 Task: Find the nearest outdoor disc golf courses with scenic surroundings.
Action: Mouse moved to (67, 30)
Screenshot: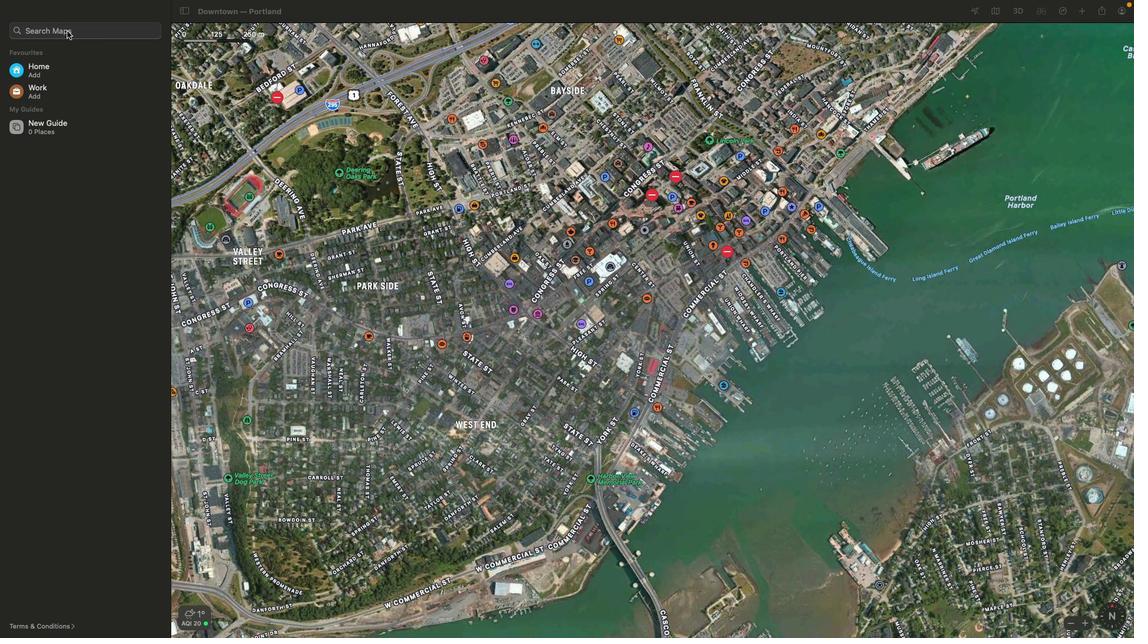 
Action: Mouse pressed left at (67, 30)
Screenshot: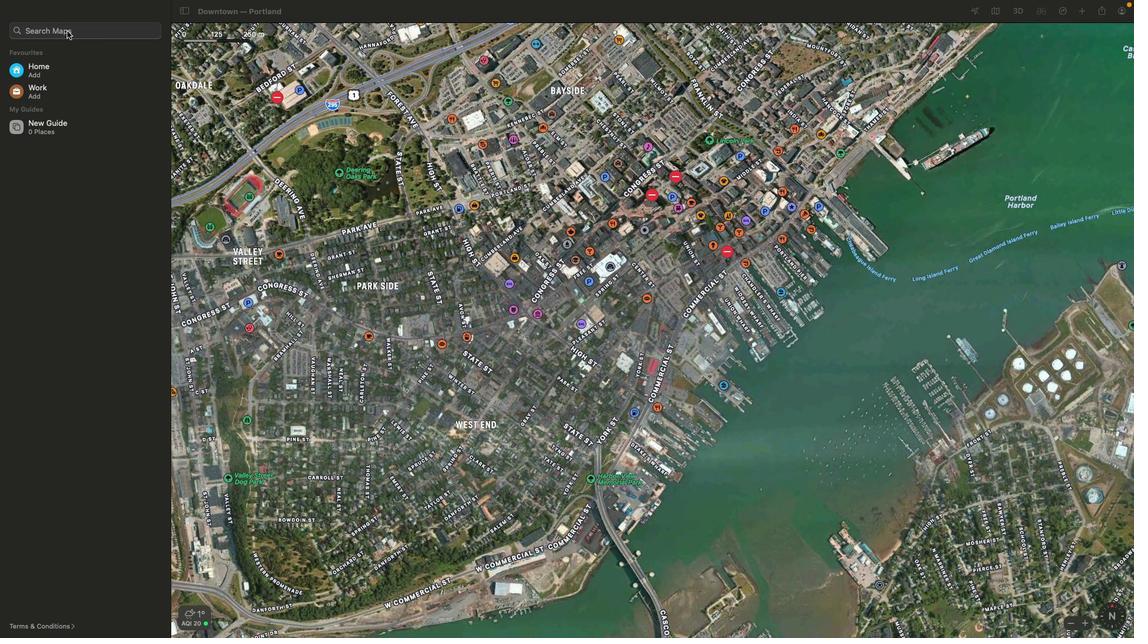 
Action: Mouse pressed left at (67, 30)
Screenshot: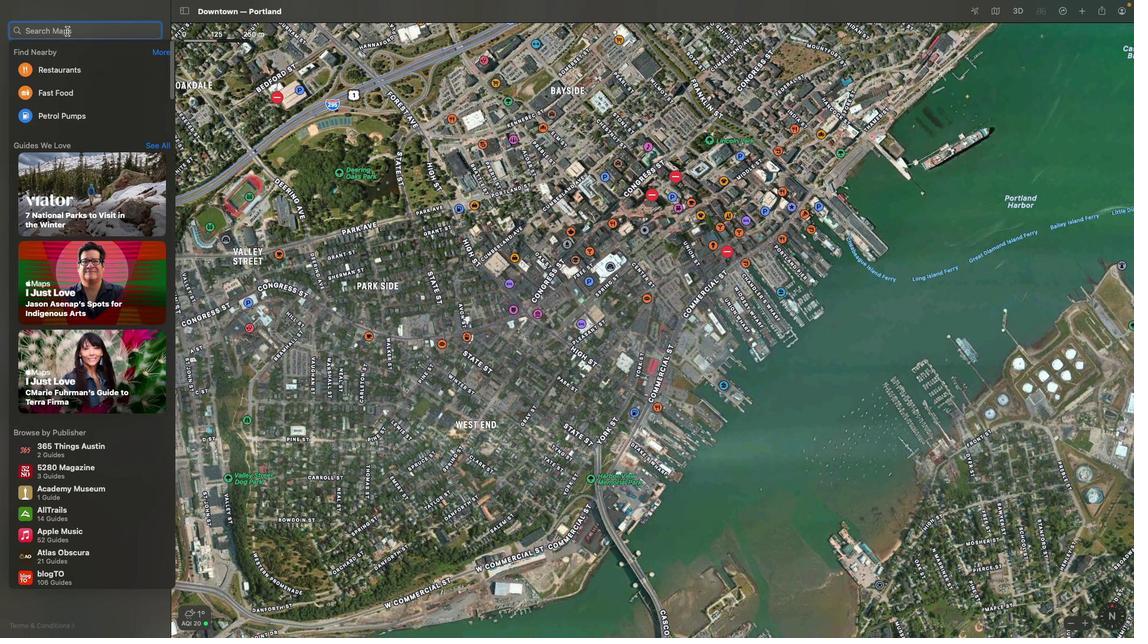 
Action: Mouse moved to (167, 54)
Screenshot: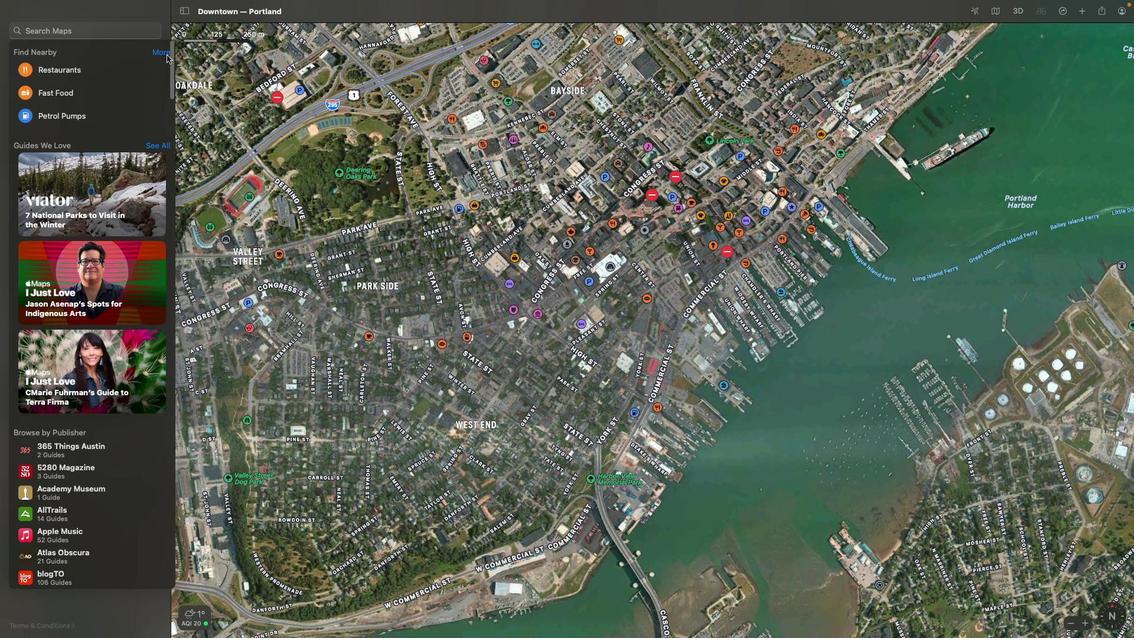 
Action: Mouse pressed left at (167, 54)
Screenshot: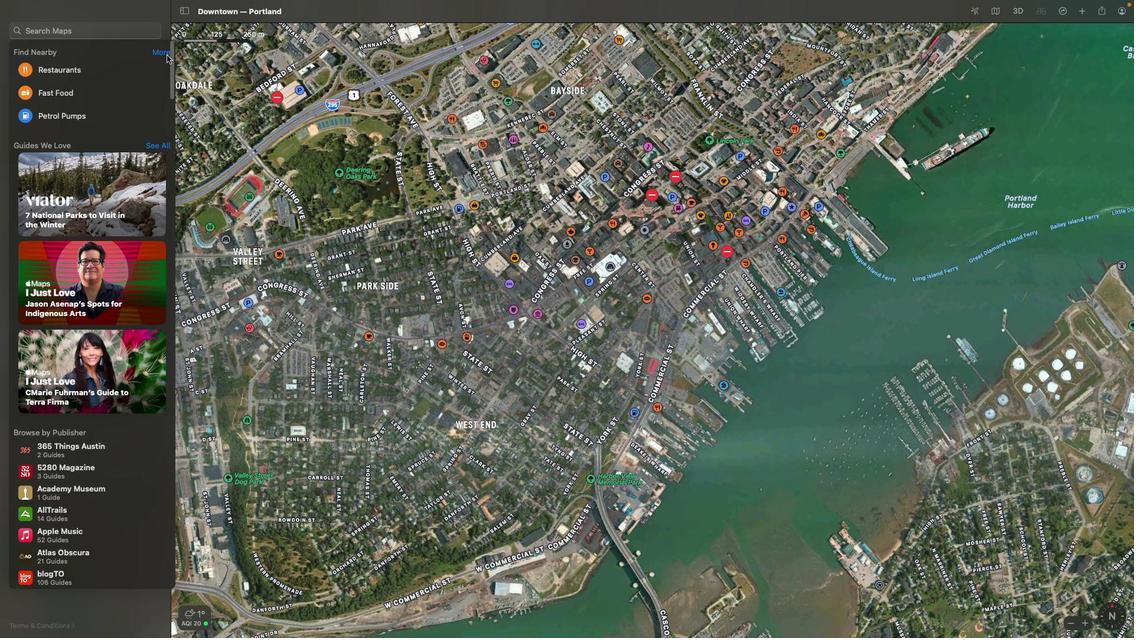 
Action: Mouse moved to (81, 31)
Screenshot: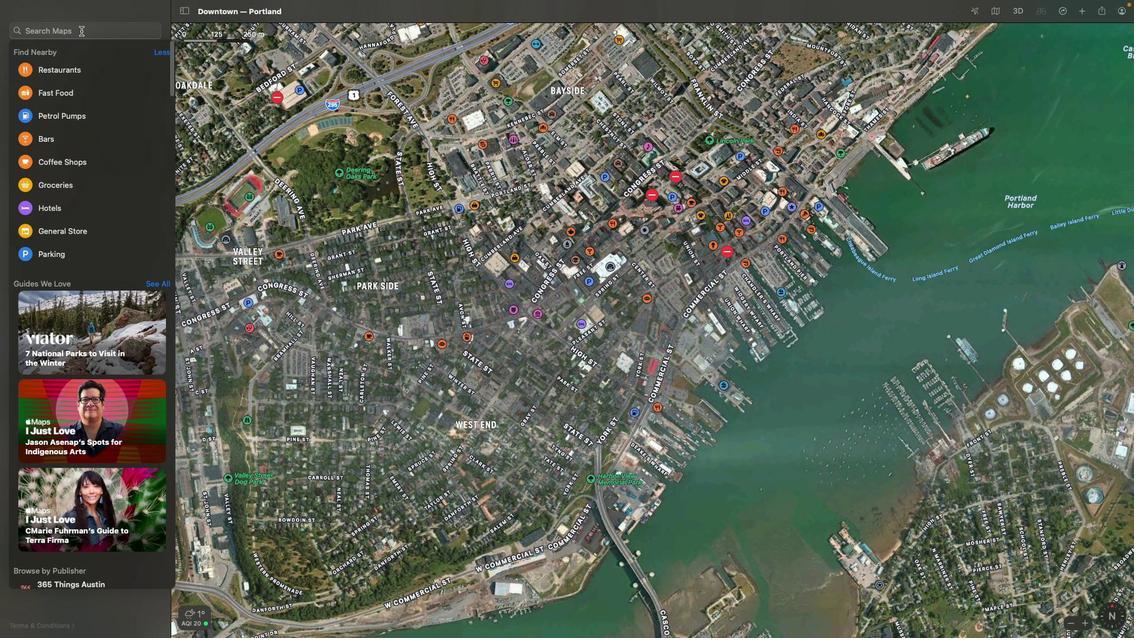 
Action: Mouse pressed left at (81, 31)
Screenshot: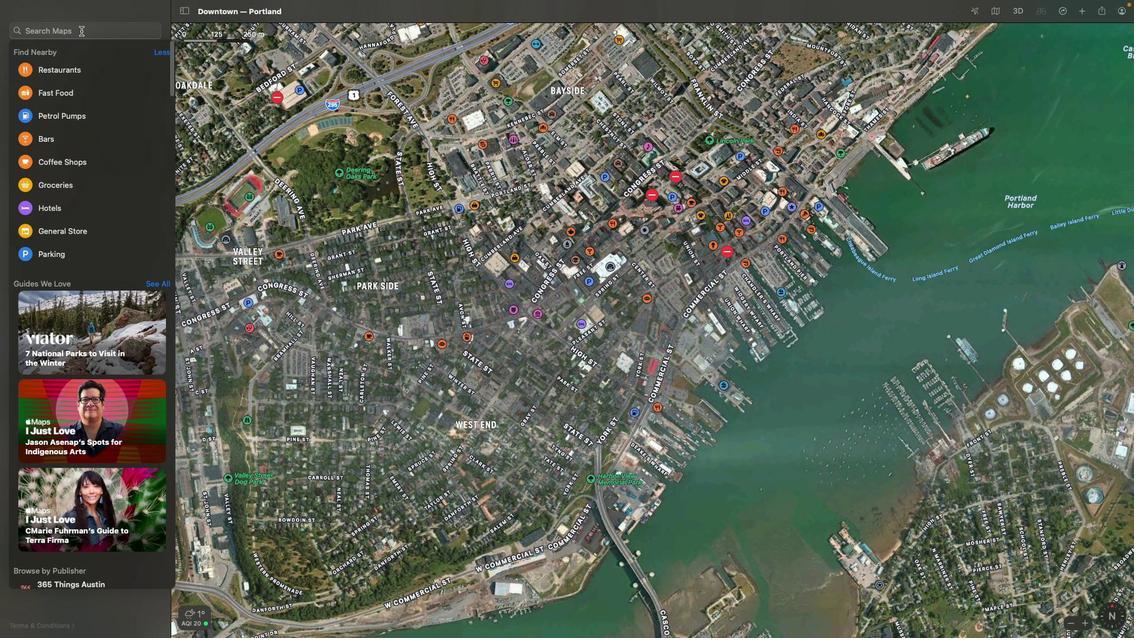 
Action: Key pressed 'o''u''t''d''o''o''r'Key.space'd''i''s''c'Key.space'g''o''l''f'Key.spaceKey.enterKey.enter
Screenshot: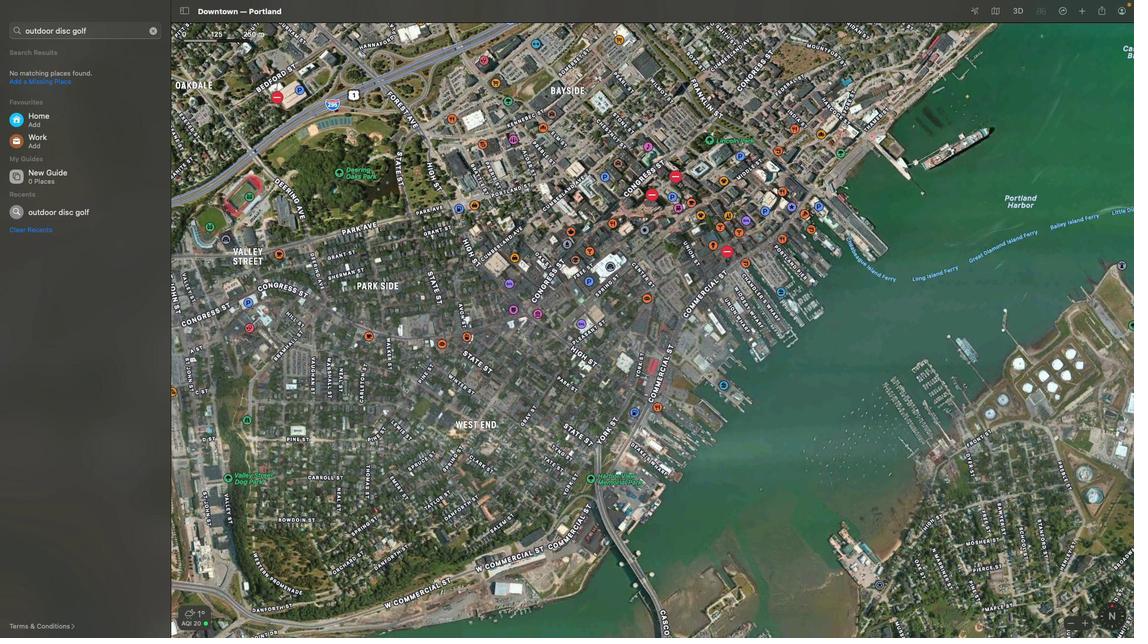 
Action: Mouse moved to (627, 351)
Screenshot: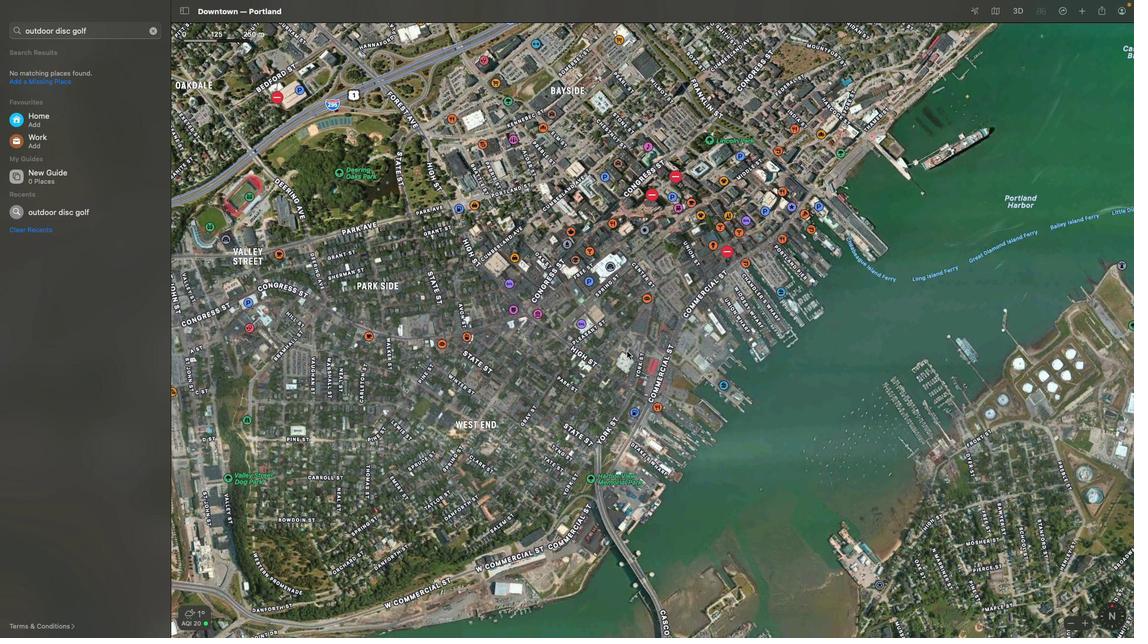 
Action: Mouse scrolled (627, 351) with delta (0, 0)
Screenshot: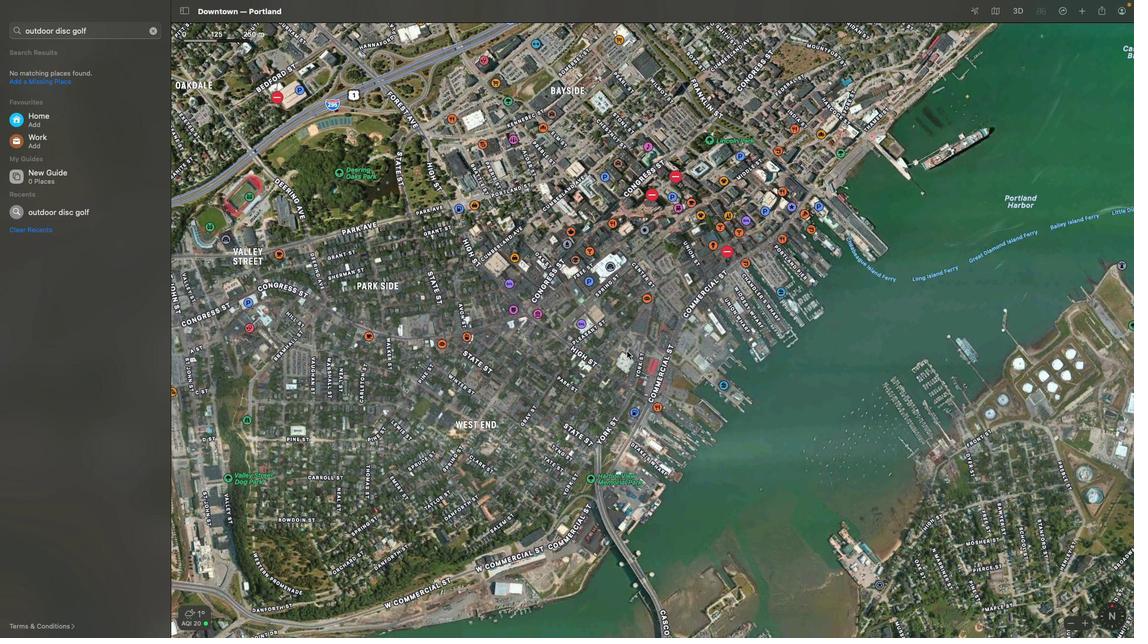 
Action: Mouse scrolled (627, 351) with delta (0, 0)
Screenshot: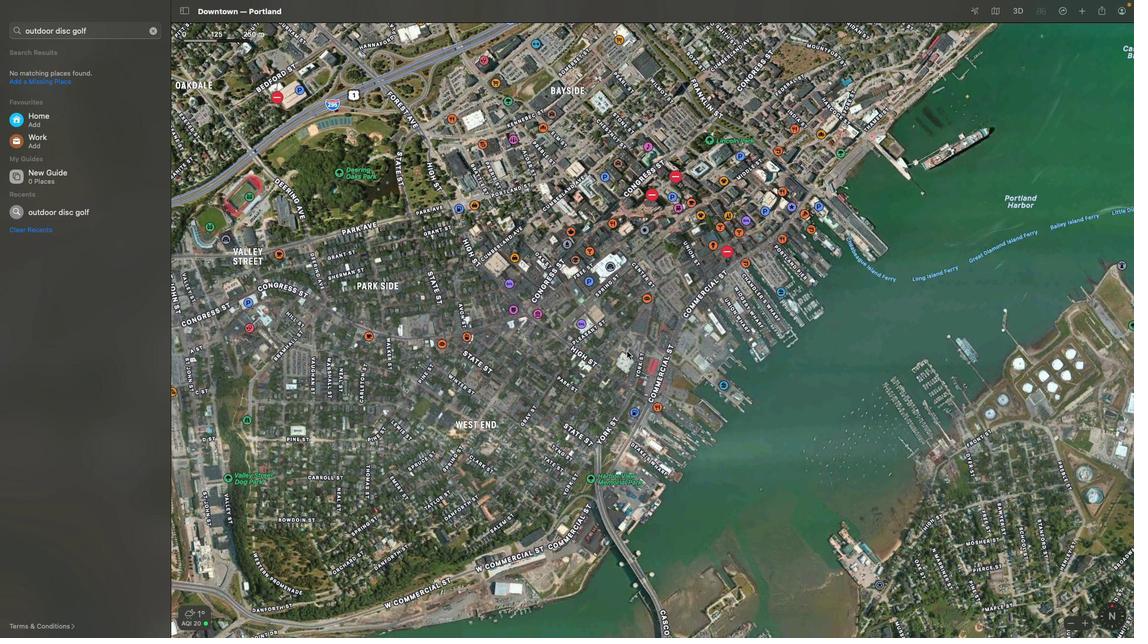 
Action: Mouse scrolled (627, 351) with delta (0, -2)
Screenshot: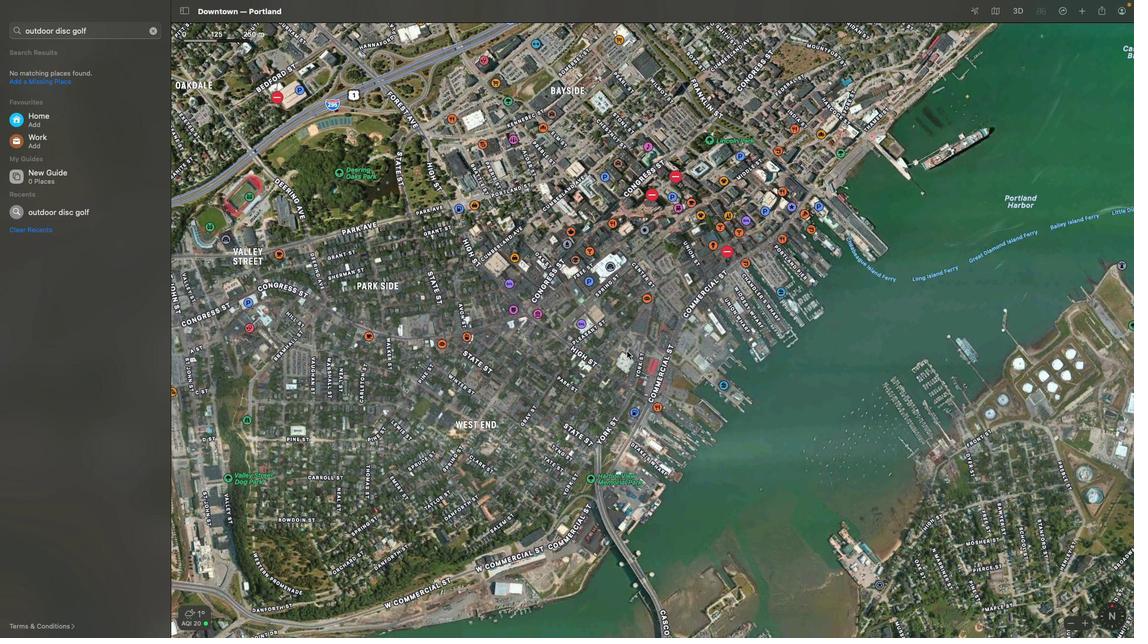 
Action: Mouse scrolled (627, 351) with delta (0, -2)
Screenshot: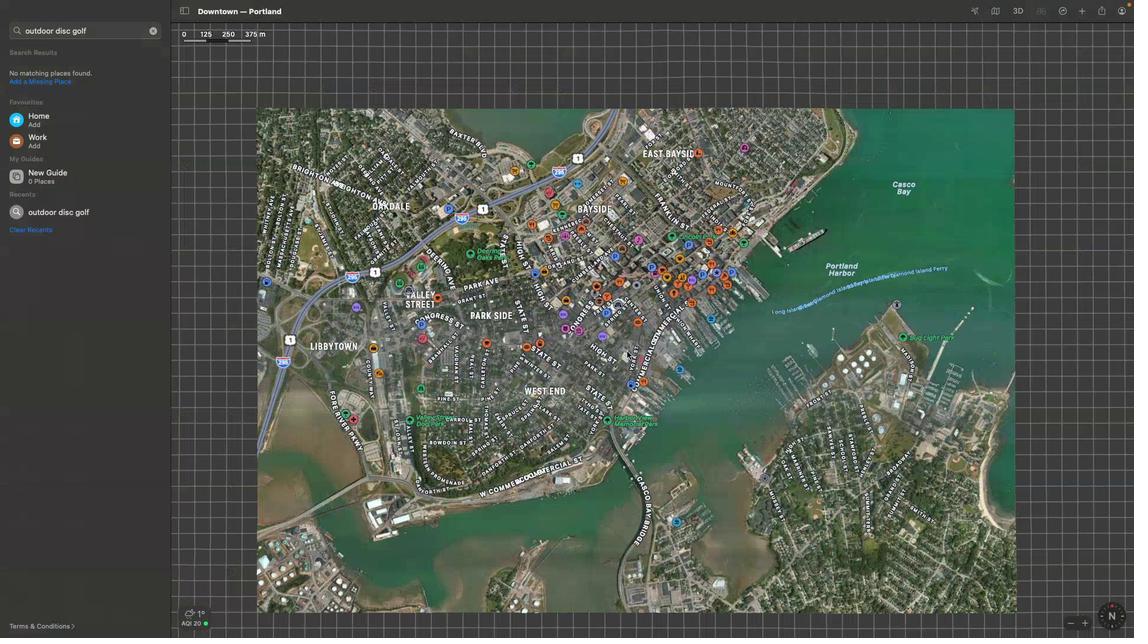 
Action: Mouse scrolled (627, 351) with delta (0, -3)
Screenshot: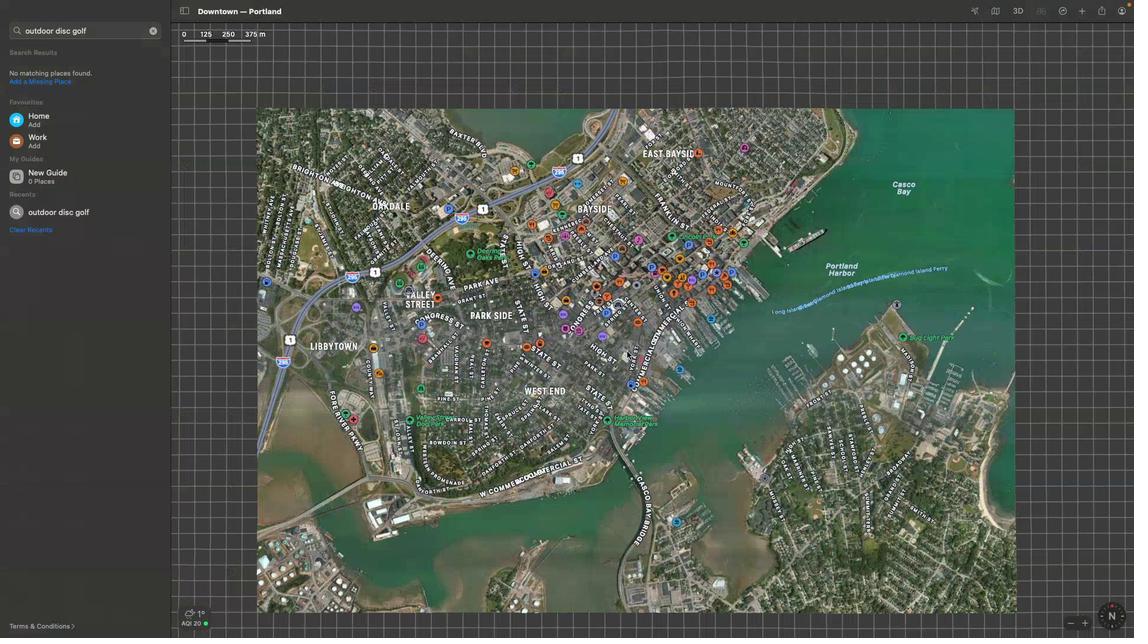 
Action: Mouse scrolled (627, 351) with delta (0, -4)
Screenshot: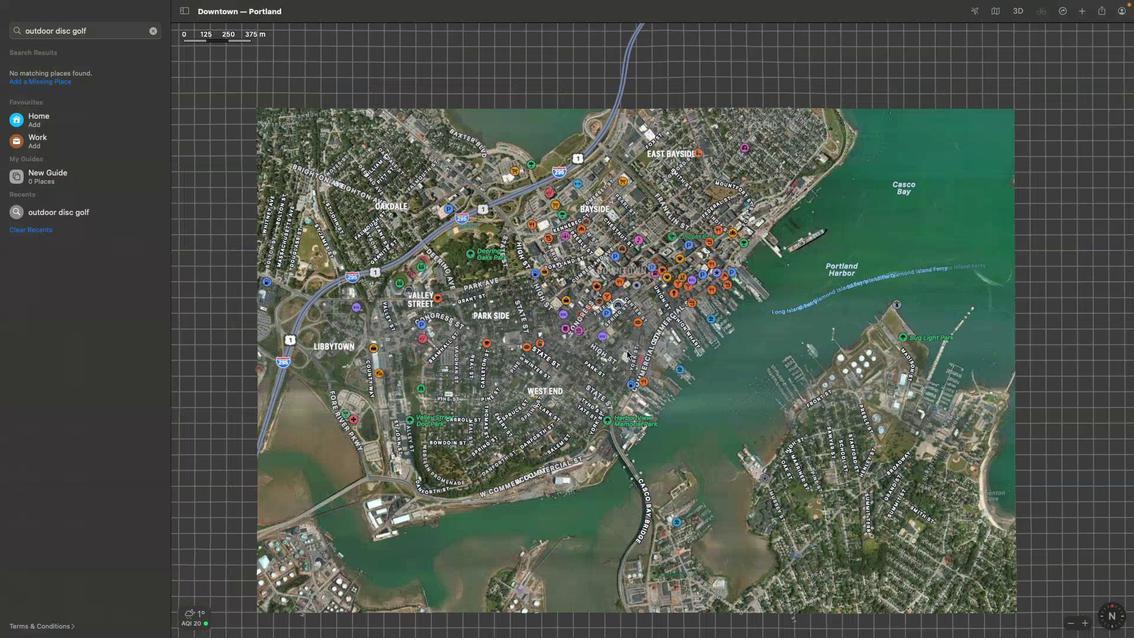 
Action: Mouse scrolled (627, 351) with delta (0, 0)
Screenshot: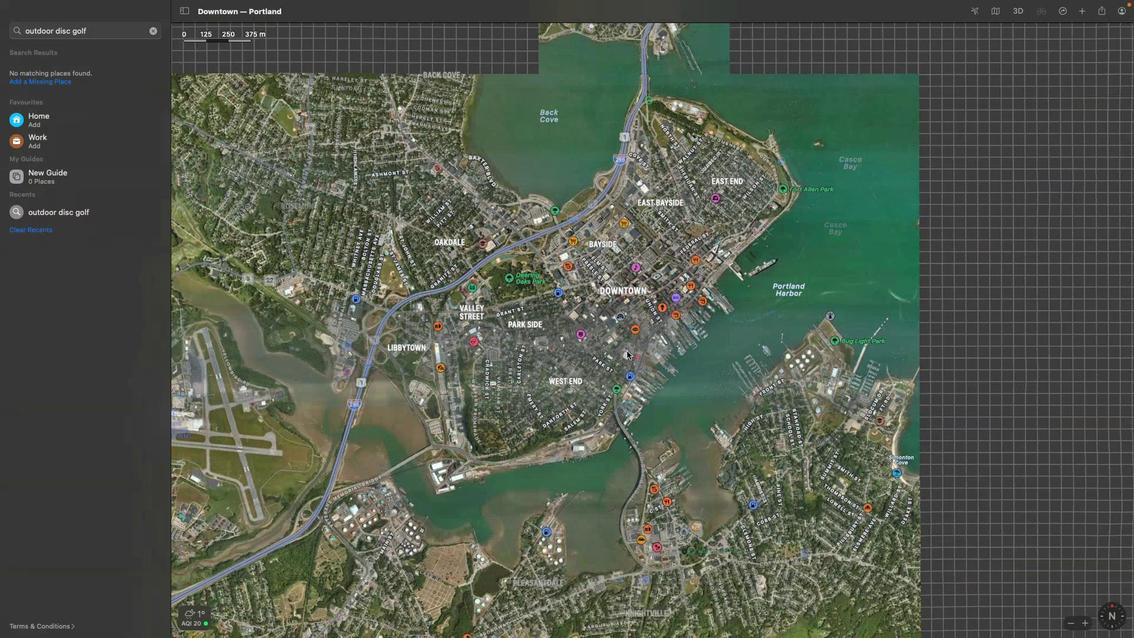 
Action: Mouse scrolled (627, 351) with delta (0, 0)
Screenshot: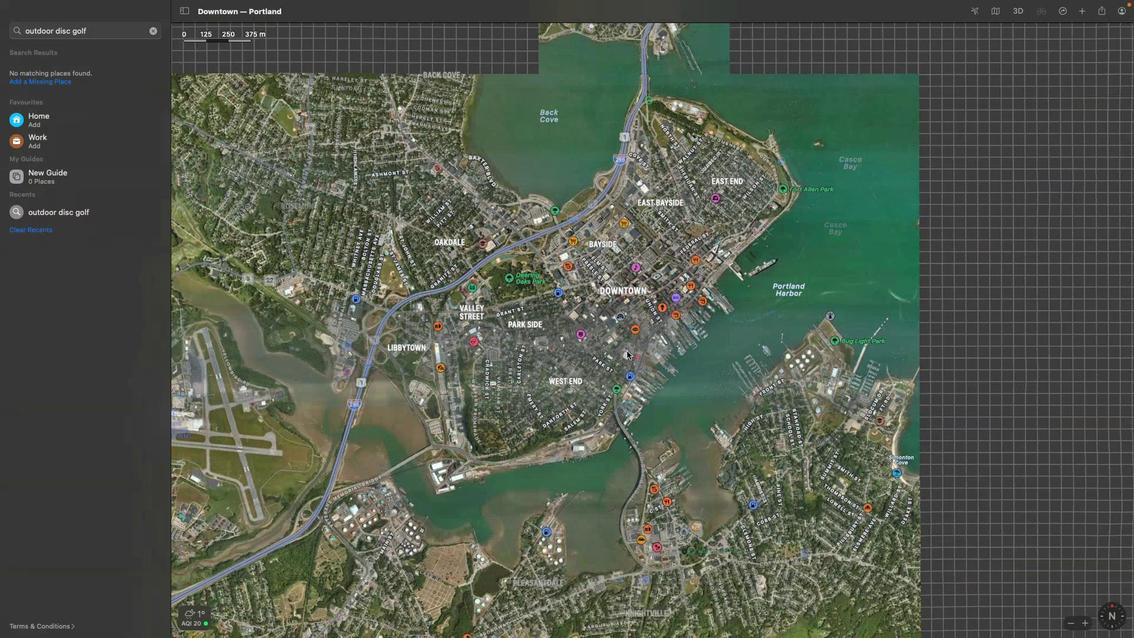 
Action: Mouse scrolled (627, 351) with delta (0, -2)
Screenshot: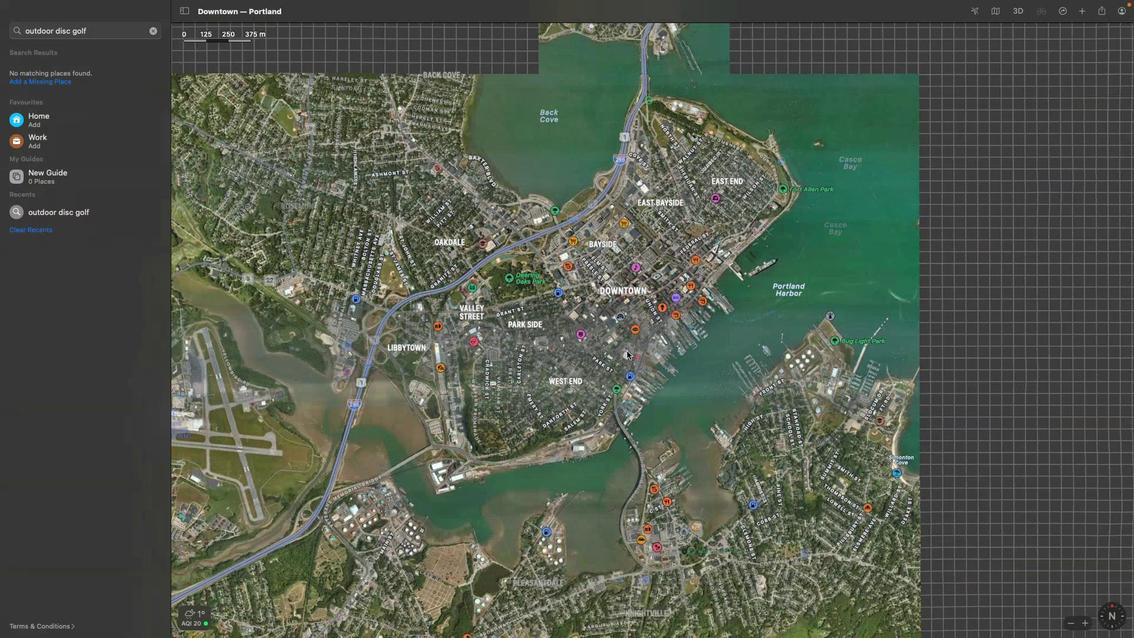 
Action: Mouse scrolled (627, 351) with delta (0, -2)
Screenshot: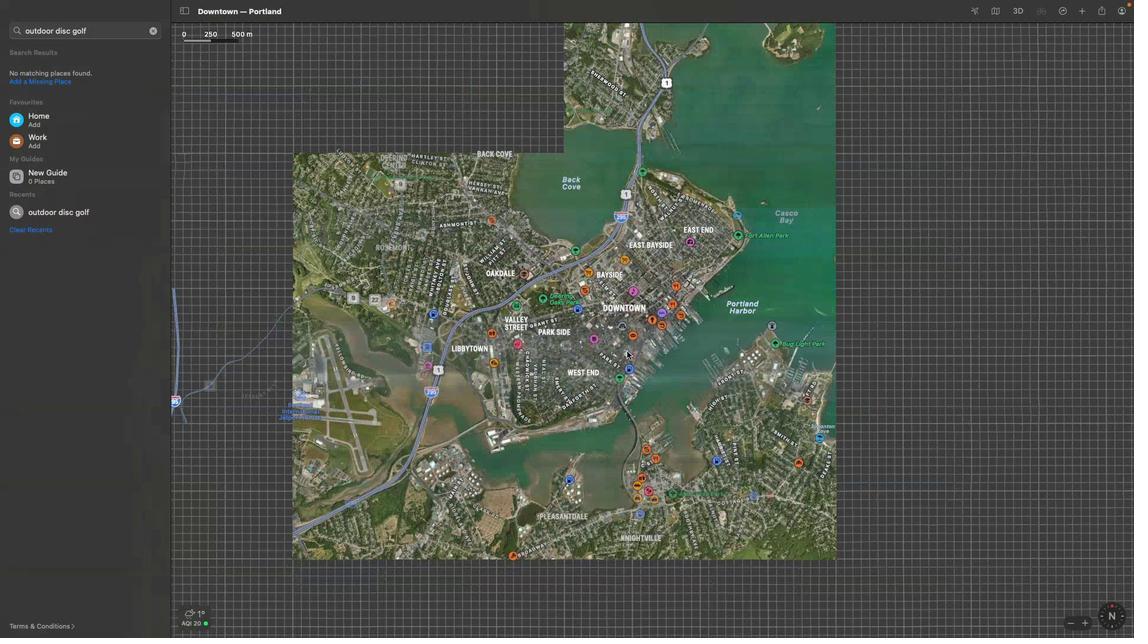 
Action: Mouse scrolled (627, 351) with delta (0, -3)
Screenshot: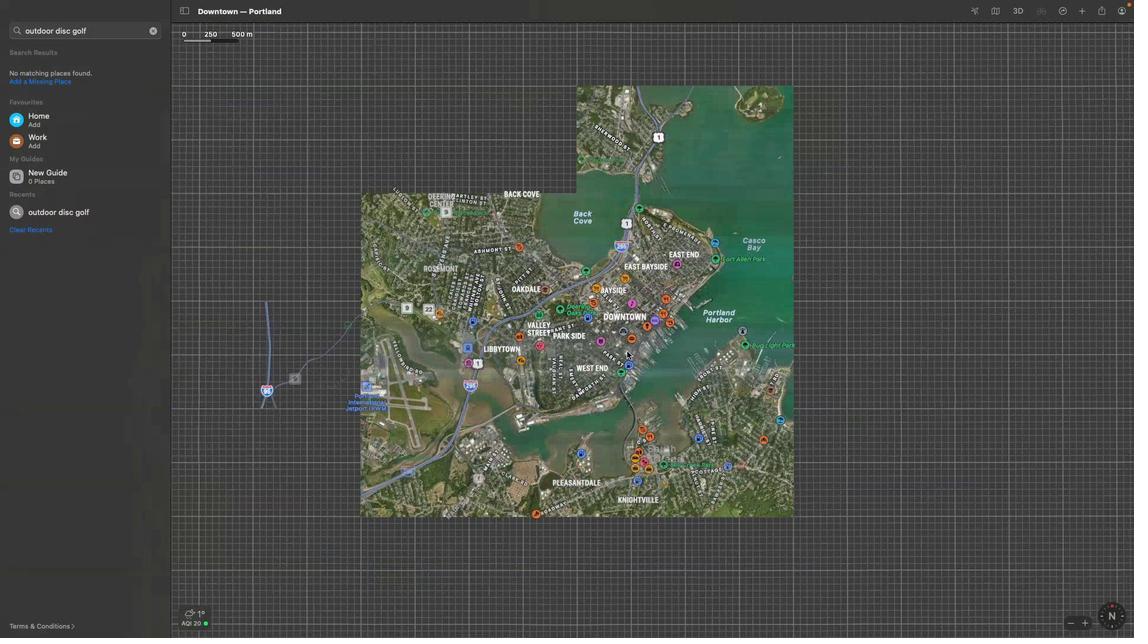 
Action: Mouse scrolled (627, 351) with delta (0, 0)
Screenshot: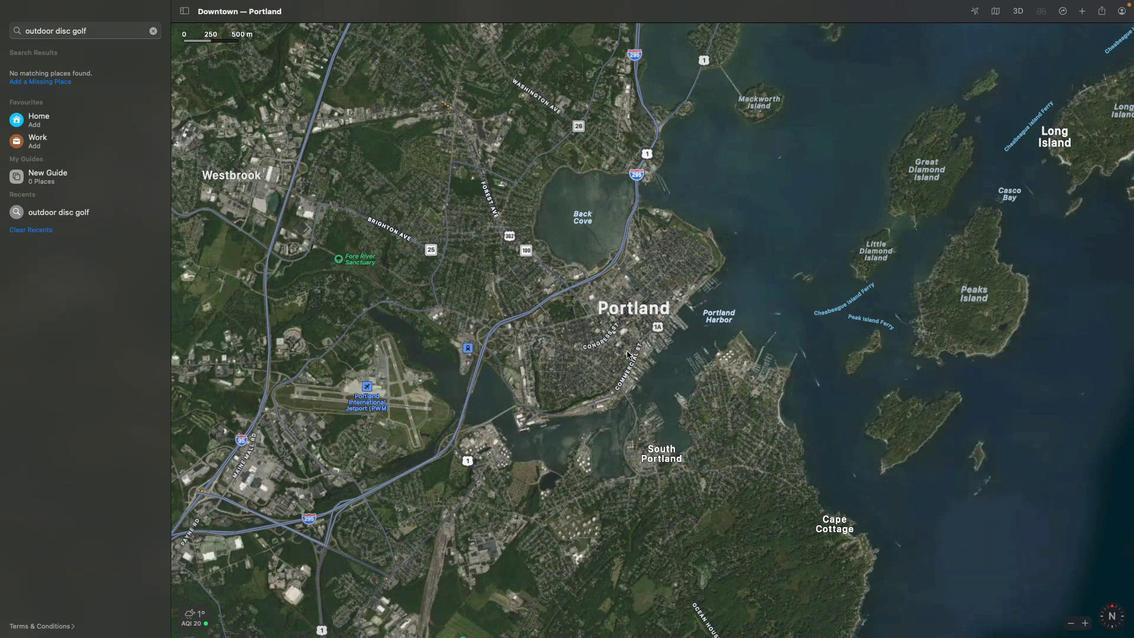 
Action: Mouse scrolled (627, 351) with delta (0, 0)
Screenshot: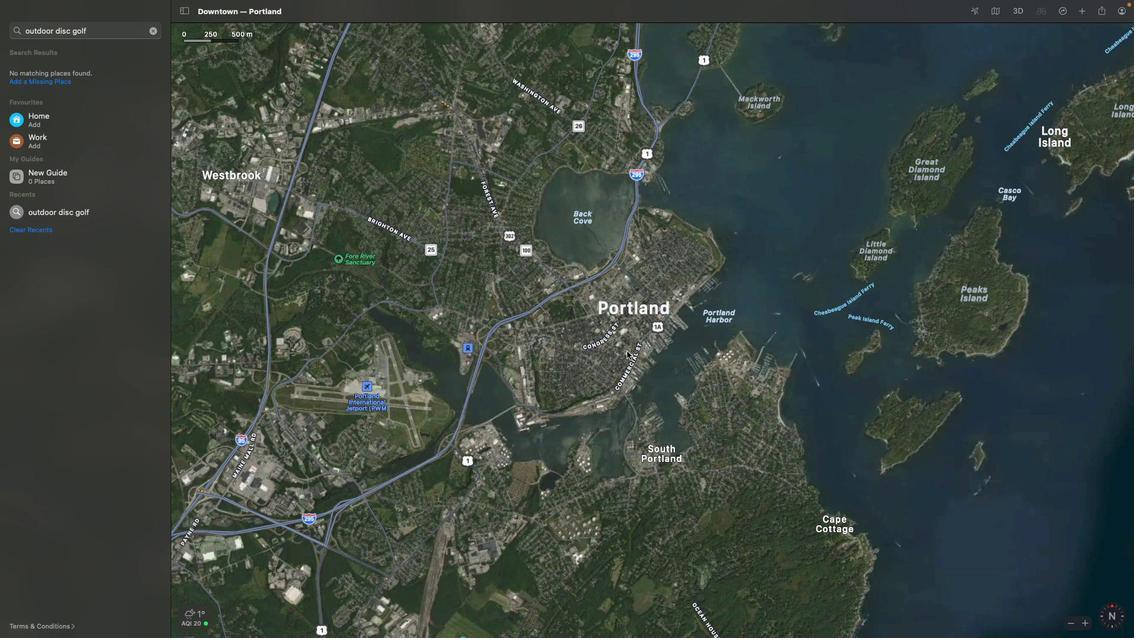 
Action: Mouse scrolled (627, 351) with delta (0, 0)
Screenshot: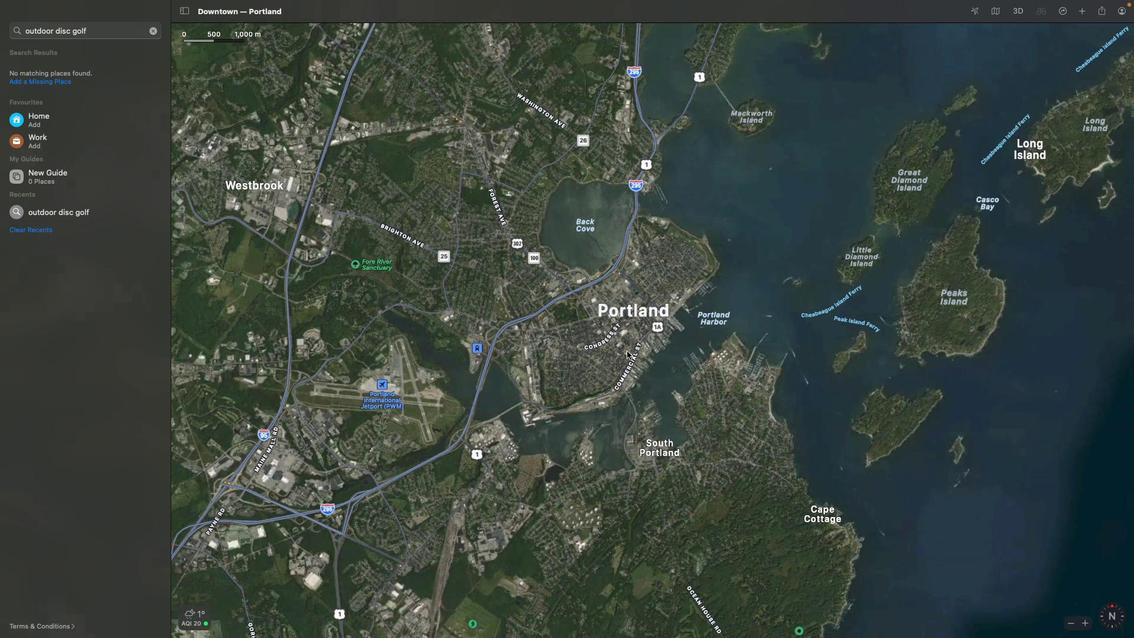 
Action: Mouse scrolled (627, 351) with delta (0, -1)
Screenshot: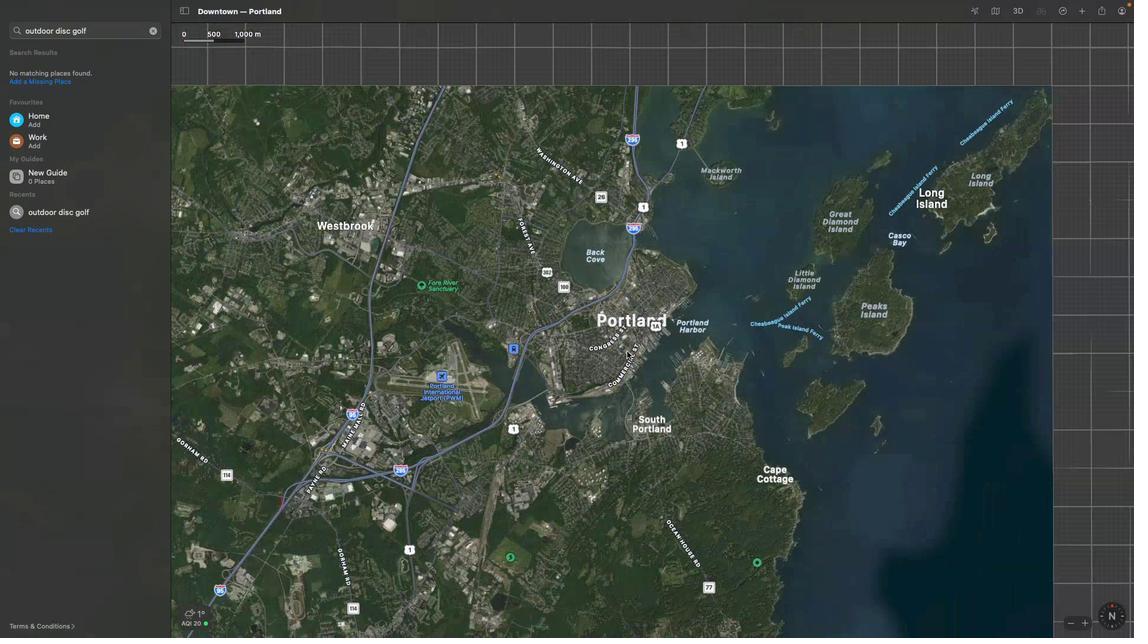 
Action: Mouse scrolled (627, 351) with delta (0, -2)
Screenshot: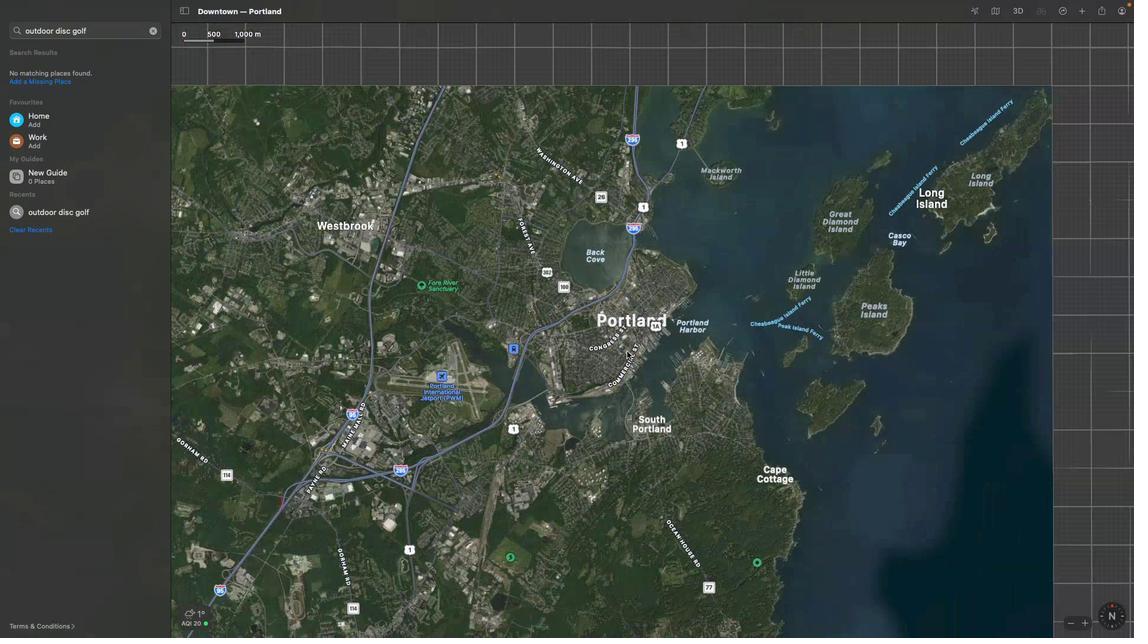 
Action: Mouse scrolled (627, 351) with delta (0, -2)
Screenshot: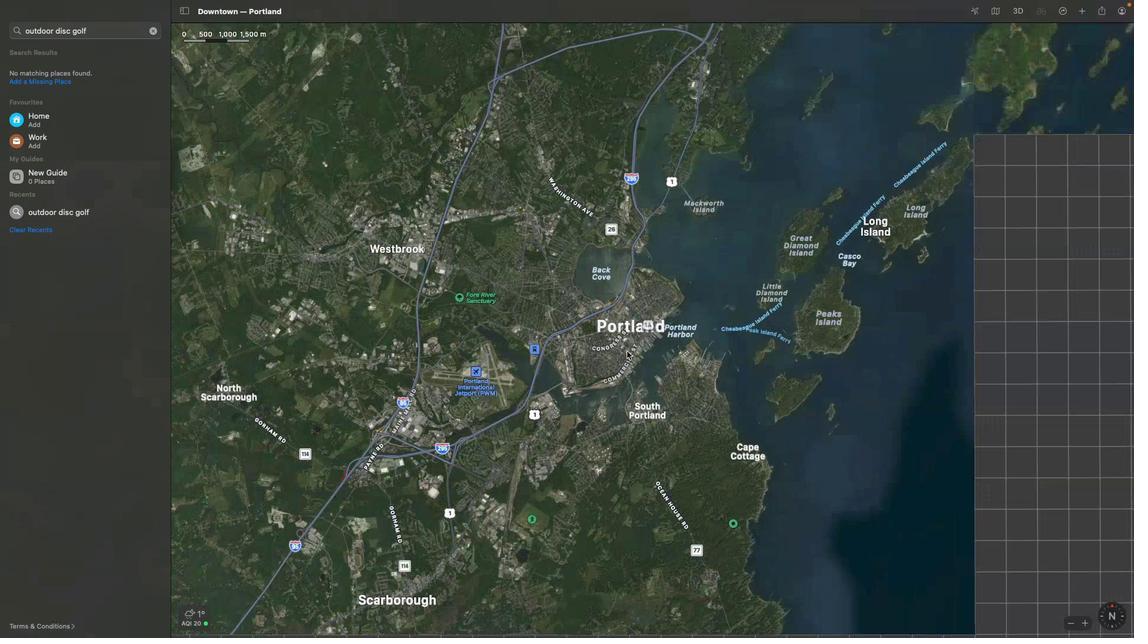 
Action: Mouse moved to (103, 27)
Screenshot: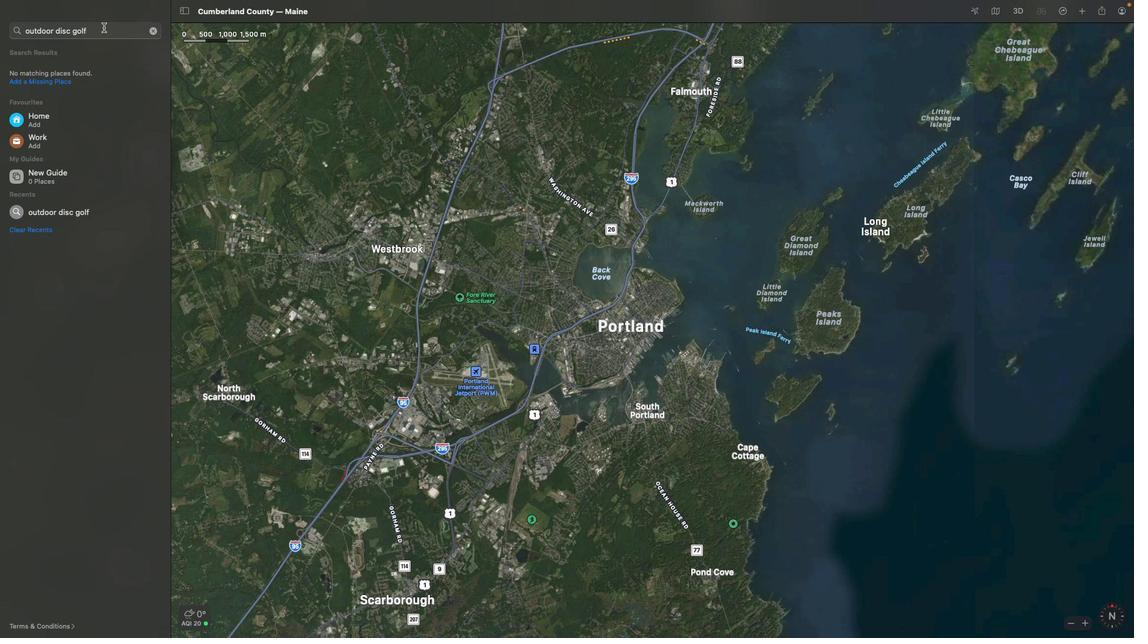 
Action: Mouse pressed left at (103, 27)
Screenshot: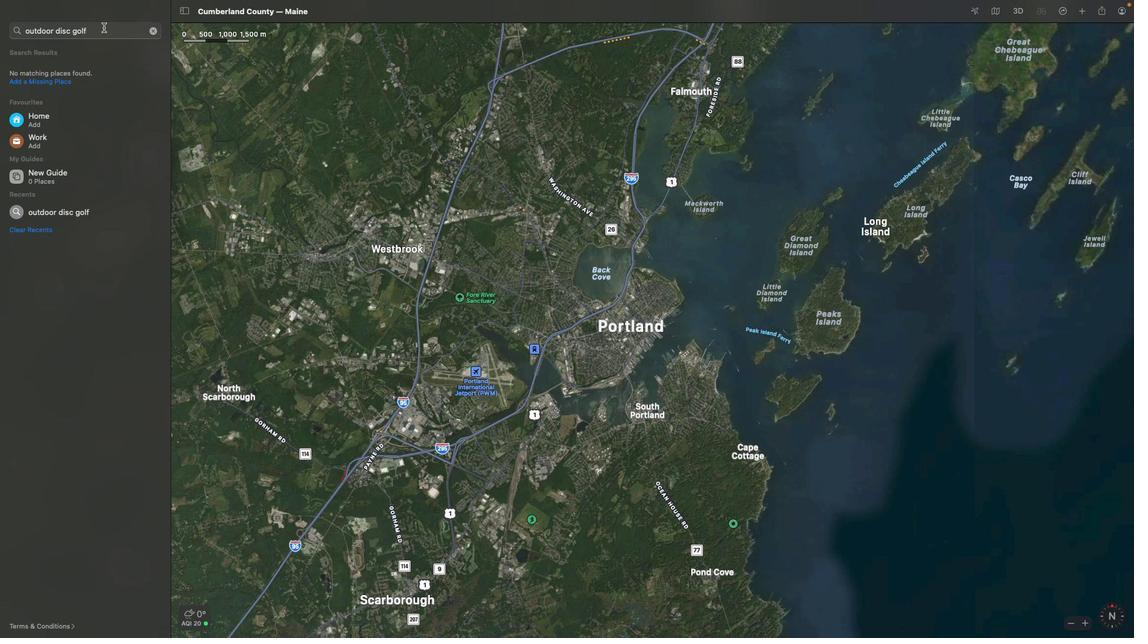 
Action: Key pressed Key.enter
Screenshot: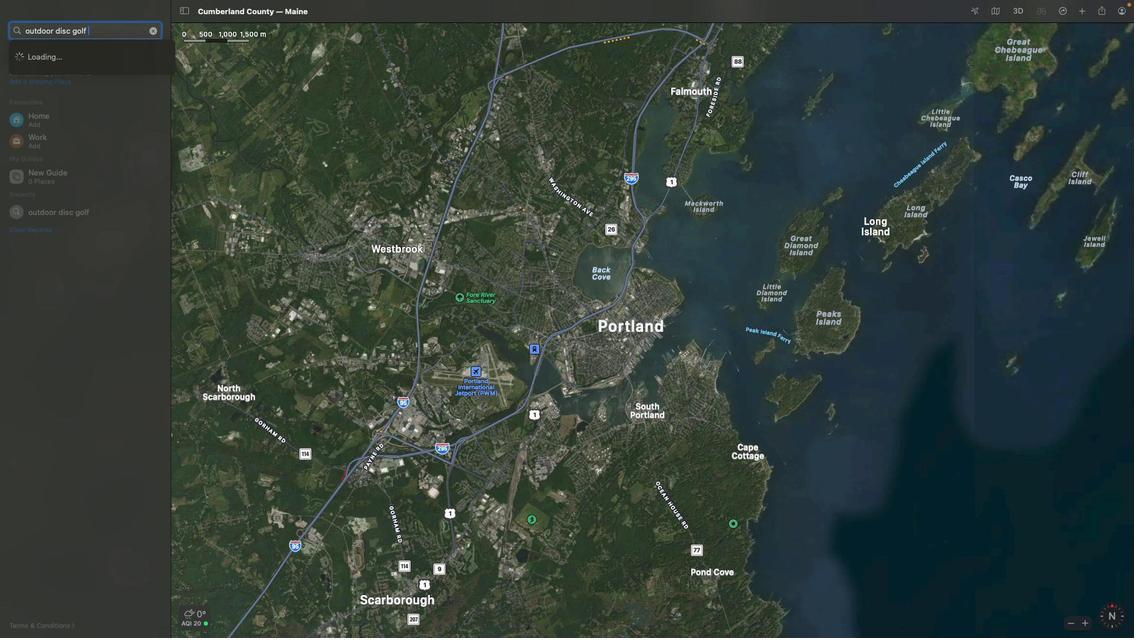 
Action: Mouse moved to (39, 245)
Screenshot: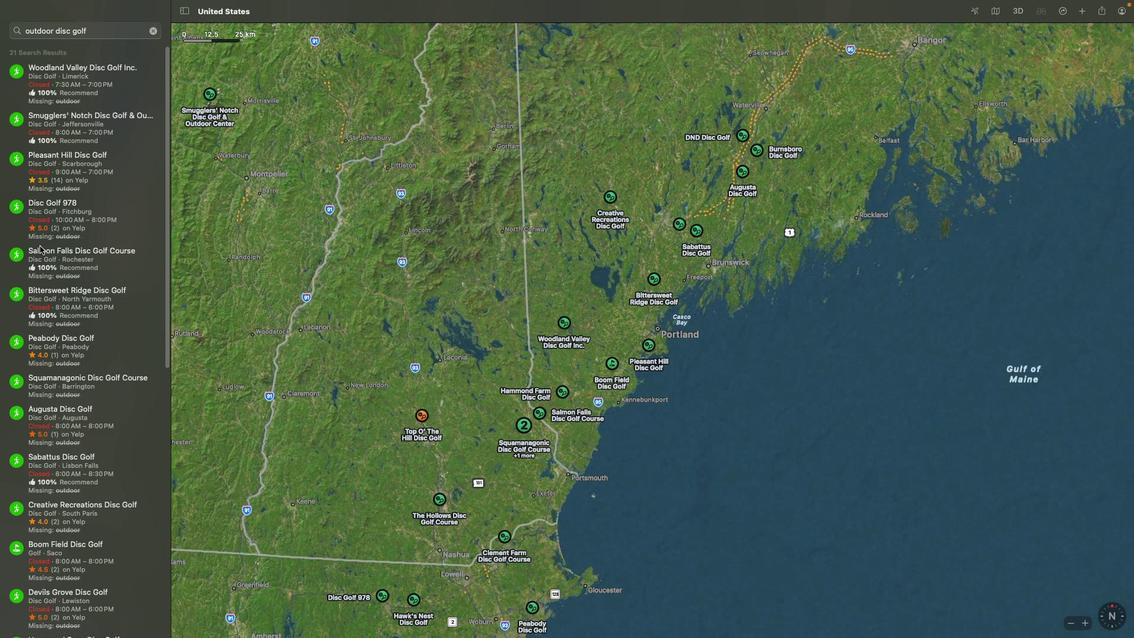 
Action: Mouse scrolled (39, 245) with delta (0, 0)
Screenshot: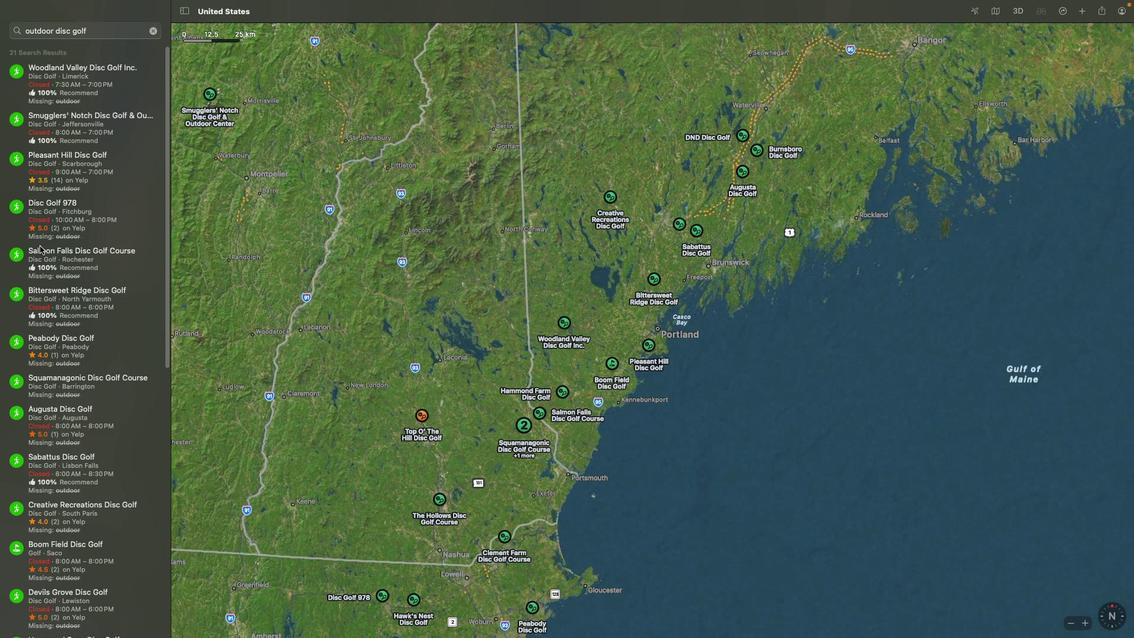 
Action: Mouse scrolled (39, 245) with delta (0, 0)
Screenshot: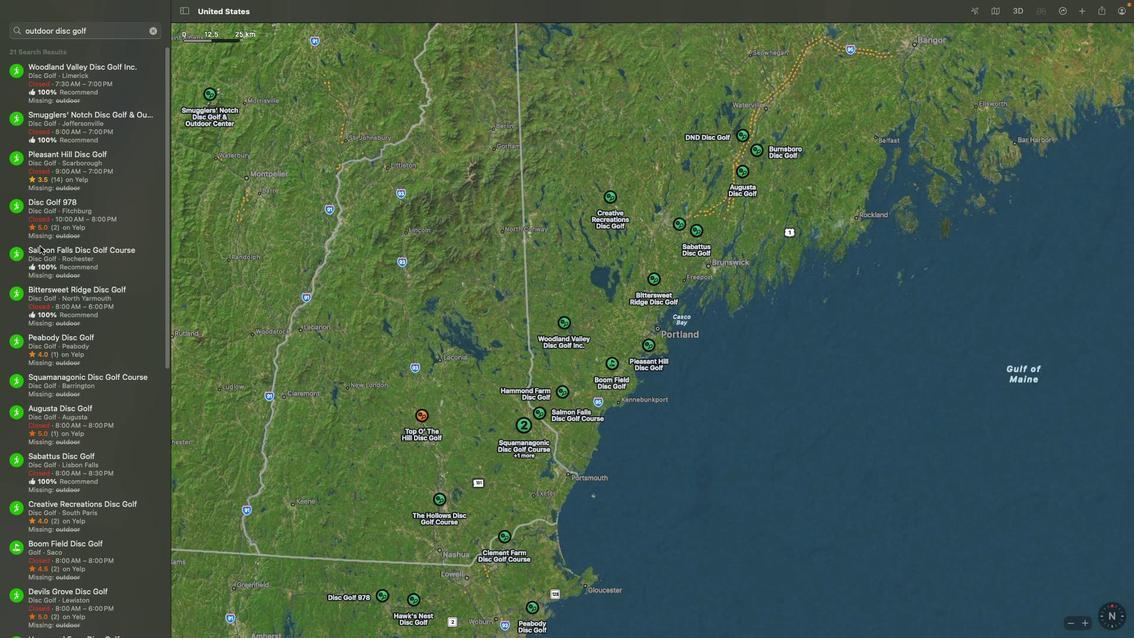 
Action: Mouse scrolled (39, 245) with delta (0, -1)
Screenshot: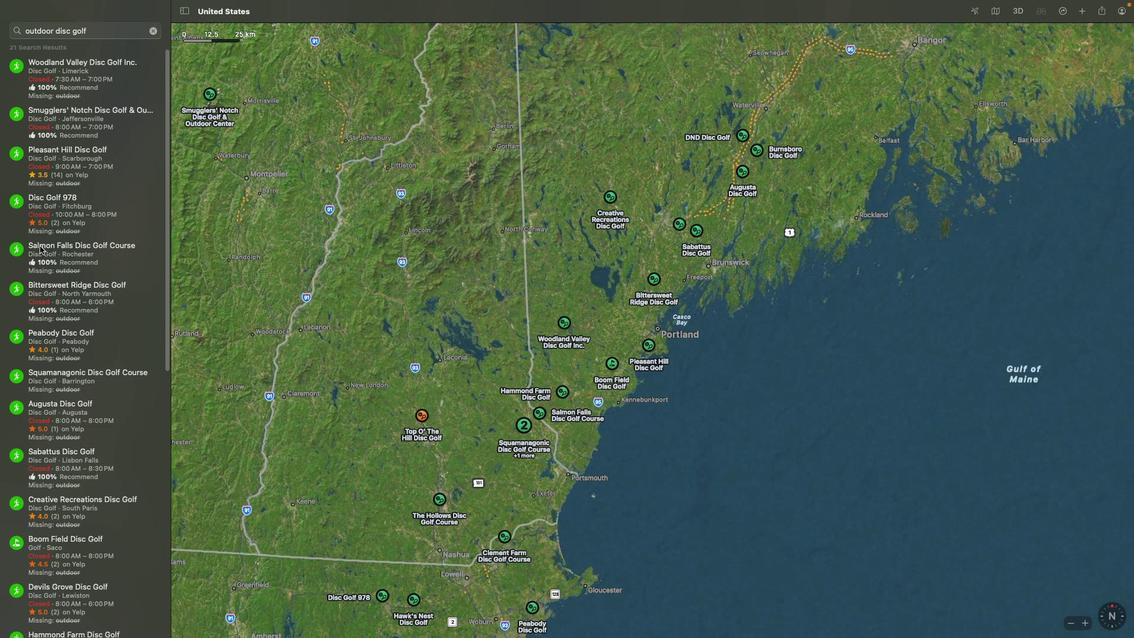 
Action: Mouse moved to (61, 251)
Screenshot: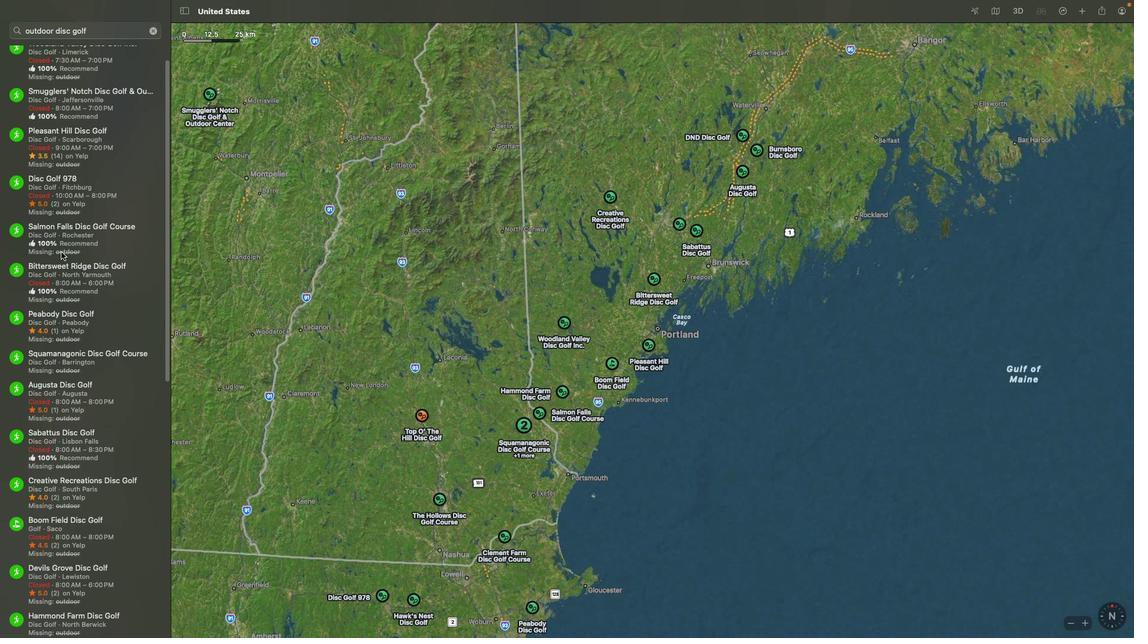 
Action: Mouse scrolled (61, 251) with delta (0, 0)
Screenshot: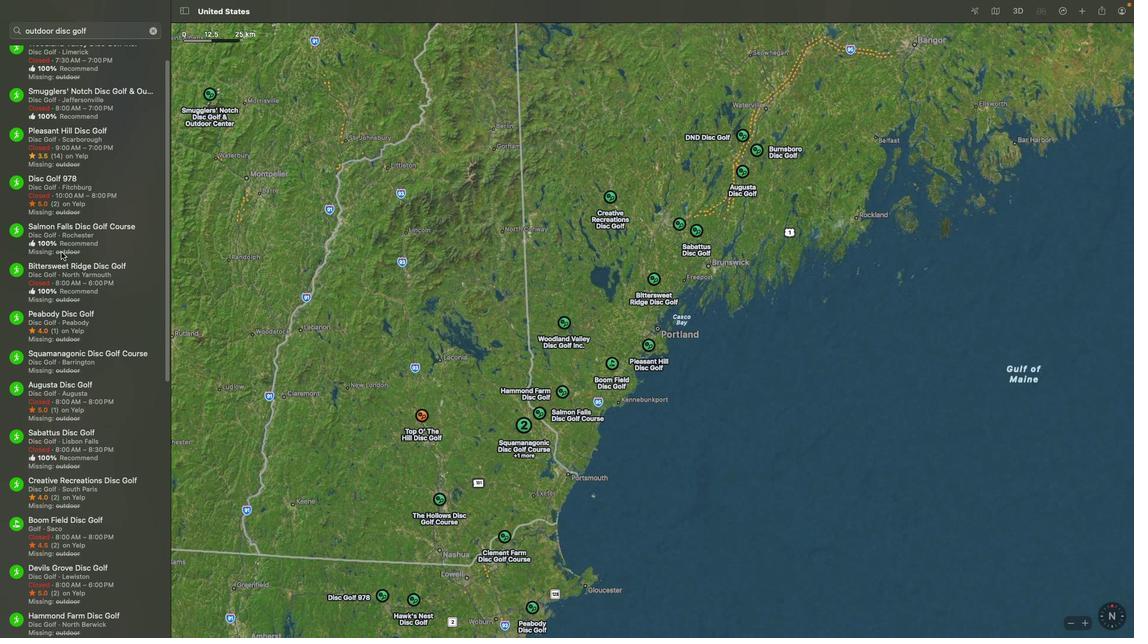 
Action: Mouse scrolled (61, 251) with delta (0, 0)
Screenshot: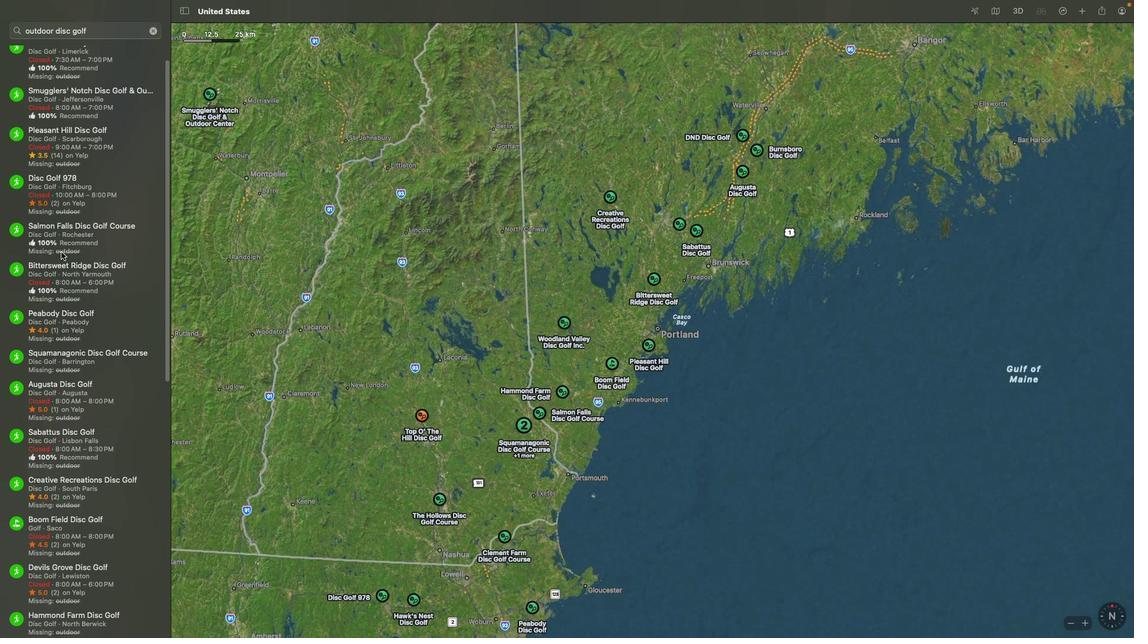 
Action: Mouse scrolled (61, 251) with delta (0, -1)
Screenshot: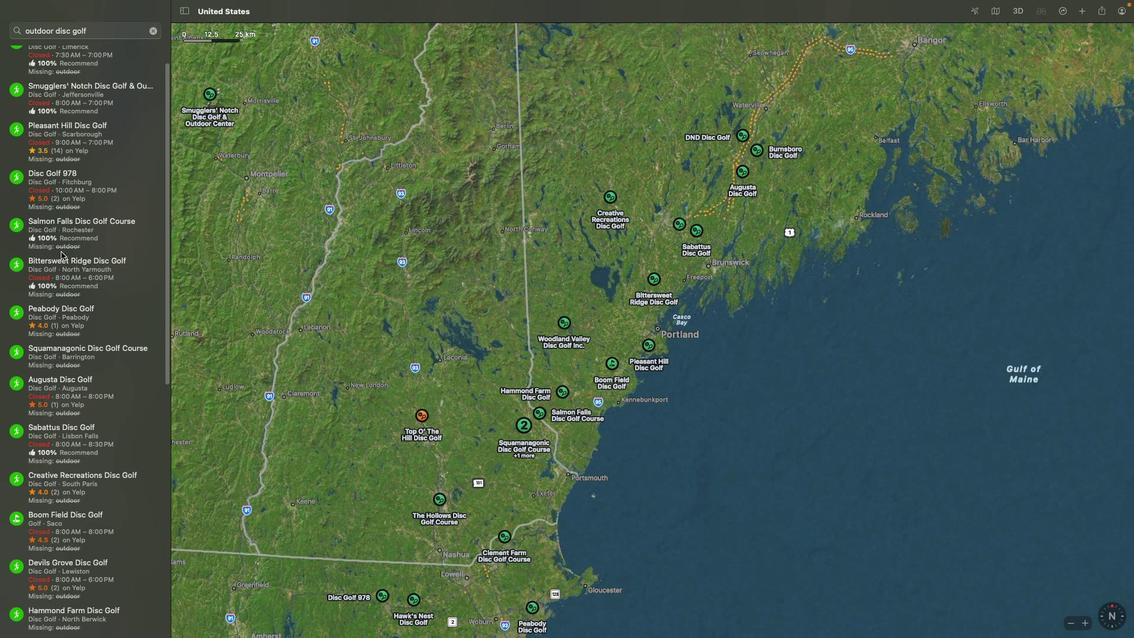 
Action: Mouse scrolled (61, 251) with delta (0, -2)
Screenshot: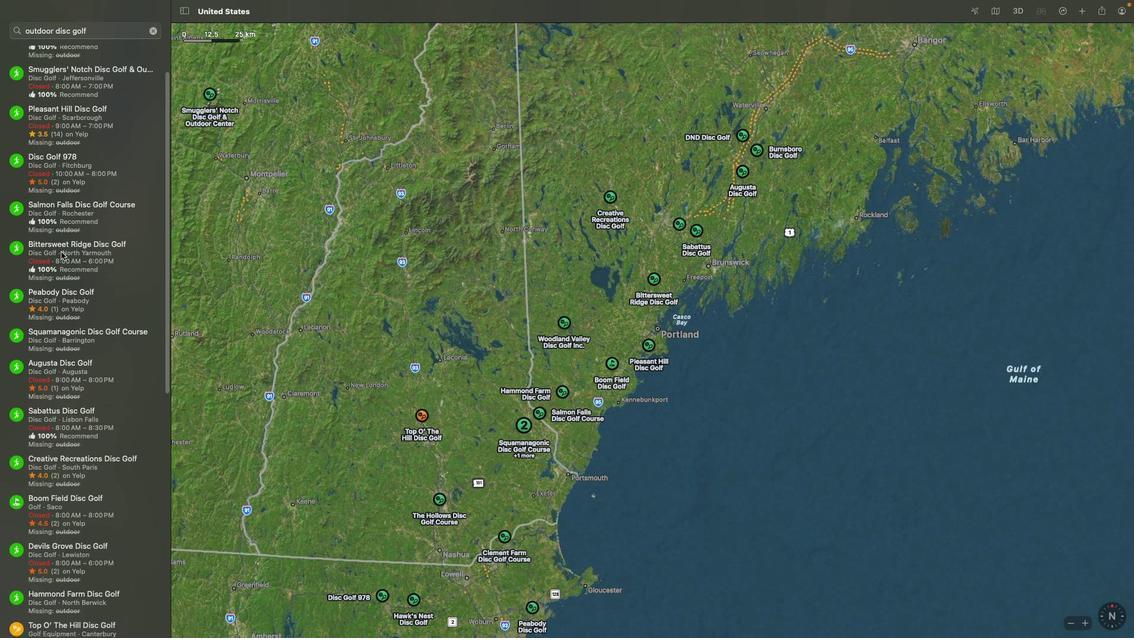 
Action: Mouse moved to (62, 310)
Screenshot: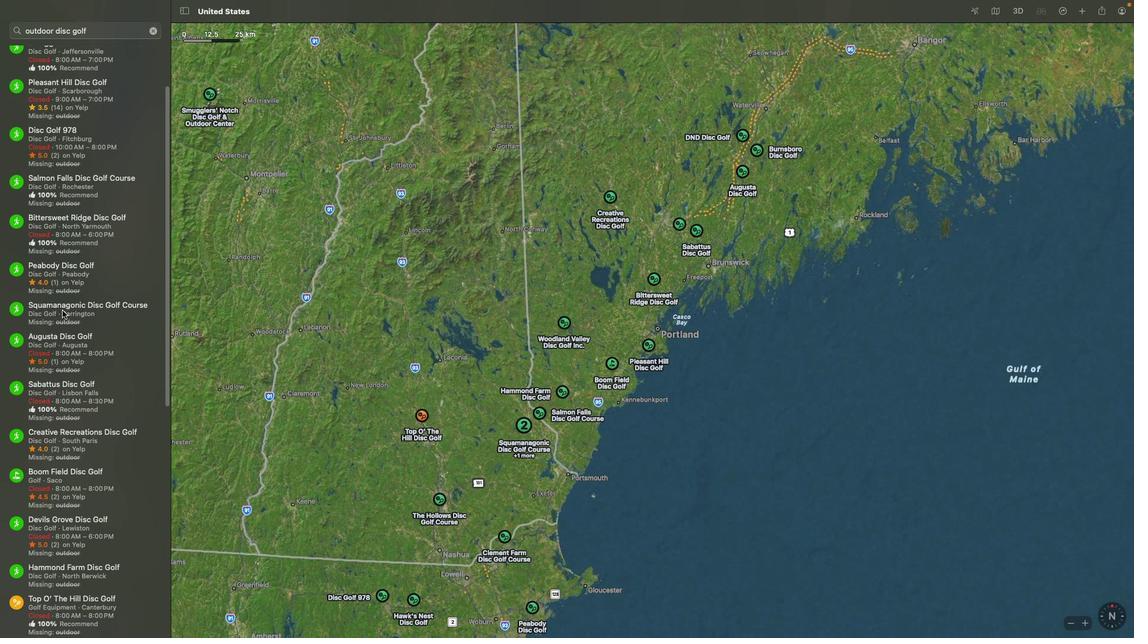 
Action: Mouse pressed left at (62, 310)
Screenshot: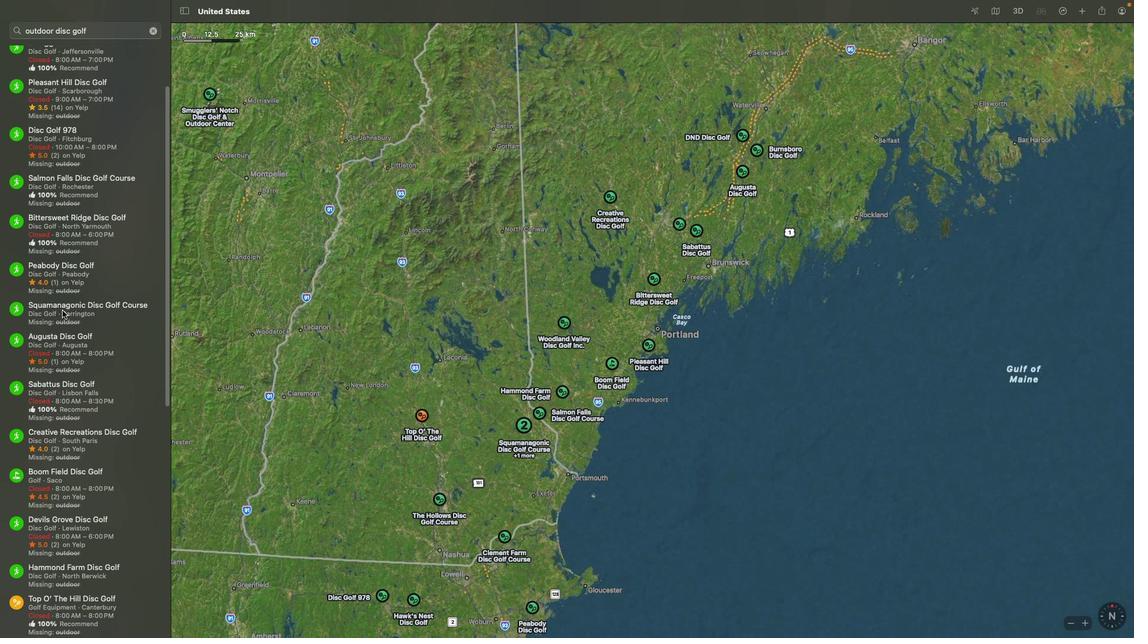
Action: Mouse moved to (609, 435)
Screenshot: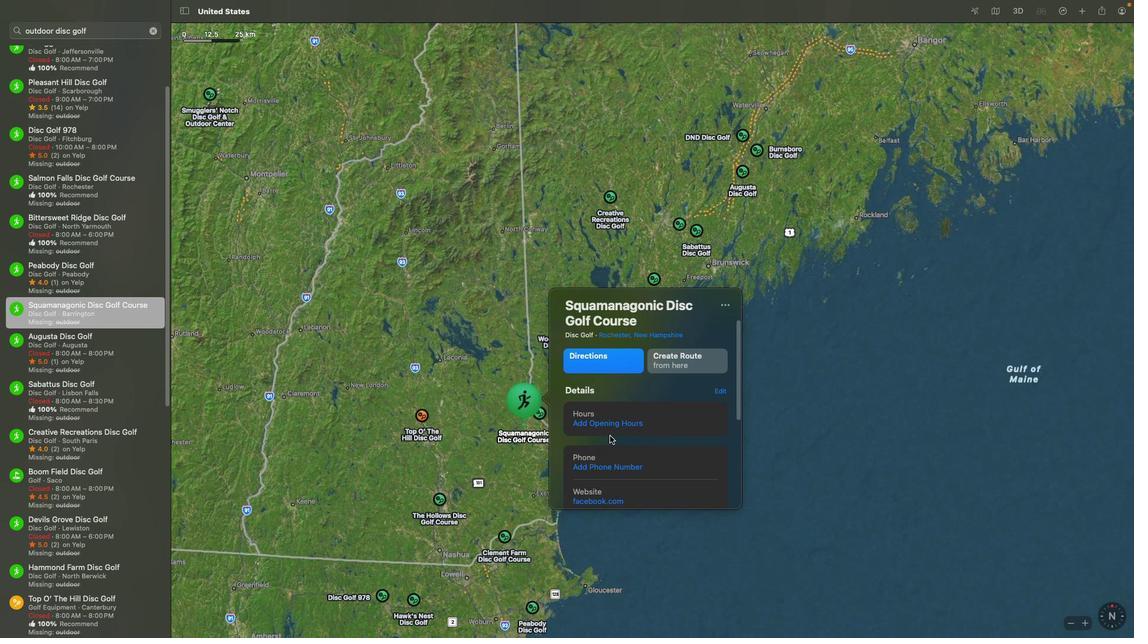 
Action: Mouse scrolled (609, 435) with delta (0, 0)
Screenshot: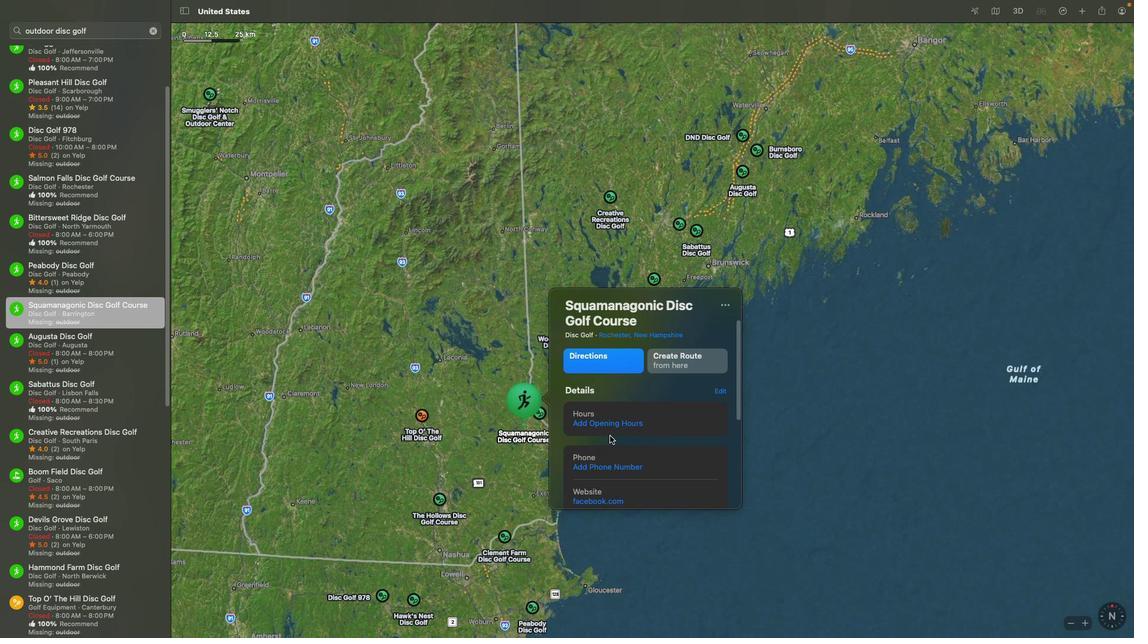 
Action: Mouse scrolled (609, 435) with delta (0, 0)
Screenshot: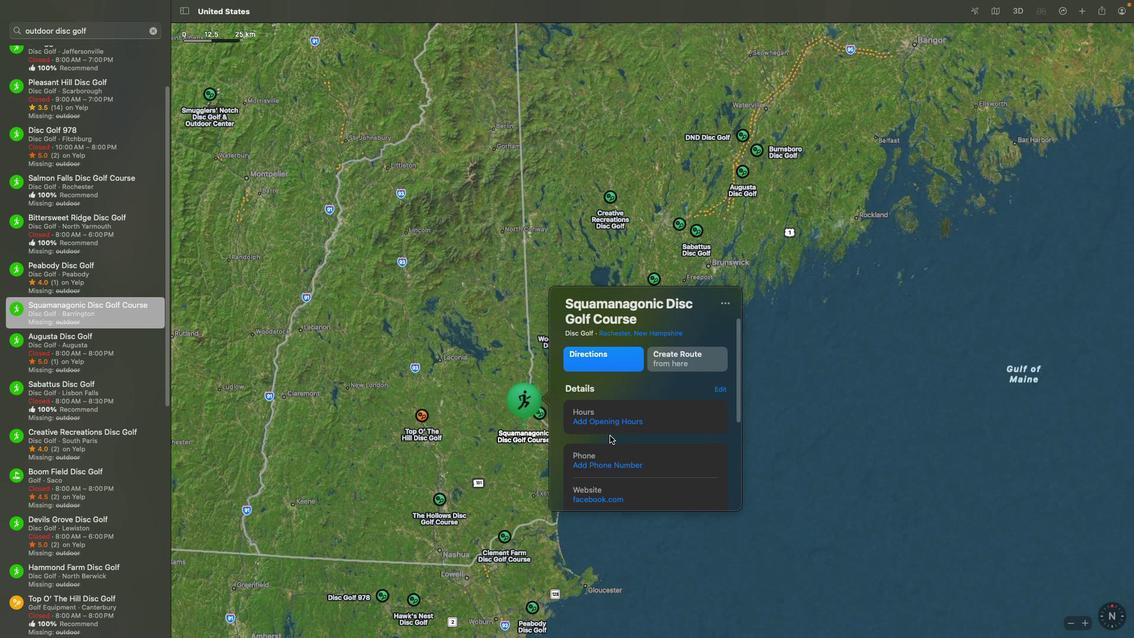 
Action: Mouse scrolled (609, 435) with delta (0, -1)
Screenshot: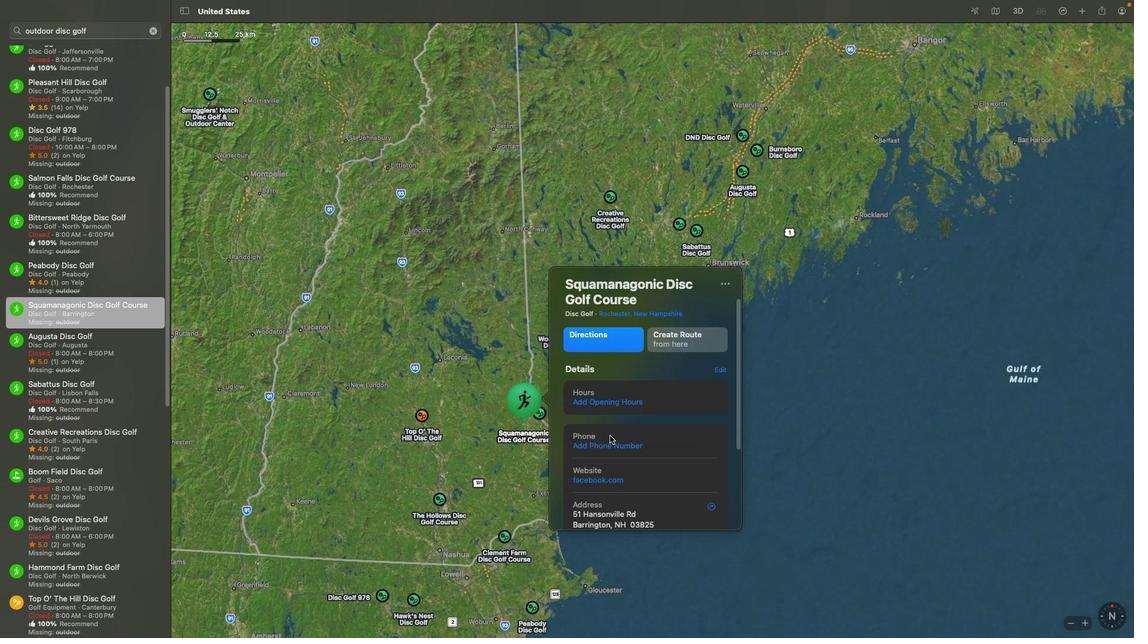 
Action: Mouse scrolled (609, 435) with delta (0, -2)
Screenshot: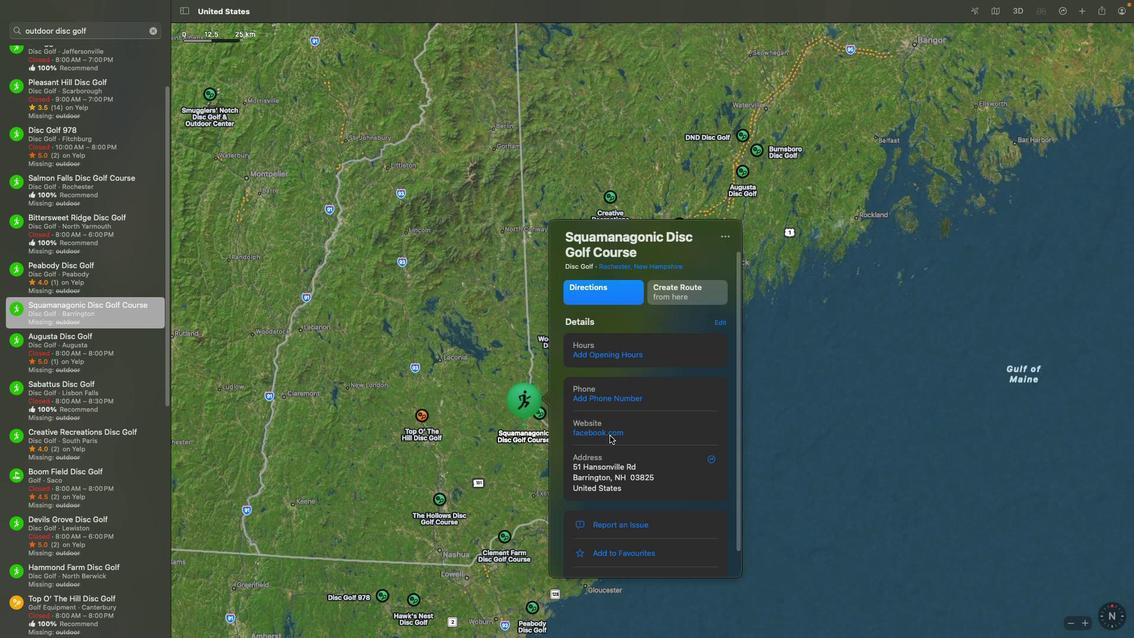 
Action: Mouse scrolled (609, 435) with delta (0, 0)
Screenshot: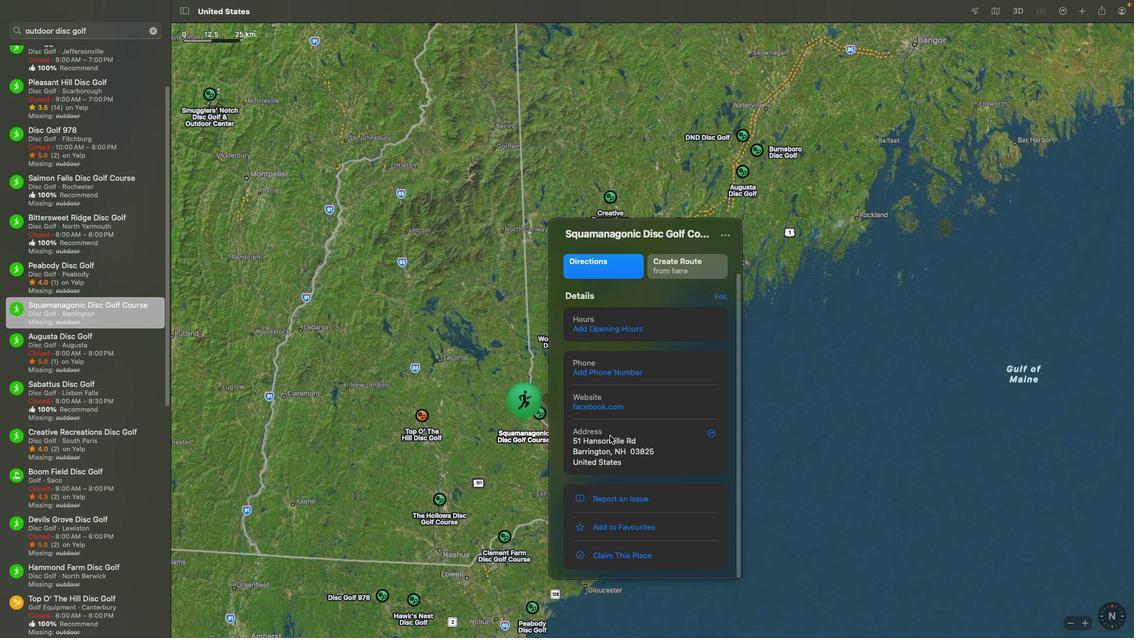 
Action: Mouse scrolled (609, 435) with delta (0, 0)
Screenshot: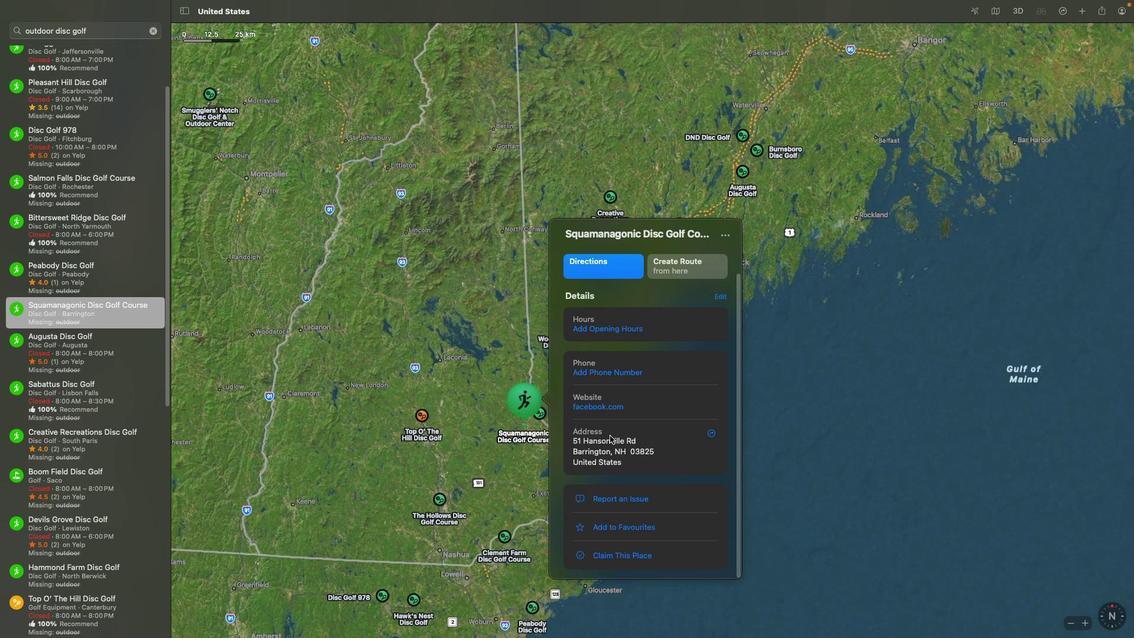 
Action: Mouse scrolled (609, 435) with delta (0, -1)
Screenshot: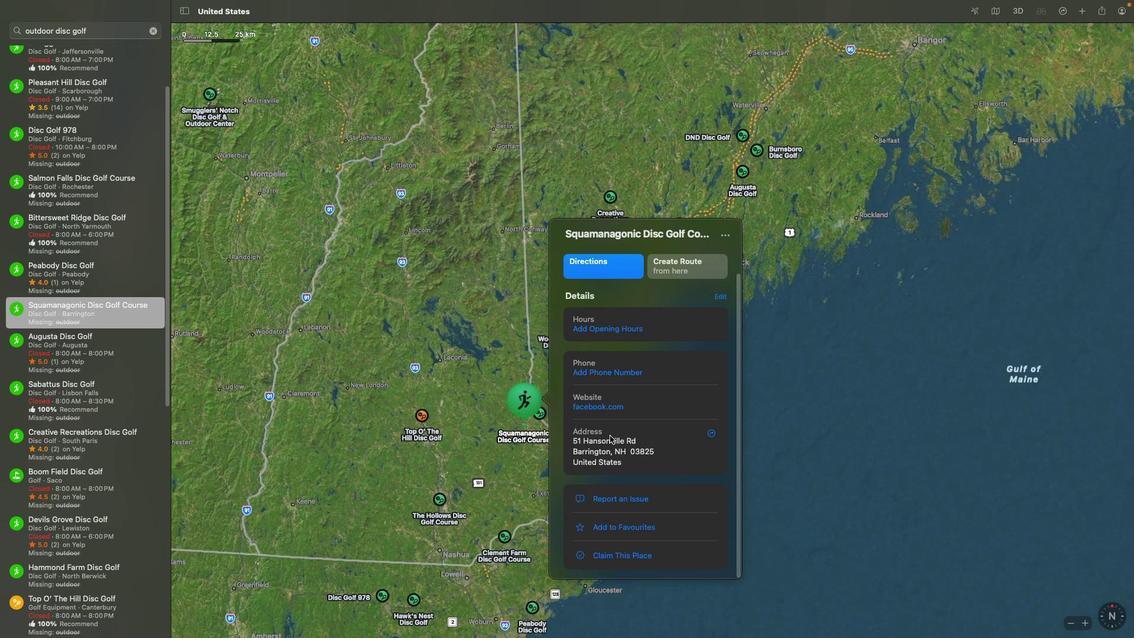 
Action: Mouse scrolled (609, 435) with delta (0, 0)
Screenshot: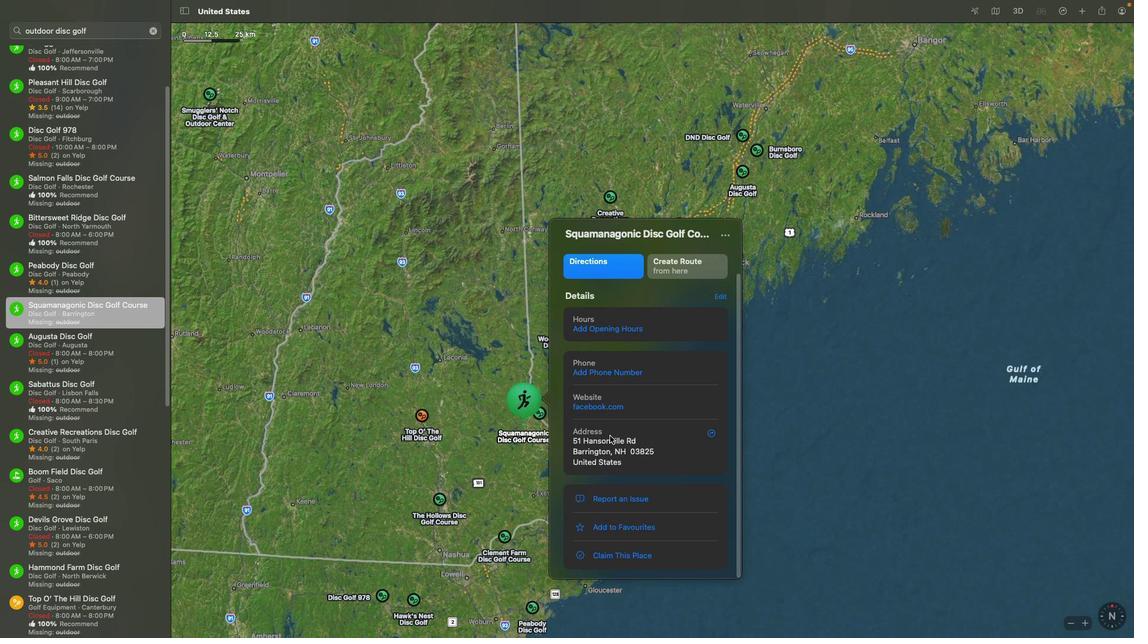 
Action: Mouse moved to (525, 412)
Screenshot: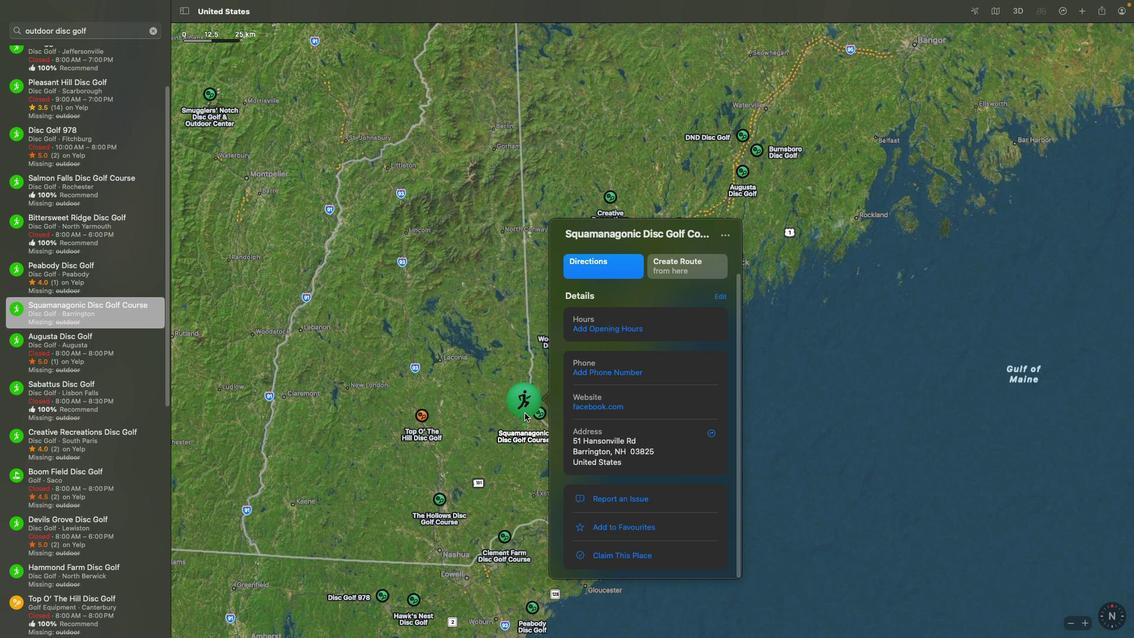 
Action: Mouse pressed left at (525, 412)
Screenshot: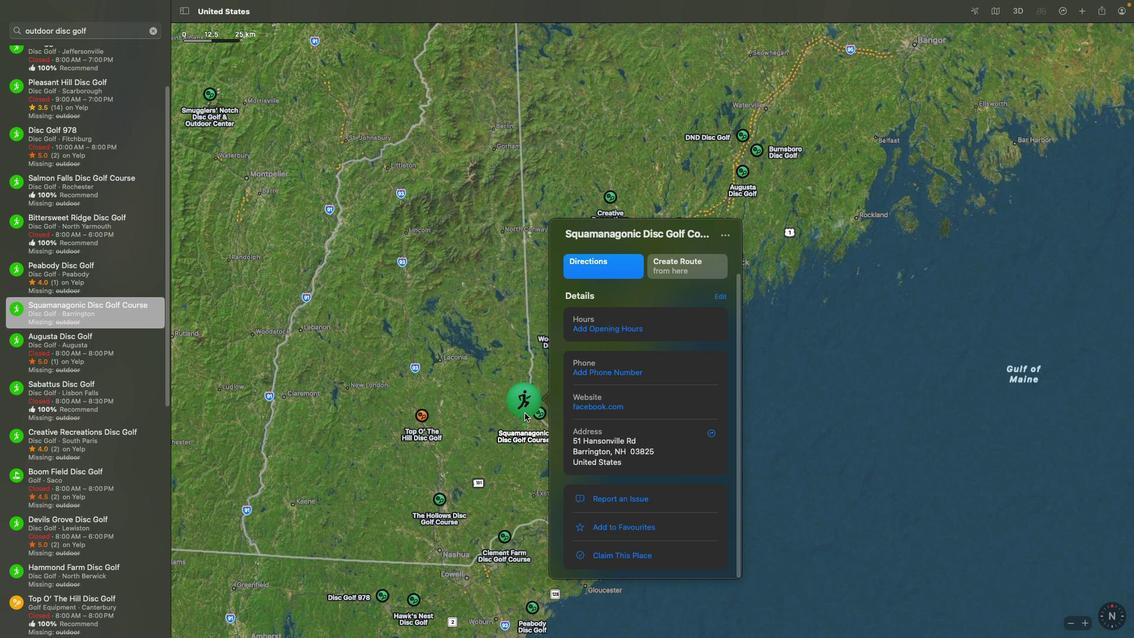 
Action: Mouse moved to (537, 417)
Screenshot: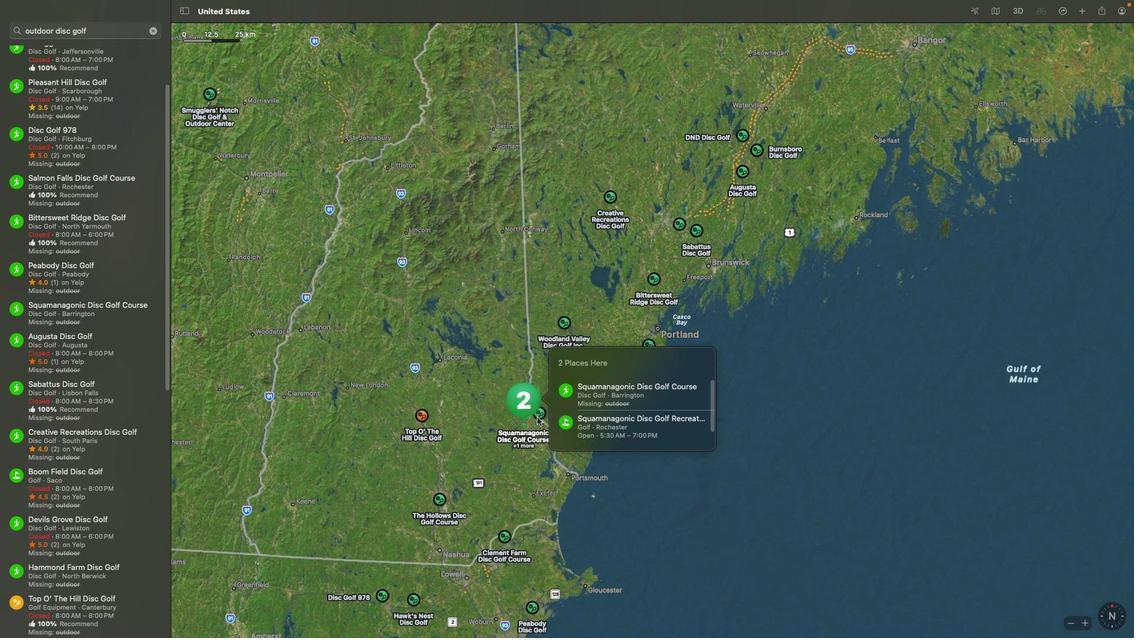 
Action: Mouse pressed left at (537, 417)
Screenshot: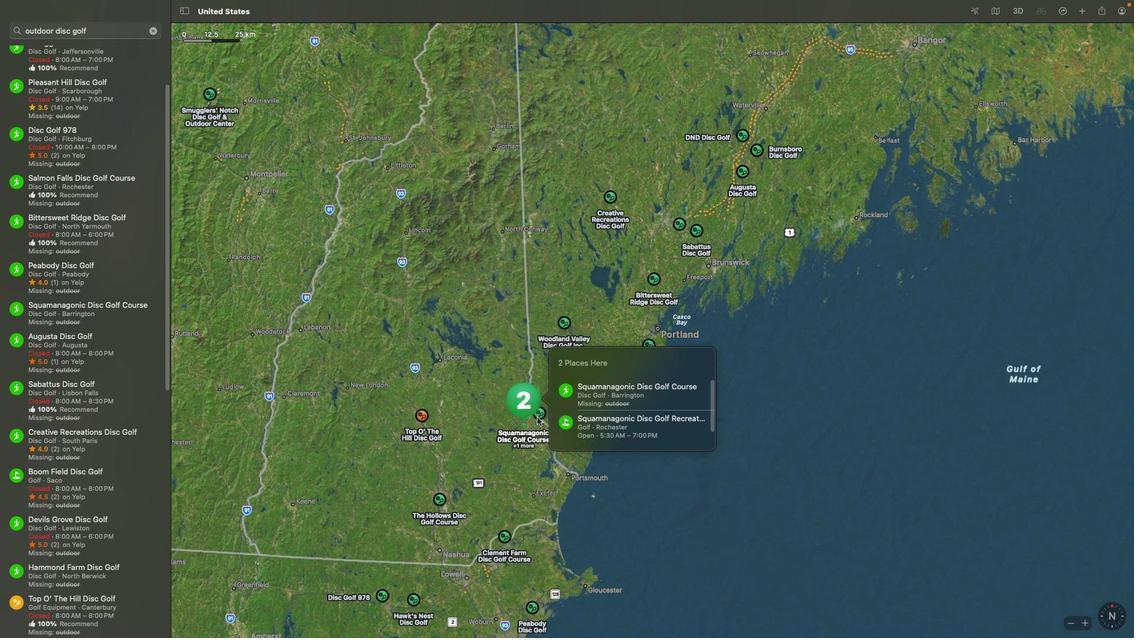 
Action: Mouse moved to (537, 414)
Screenshot: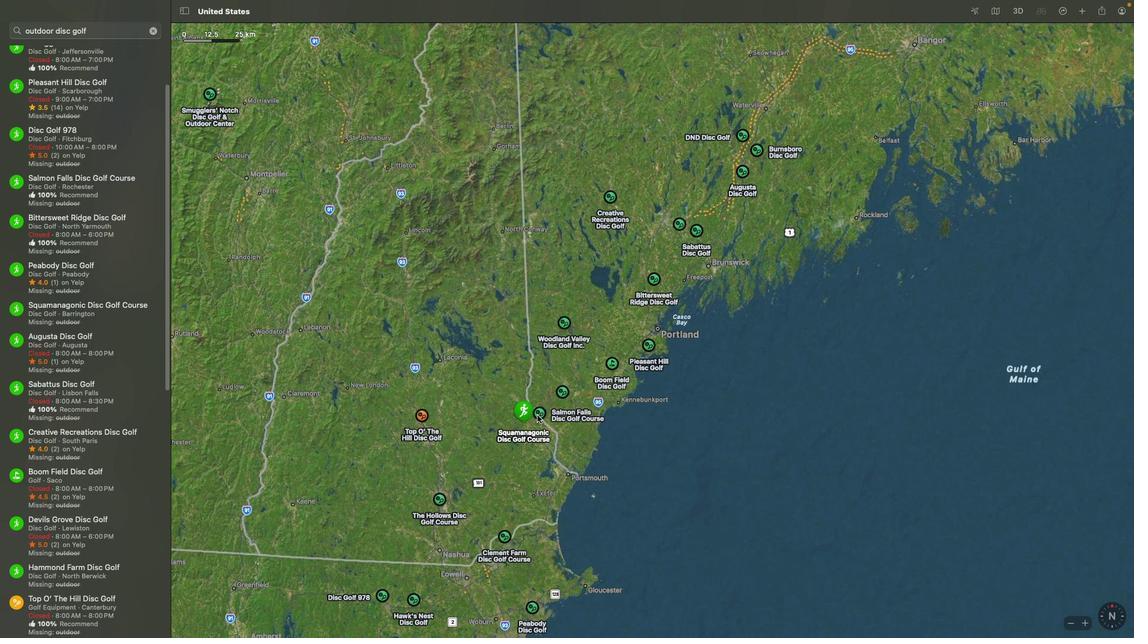 
Action: Mouse pressed left at (537, 414)
Screenshot: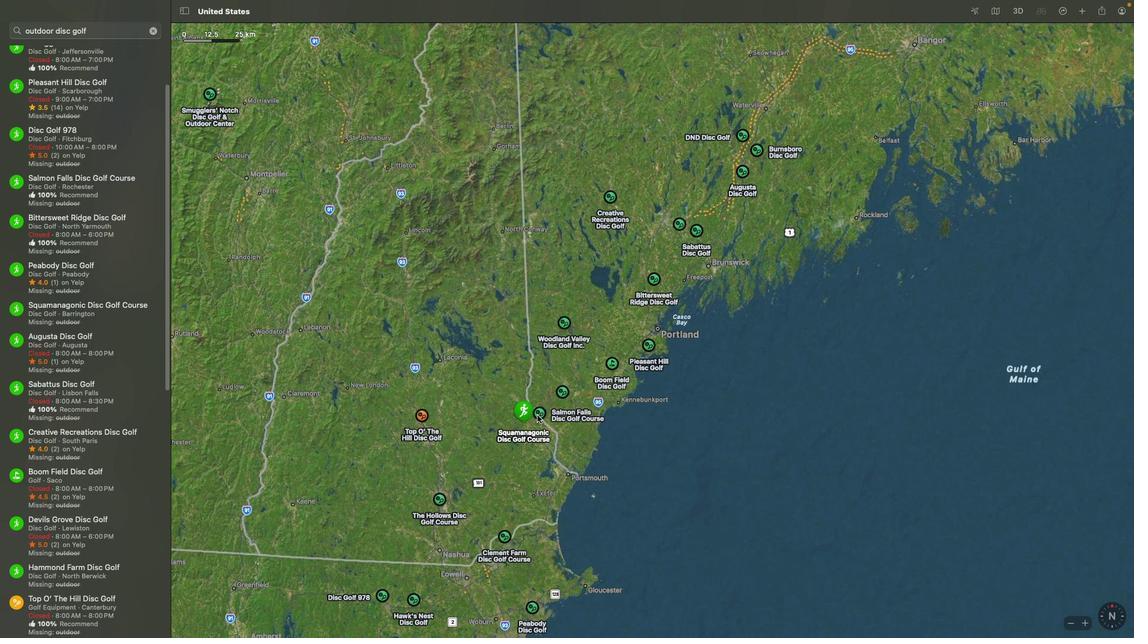 
Action: Mouse moved to (538, 414)
Screenshot: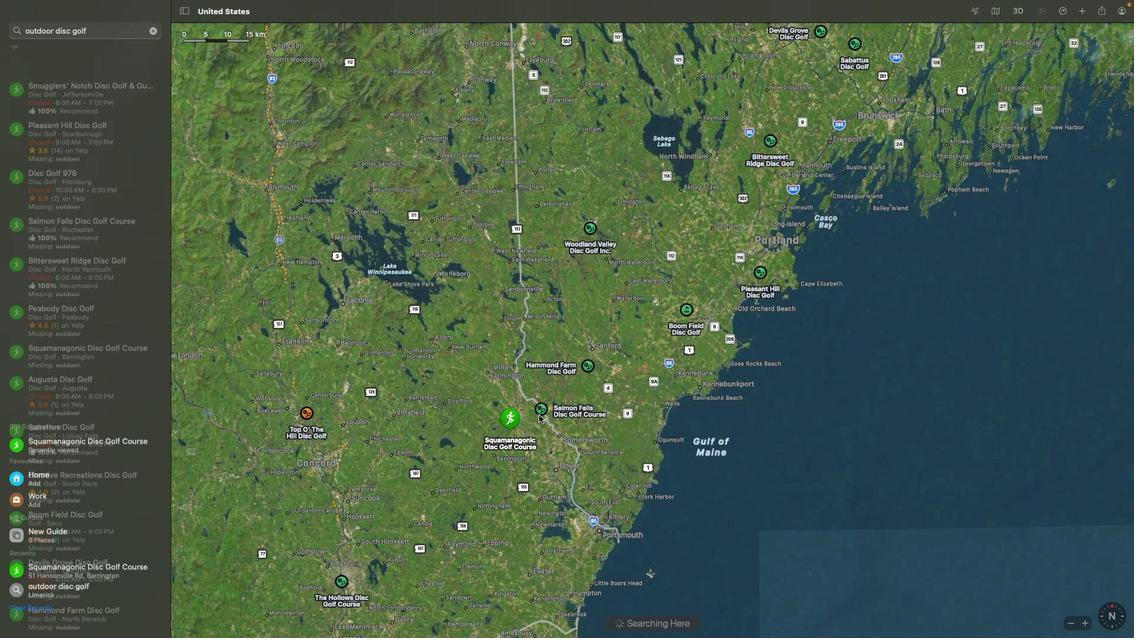 
Action: Mouse pressed left at (538, 414)
Screenshot: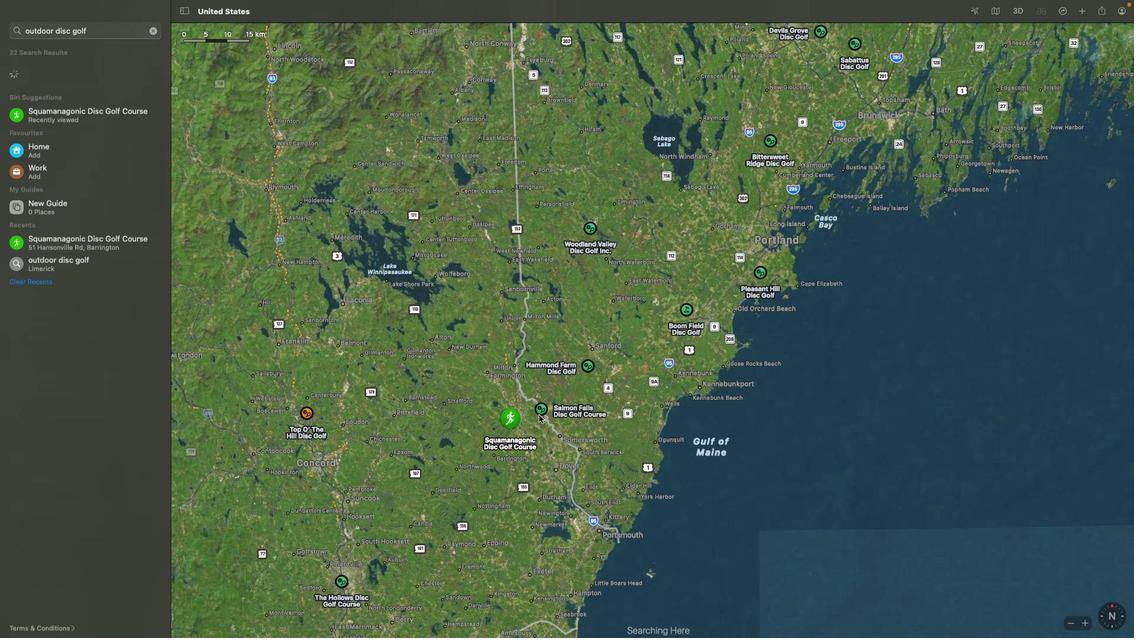 
Action: Mouse pressed left at (538, 414)
Screenshot: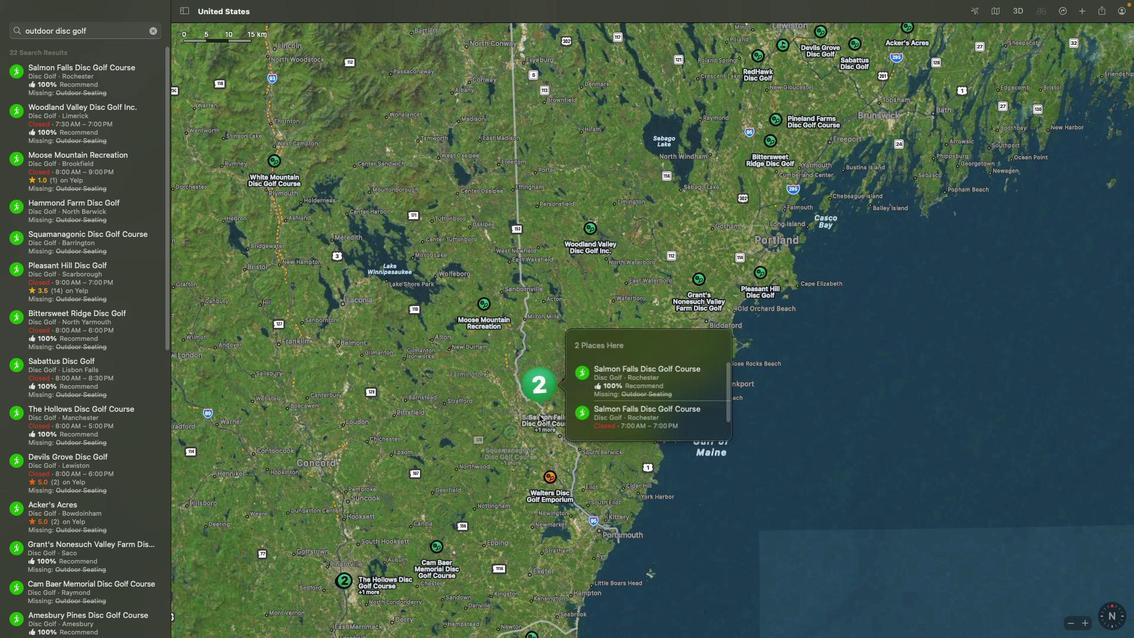 
Action: Mouse scrolled (538, 414) with delta (0, 0)
Screenshot: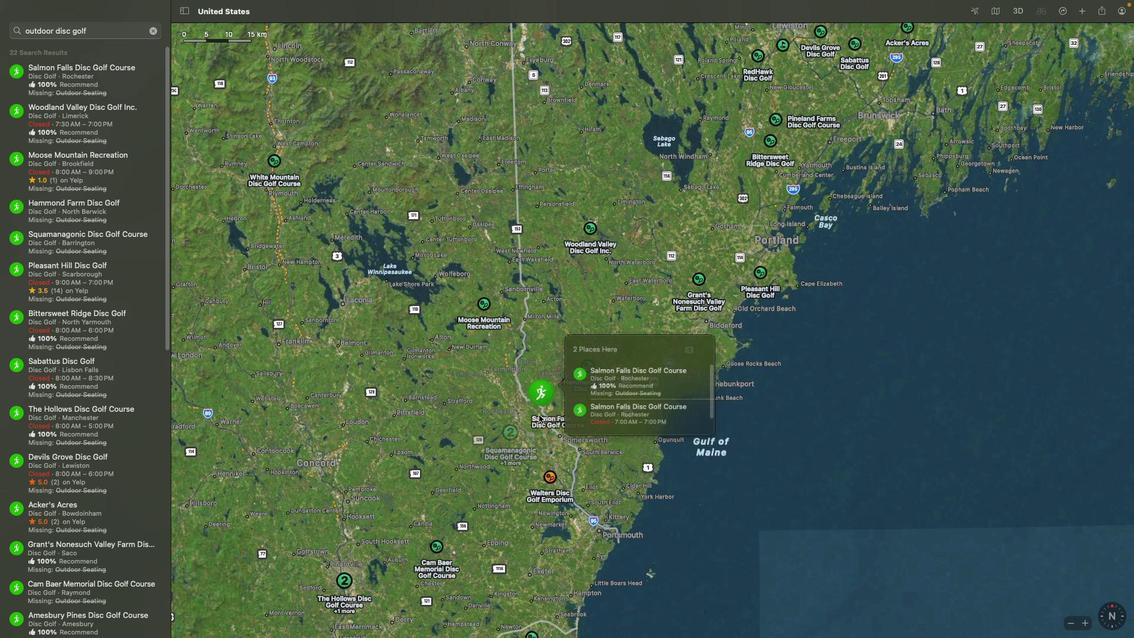 
Action: Mouse scrolled (538, 414) with delta (0, 0)
Screenshot: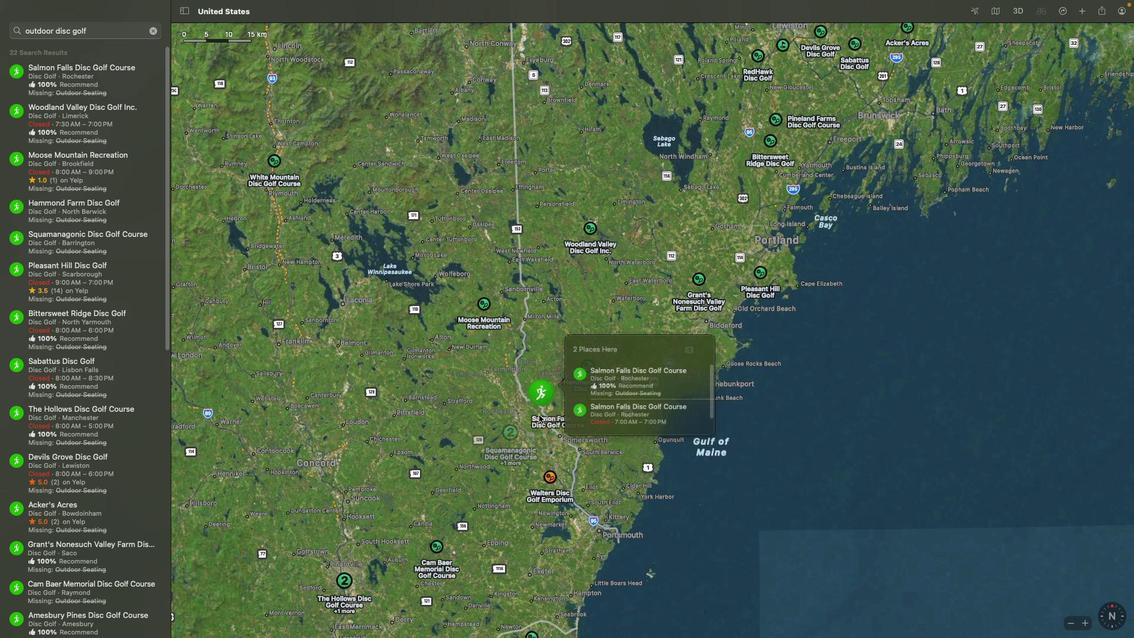 
Action: Mouse scrolled (538, 414) with delta (0, 2)
Screenshot: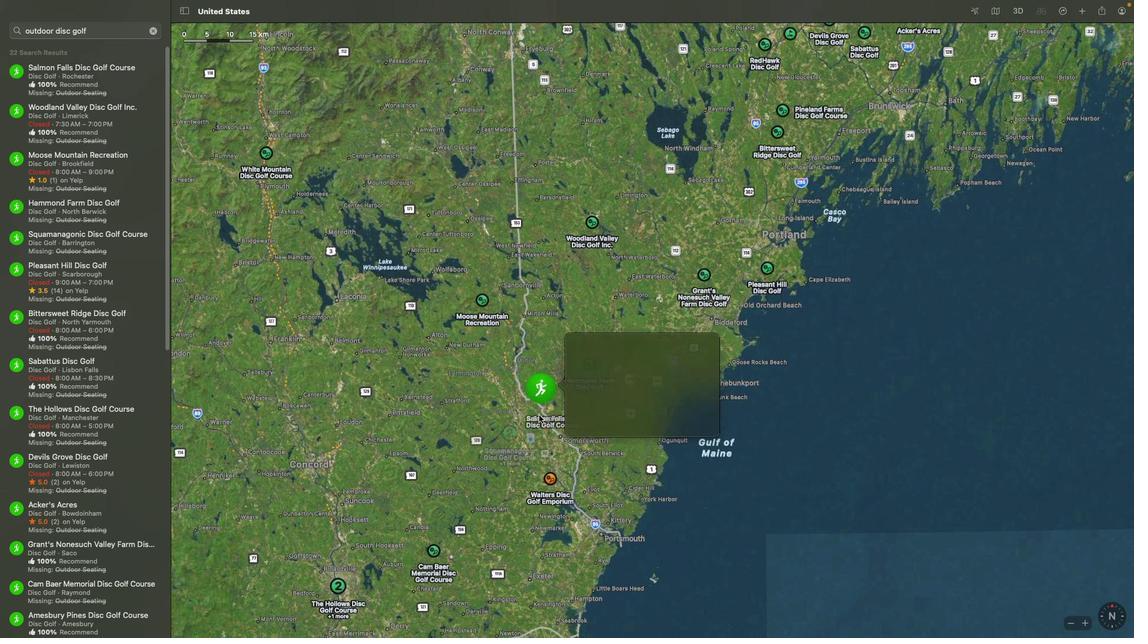 
Action: Mouse scrolled (538, 414) with delta (0, 2)
Screenshot: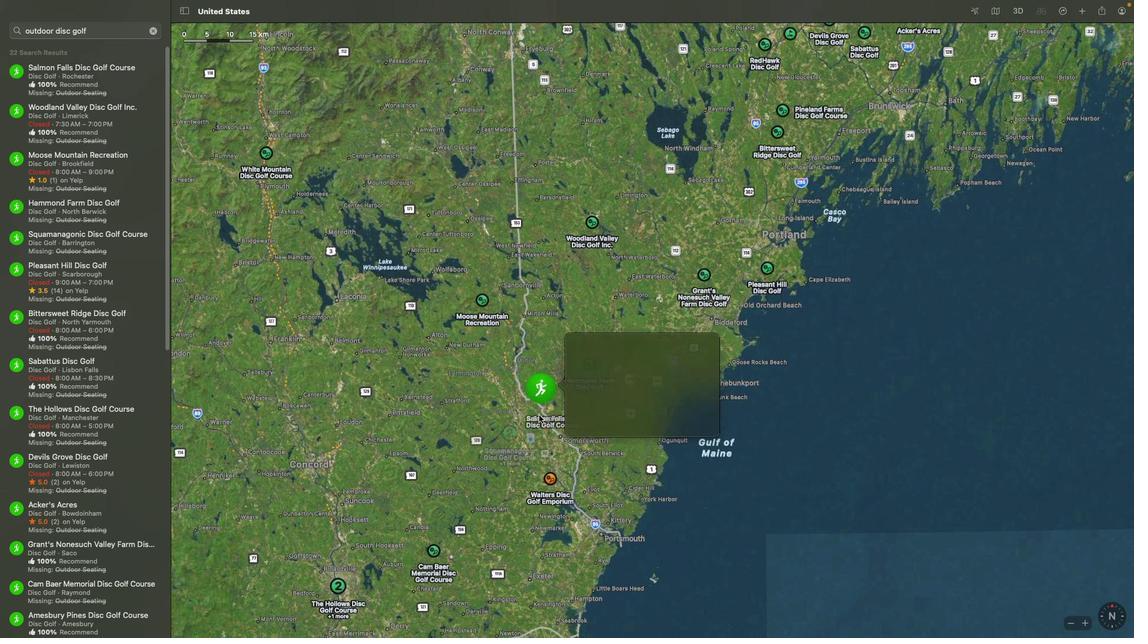 
Action: Mouse scrolled (538, 414) with delta (0, 3)
Screenshot: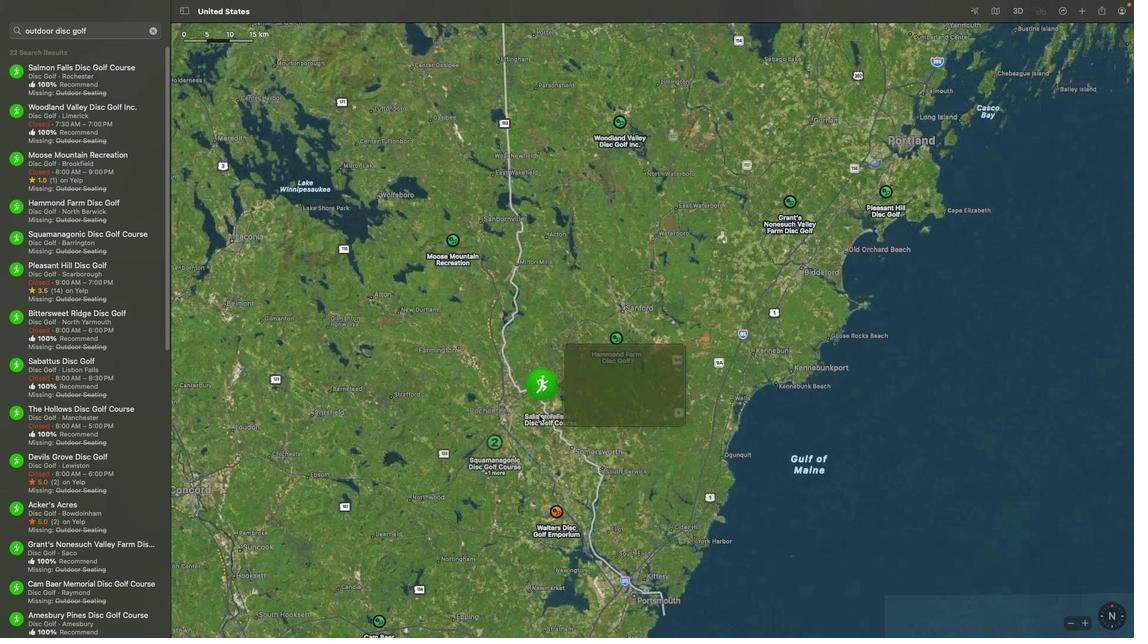 
Action: Mouse scrolled (538, 414) with delta (0, 0)
Screenshot: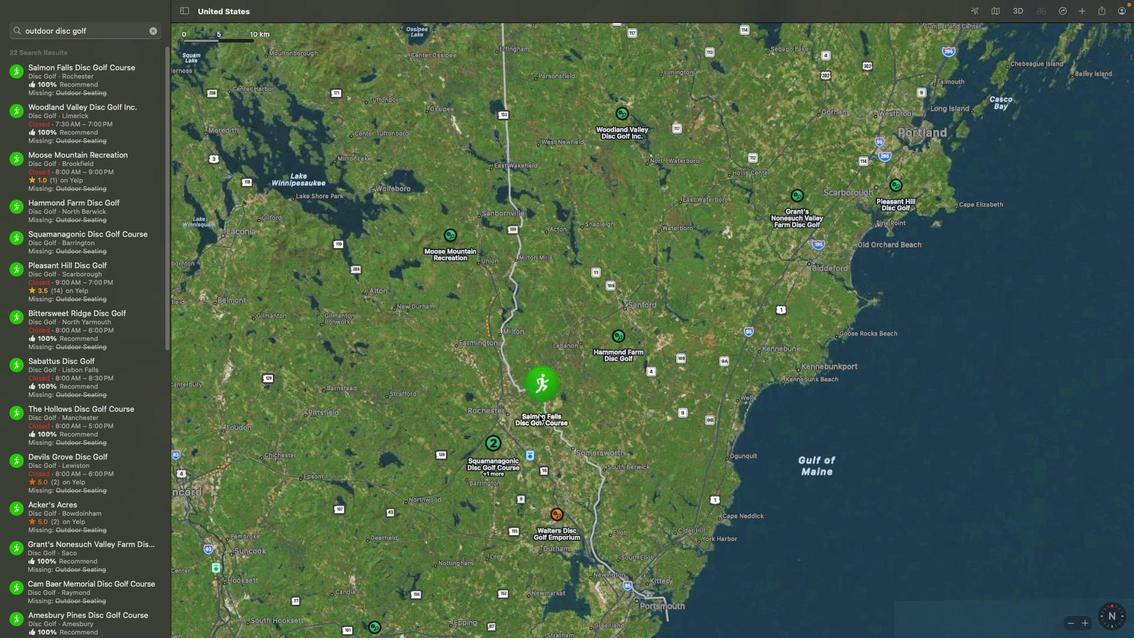 
Action: Mouse scrolled (538, 414) with delta (0, 0)
Screenshot: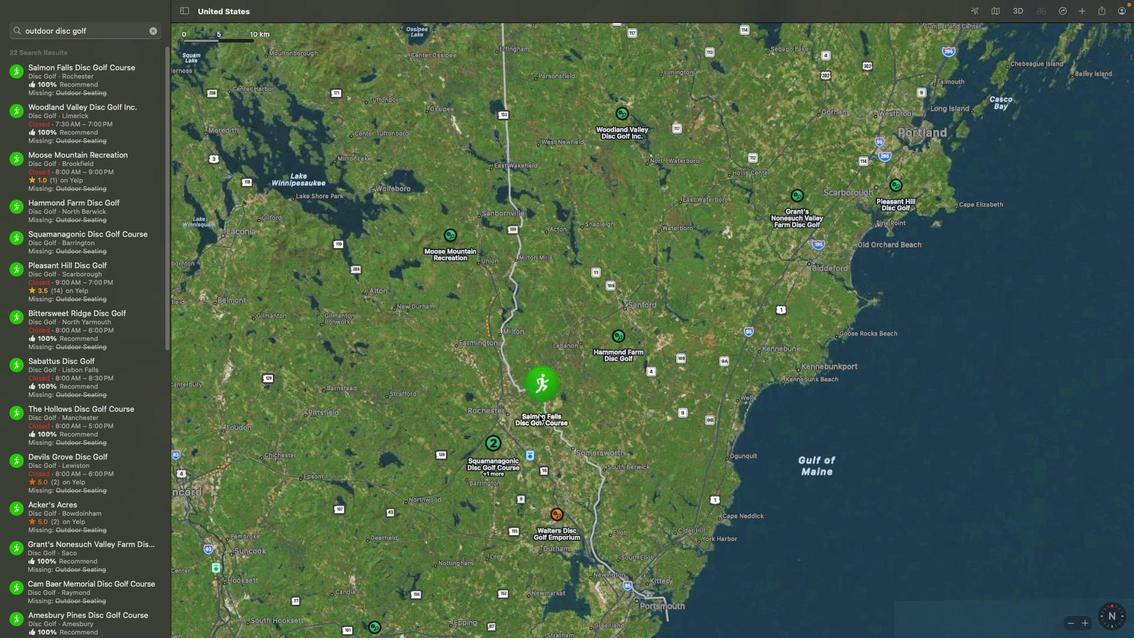 
Action: Mouse scrolled (538, 414) with delta (0, 2)
Screenshot: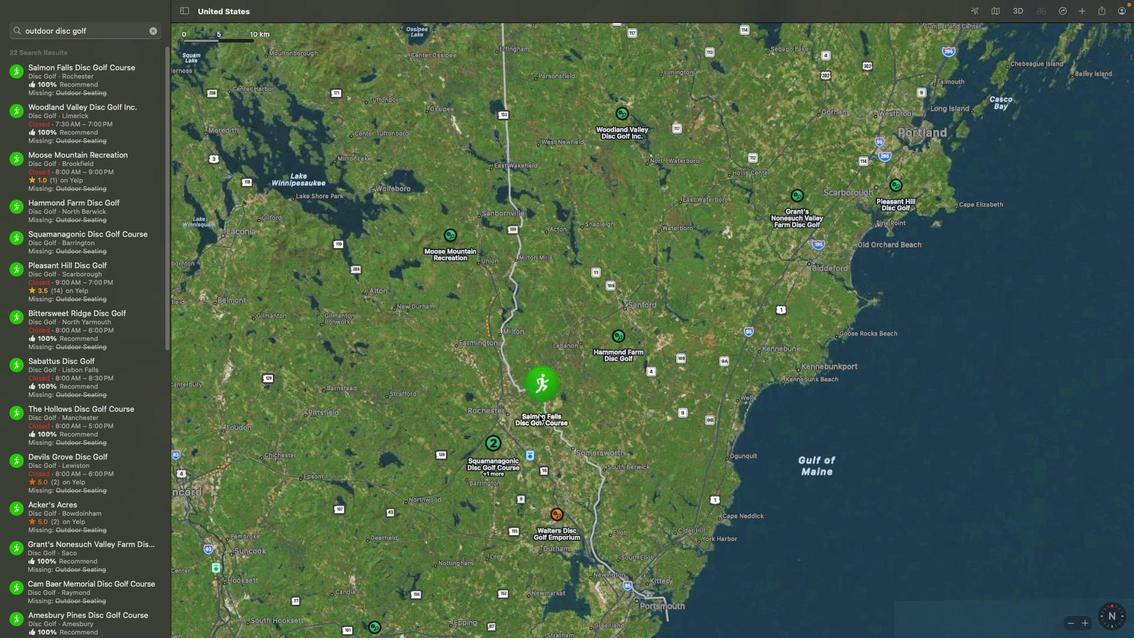 
Action: Mouse scrolled (538, 414) with delta (0, 2)
Screenshot: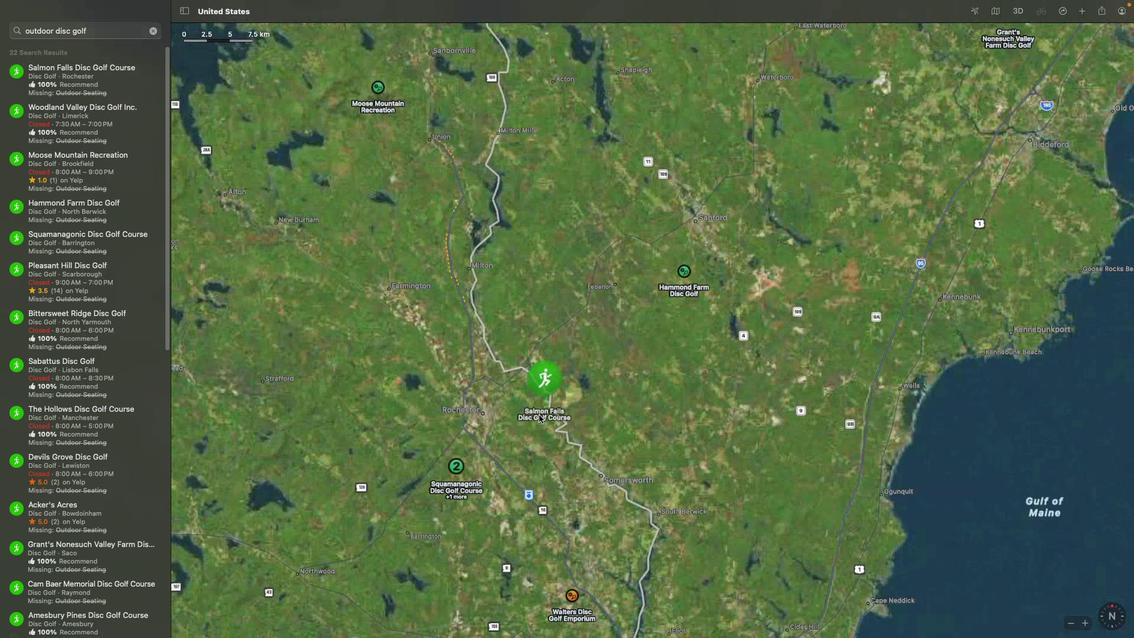 
Action: Mouse scrolled (538, 414) with delta (0, 3)
Screenshot: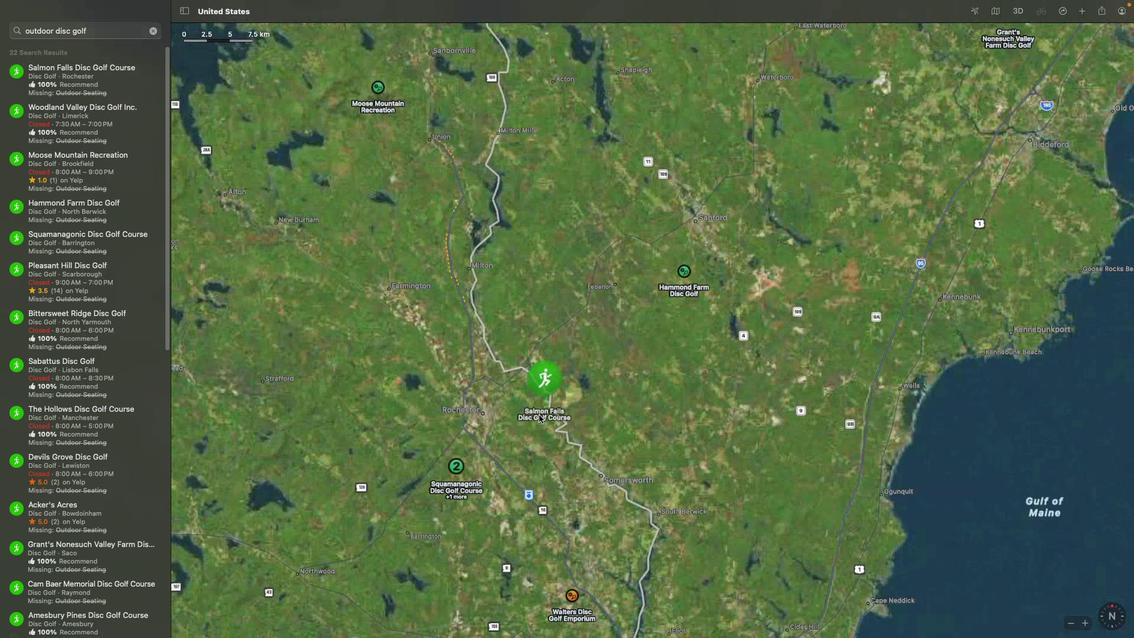 
Action: Mouse scrolled (538, 414) with delta (0, 4)
Screenshot: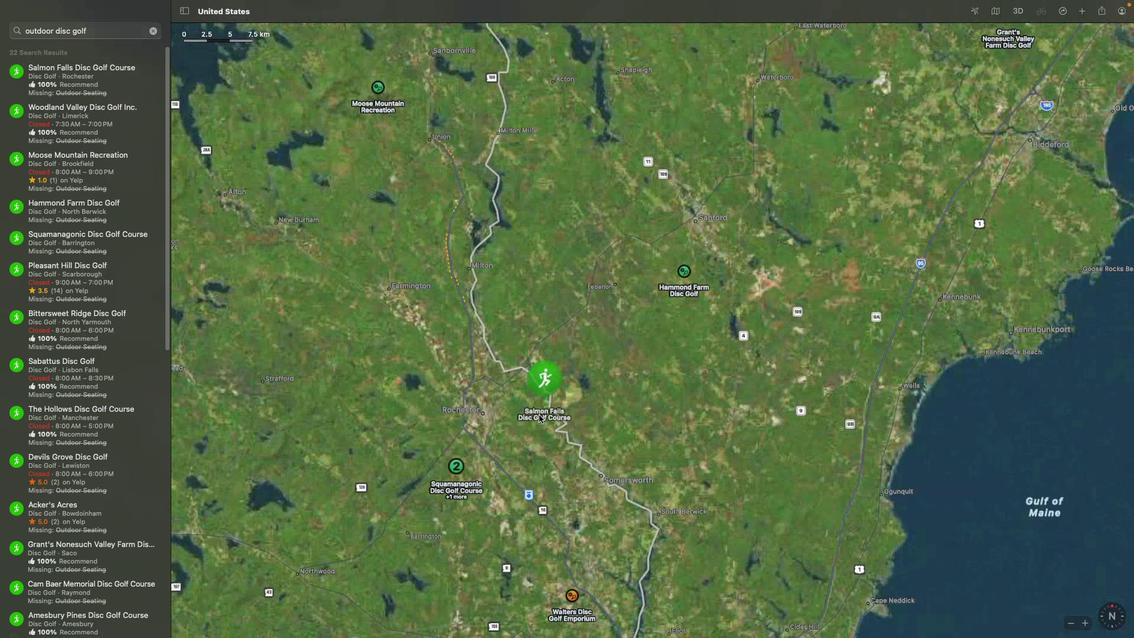 
Action: Mouse scrolled (538, 414) with delta (0, 4)
Screenshot: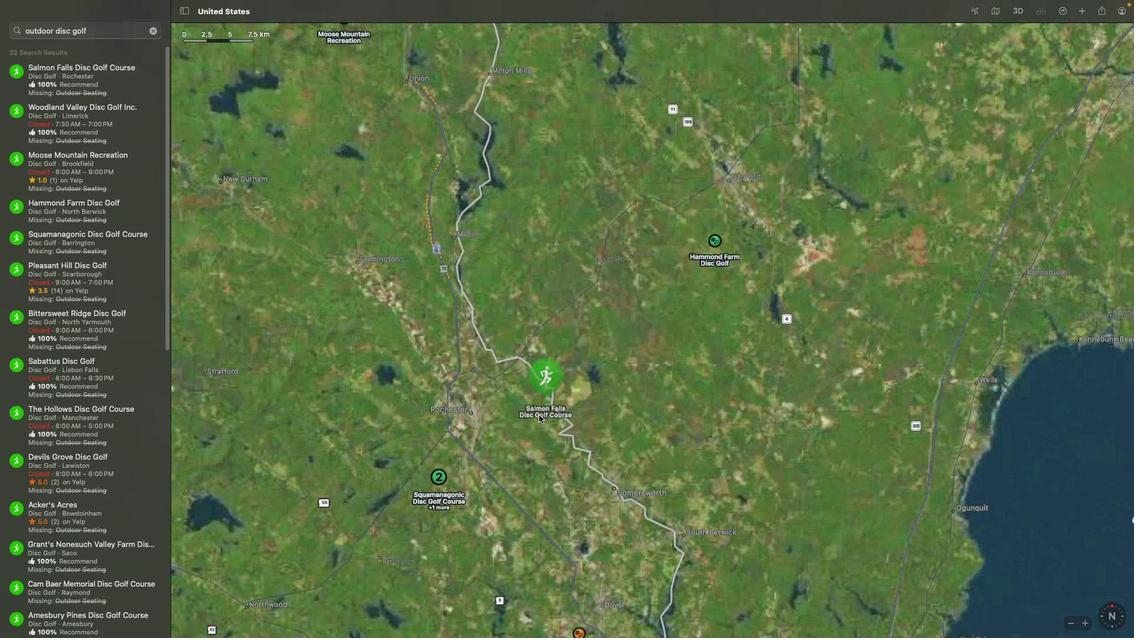 
Action: Mouse scrolled (538, 414) with delta (0, 0)
Screenshot: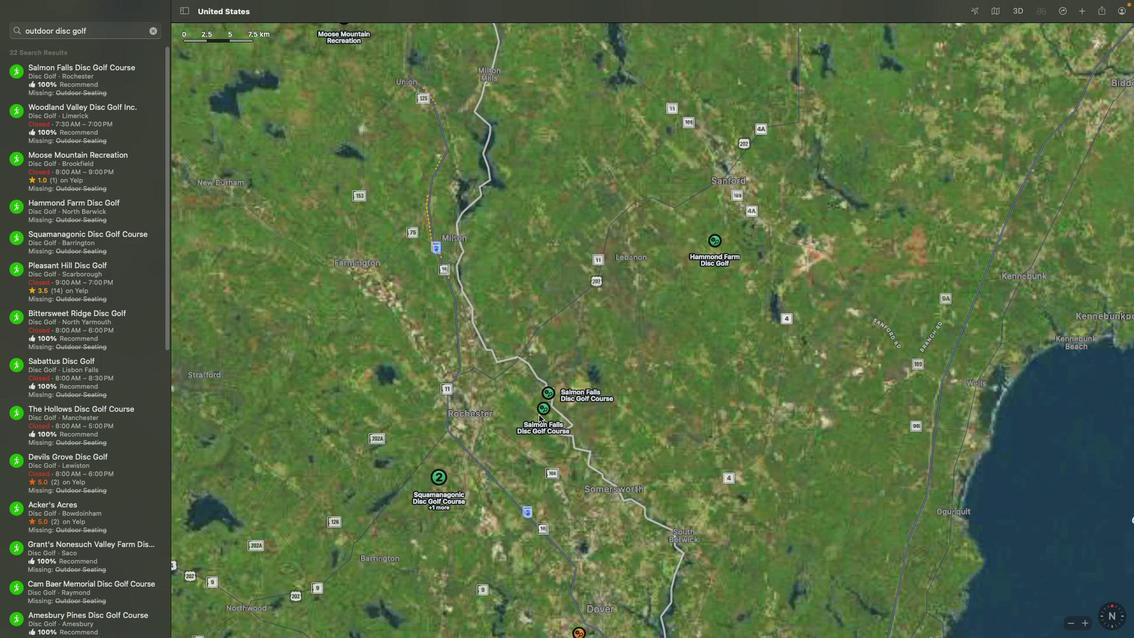 
Action: Mouse scrolled (538, 414) with delta (0, 0)
Screenshot: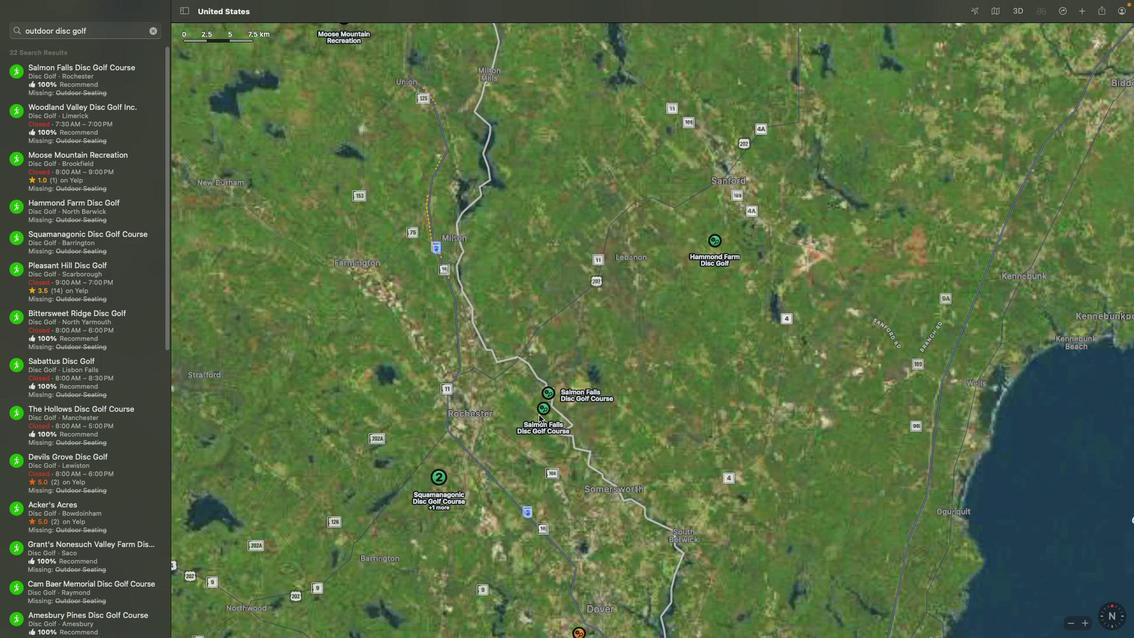 
Action: Mouse scrolled (538, 414) with delta (0, 1)
Screenshot: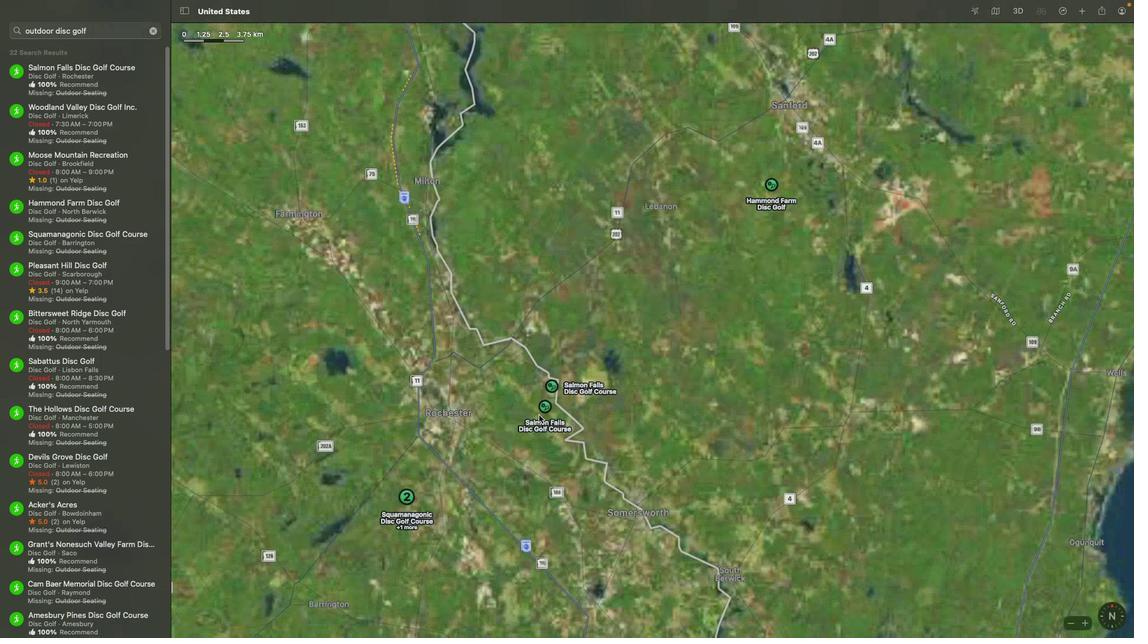 
Action: Mouse scrolled (538, 414) with delta (0, 2)
Screenshot: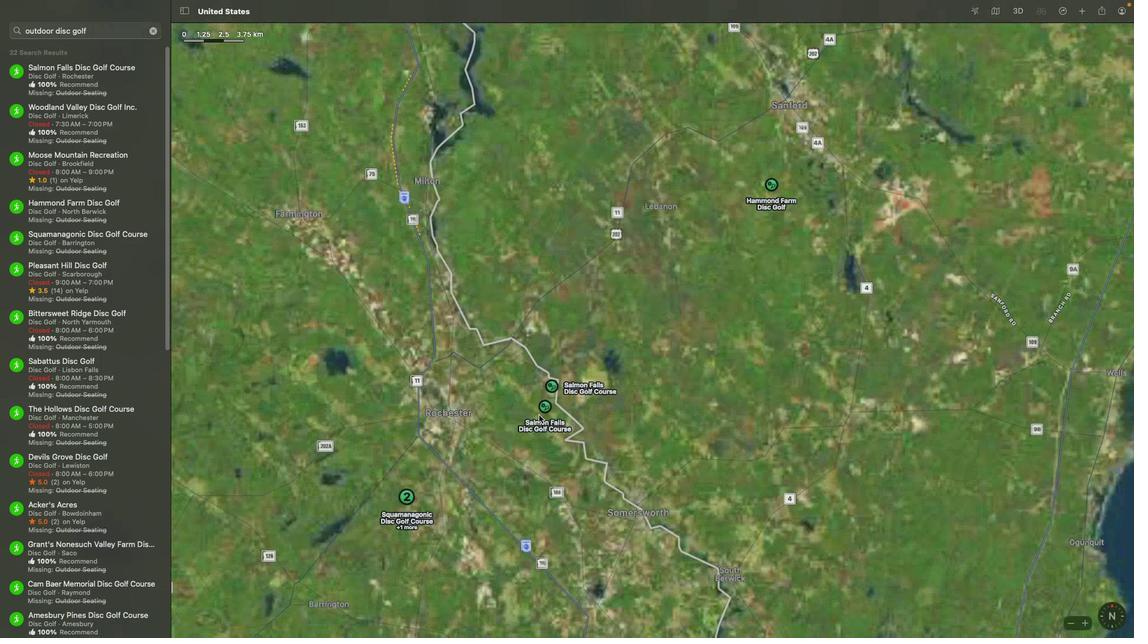 
Action: Mouse scrolled (538, 414) with delta (0, 3)
Screenshot: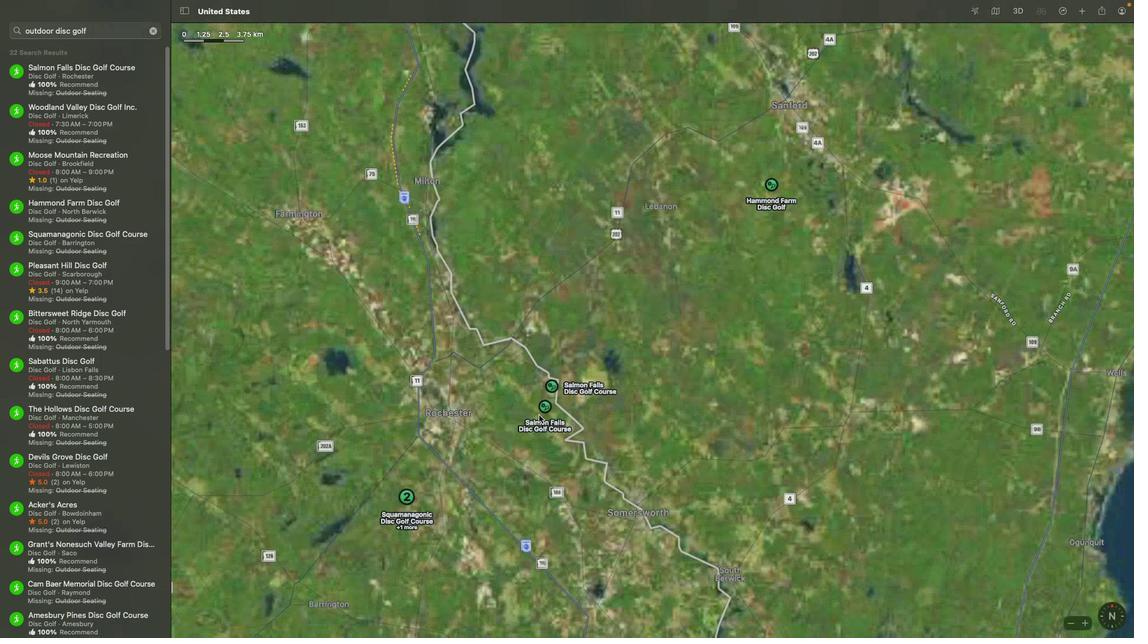 
Action: Mouse scrolled (538, 414) with delta (0, 4)
Screenshot: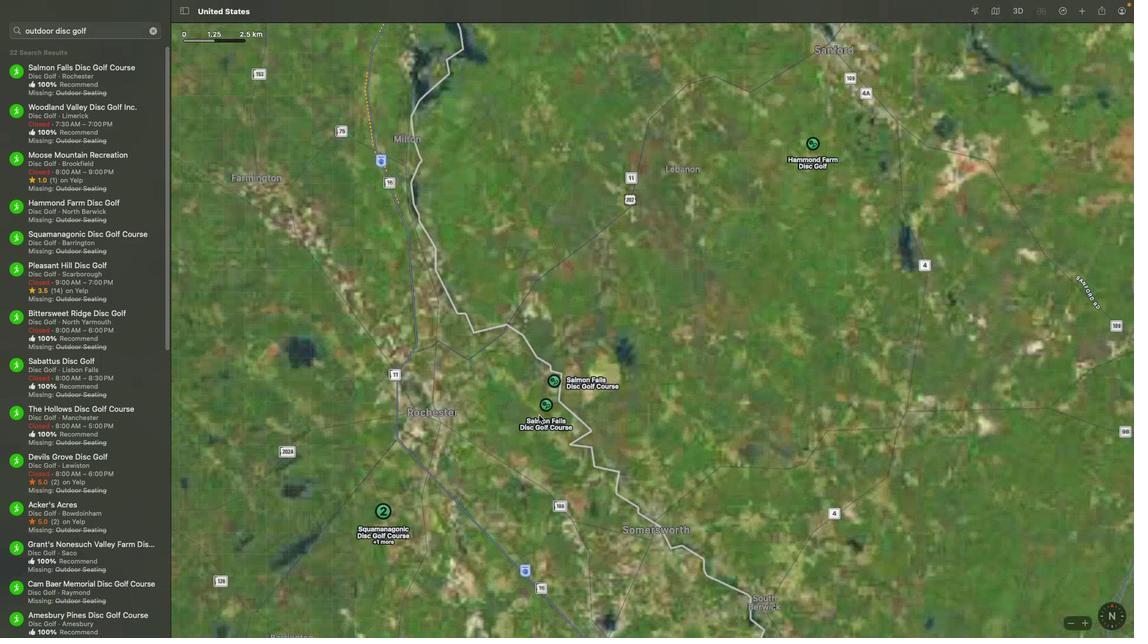 
Action: Mouse moved to (552, 390)
Screenshot: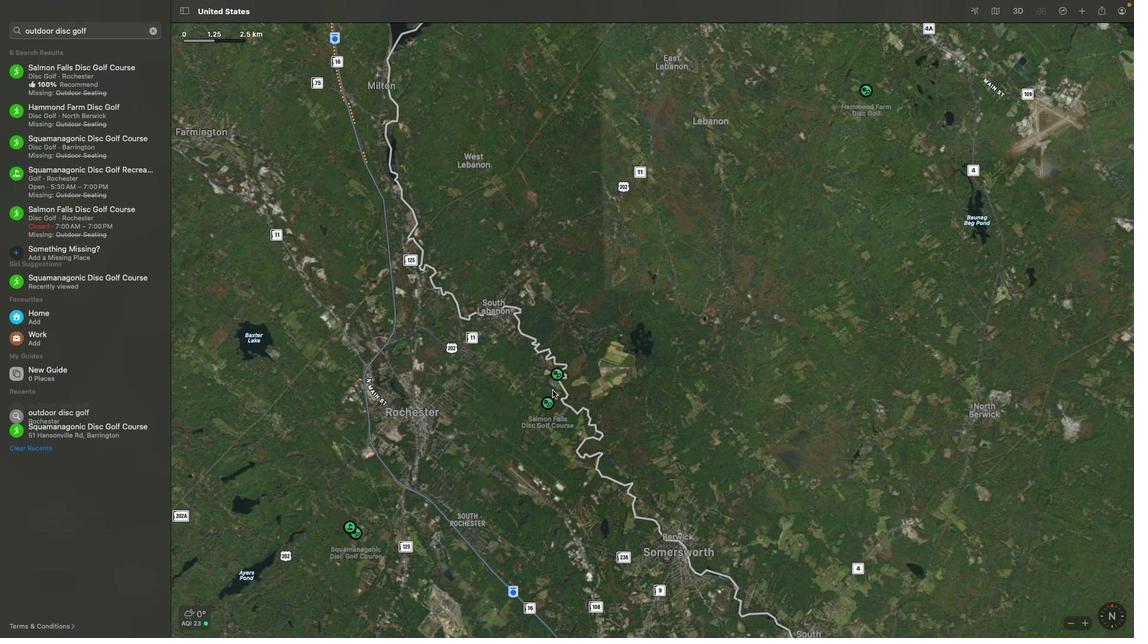 
Action: Mouse scrolled (552, 390) with delta (0, 0)
Screenshot: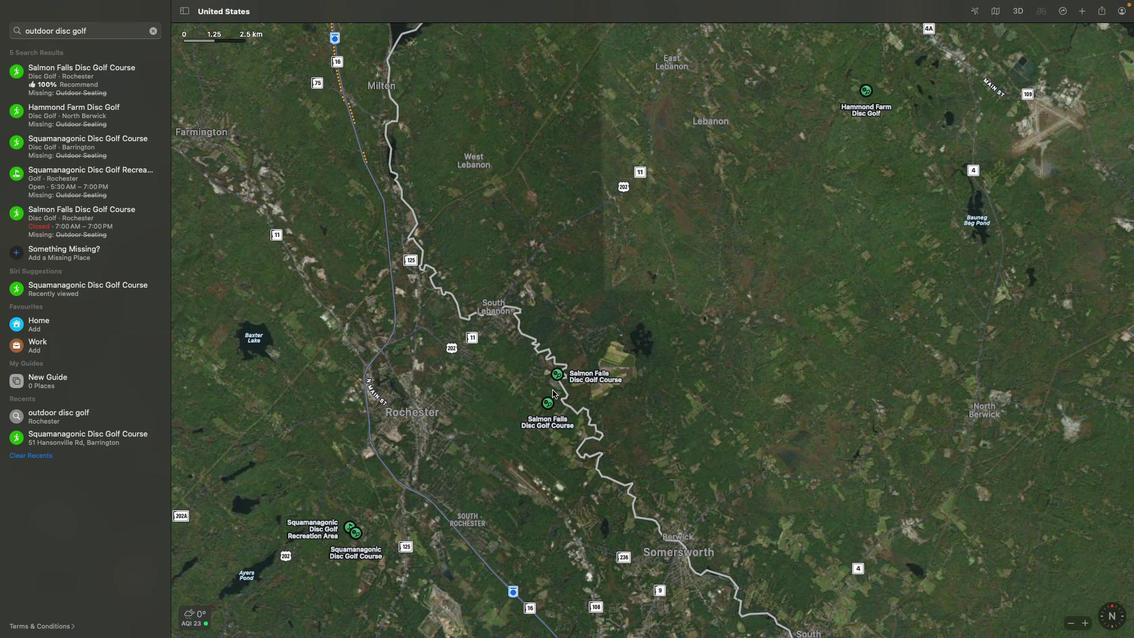 
Action: Mouse scrolled (552, 390) with delta (0, 0)
Screenshot: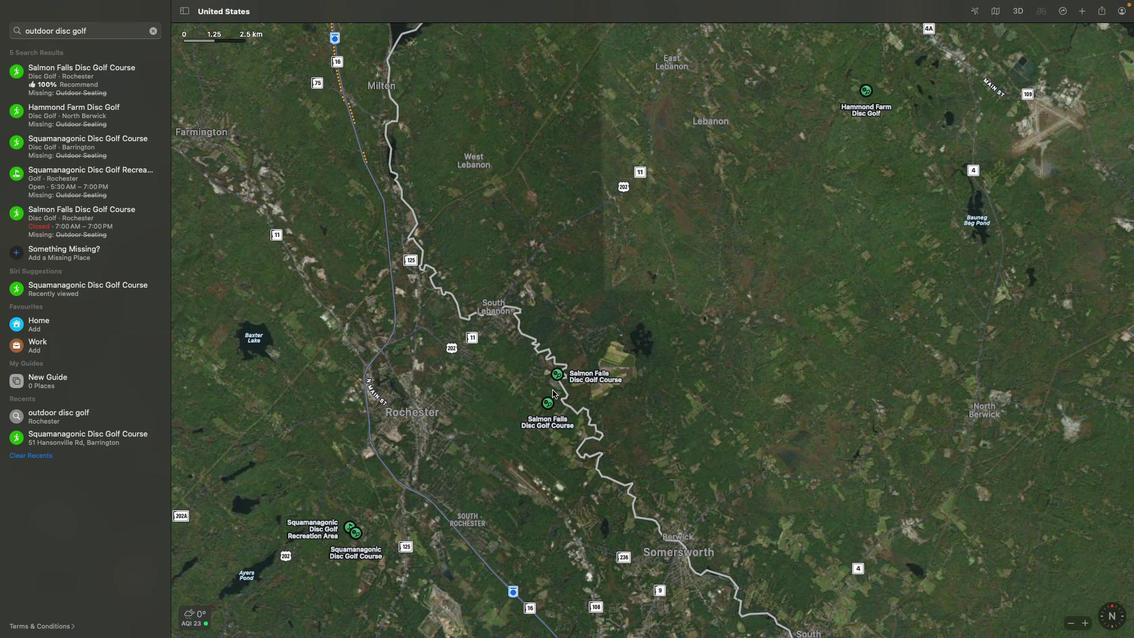 
Action: Mouse scrolled (552, 390) with delta (0, 2)
Screenshot: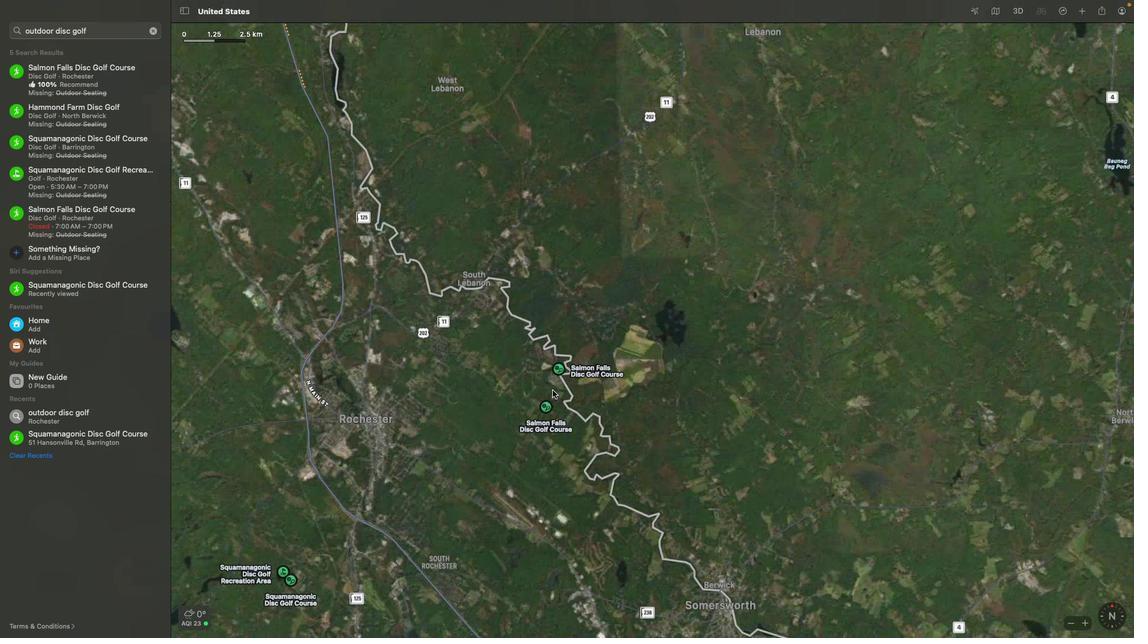 
Action: Mouse scrolled (552, 390) with delta (0, 2)
Screenshot: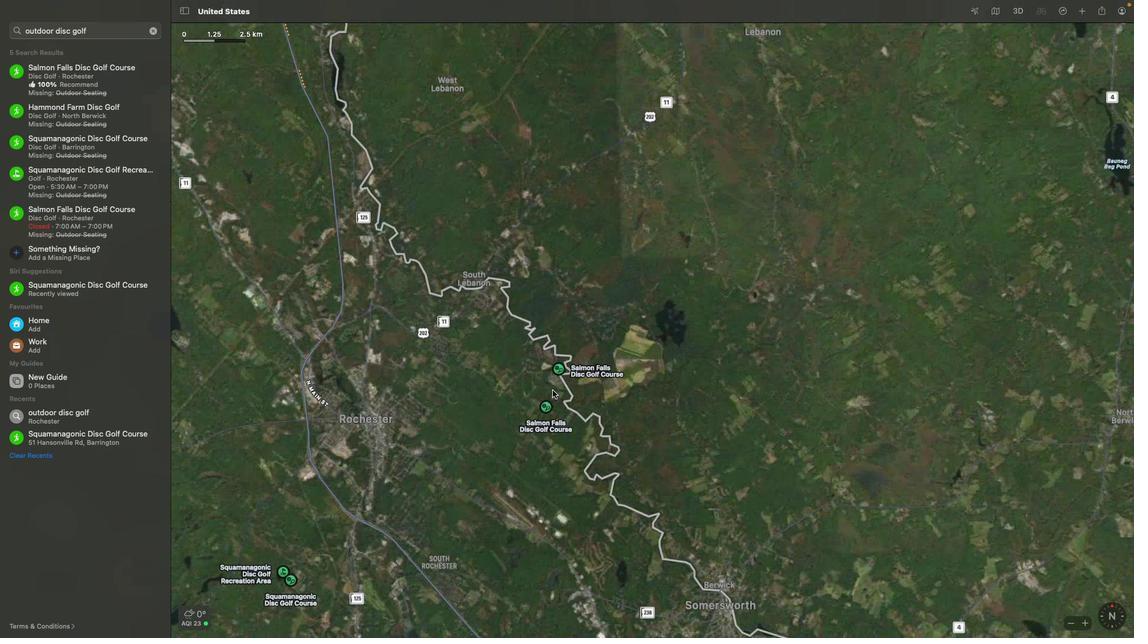 
Action: Mouse scrolled (552, 390) with delta (0, 3)
Screenshot: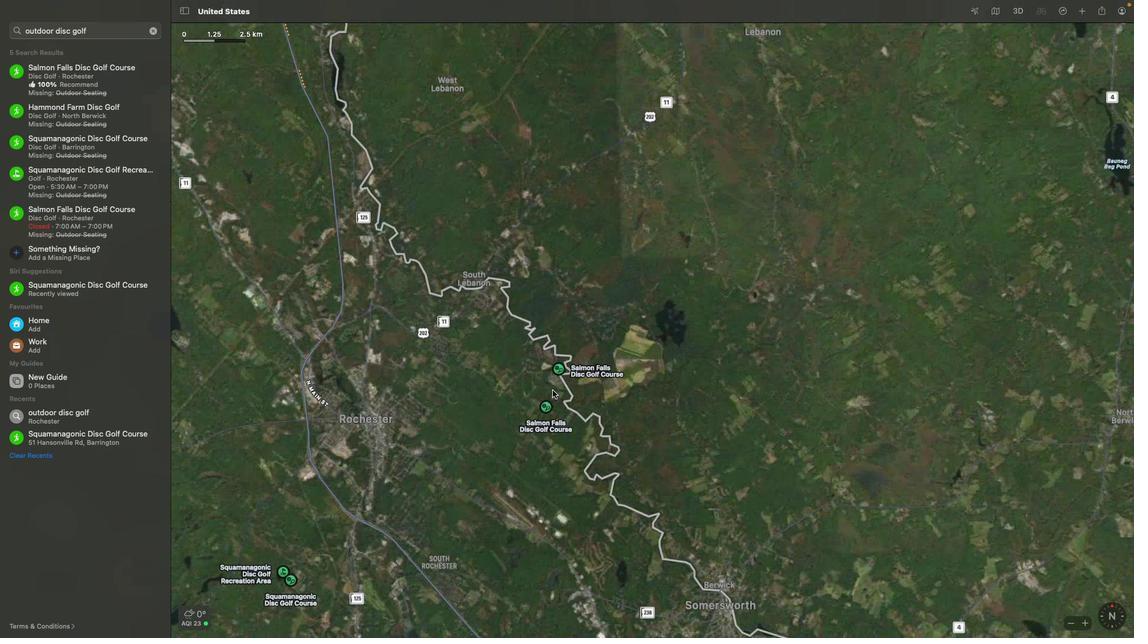 
Action: Mouse scrolled (552, 390) with delta (0, 4)
Screenshot: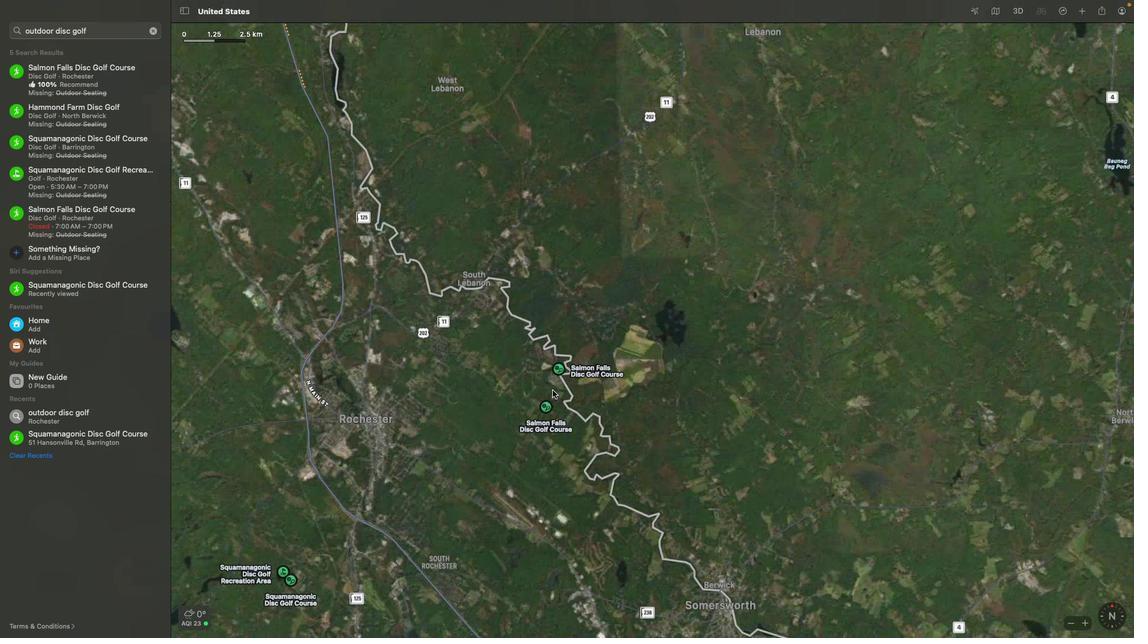 
Action: Mouse scrolled (552, 390) with delta (0, 0)
Screenshot: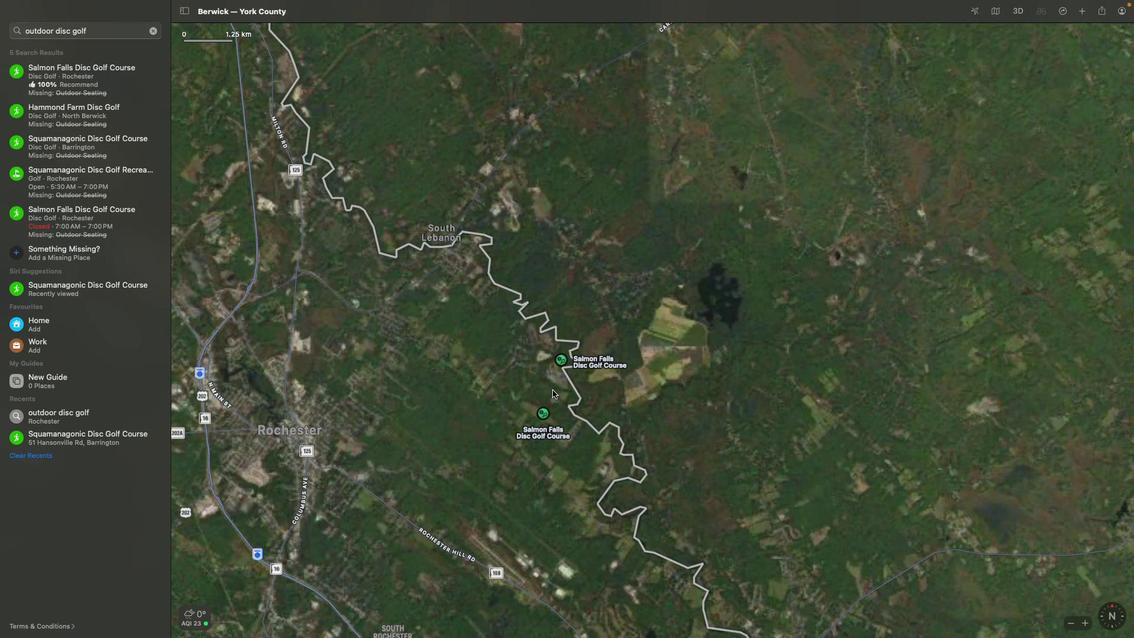 
Action: Mouse scrolled (552, 390) with delta (0, 0)
Screenshot: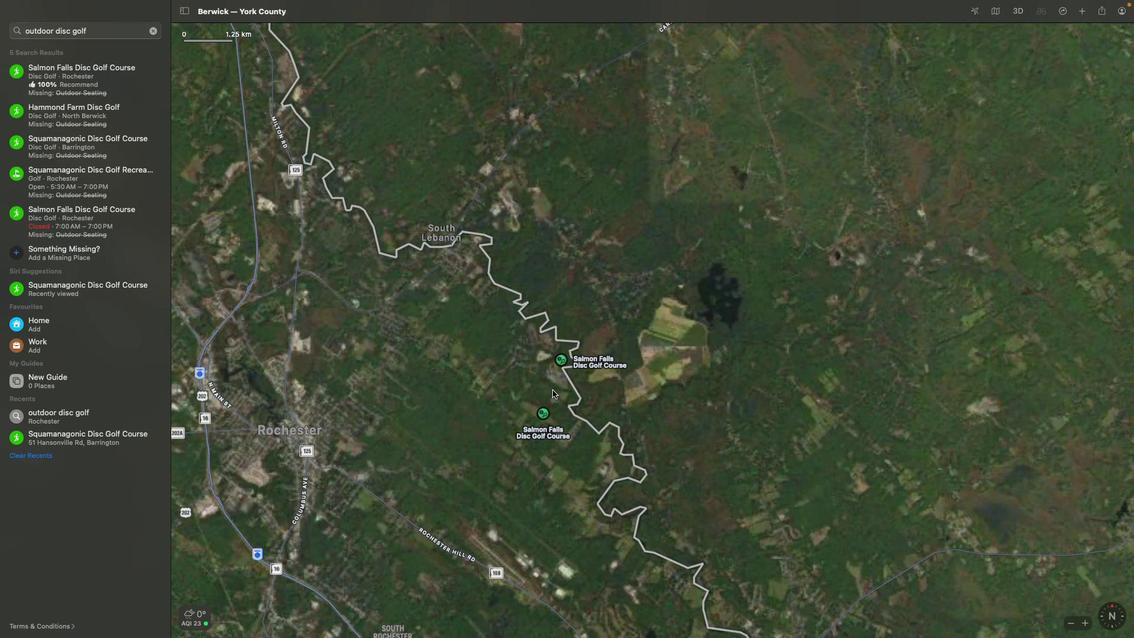 
Action: Mouse scrolled (552, 390) with delta (0, 1)
Screenshot: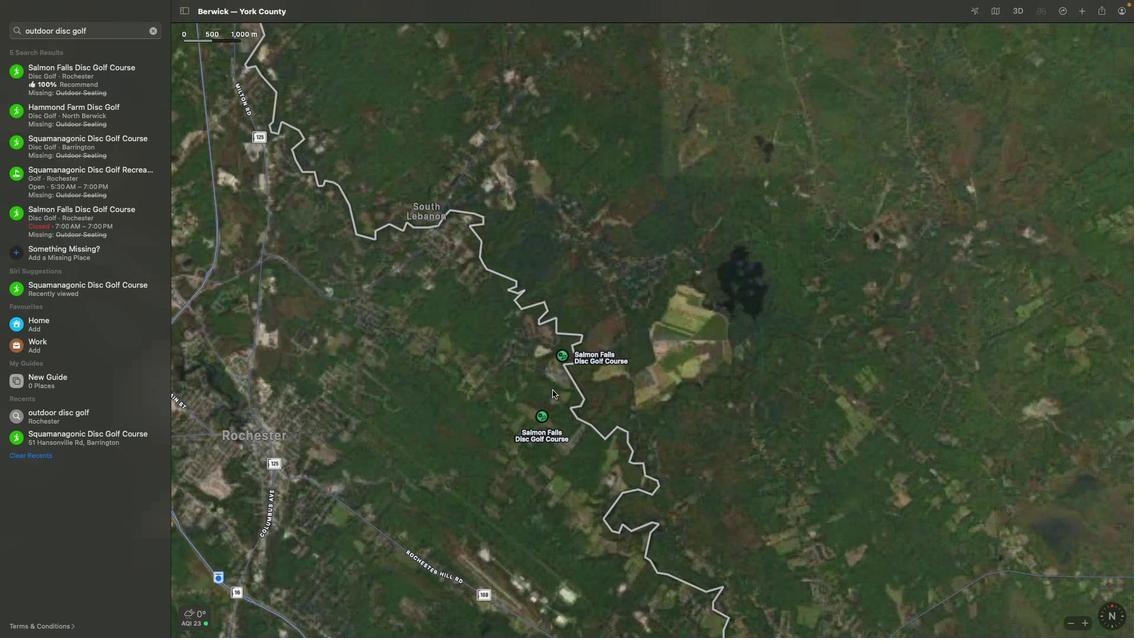 
Action: Mouse scrolled (552, 390) with delta (0, 2)
Screenshot: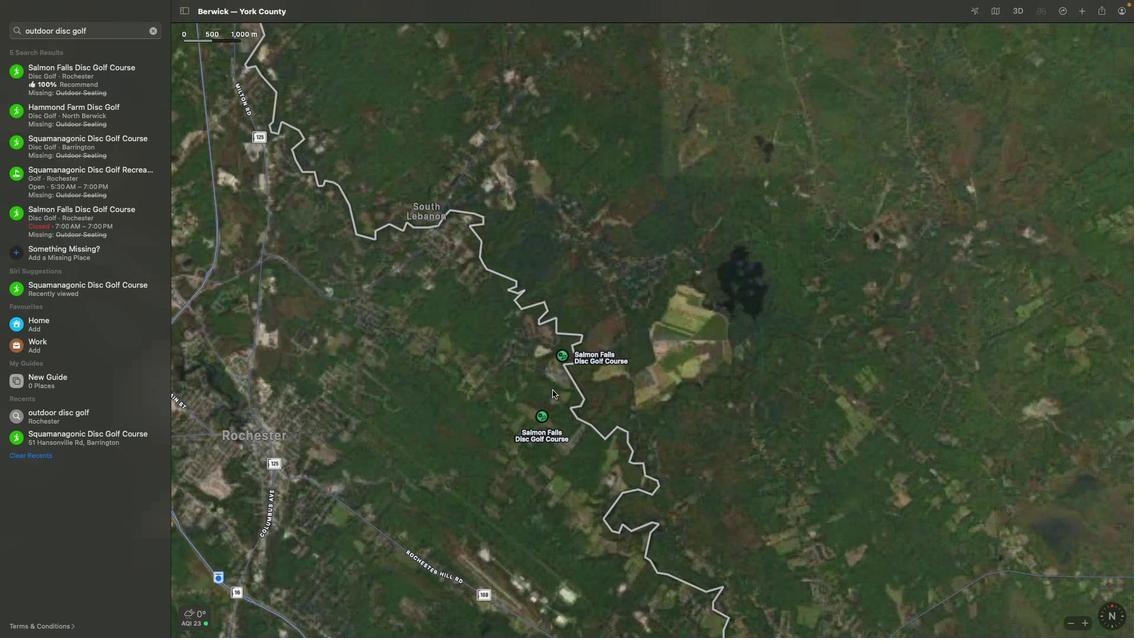 
Action: Mouse scrolled (552, 390) with delta (0, 3)
Screenshot: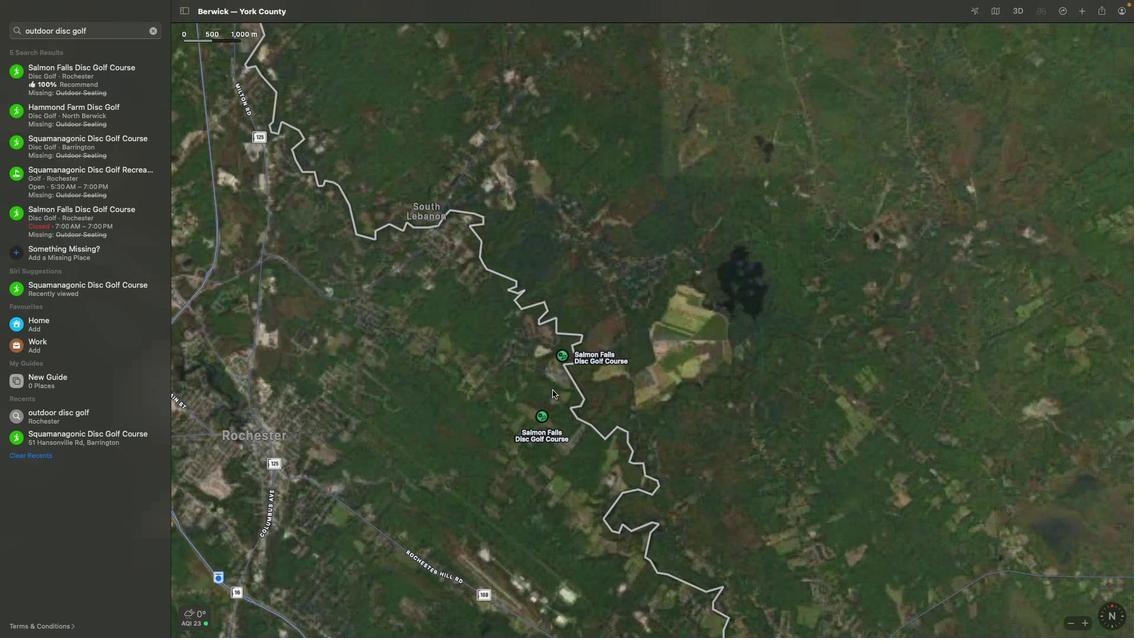
Action: Mouse scrolled (552, 390) with delta (0, 4)
Screenshot: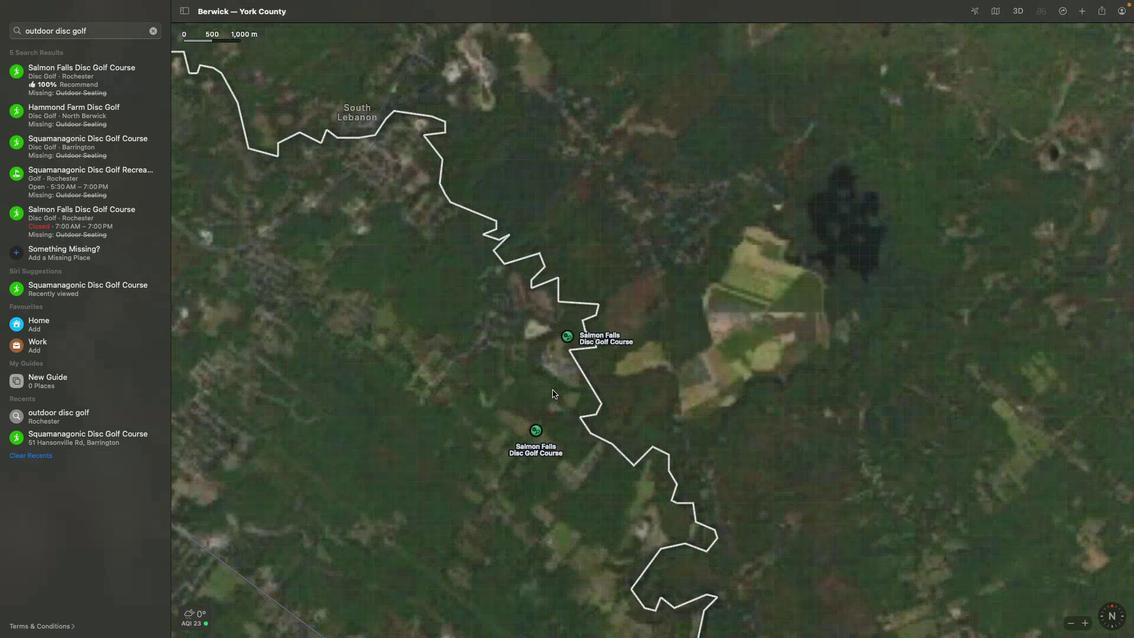 
Action: Mouse scrolled (552, 390) with delta (0, 4)
Screenshot: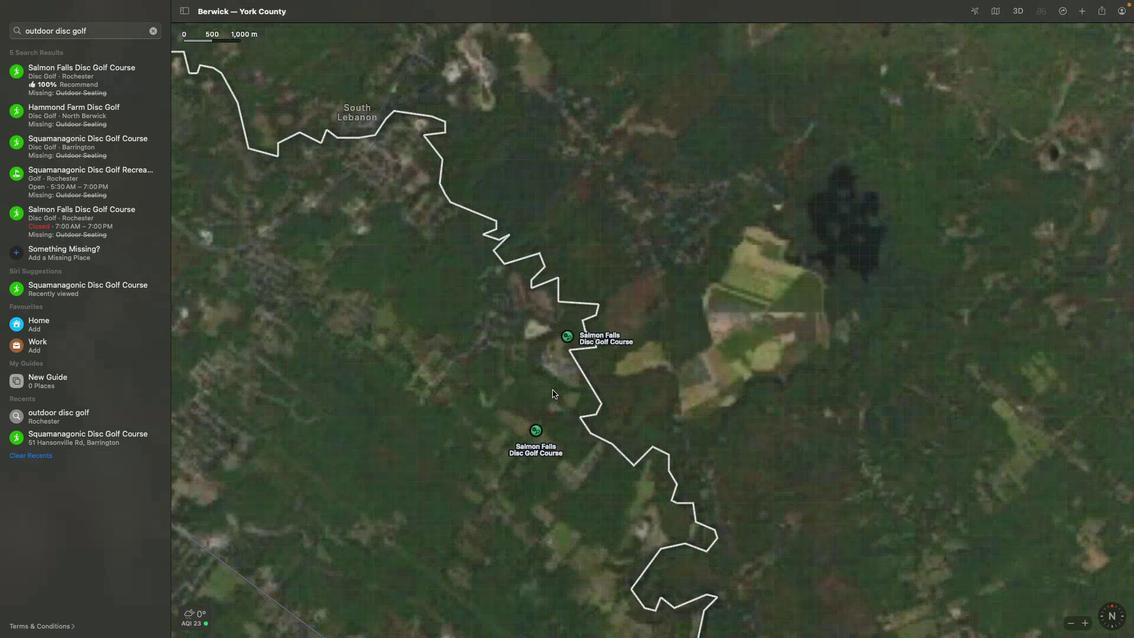 
Action: Mouse scrolled (552, 390) with delta (0, 4)
Screenshot: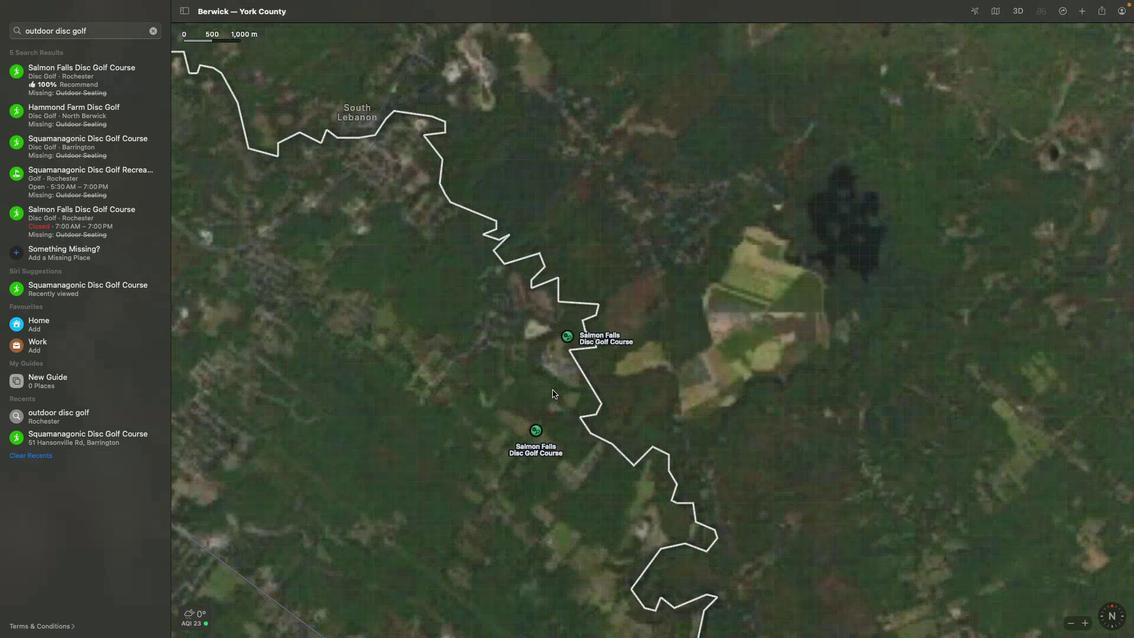 
Action: Mouse scrolled (552, 390) with delta (0, 5)
Screenshot: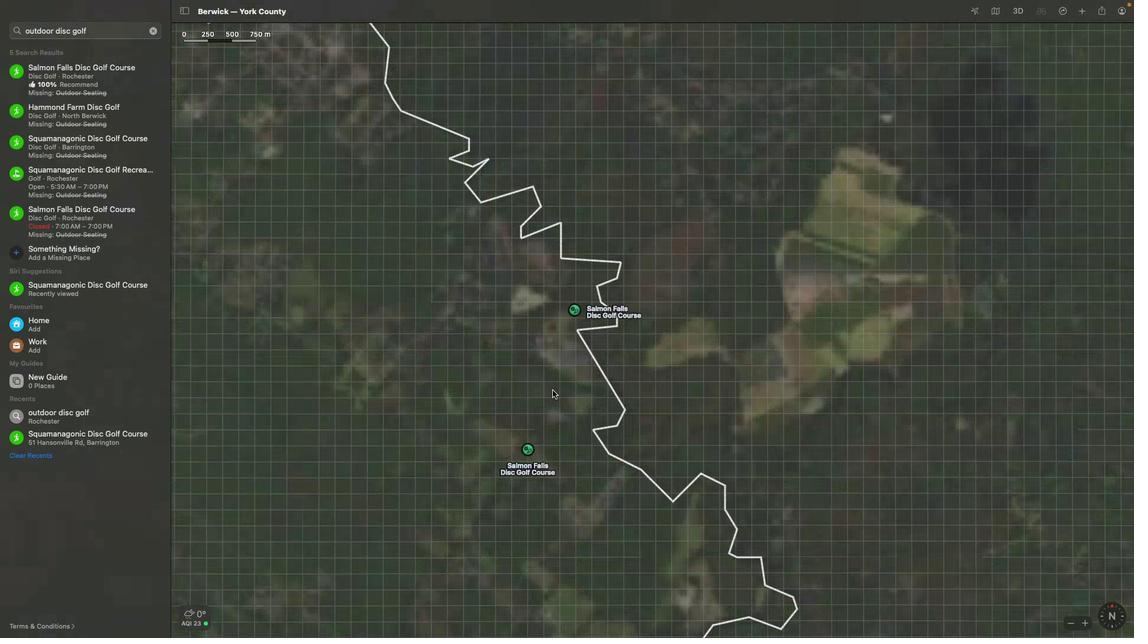 
Action: Mouse moved to (563, 346)
Screenshot: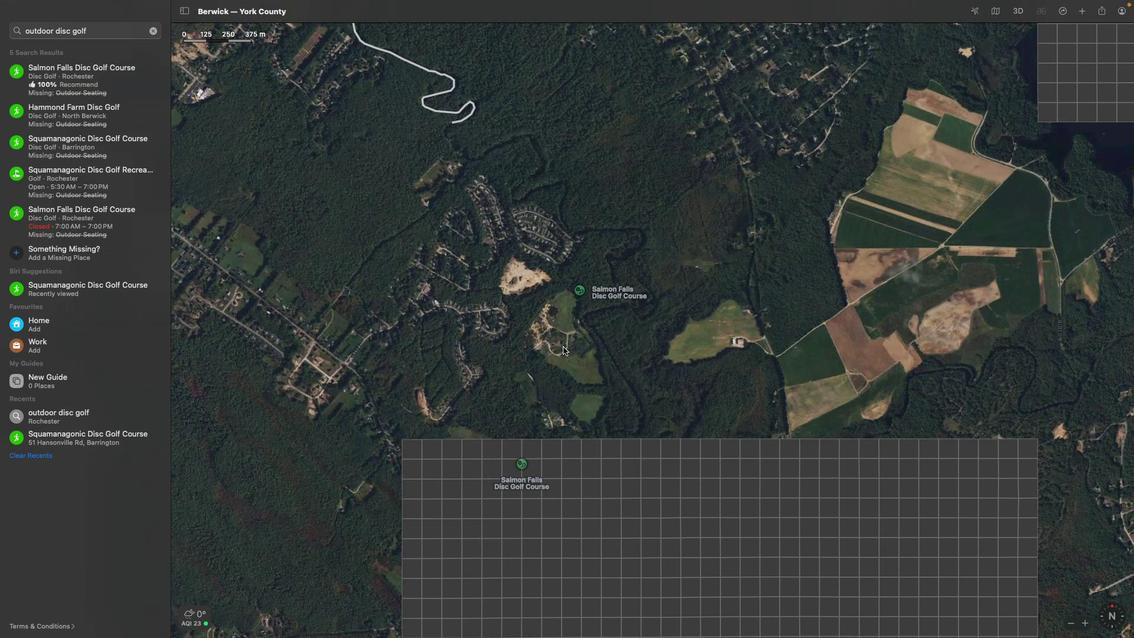 
Action: Mouse pressed left at (563, 346)
Screenshot: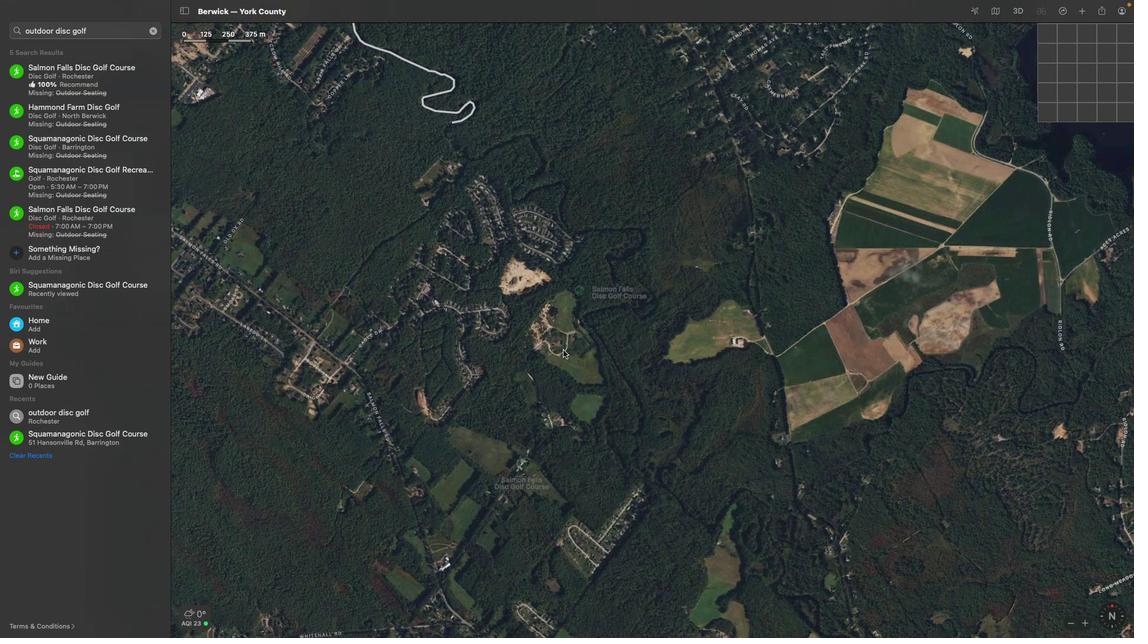 
Action: Mouse moved to (564, 389)
Screenshot: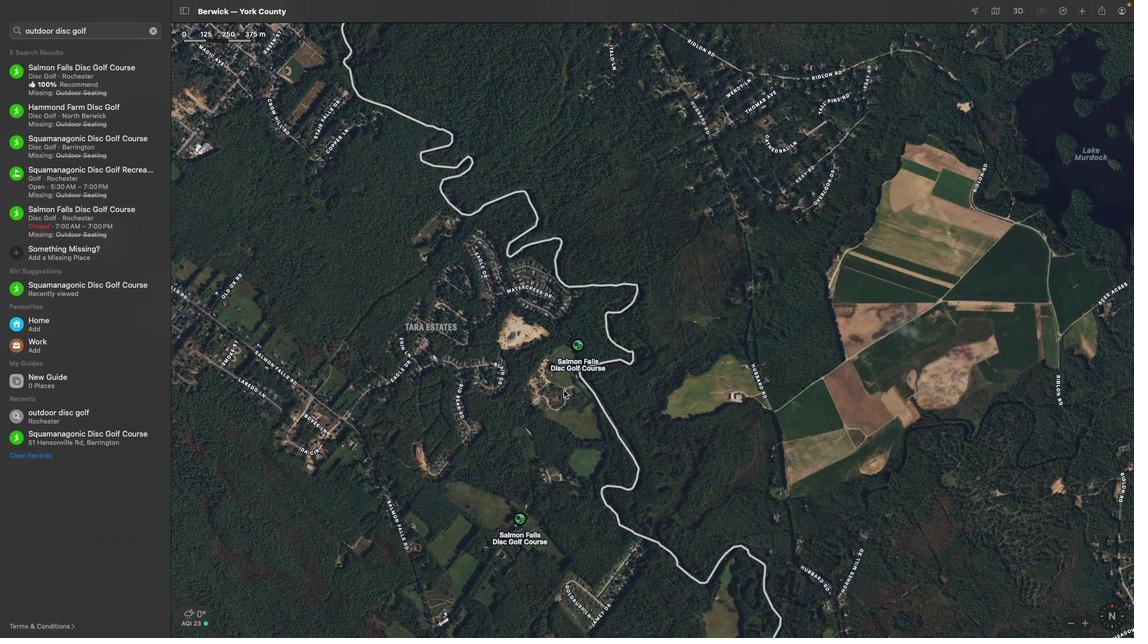 
Action: Mouse scrolled (564, 389) with delta (0, 0)
Screenshot: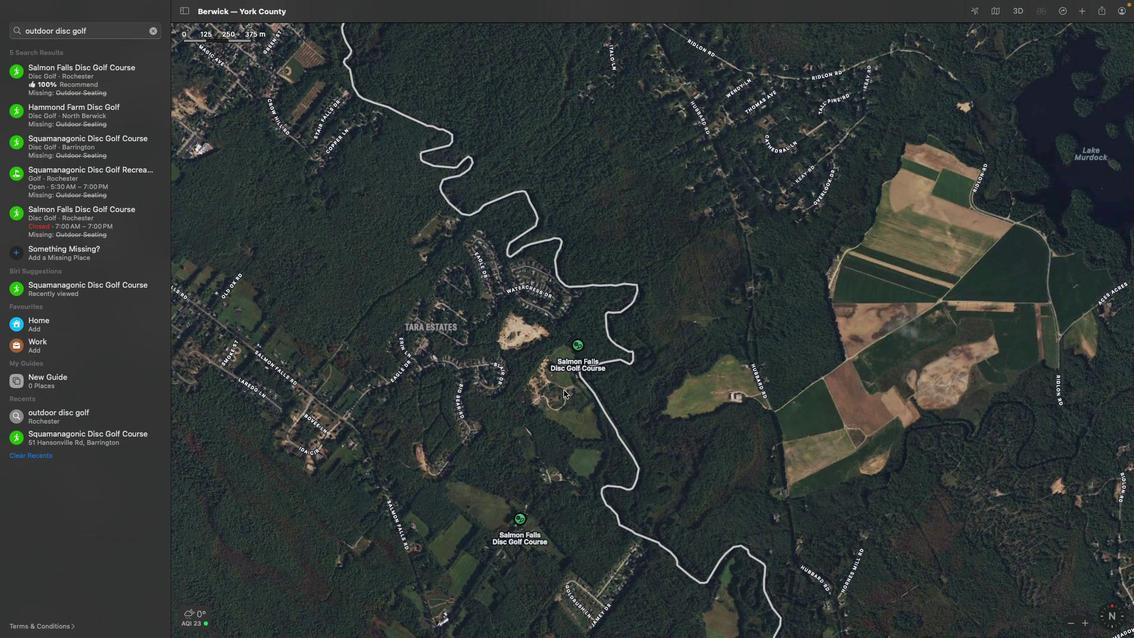 
Action: Mouse scrolled (564, 389) with delta (0, 0)
Screenshot: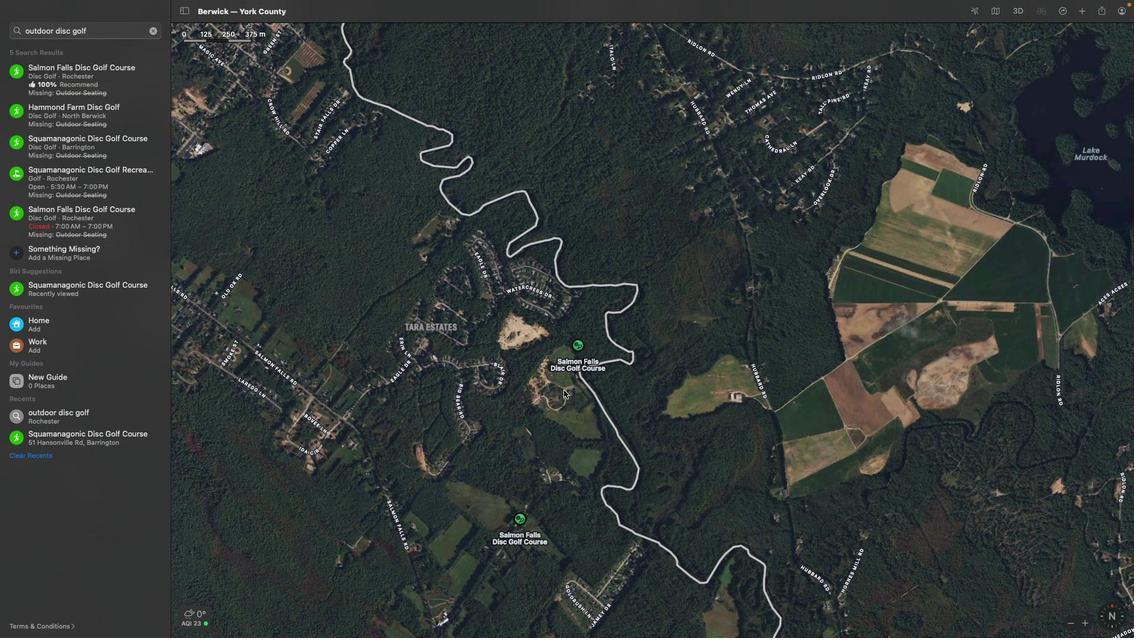 
Action: Mouse scrolled (564, 389) with delta (0, 1)
Screenshot: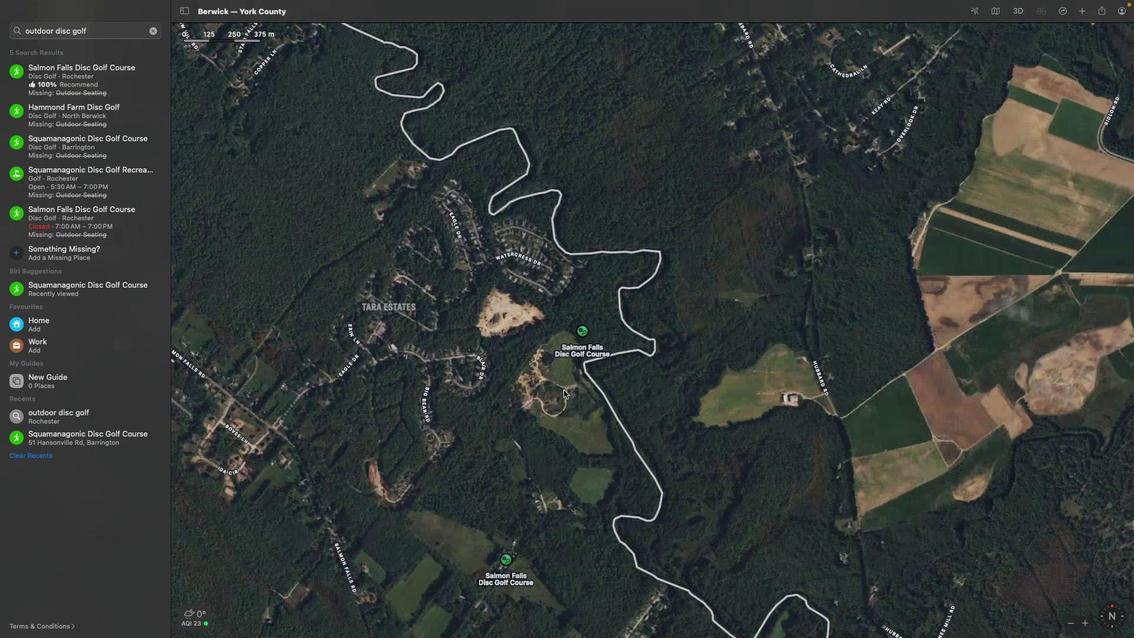 
Action: Mouse scrolled (564, 389) with delta (0, 2)
Screenshot: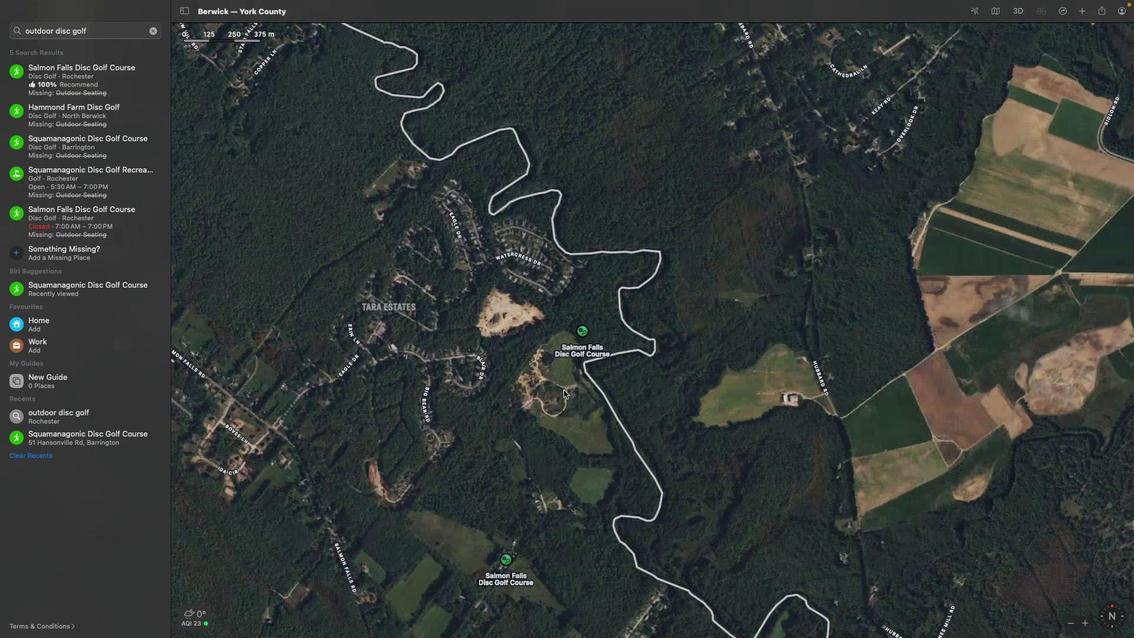 
Action: Mouse scrolled (564, 389) with delta (0, 3)
Screenshot: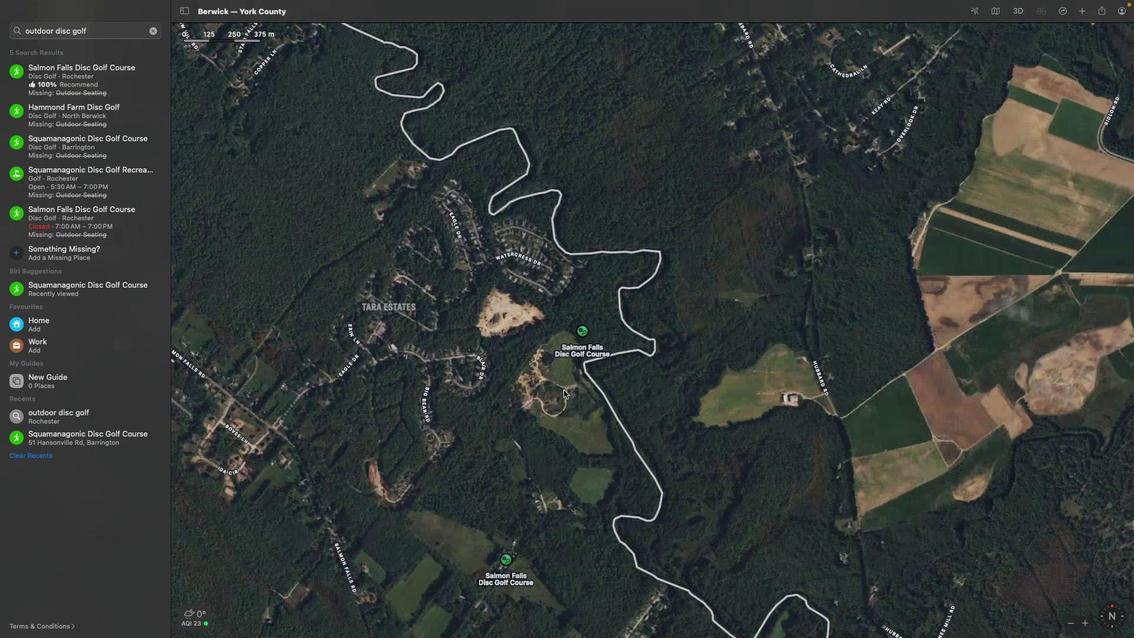 
Action: Mouse scrolled (564, 389) with delta (0, 4)
Screenshot: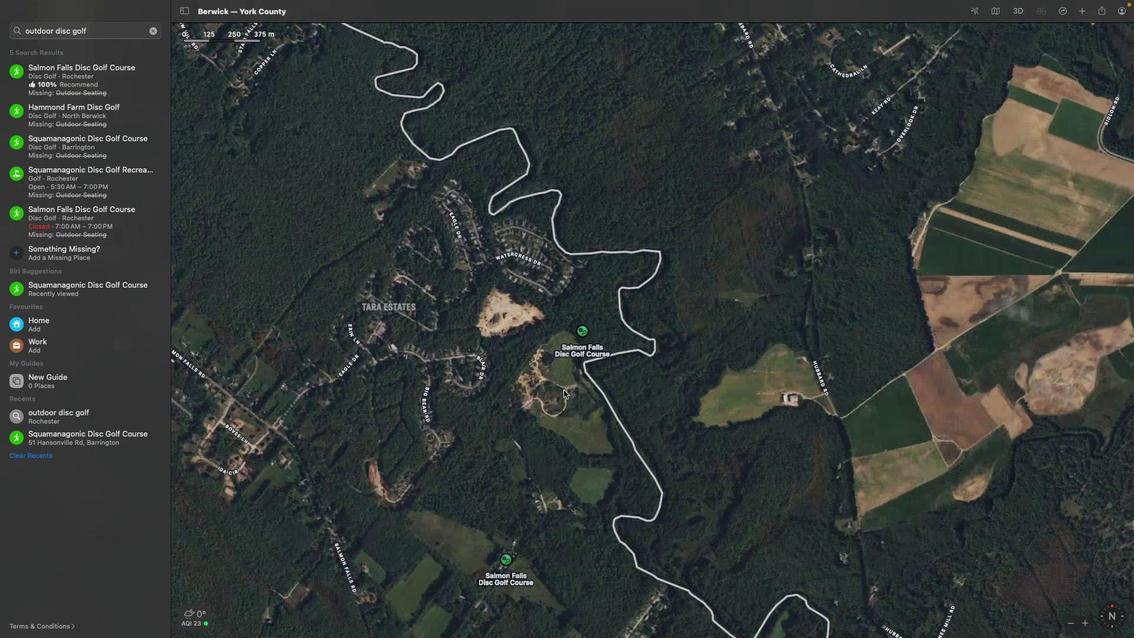 
Action: Mouse scrolled (564, 389) with delta (0, 4)
Screenshot: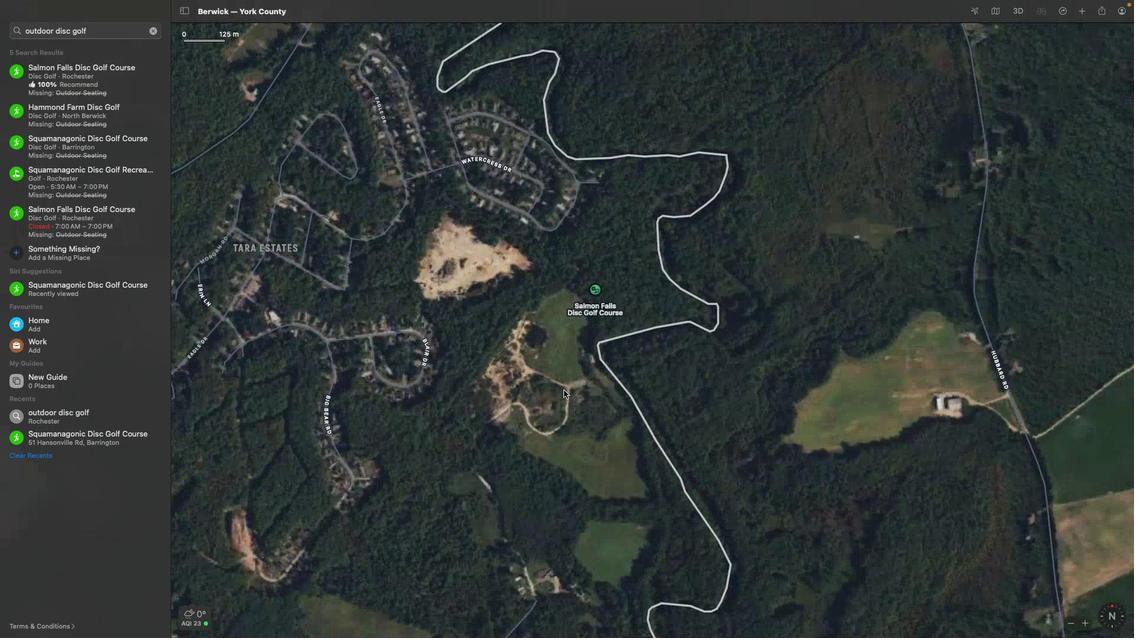 
Action: Mouse scrolled (564, 389) with delta (0, 0)
Screenshot: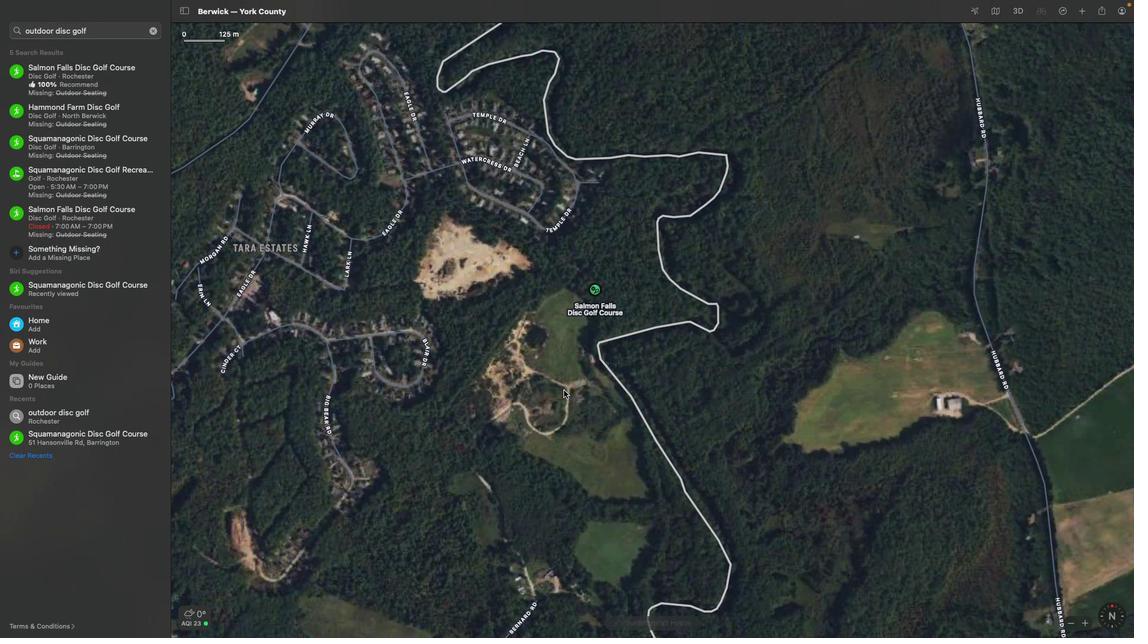 
Action: Mouse scrolled (564, 389) with delta (0, 0)
Screenshot: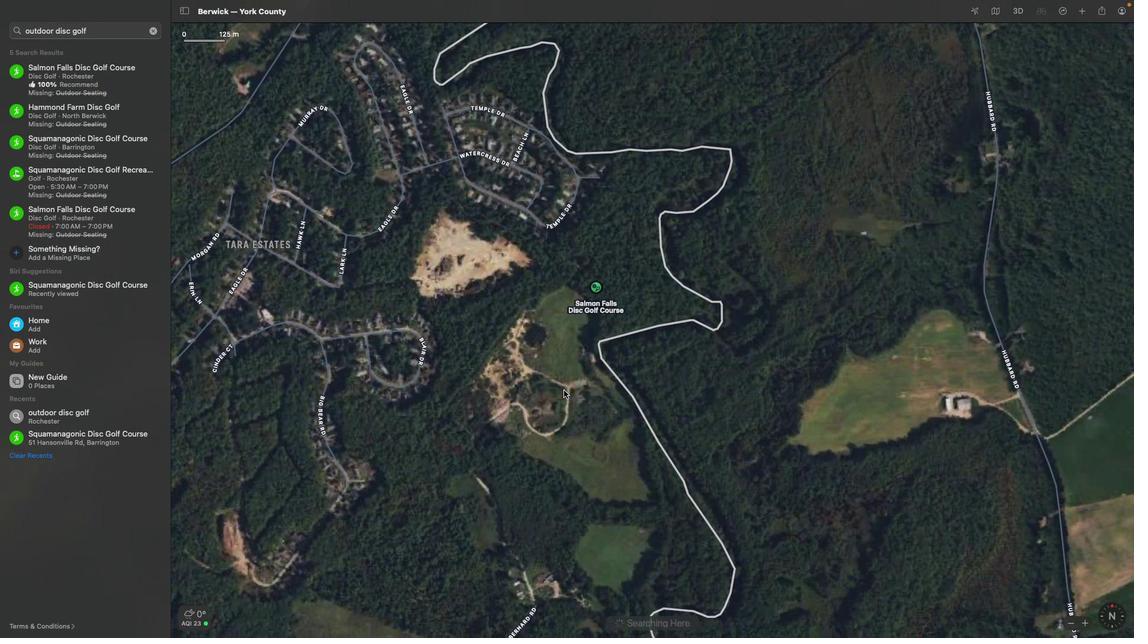 
Action: Mouse scrolled (564, 389) with delta (0, 1)
Screenshot: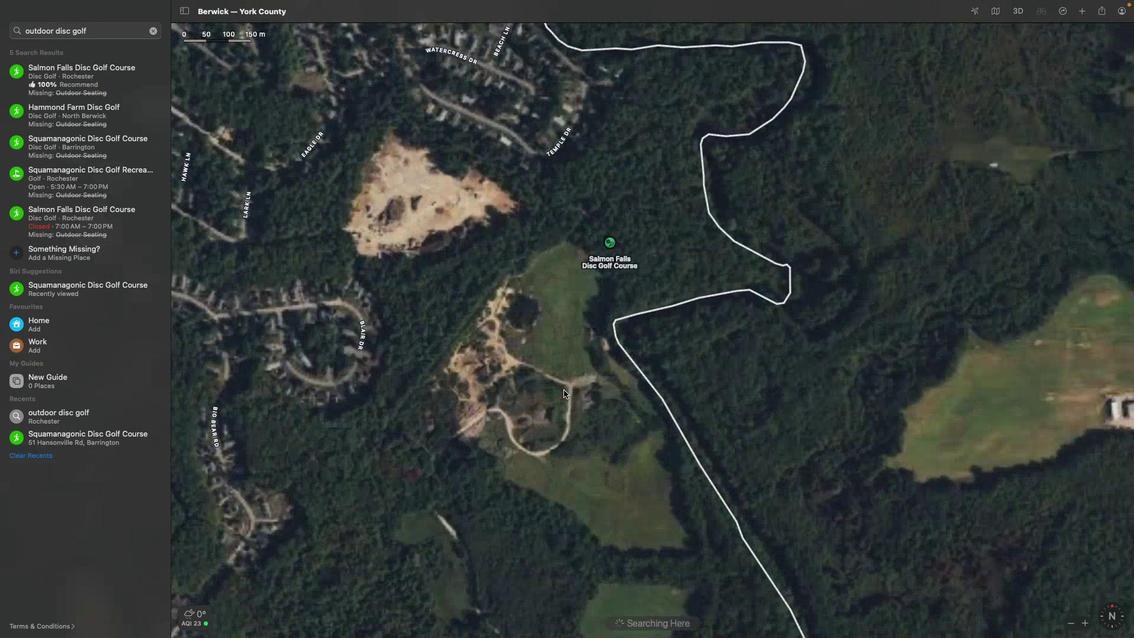 
Action: Mouse scrolled (564, 389) with delta (0, 2)
Screenshot: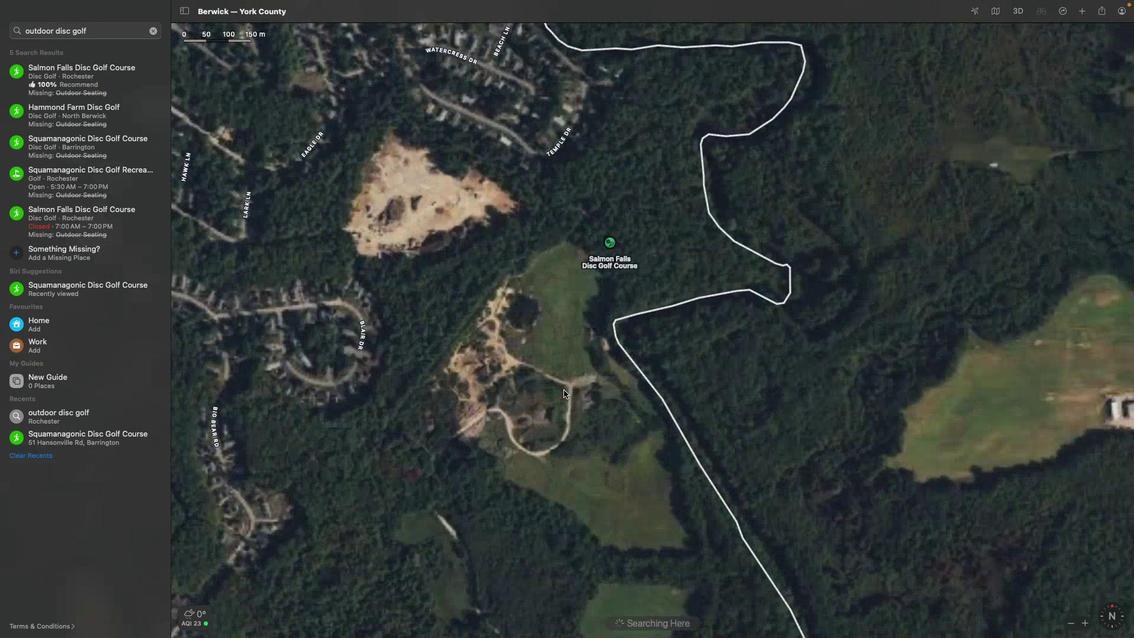 
Action: Mouse scrolled (564, 389) with delta (0, 3)
Screenshot: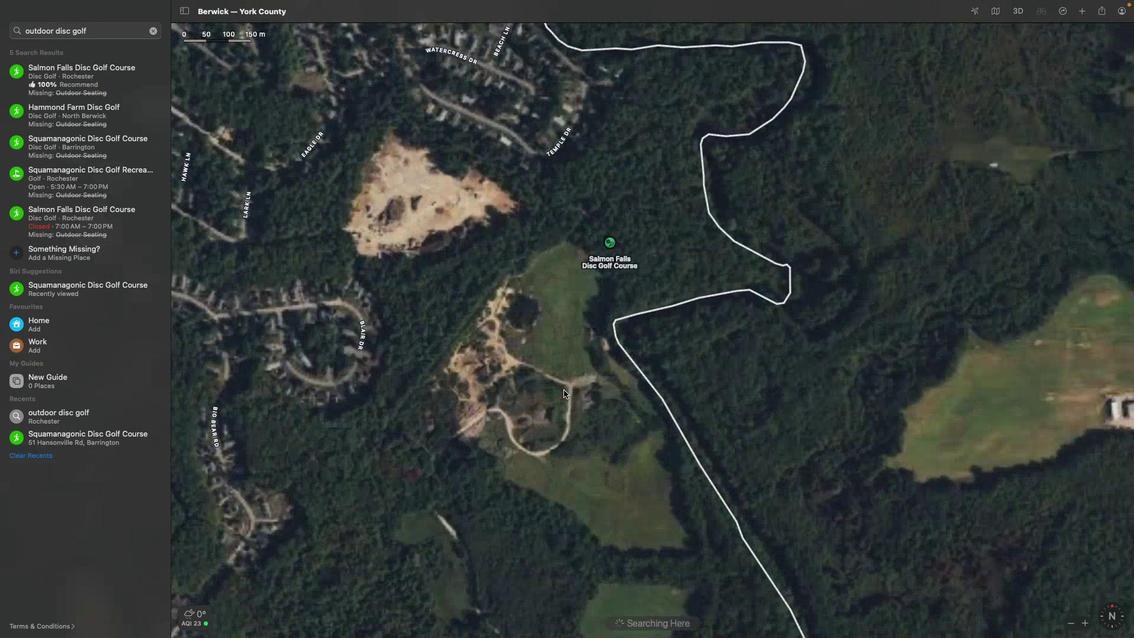 
Action: Mouse scrolled (564, 389) with delta (0, 4)
Screenshot: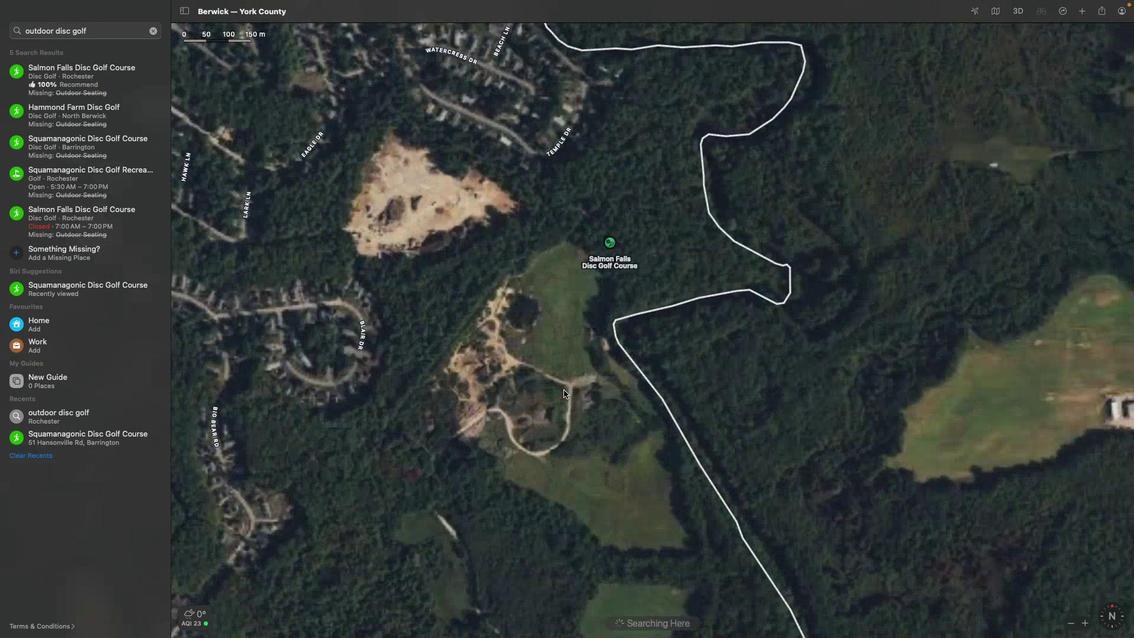 
Action: Mouse scrolled (564, 389) with delta (0, 4)
Screenshot: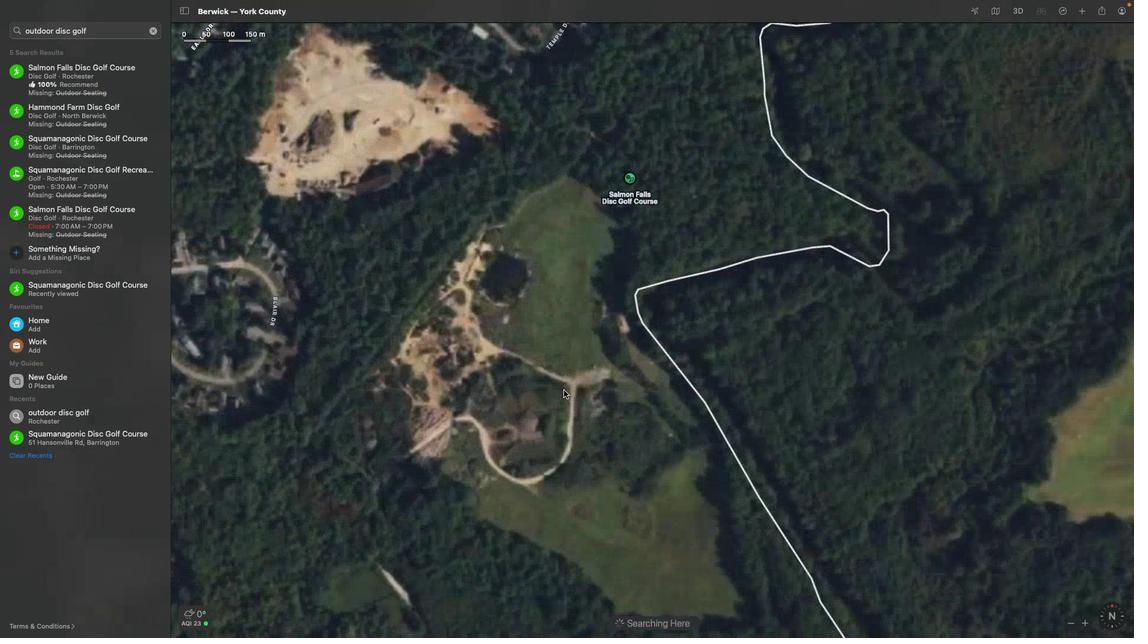 
Action: Mouse moved to (589, 311)
Screenshot: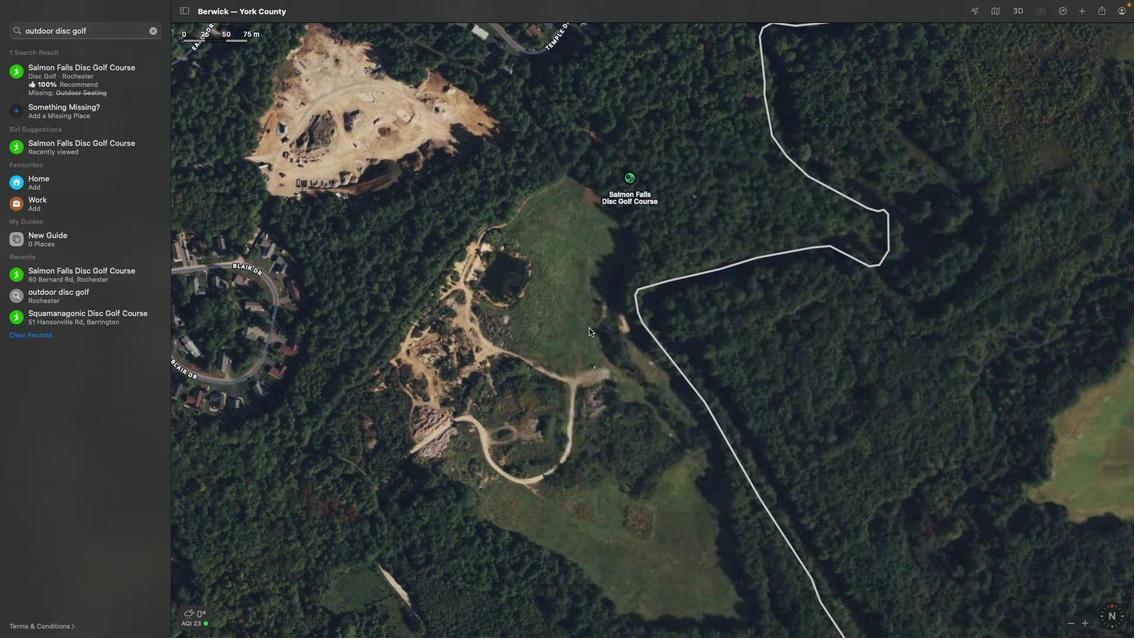 
Action: Mouse pressed left at (589, 311)
Screenshot: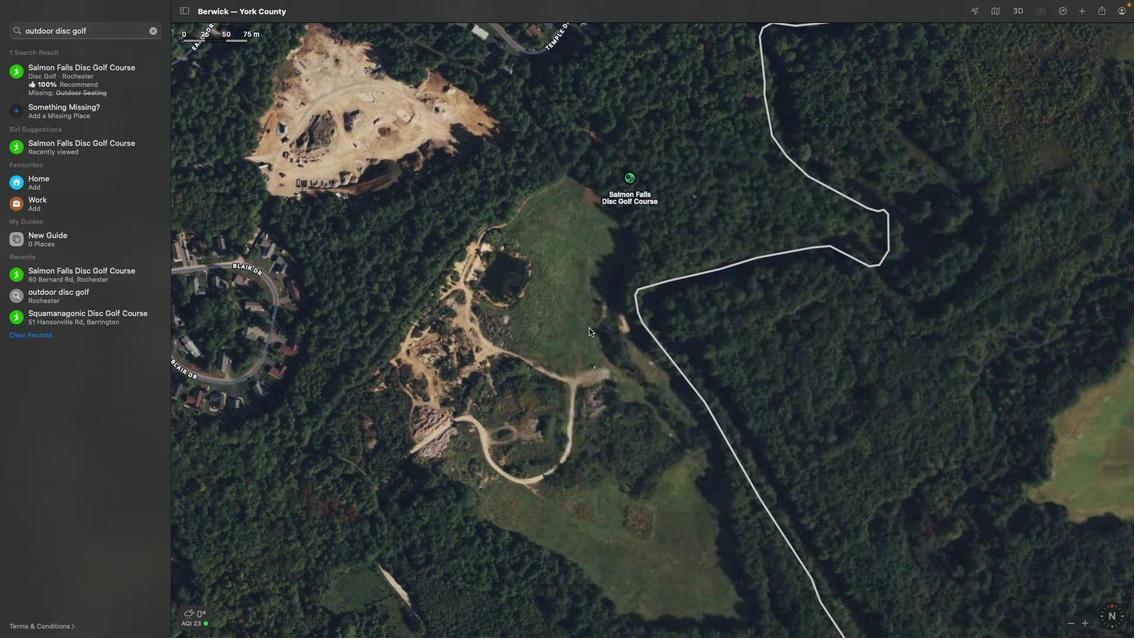
Action: Mouse moved to (587, 379)
Screenshot: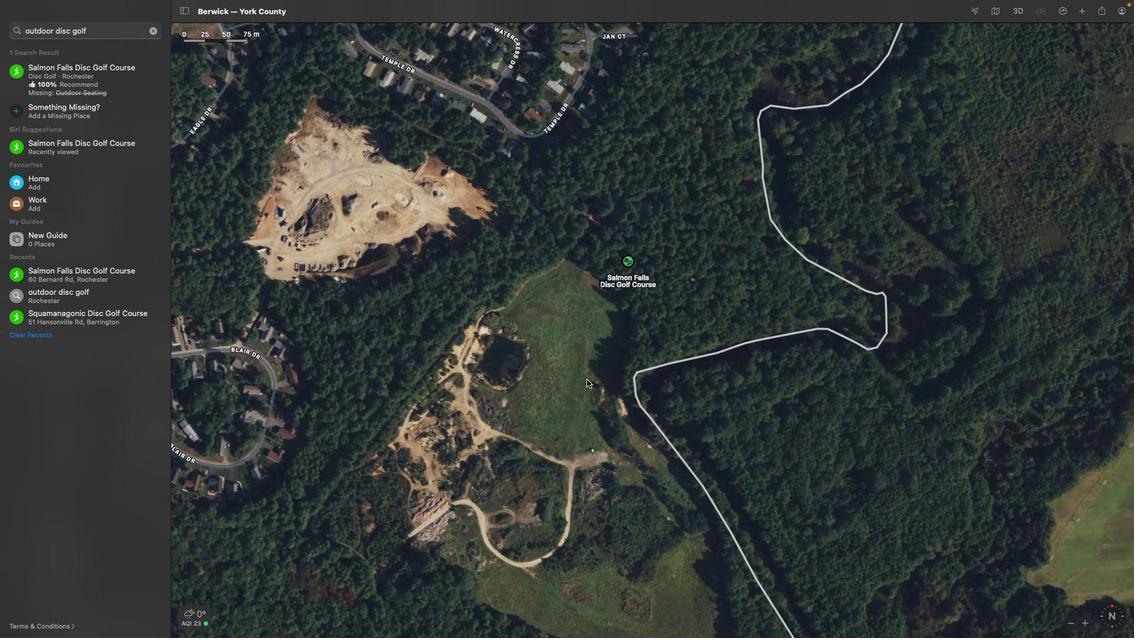 
Action: Mouse pressed left at (587, 379)
Screenshot: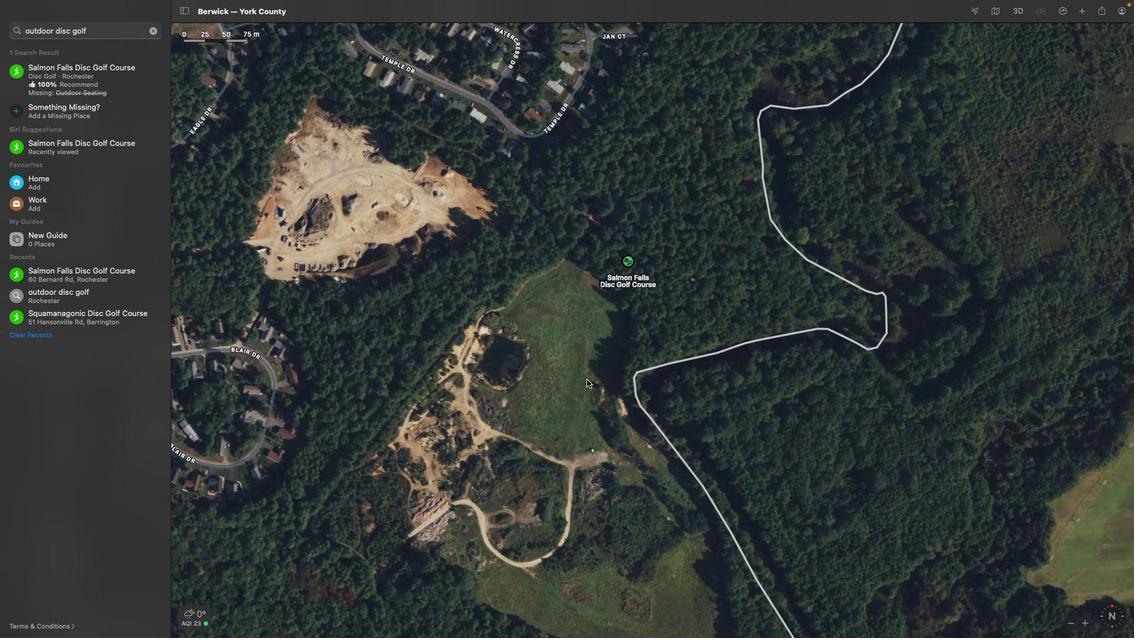 
Action: Mouse moved to (570, 384)
Screenshot: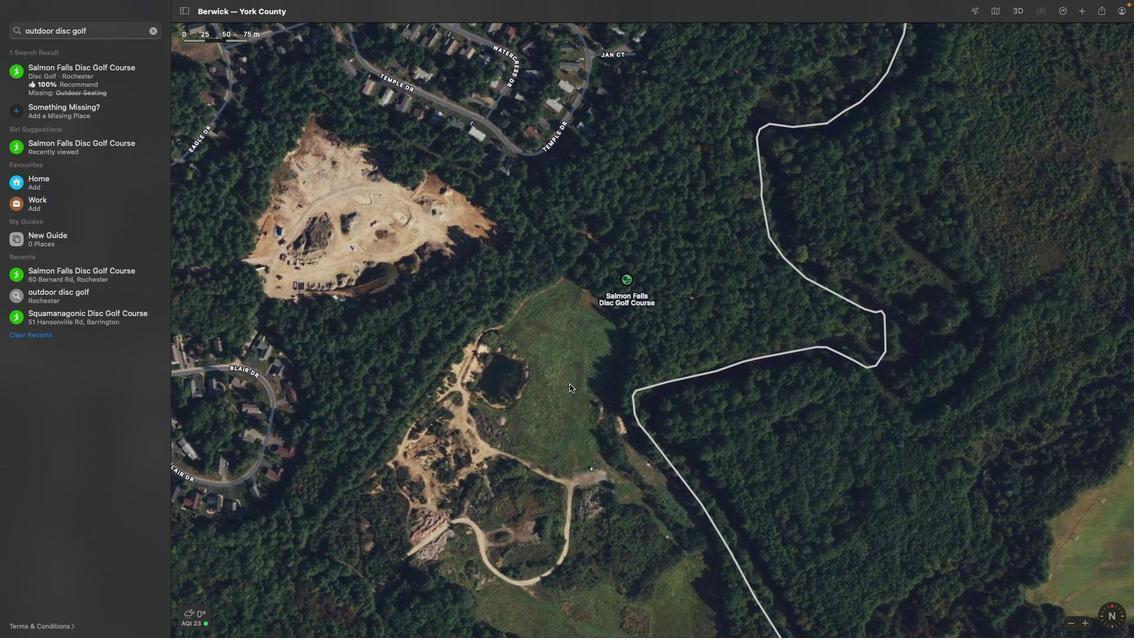 
Action: Mouse pressed left at (570, 384)
Screenshot: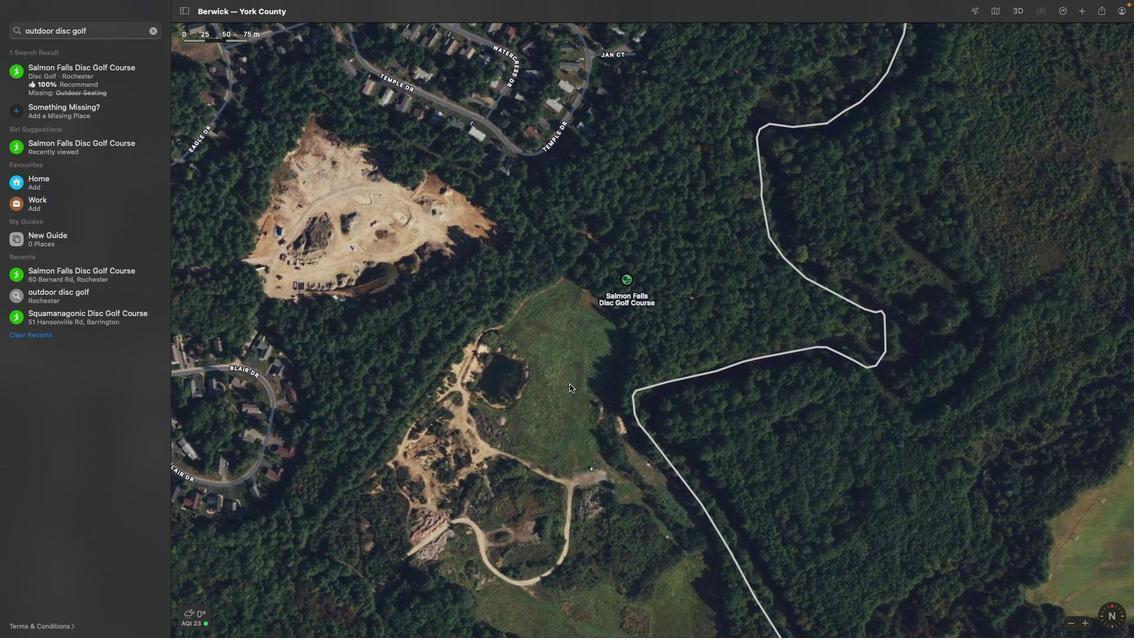 
Action: Mouse moved to (608, 377)
Screenshot: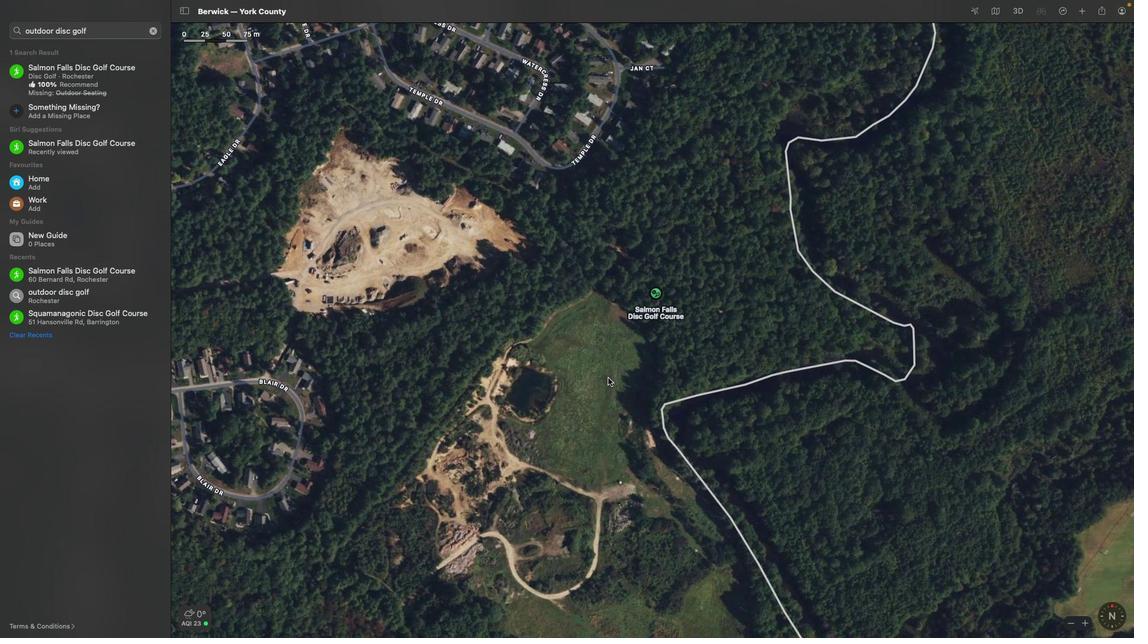 
Action: Mouse scrolled (608, 377) with delta (0, 0)
Screenshot: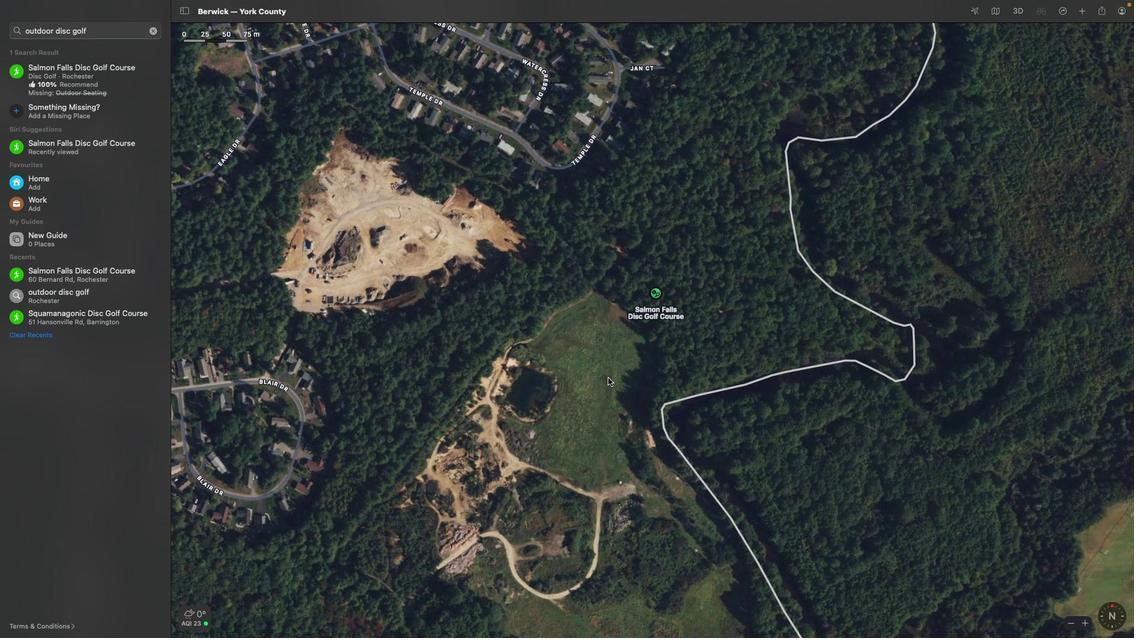 
Action: Mouse scrolled (608, 377) with delta (0, 0)
Screenshot: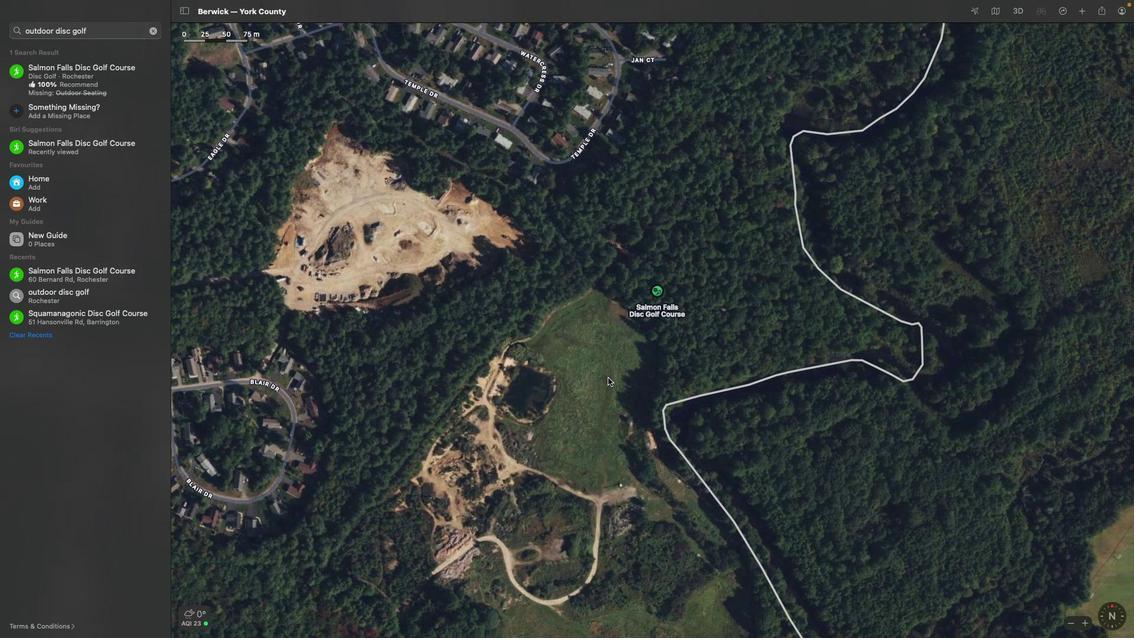 
Action: Mouse scrolled (608, 377) with delta (0, 1)
Screenshot: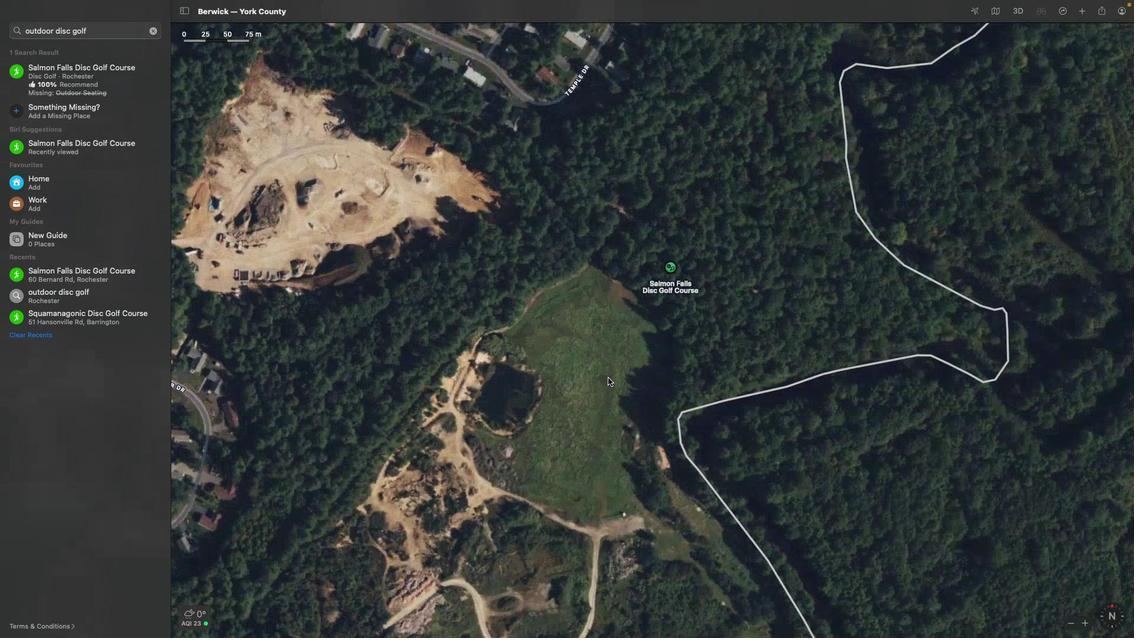 
Action: Mouse scrolled (608, 377) with delta (0, 2)
Screenshot: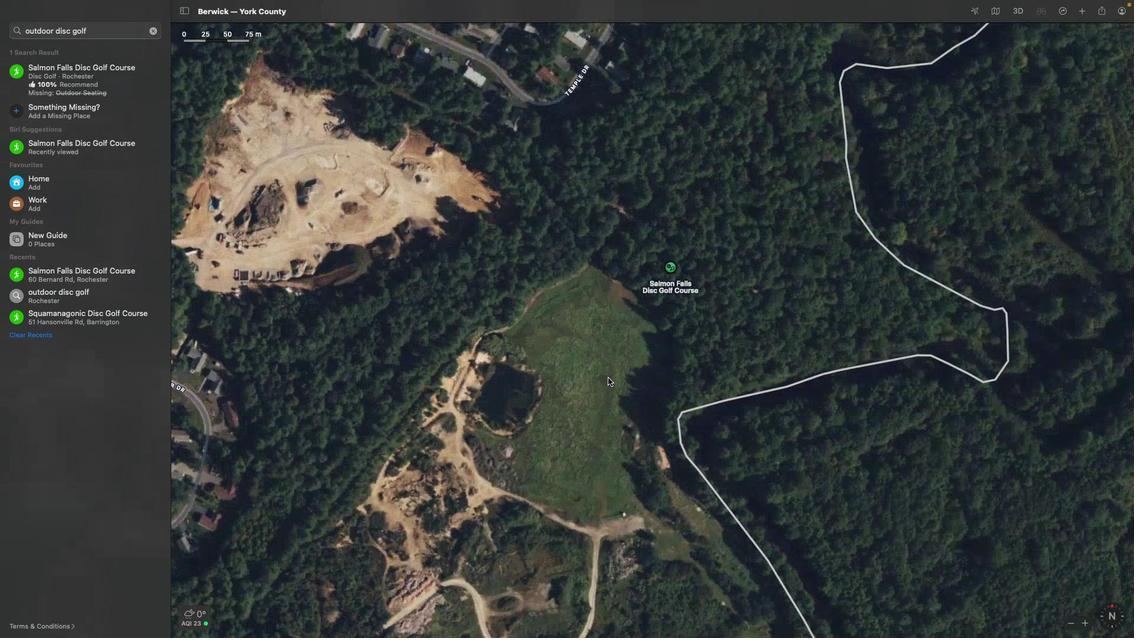 
Action: Mouse scrolled (608, 377) with delta (0, 3)
Screenshot: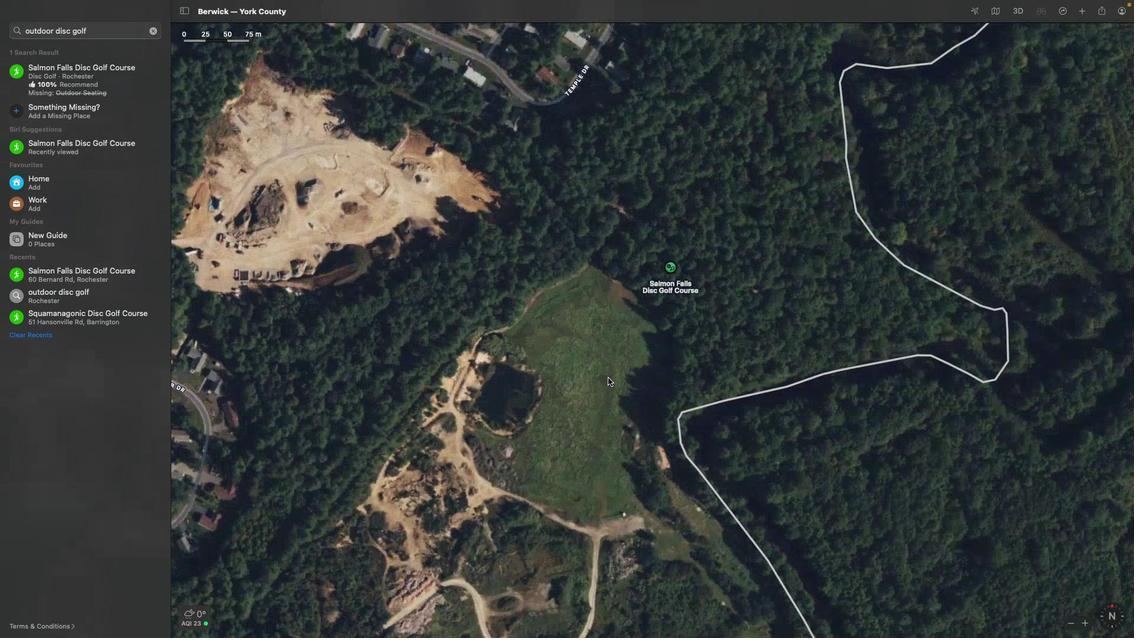 
Action: Mouse scrolled (608, 377) with delta (0, 4)
Screenshot: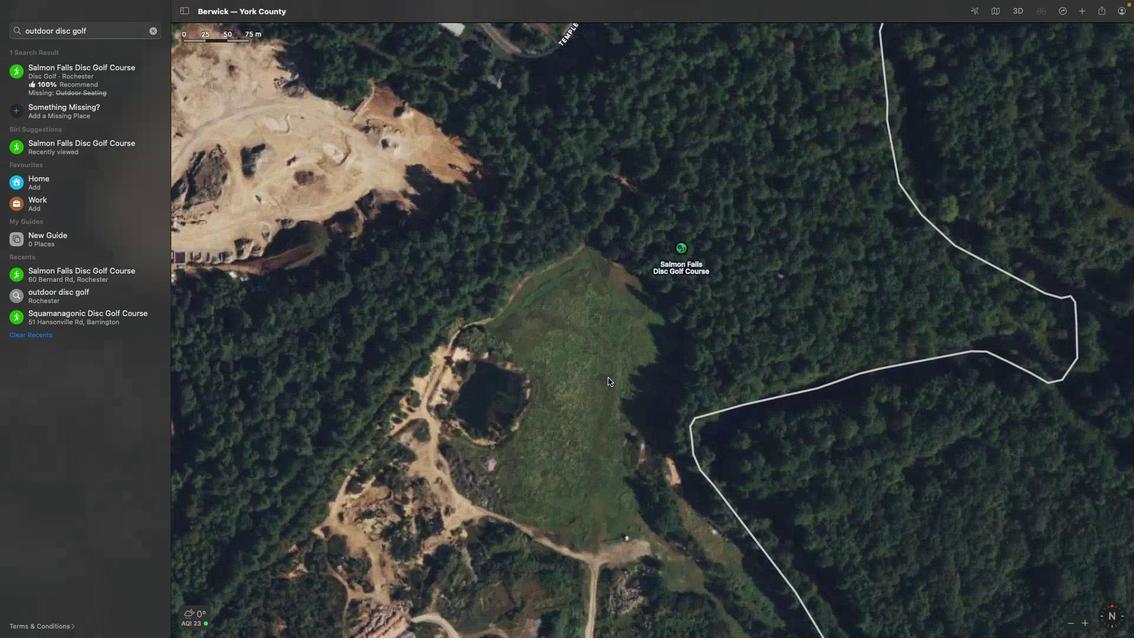
Action: Mouse scrolled (608, 377) with delta (0, 0)
Screenshot: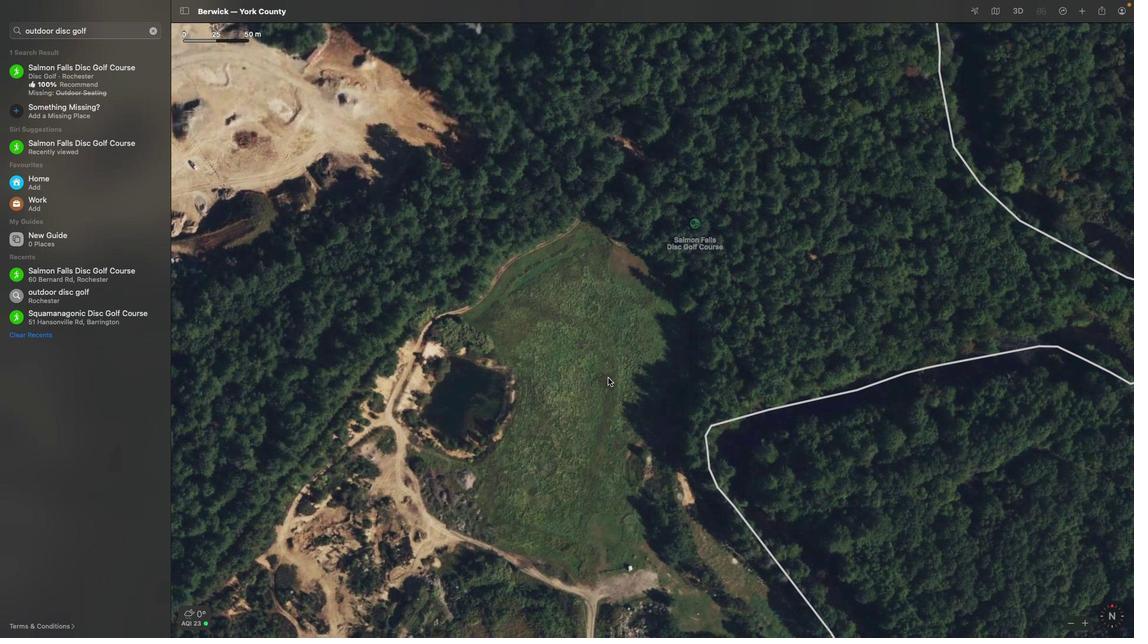 
Action: Mouse scrolled (608, 377) with delta (0, 0)
Screenshot: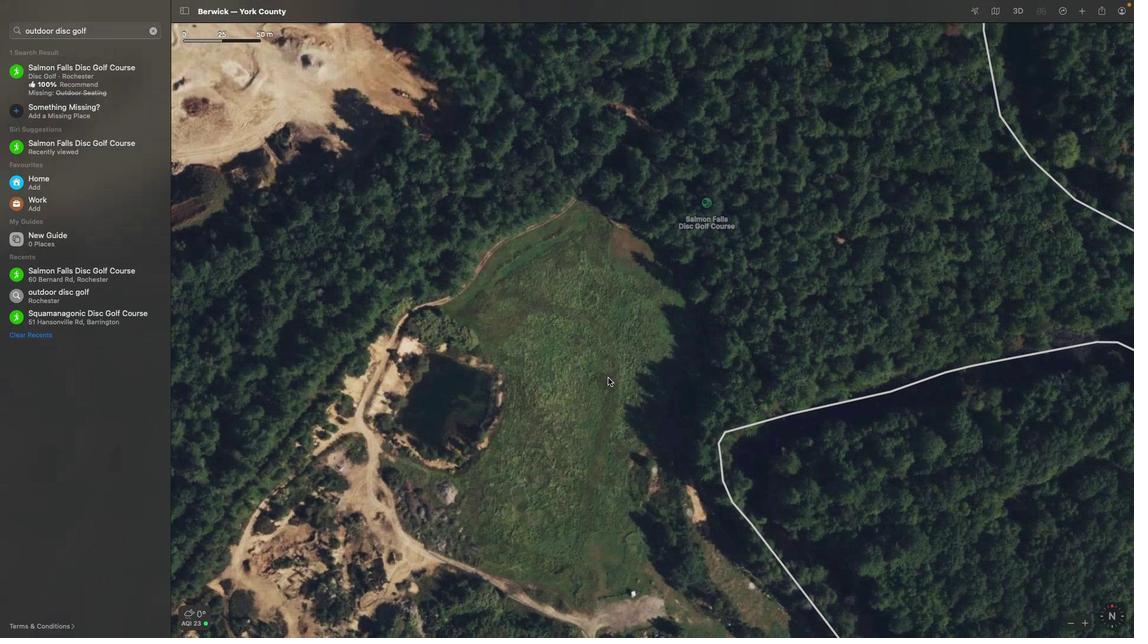 
Action: Mouse scrolled (608, 377) with delta (0, 1)
Screenshot: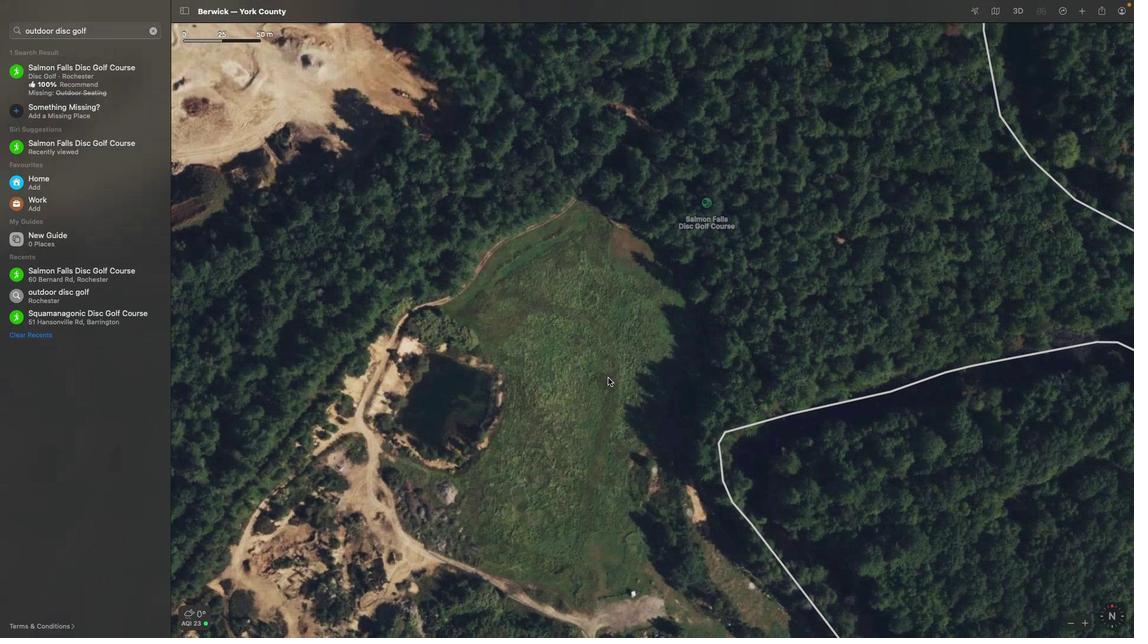 
Action: Mouse scrolled (608, 377) with delta (0, 2)
Screenshot: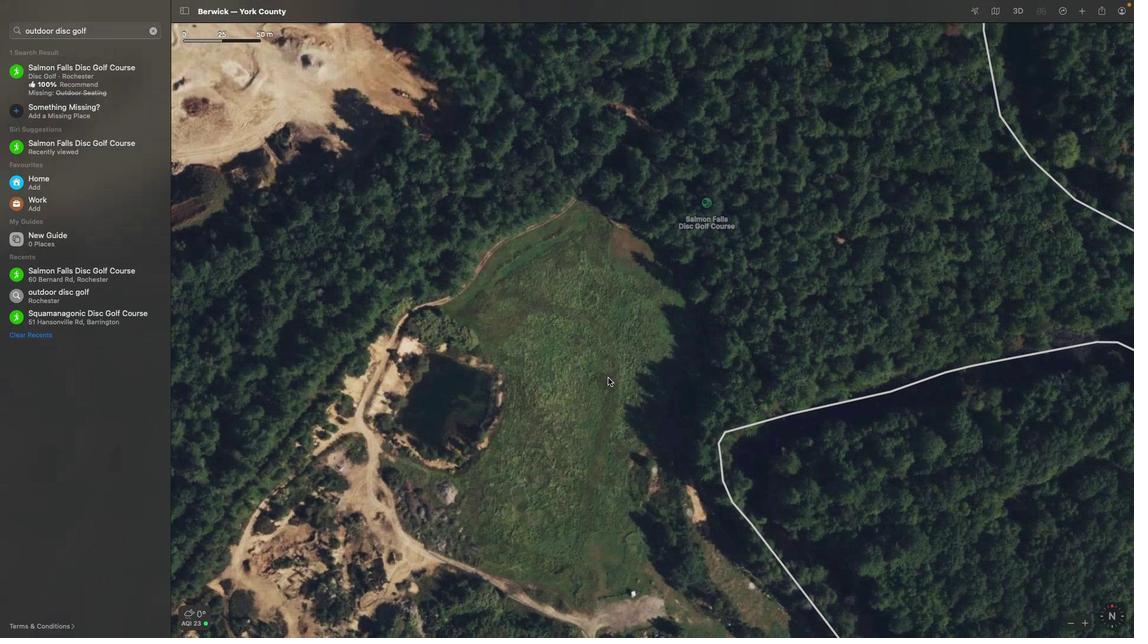 
Action: Mouse scrolled (608, 377) with delta (0, 3)
Screenshot: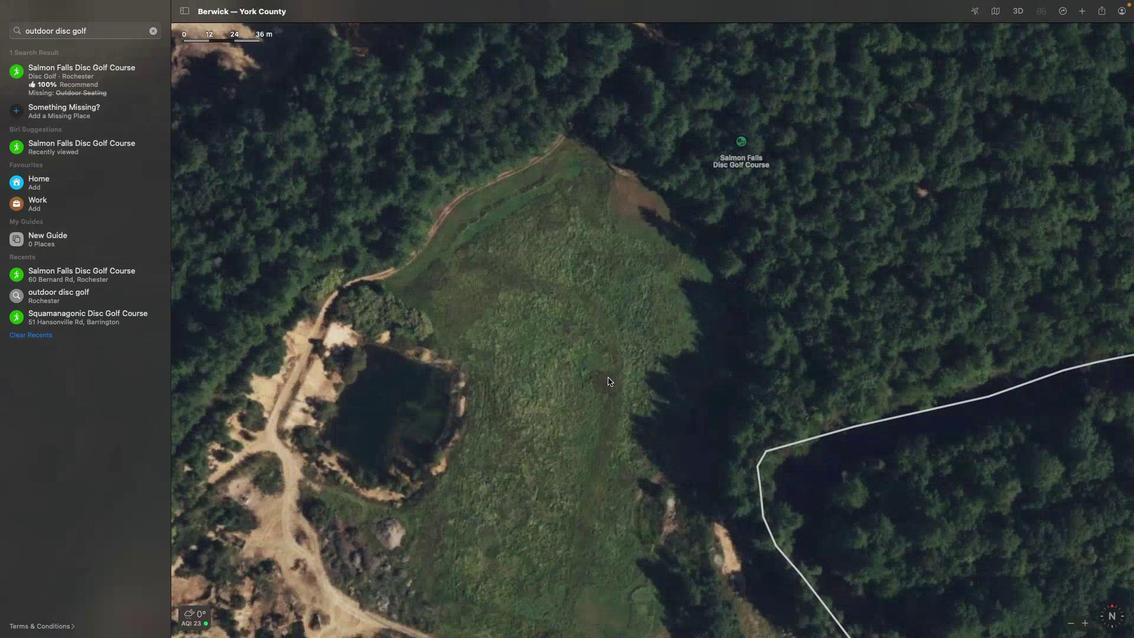 
Action: Mouse moved to (662, 317)
Screenshot: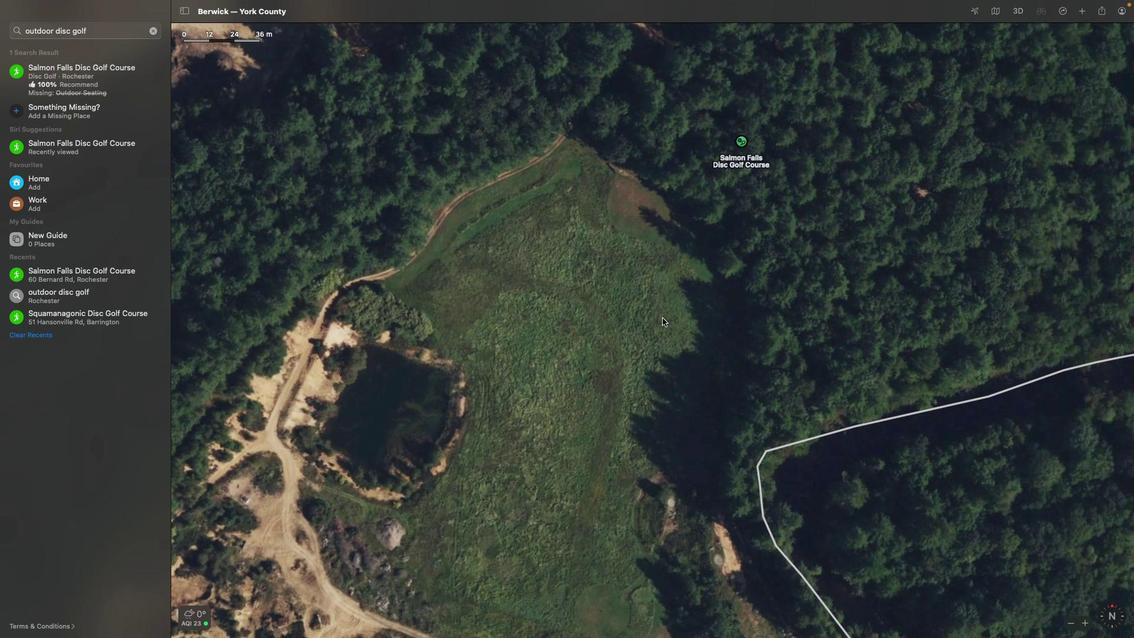
Action: Mouse pressed left at (662, 317)
Screenshot: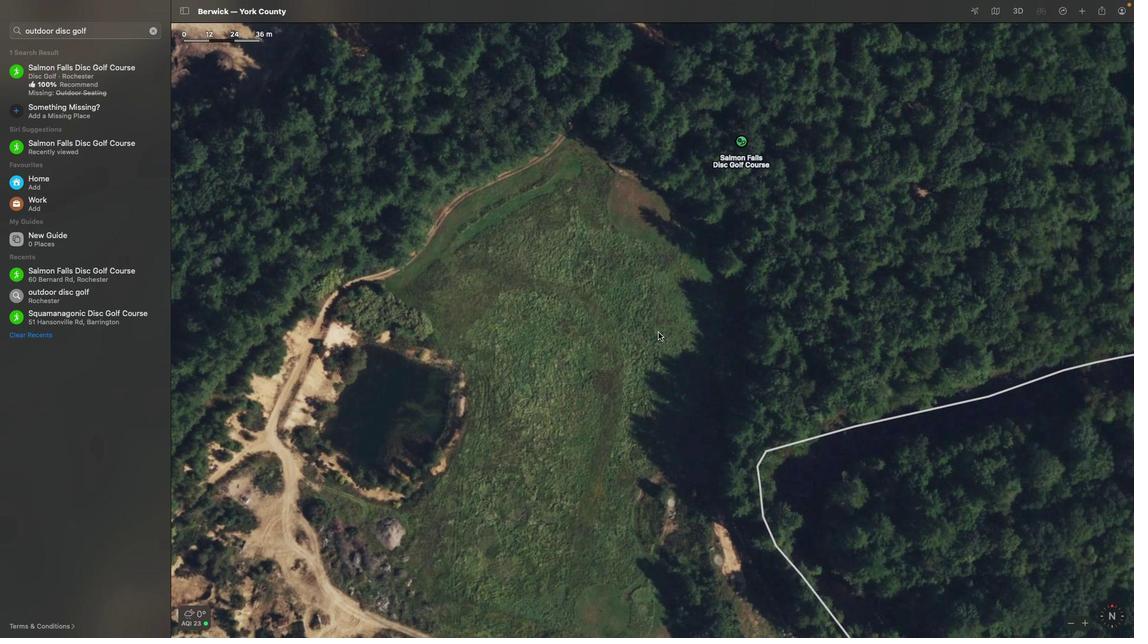 
Action: Mouse moved to (491, 400)
Screenshot: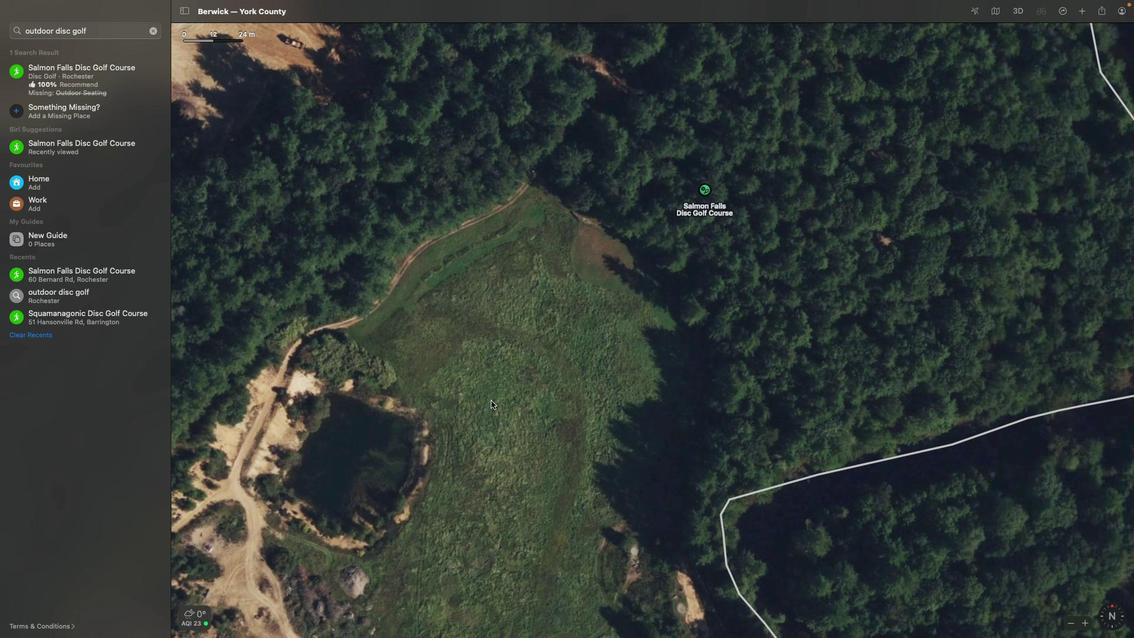 
Action: Mouse pressed left at (491, 400)
Screenshot: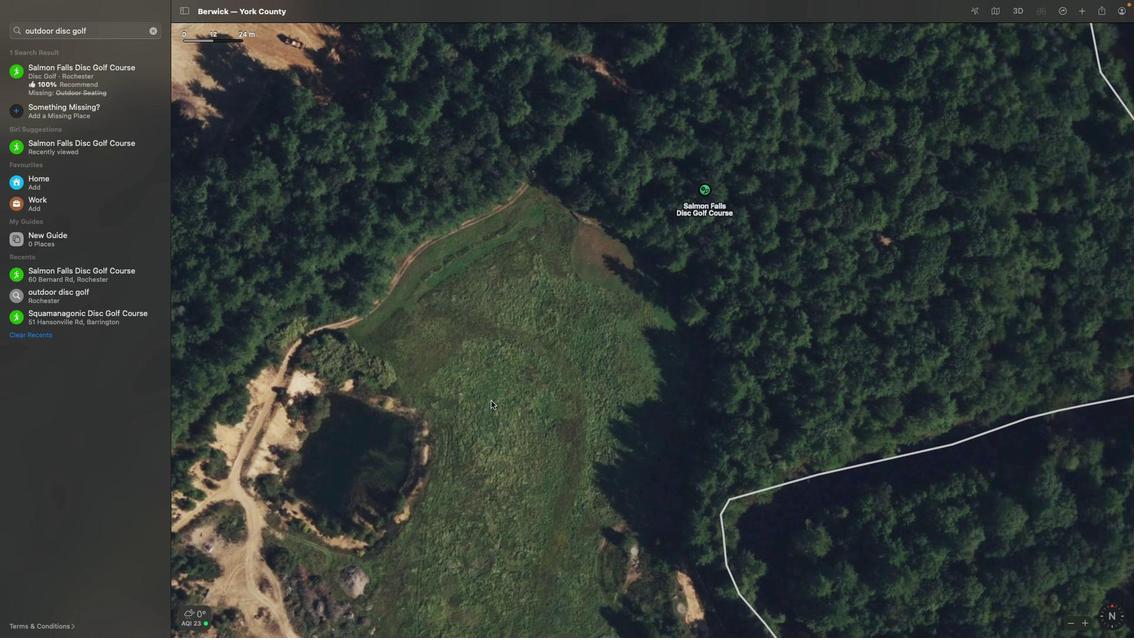 
Action: Mouse moved to (567, 399)
Screenshot: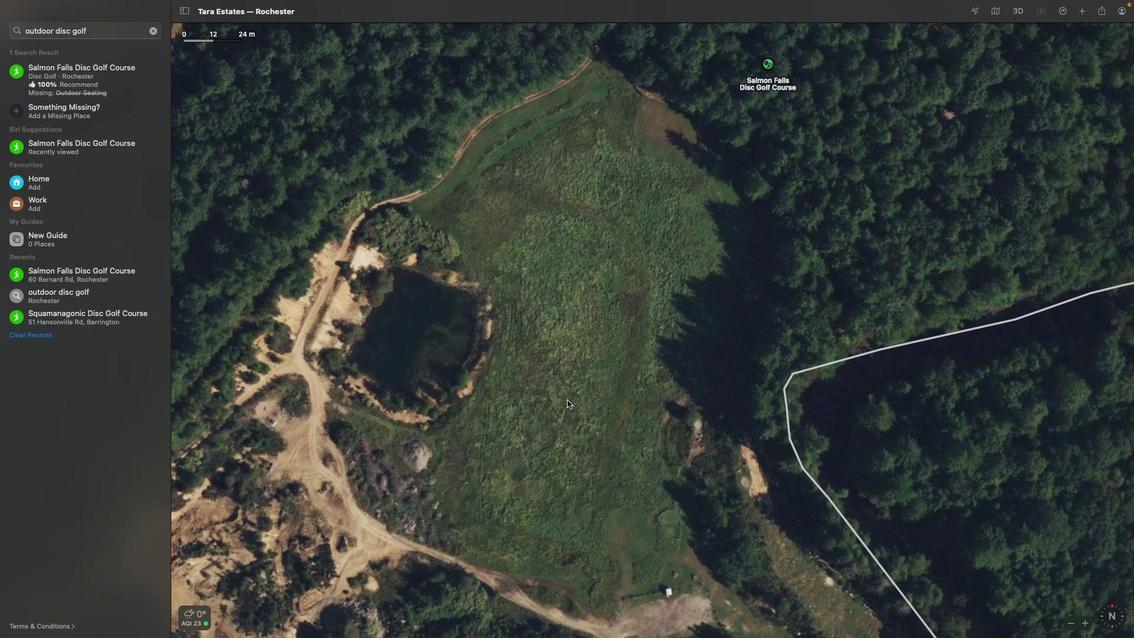 
Action: Mouse pressed left at (567, 399)
Screenshot: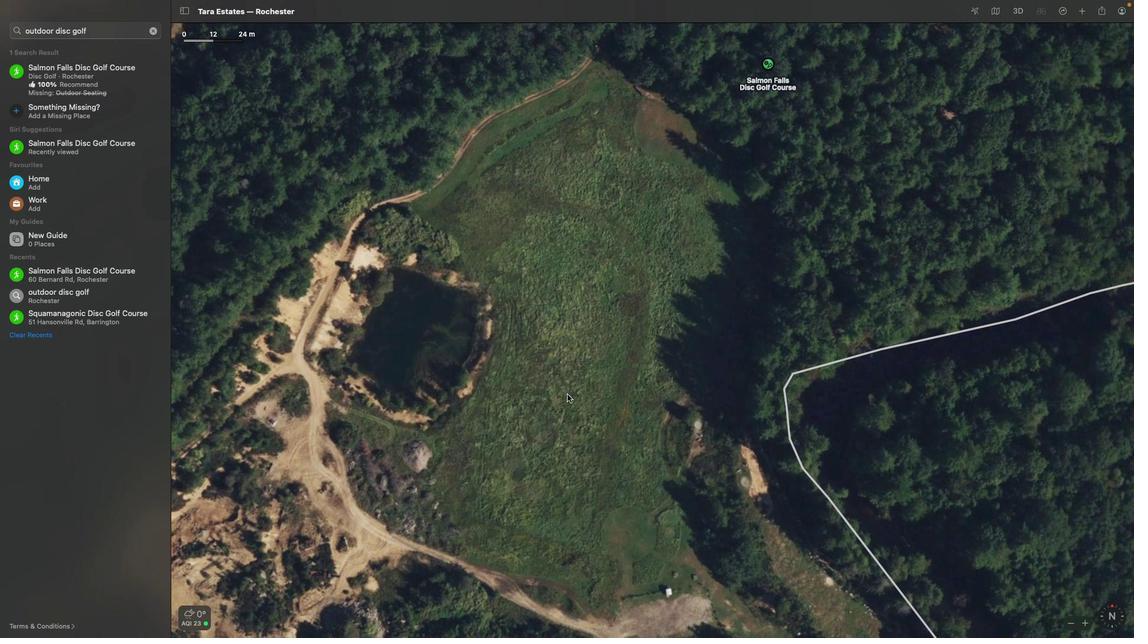 
Action: Mouse moved to (542, 394)
Screenshot: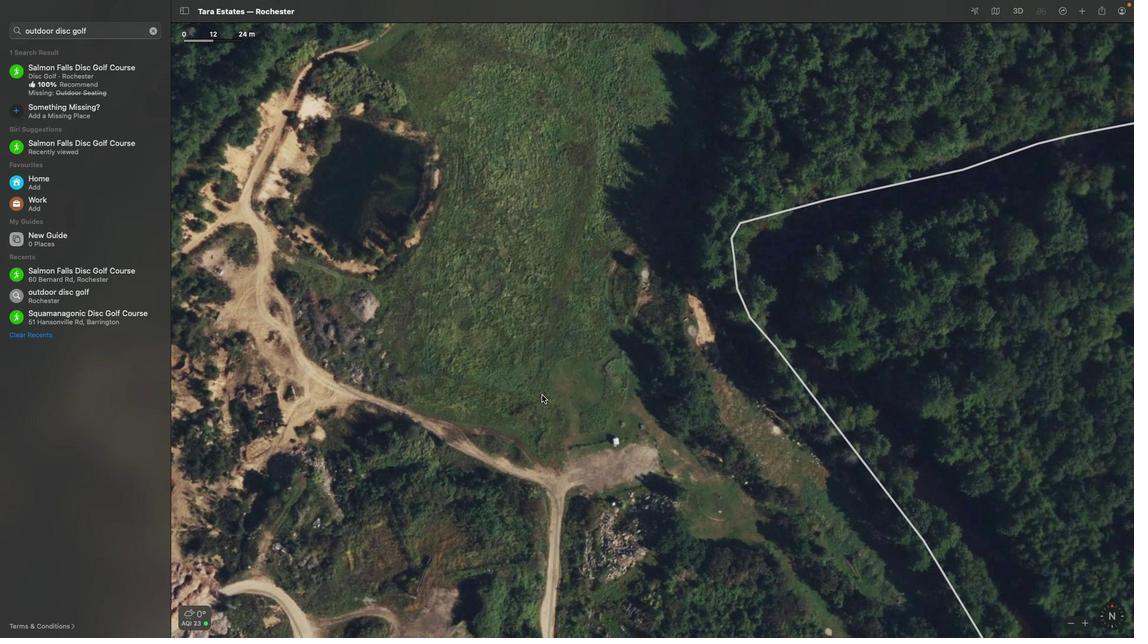 
Action: Mouse pressed left at (542, 394)
Screenshot: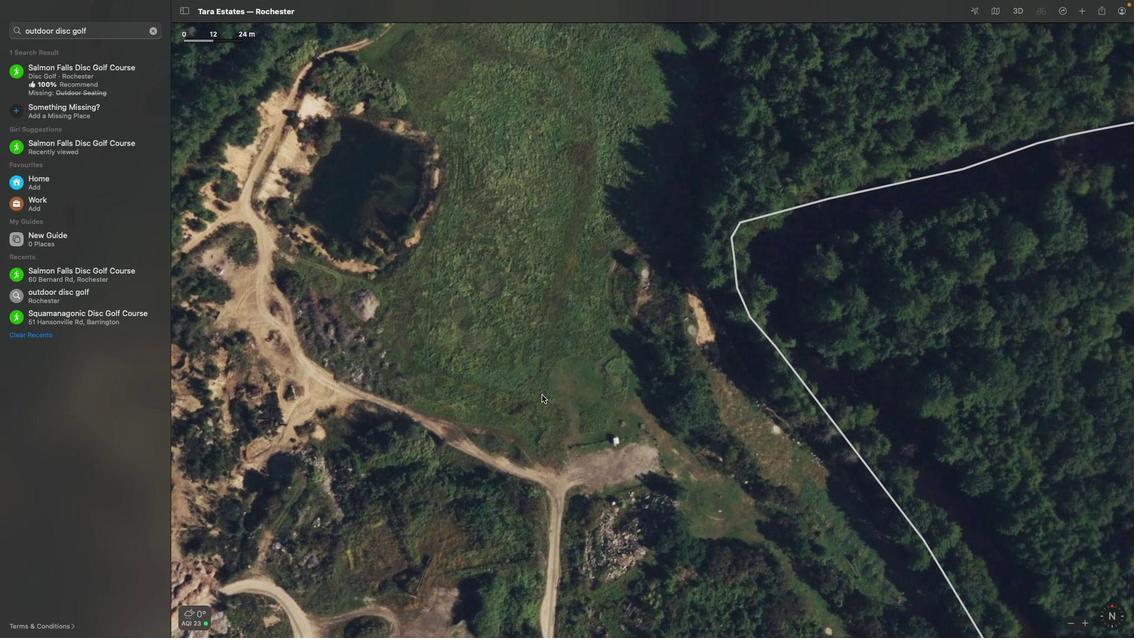 
Action: Mouse moved to (569, 426)
Screenshot: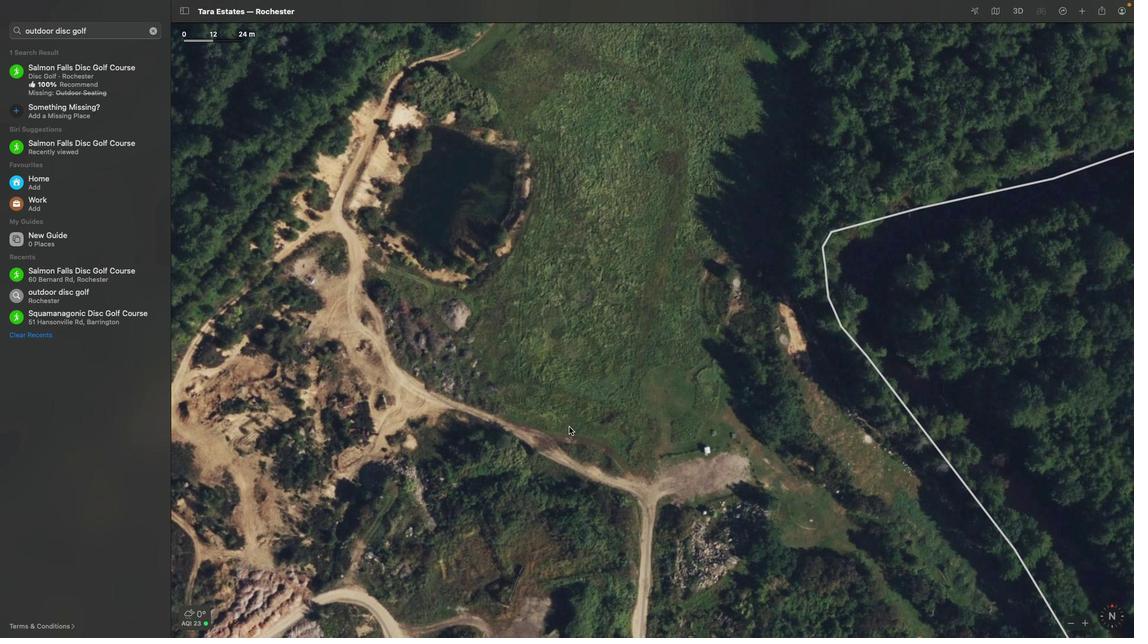 
Action: Mouse pressed left at (569, 426)
Screenshot: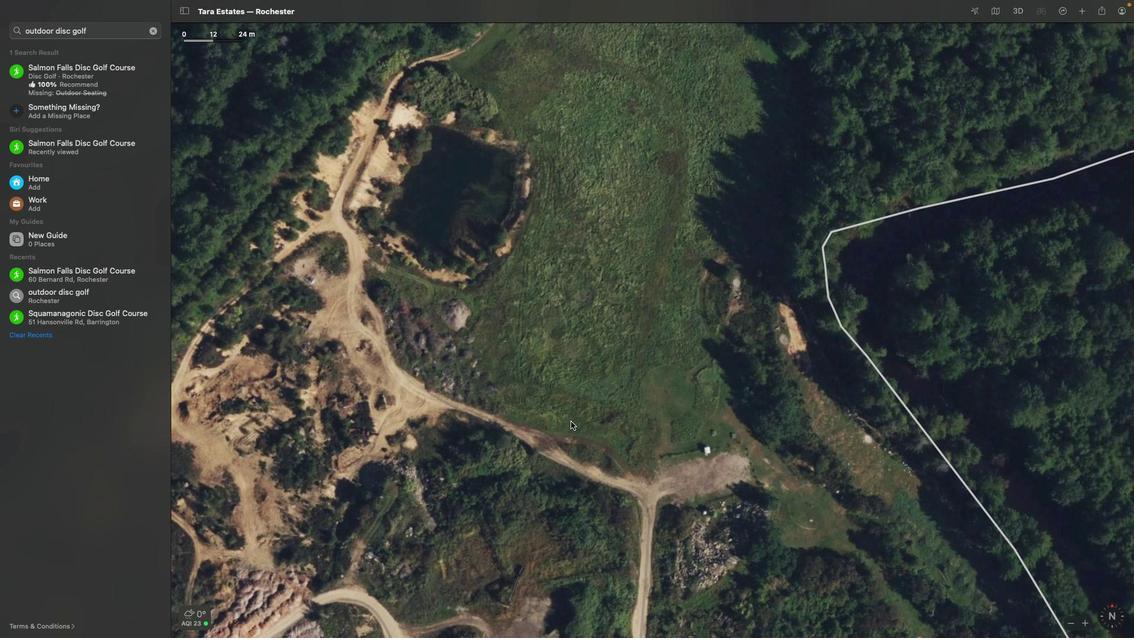 
Action: Mouse moved to (612, 416)
Screenshot: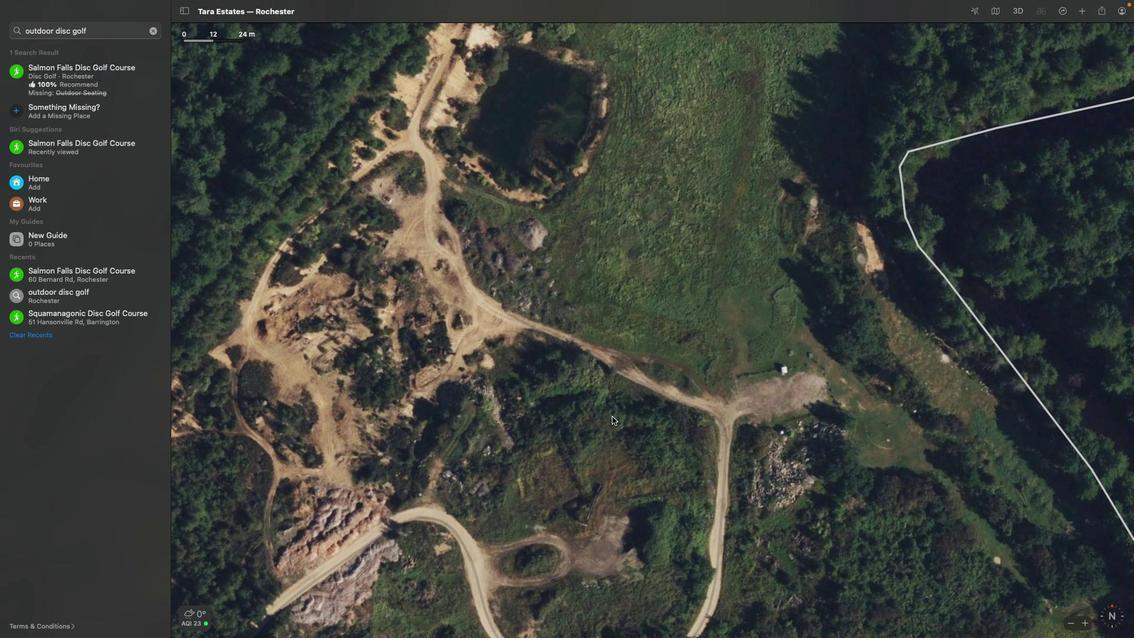
Action: Mouse scrolled (612, 416) with delta (0, 0)
Screenshot: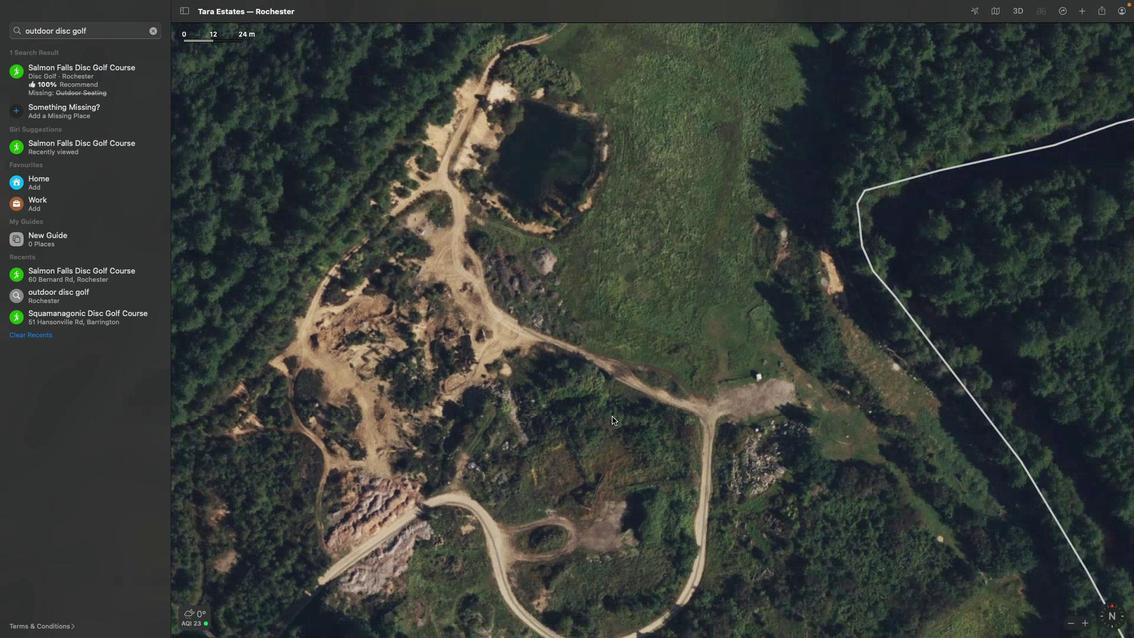 
Action: Mouse scrolled (612, 416) with delta (0, 0)
Screenshot: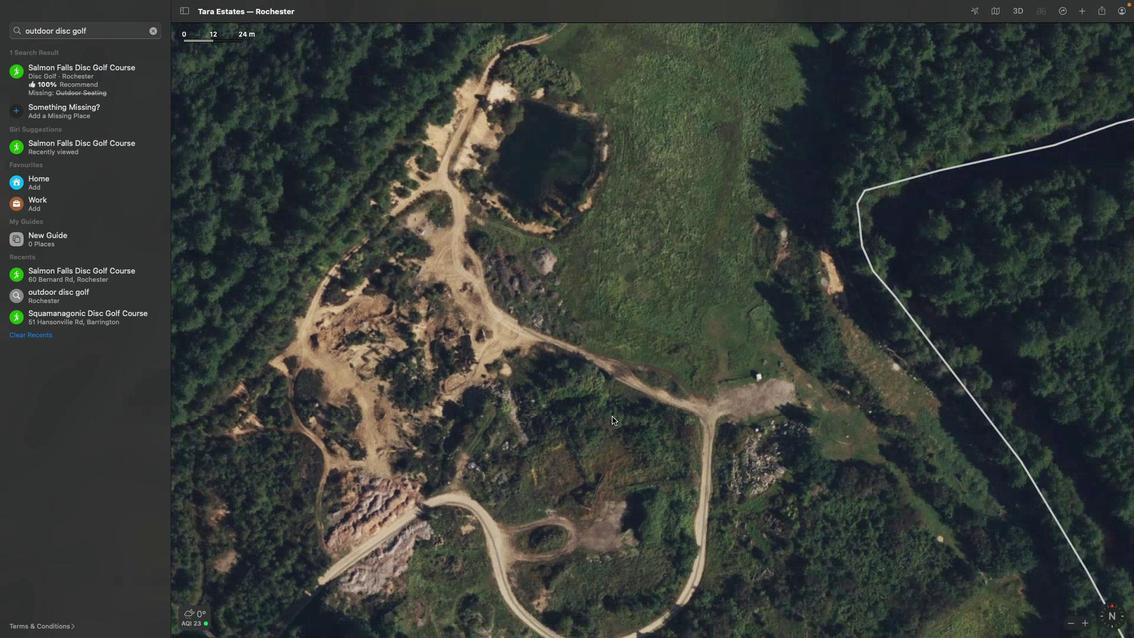 
Action: Mouse scrolled (612, 416) with delta (0, -1)
Screenshot: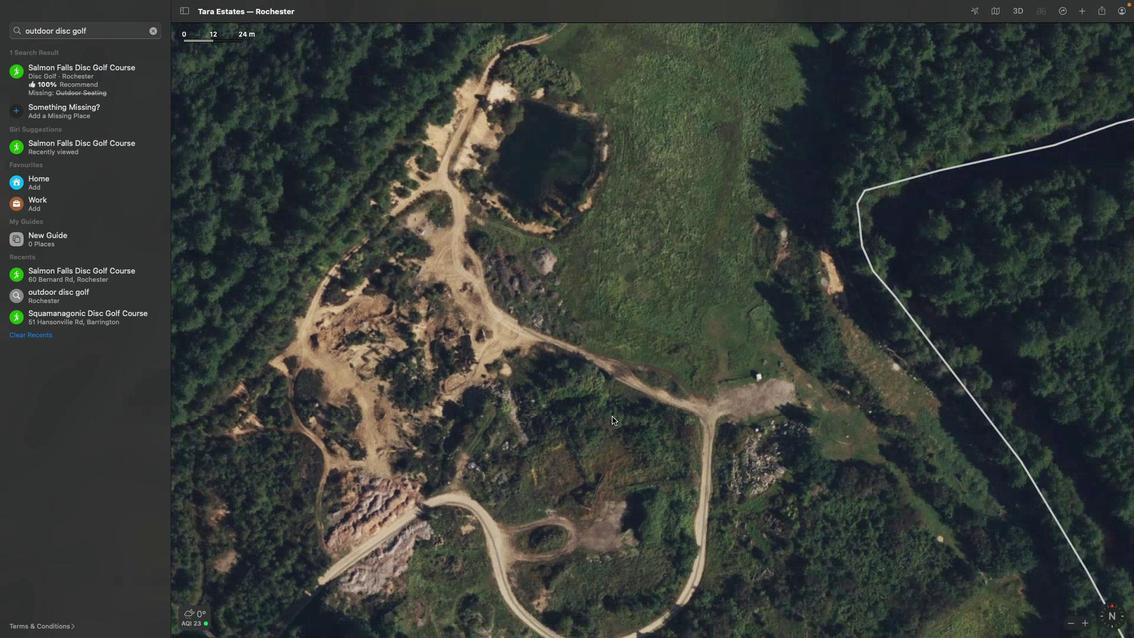
Action: Mouse scrolled (612, 416) with delta (0, -2)
Screenshot: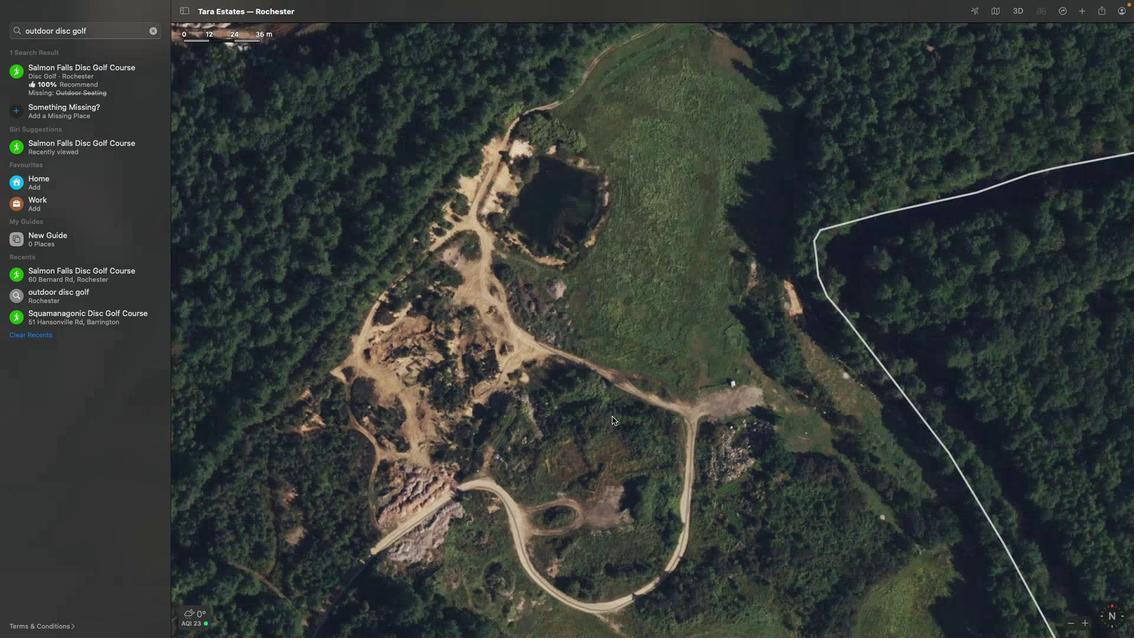 
Action: Mouse scrolled (612, 416) with delta (0, 0)
Screenshot: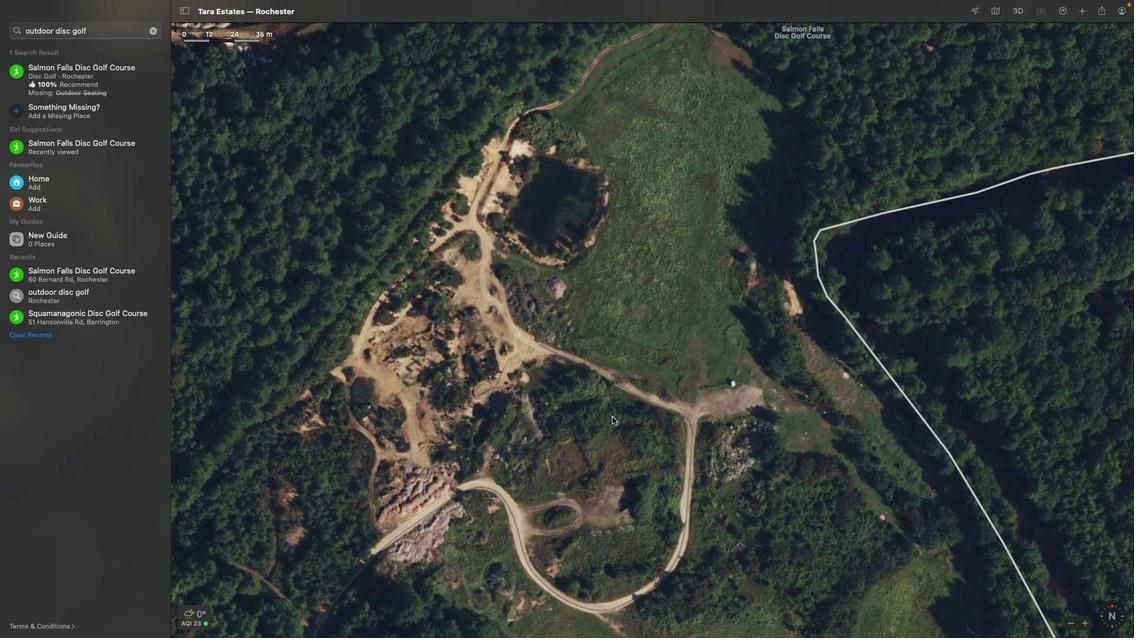 
Action: Mouse scrolled (612, 416) with delta (0, 0)
Screenshot: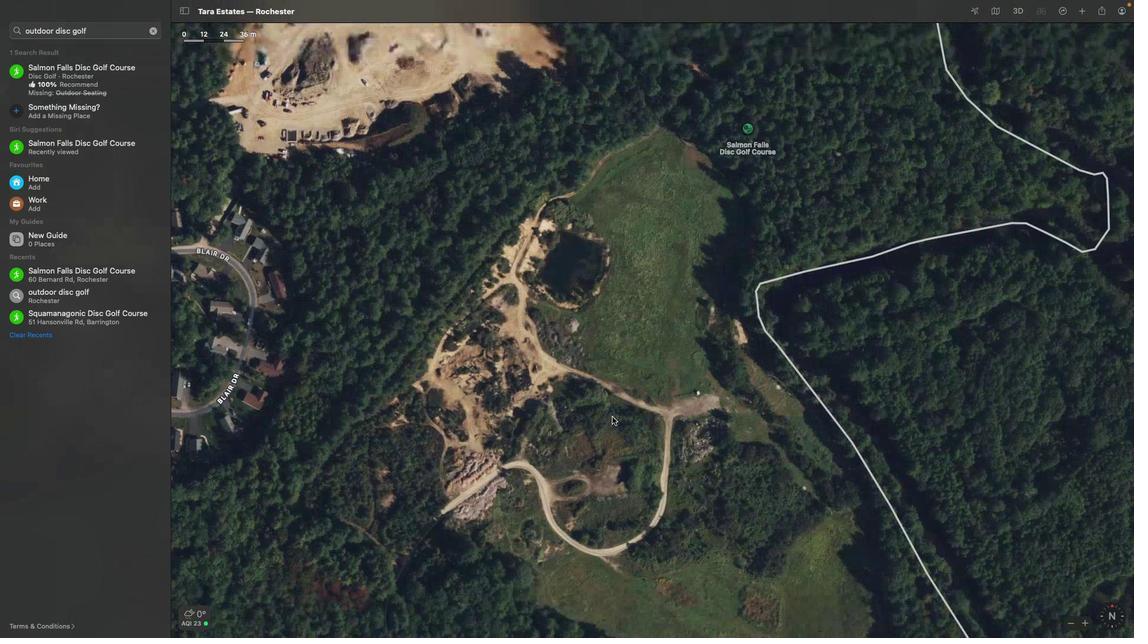 
Action: Mouse scrolled (612, 416) with delta (0, -1)
Screenshot: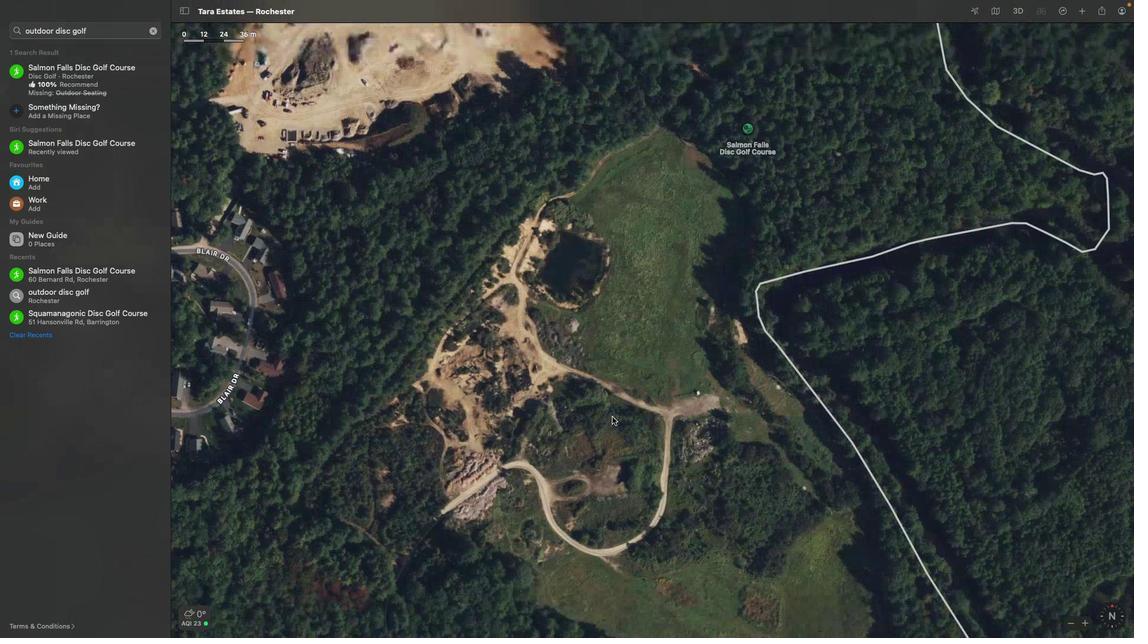 
Action: Mouse scrolled (612, 416) with delta (0, -2)
Screenshot: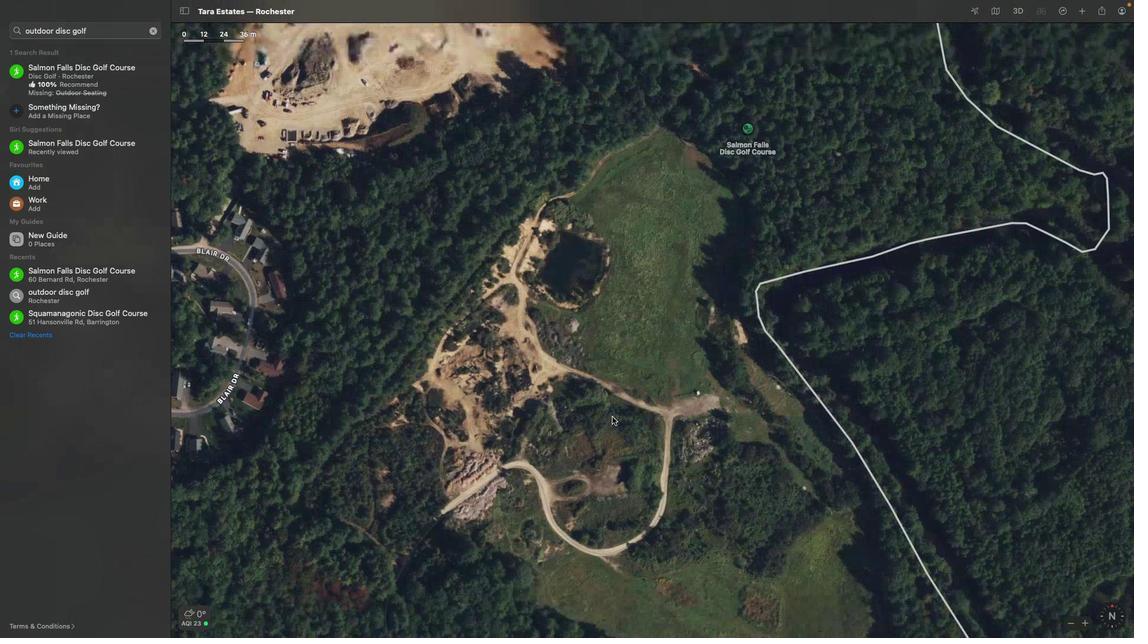 
Action: Mouse scrolled (612, 416) with delta (0, -3)
Screenshot: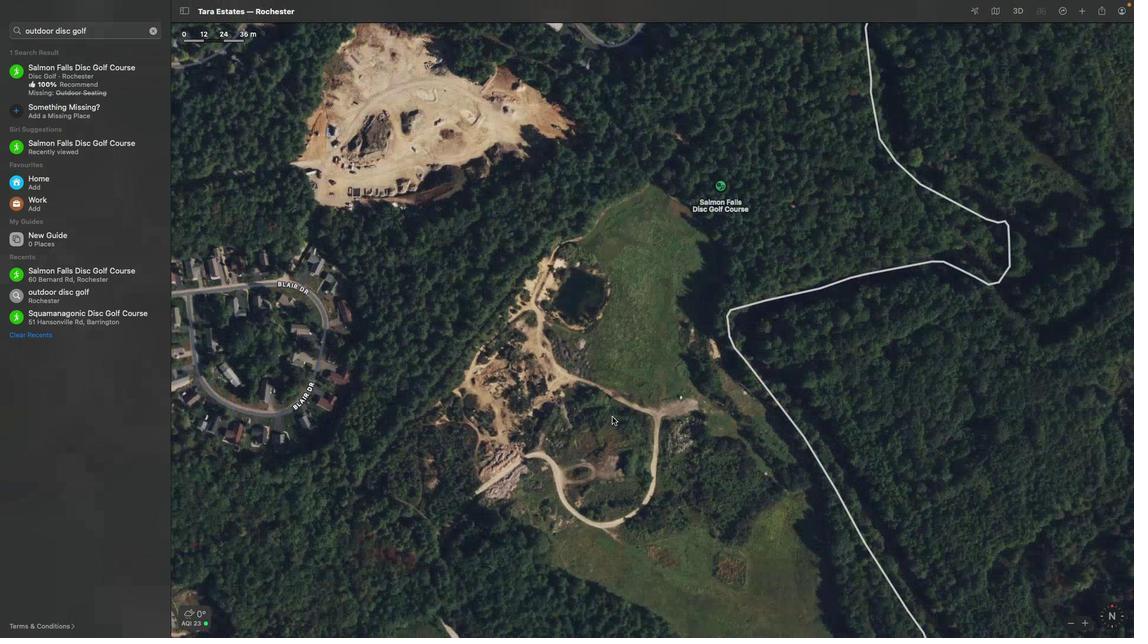 
Action: Mouse scrolled (612, 416) with delta (0, -4)
Screenshot: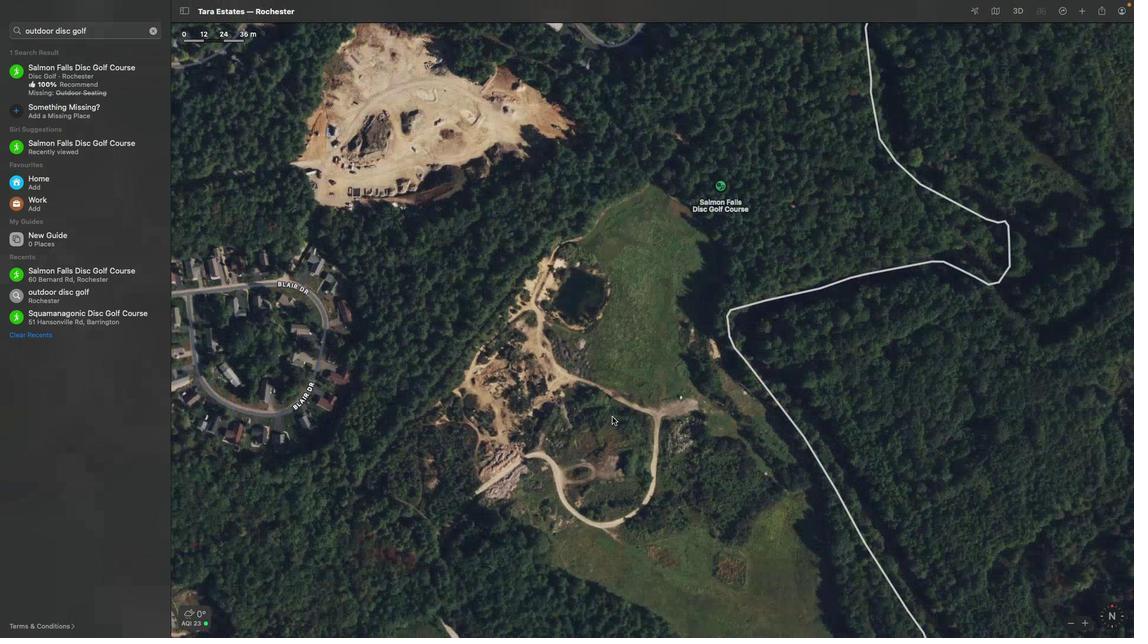 
Action: Mouse moved to (681, 284)
Screenshot: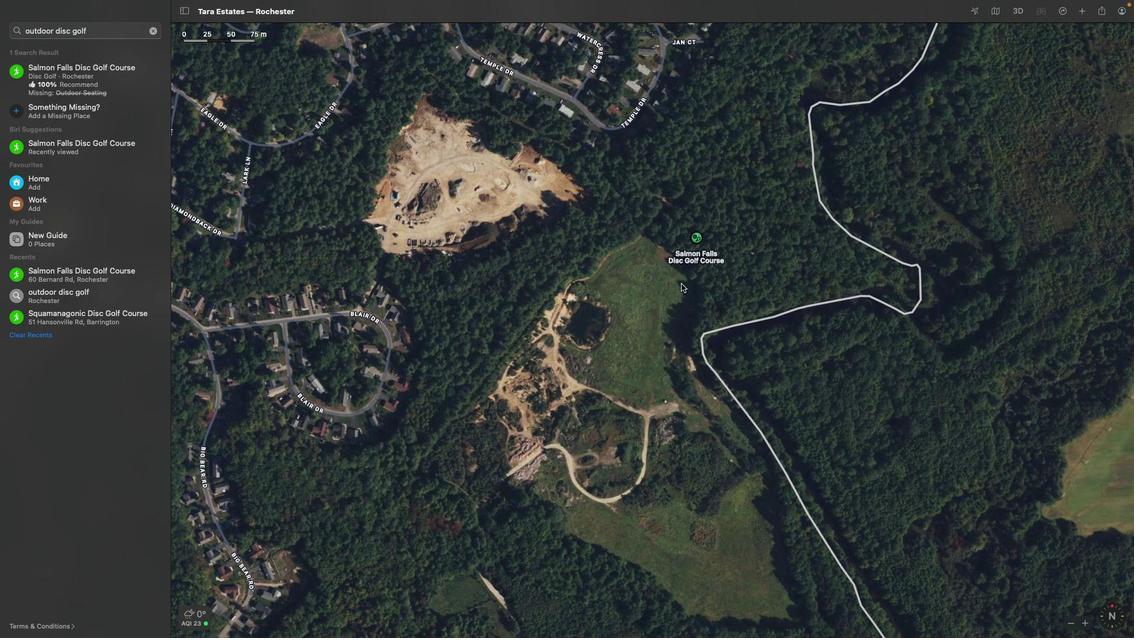 
Action: Mouse scrolled (681, 284) with delta (0, 0)
Screenshot: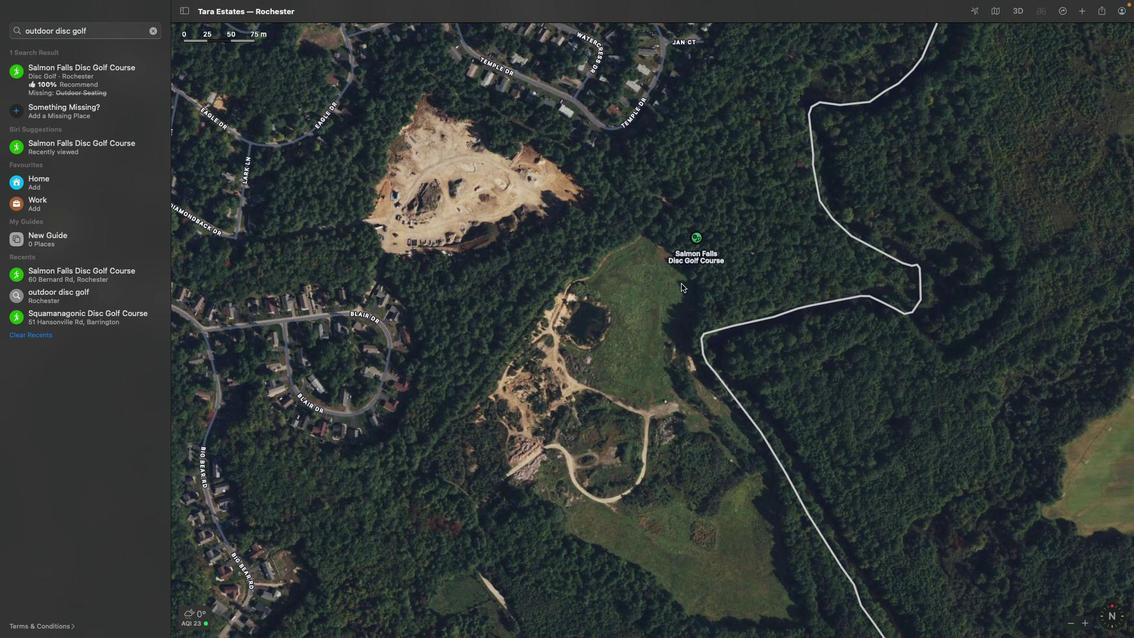 
Action: Mouse scrolled (681, 284) with delta (0, 0)
Screenshot: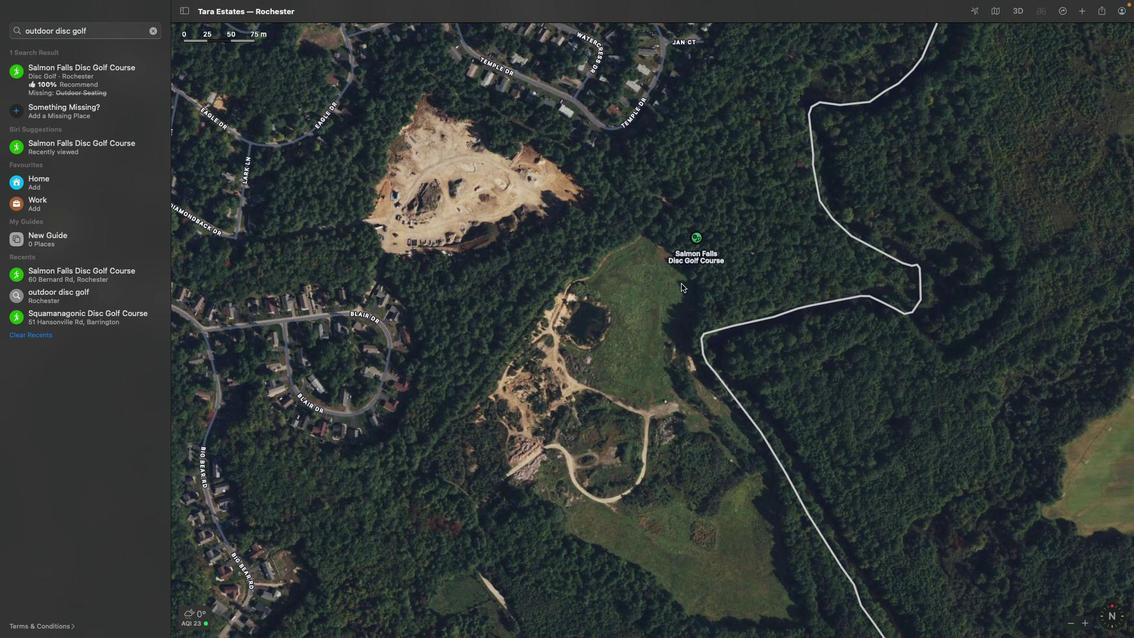 
Action: Mouse scrolled (681, 284) with delta (0, 2)
Screenshot: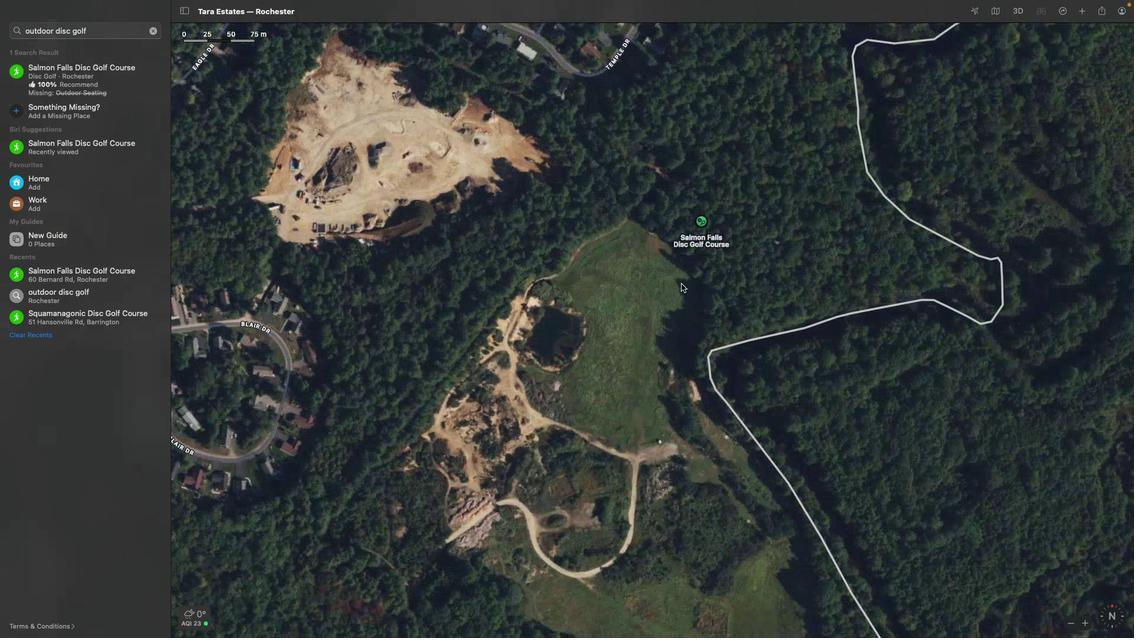
Action: Mouse scrolled (681, 284) with delta (0, 2)
Screenshot: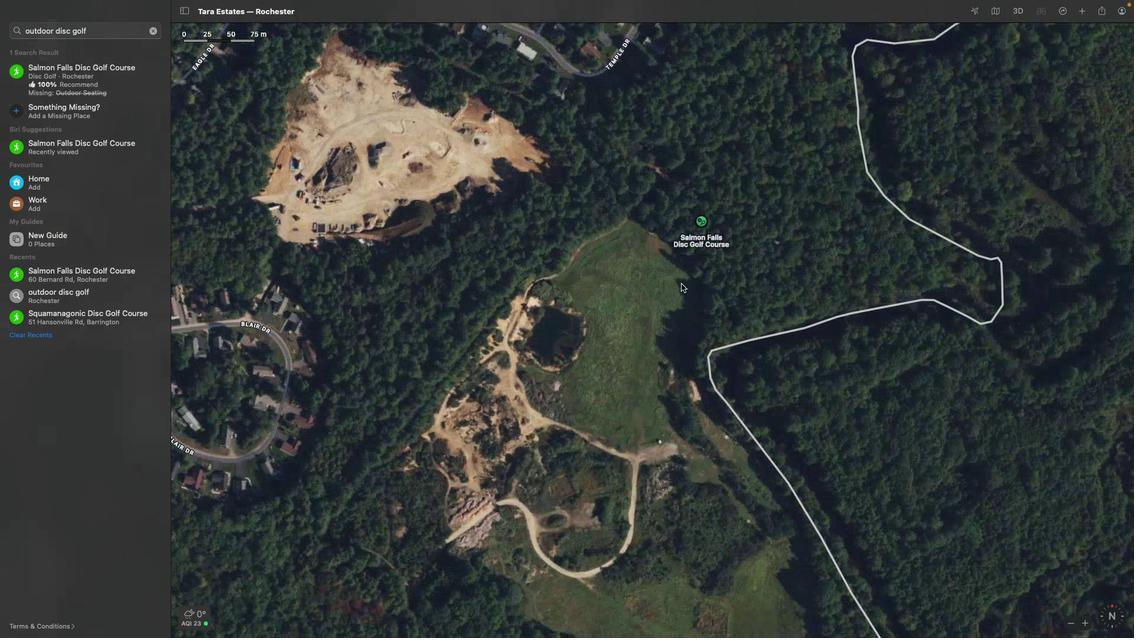 
Action: Mouse scrolled (681, 284) with delta (0, 3)
Screenshot: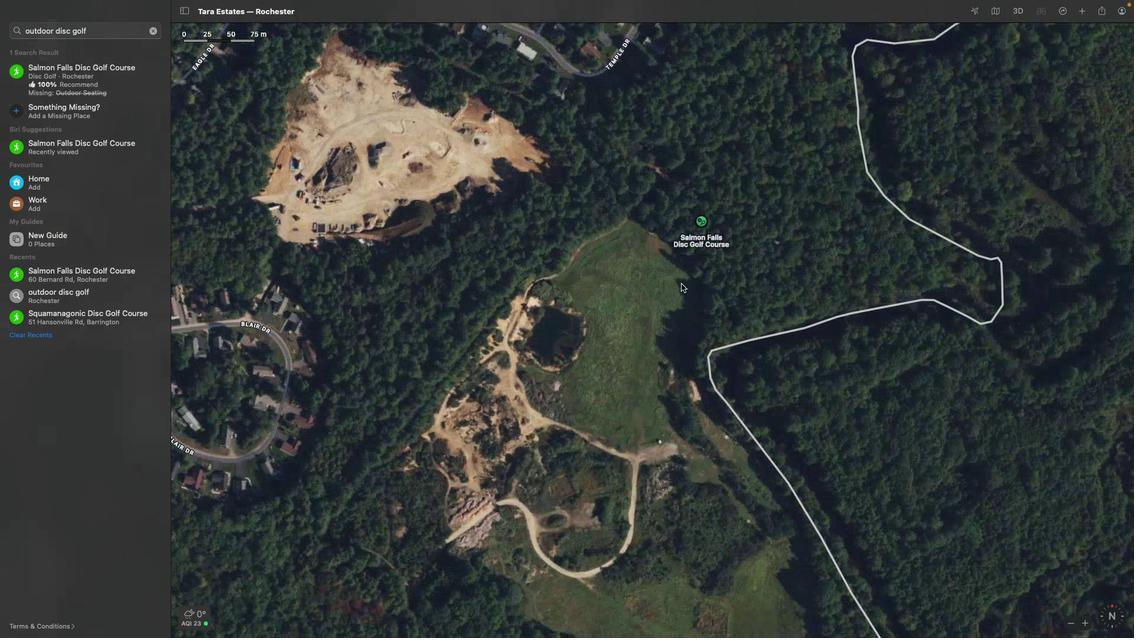 
Action: Mouse scrolled (681, 284) with delta (0, 4)
Screenshot: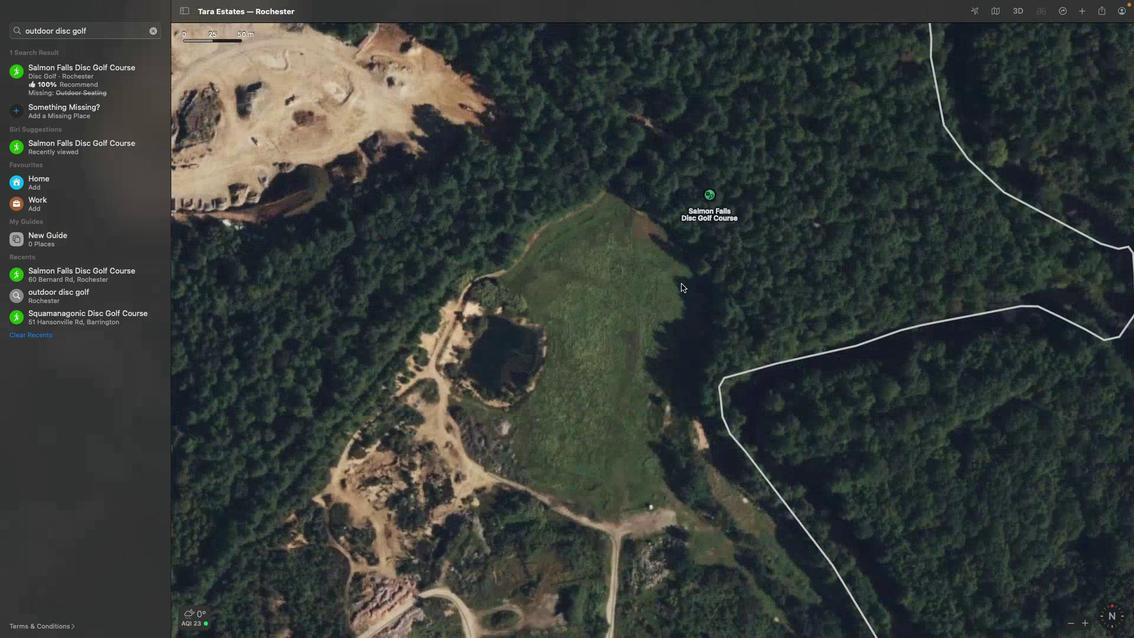 
Action: Mouse scrolled (681, 284) with delta (0, 0)
Screenshot: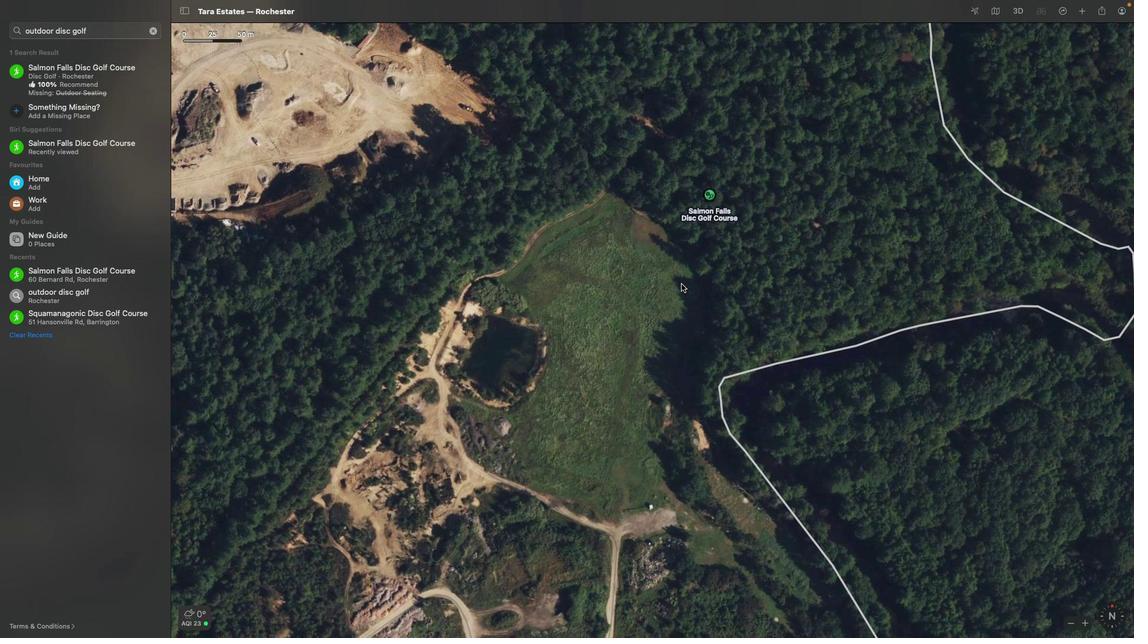 
Action: Mouse scrolled (681, 284) with delta (0, 0)
Screenshot: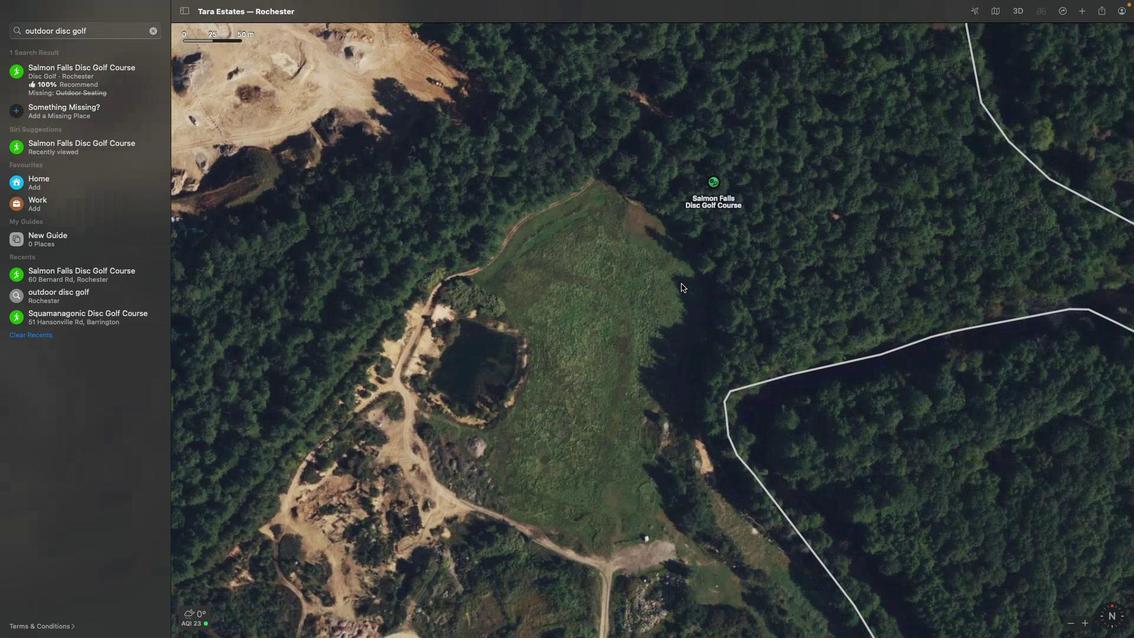 
Action: Mouse scrolled (681, 284) with delta (0, 2)
Screenshot: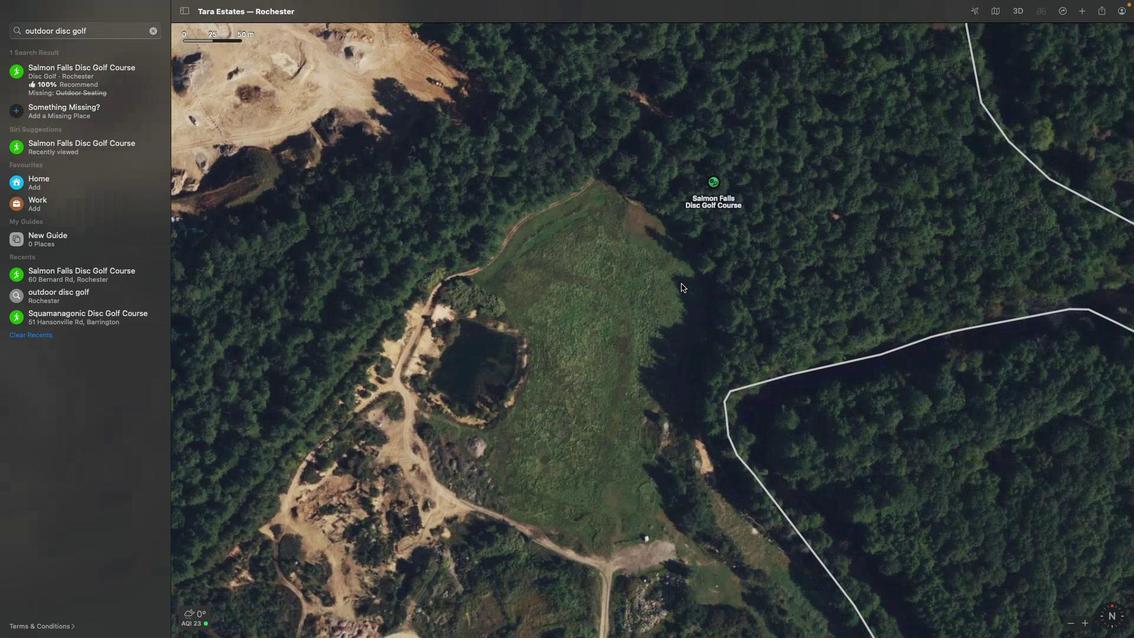 
Action: Mouse scrolled (681, 284) with delta (0, 2)
Screenshot: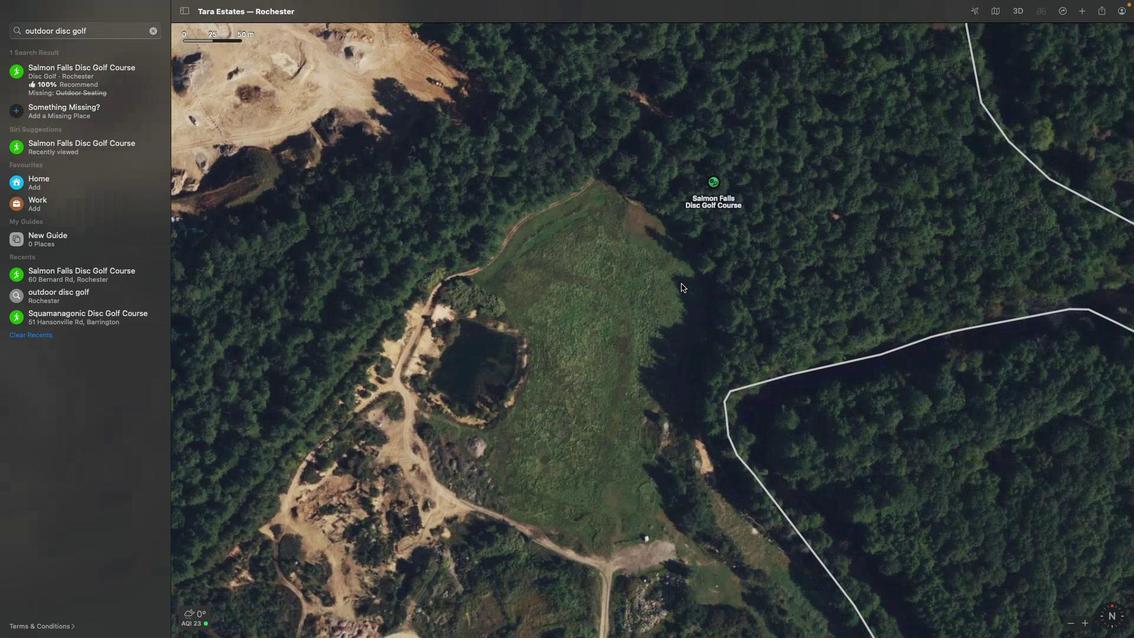 
Action: Mouse scrolled (681, 284) with delta (0, 3)
Screenshot: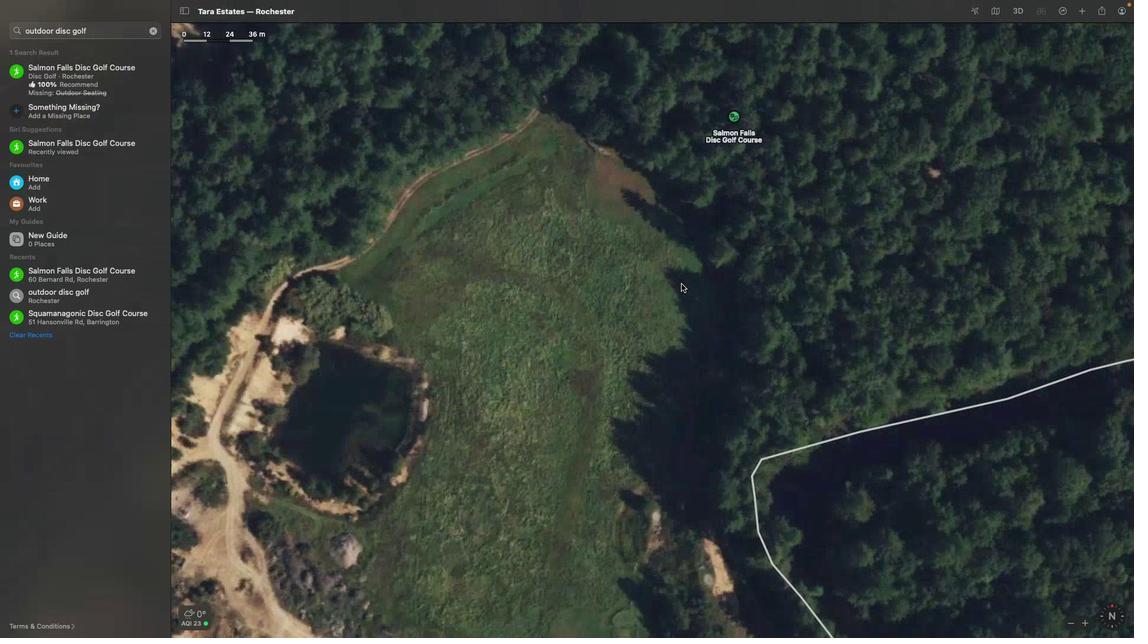 
Action: Mouse scrolled (681, 284) with delta (0, 4)
Screenshot: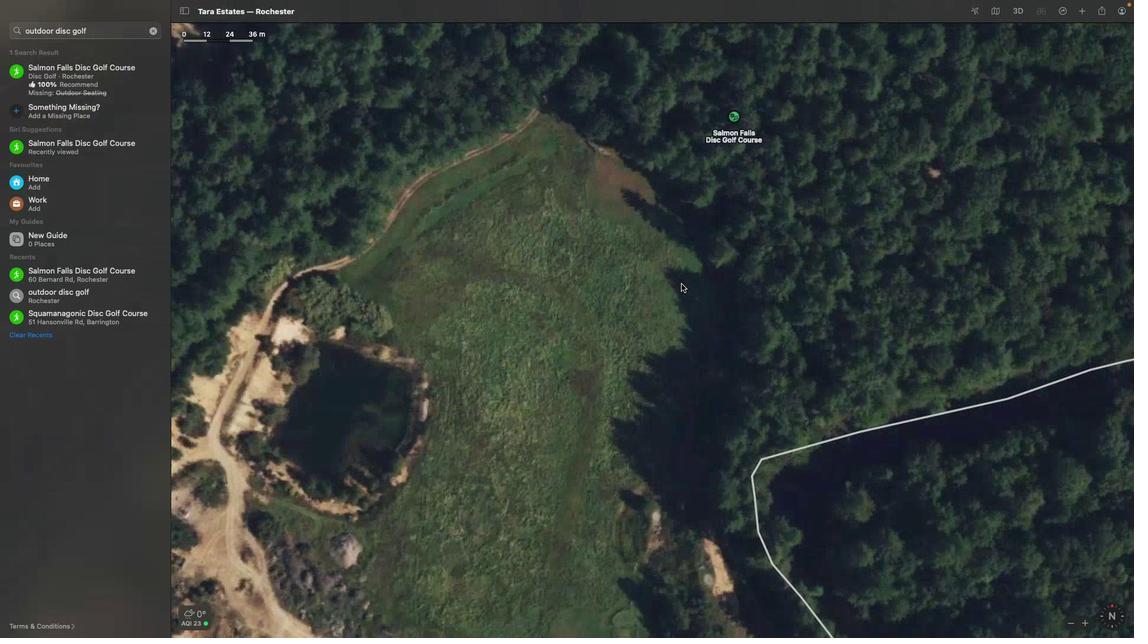 
Action: Mouse scrolled (681, 284) with delta (0, 4)
Screenshot: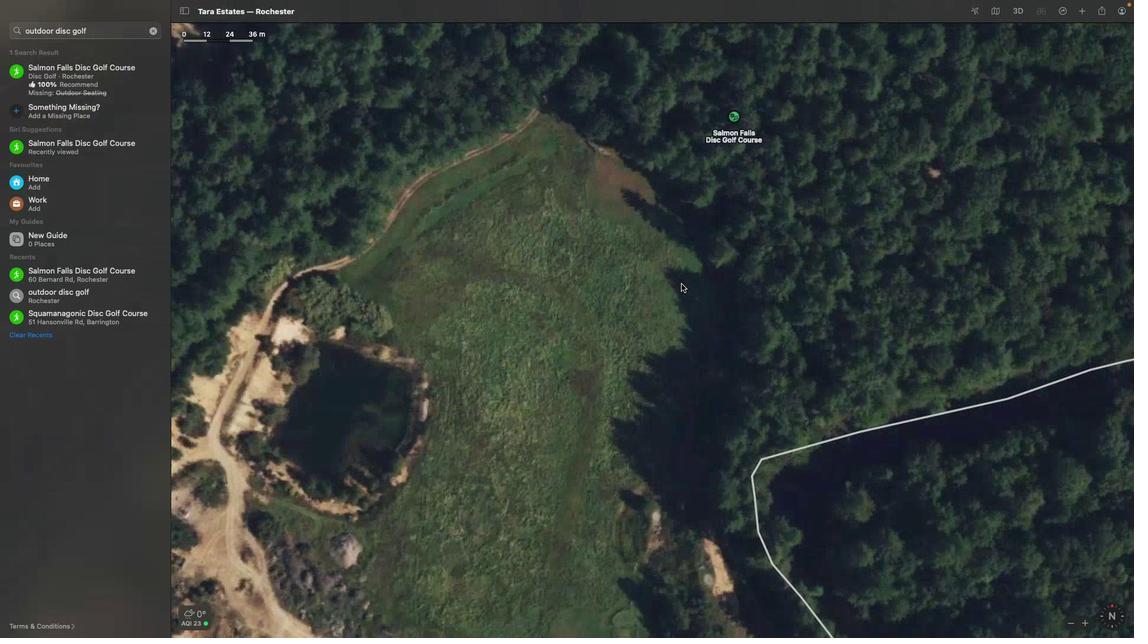 
Action: Mouse scrolled (681, 284) with delta (0, 0)
Screenshot: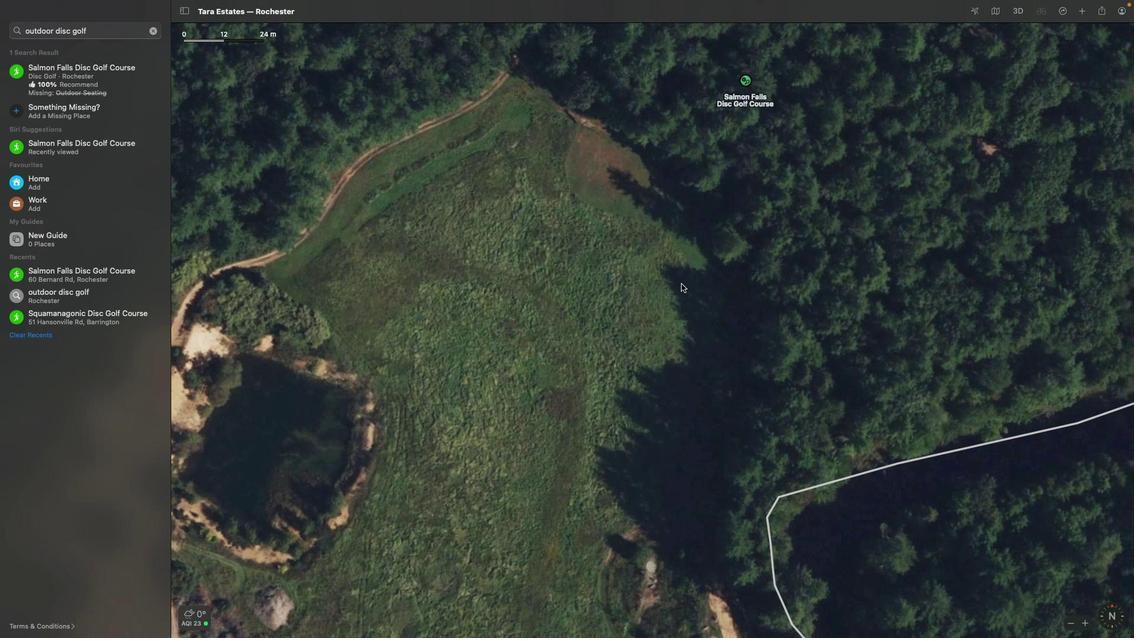 
Action: Mouse scrolled (681, 284) with delta (0, 0)
Screenshot: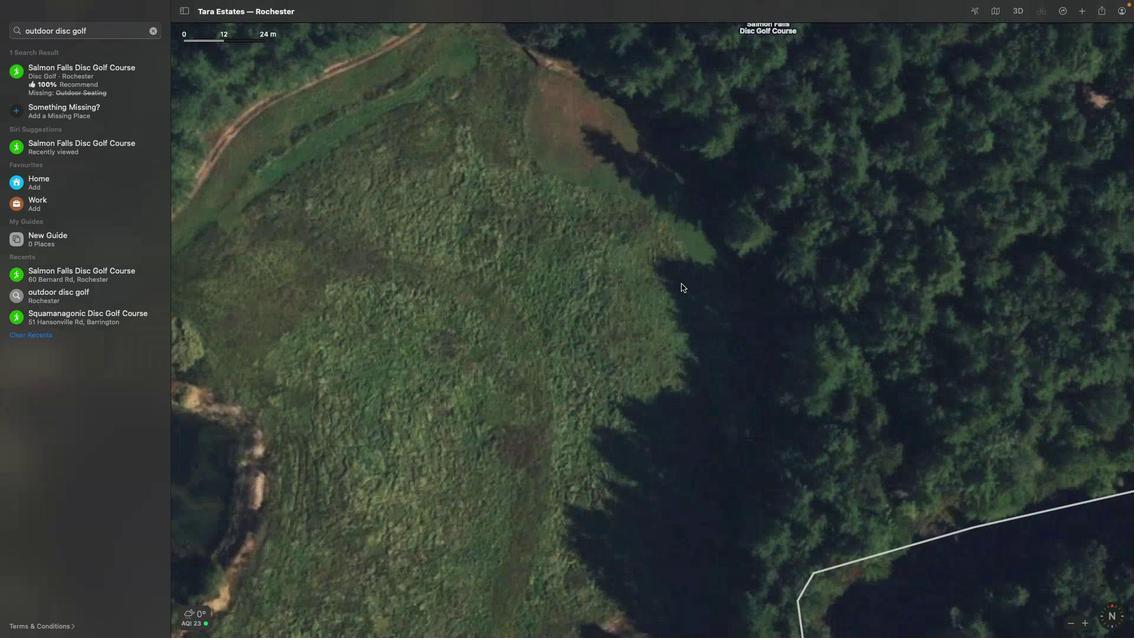 
Action: Mouse scrolled (681, 284) with delta (0, 2)
Screenshot: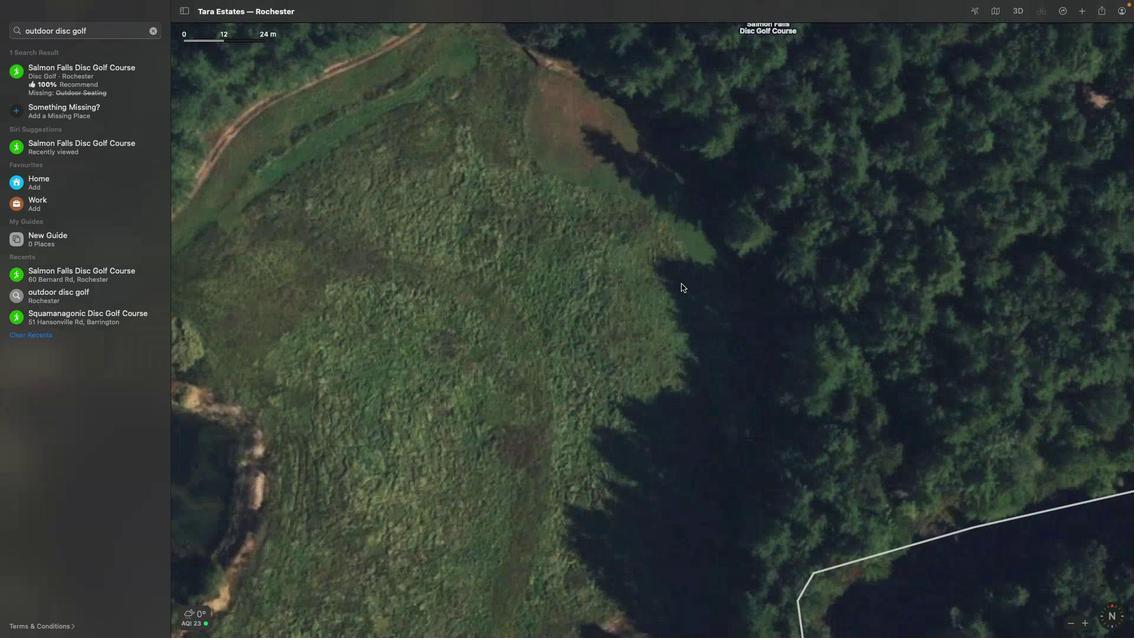 
Action: Mouse scrolled (681, 284) with delta (0, 3)
Screenshot: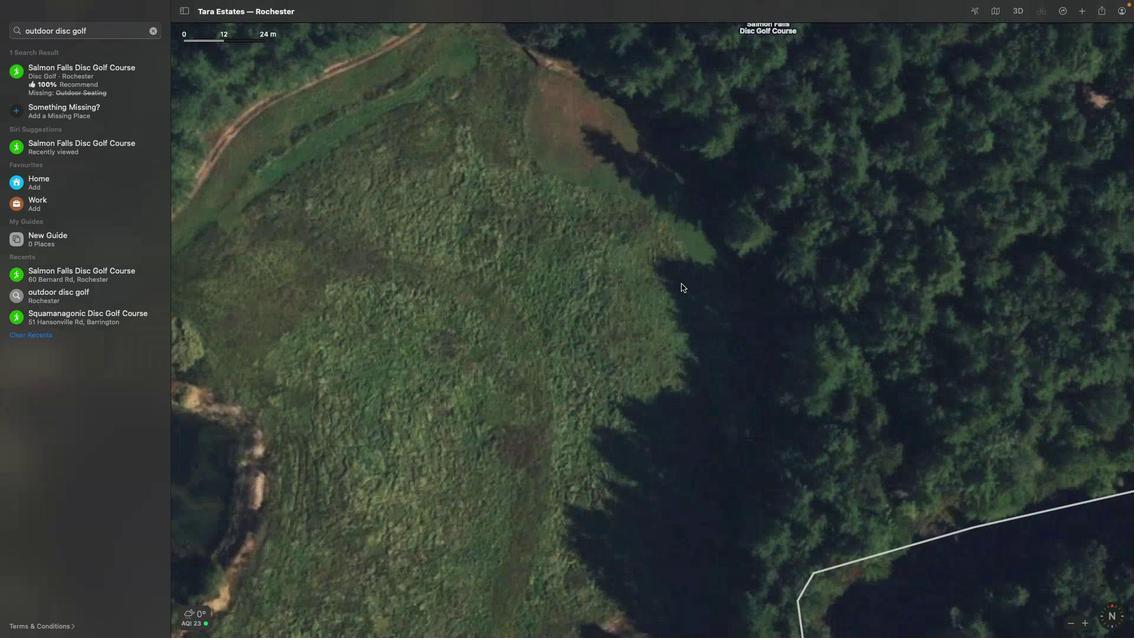 
Action: Mouse scrolled (681, 284) with delta (0, 4)
Screenshot: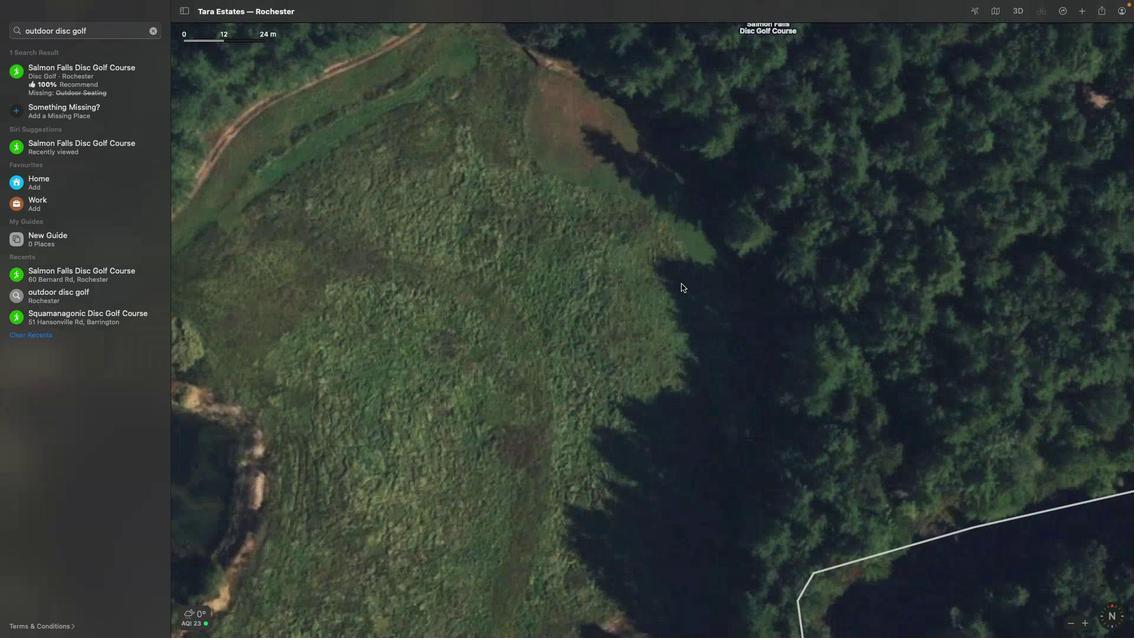 
Action: Mouse scrolled (681, 284) with delta (0, 4)
Screenshot: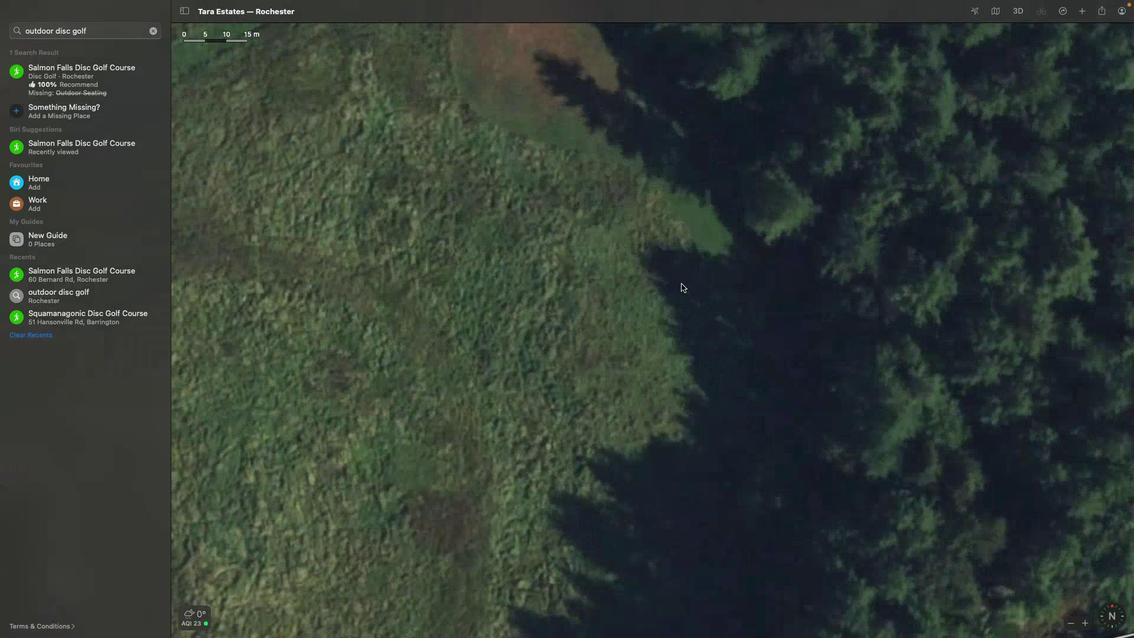 
Action: Mouse moved to (678, 301)
Screenshot: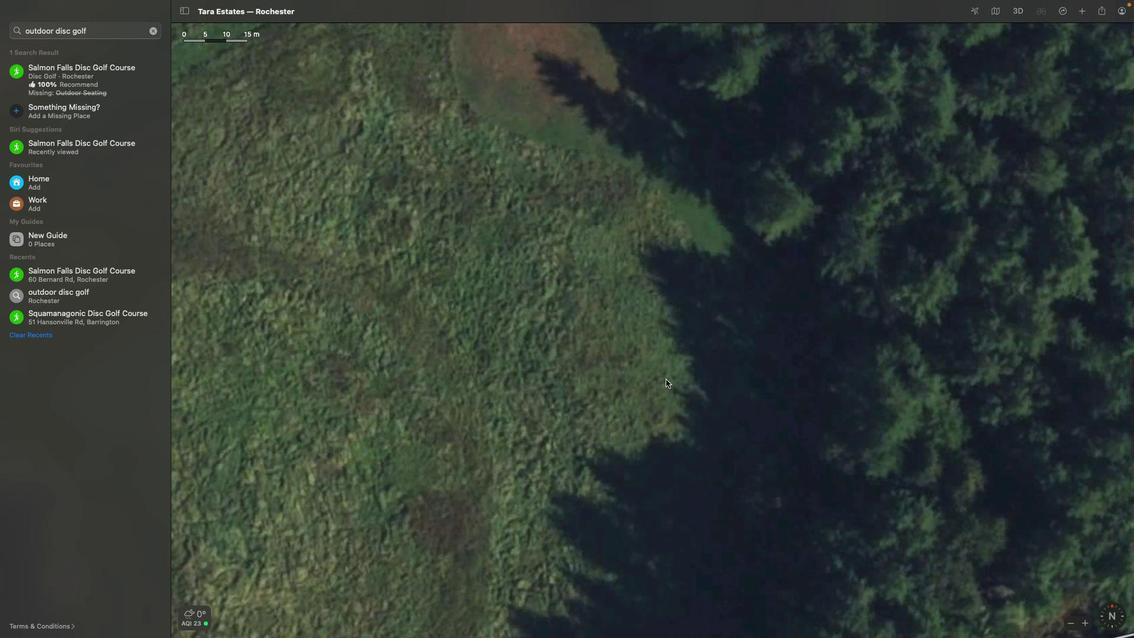 
Action: Mouse pressed left at (678, 301)
Screenshot: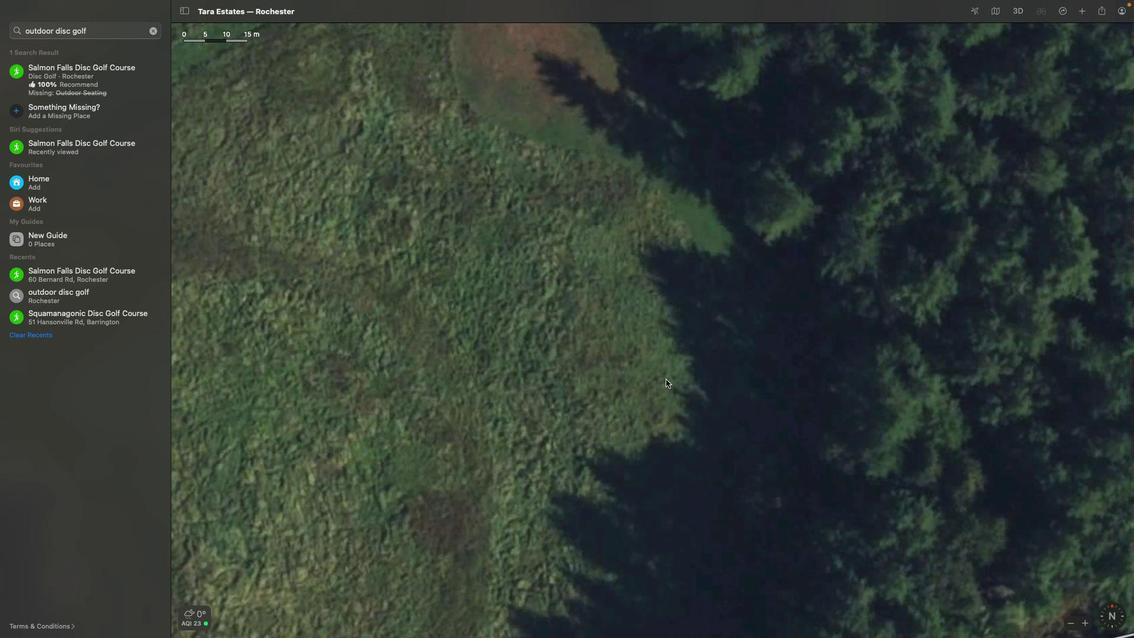 
Action: Mouse moved to (623, 477)
Screenshot: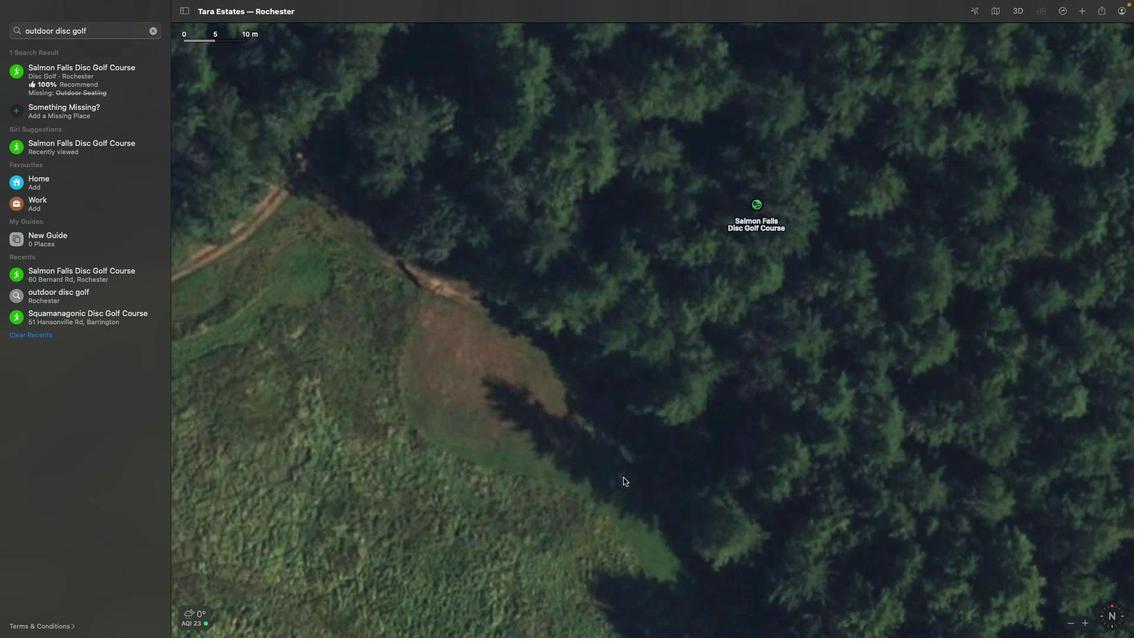 
Action: Mouse pressed left at (623, 477)
Screenshot: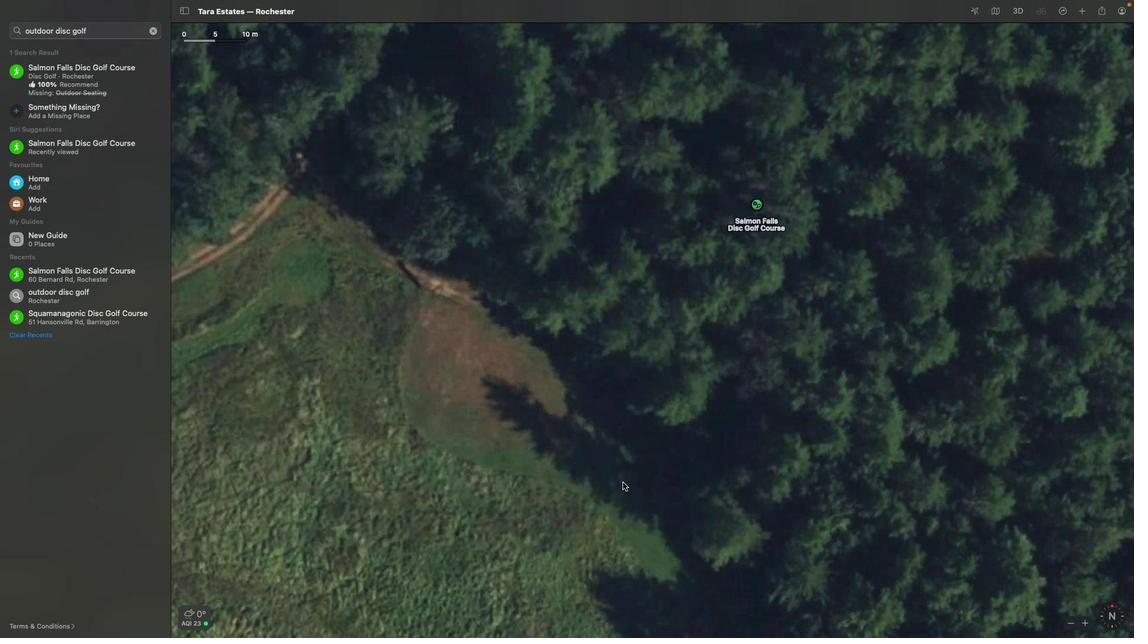 
Action: Mouse moved to (729, 281)
Screenshot: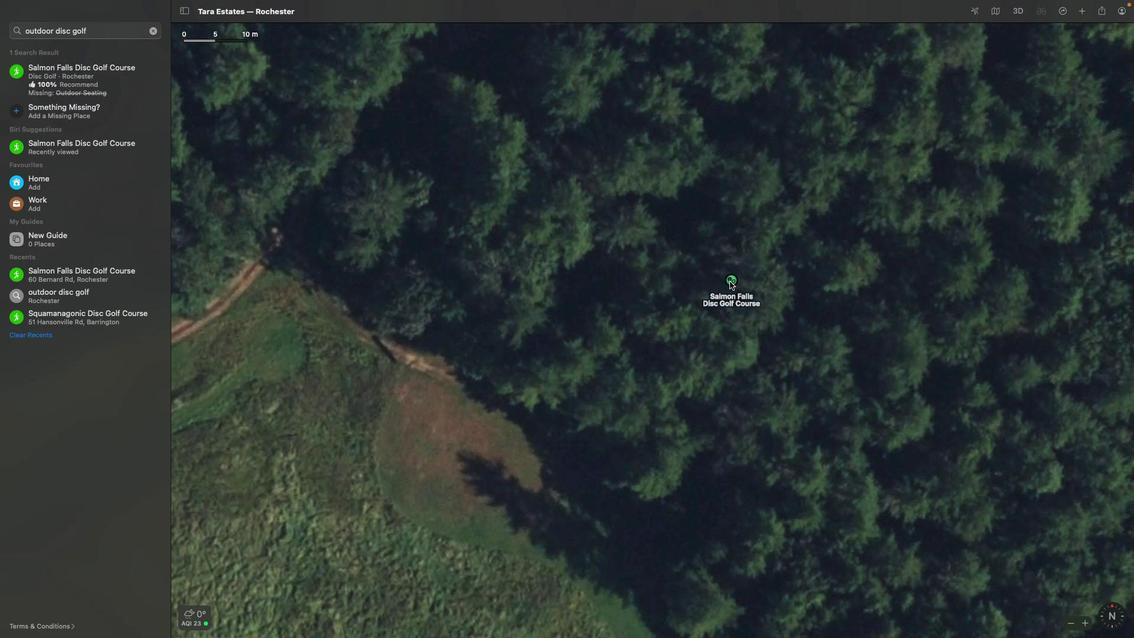 
Action: Mouse pressed left at (729, 281)
Screenshot: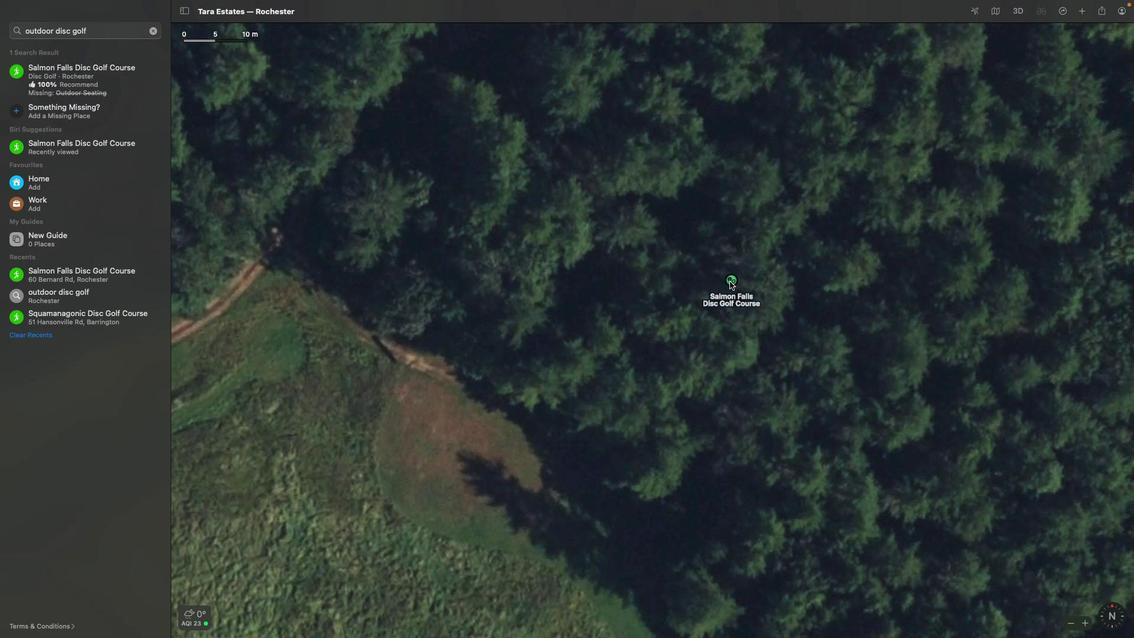 
Action: Mouse moved to (642, 321)
Screenshot: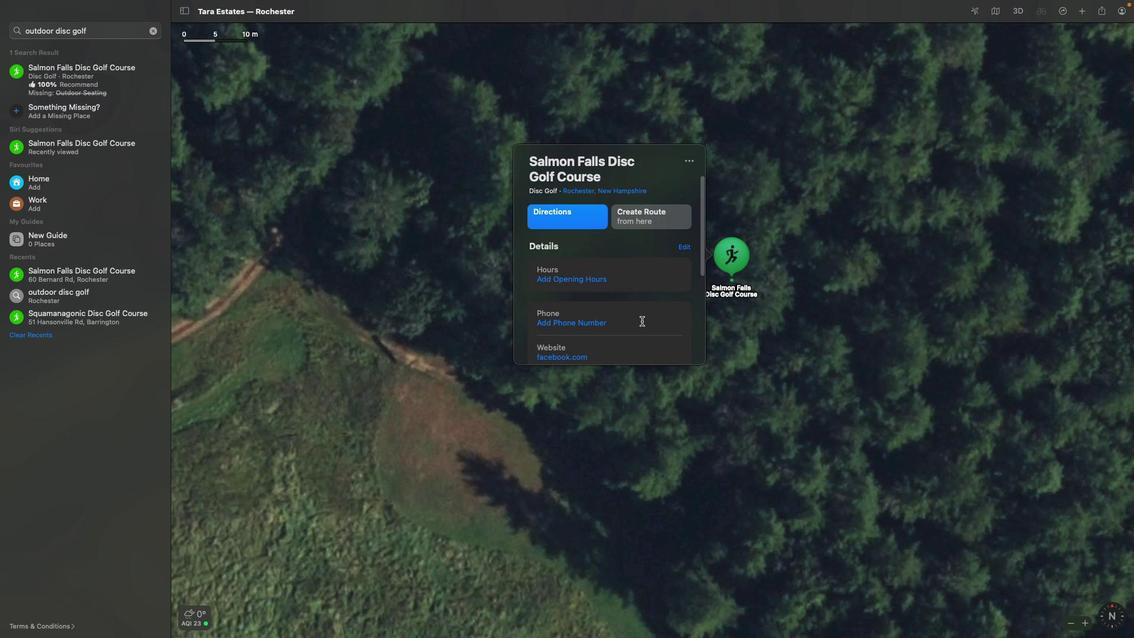 
Action: Mouse scrolled (642, 321) with delta (0, 0)
Screenshot: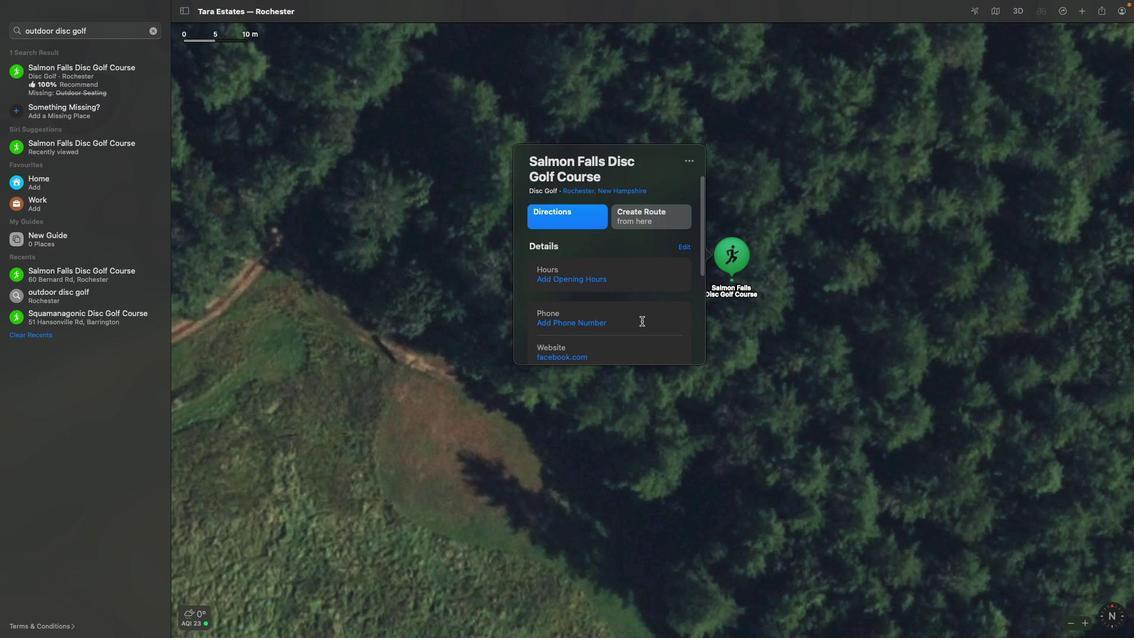 
Action: Mouse scrolled (642, 321) with delta (0, 0)
Screenshot: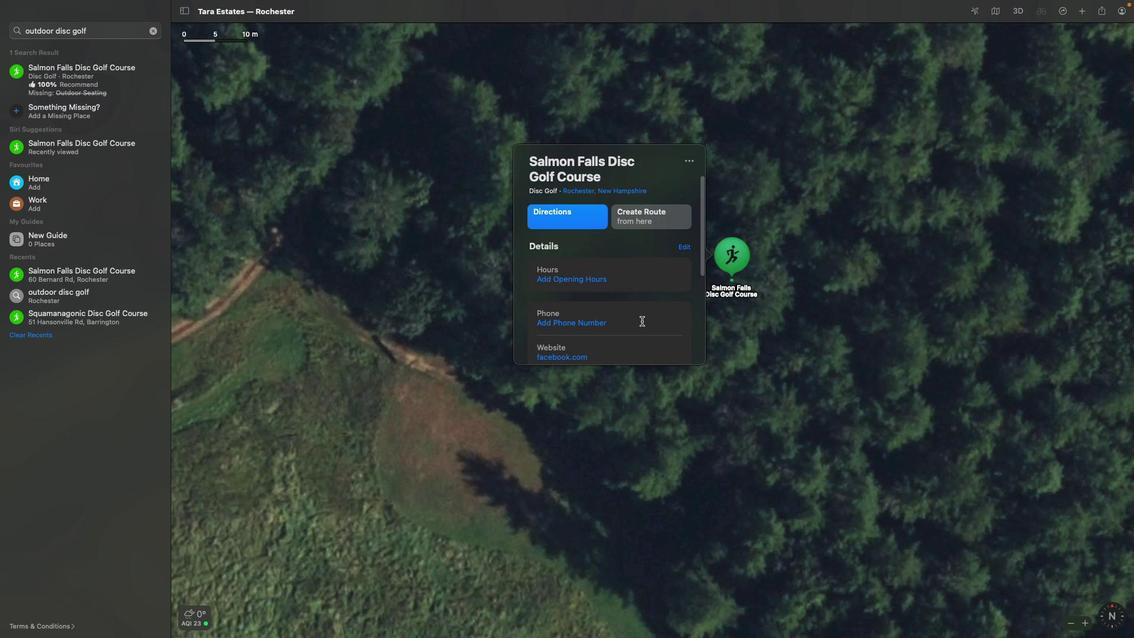
Action: Mouse scrolled (642, 321) with delta (0, -1)
Screenshot: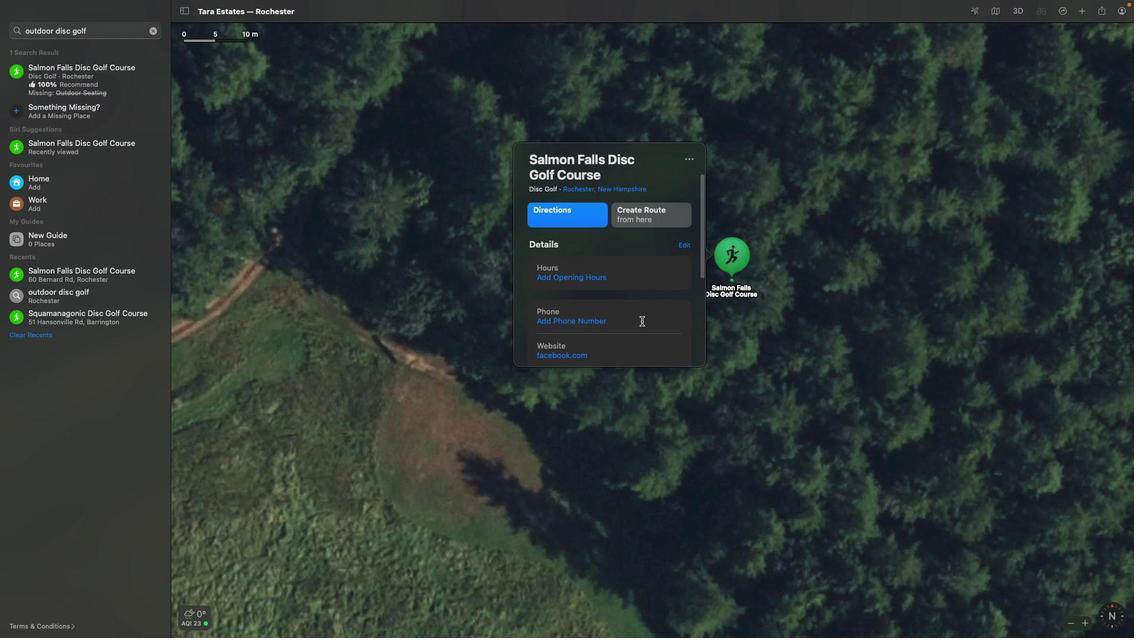 
Action: Mouse scrolled (642, 321) with delta (0, -2)
Screenshot: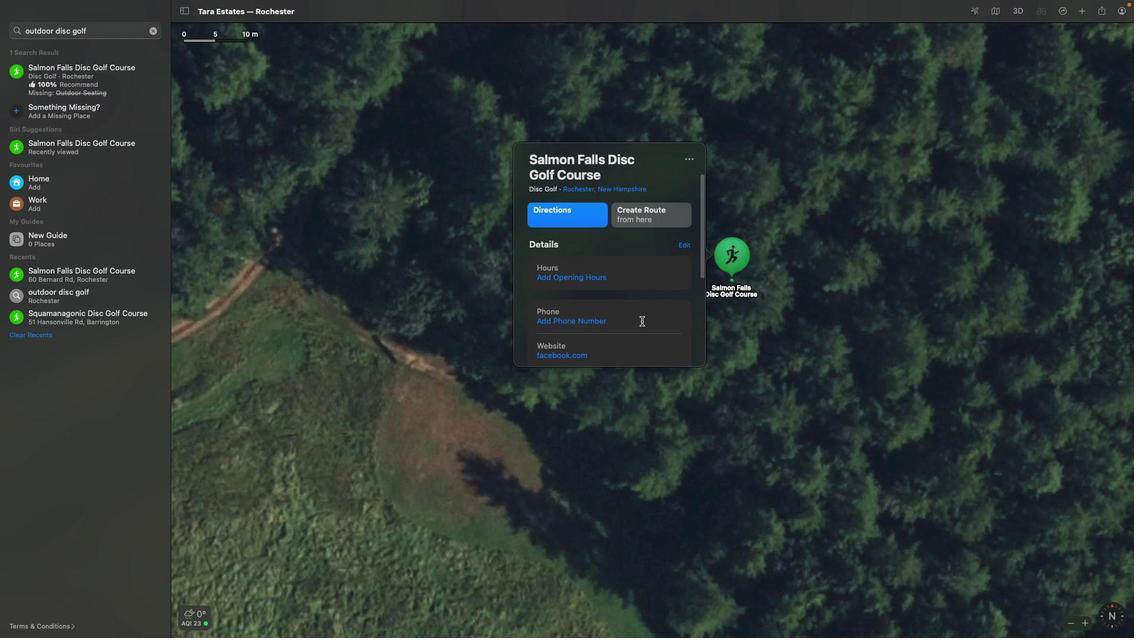 
Action: Mouse moved to (638, 308)
Screenshot: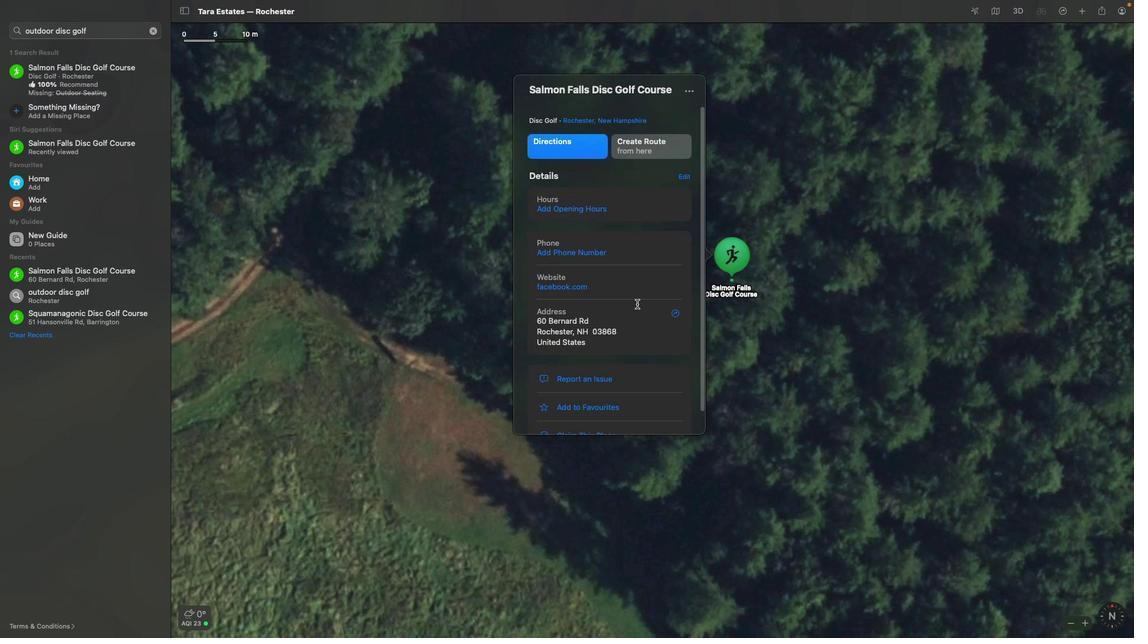 
Action: Mouse scrolled (638, 308) with delta (0, -2)
Screenshot: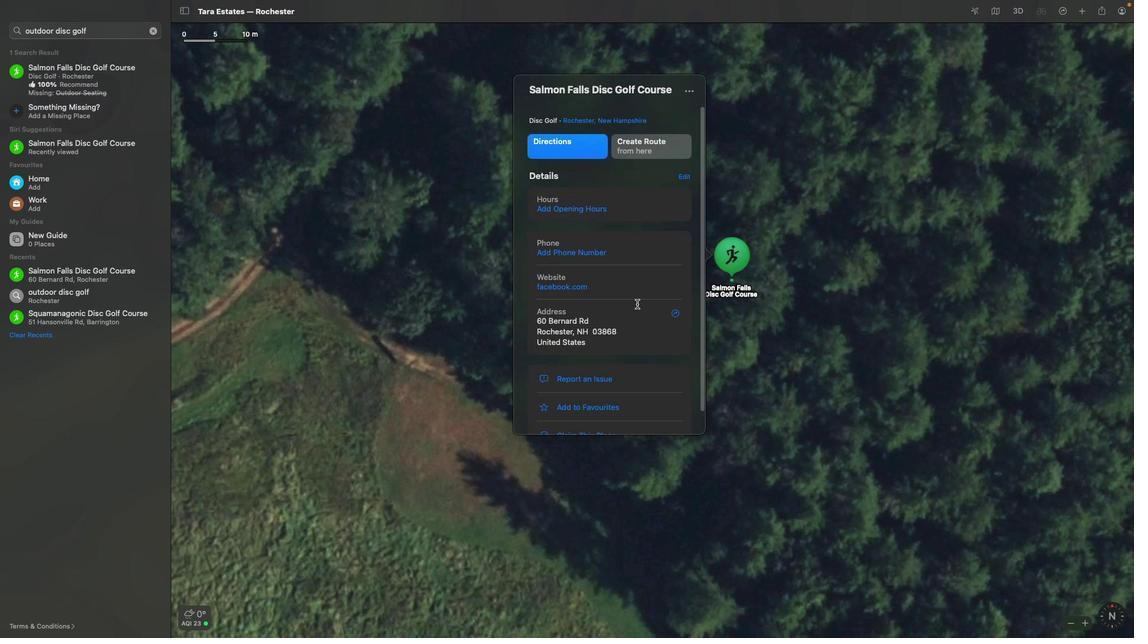 
Action: Mouse moved to (639, 291)
Screenshot: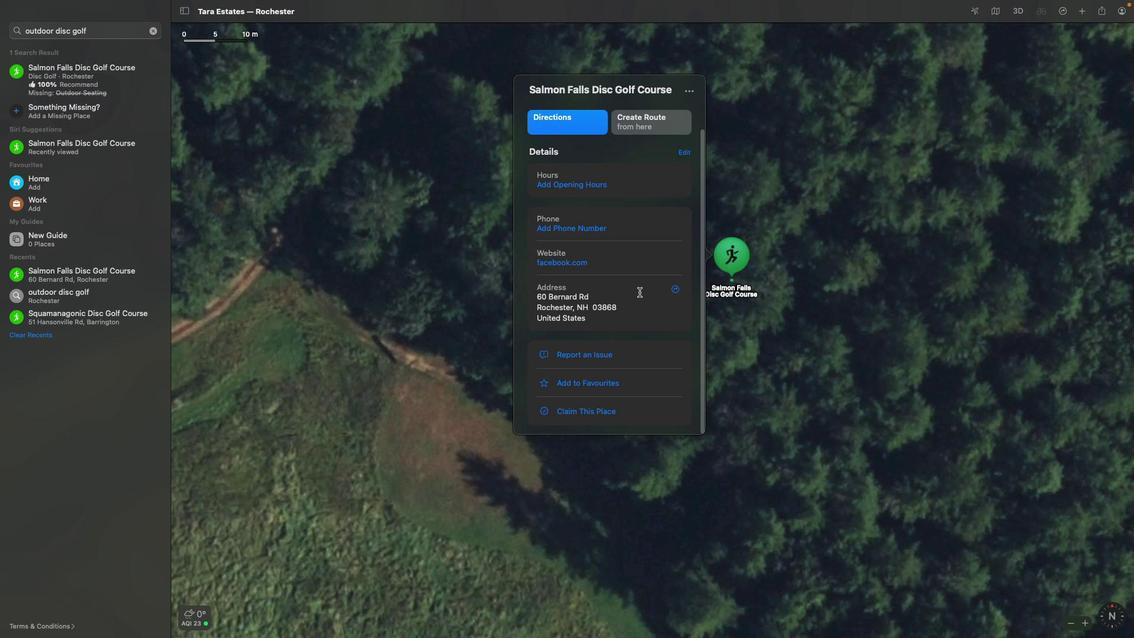 
Action: Mouse scrolled (639, 291) with delta (0, 0)
Screenshot: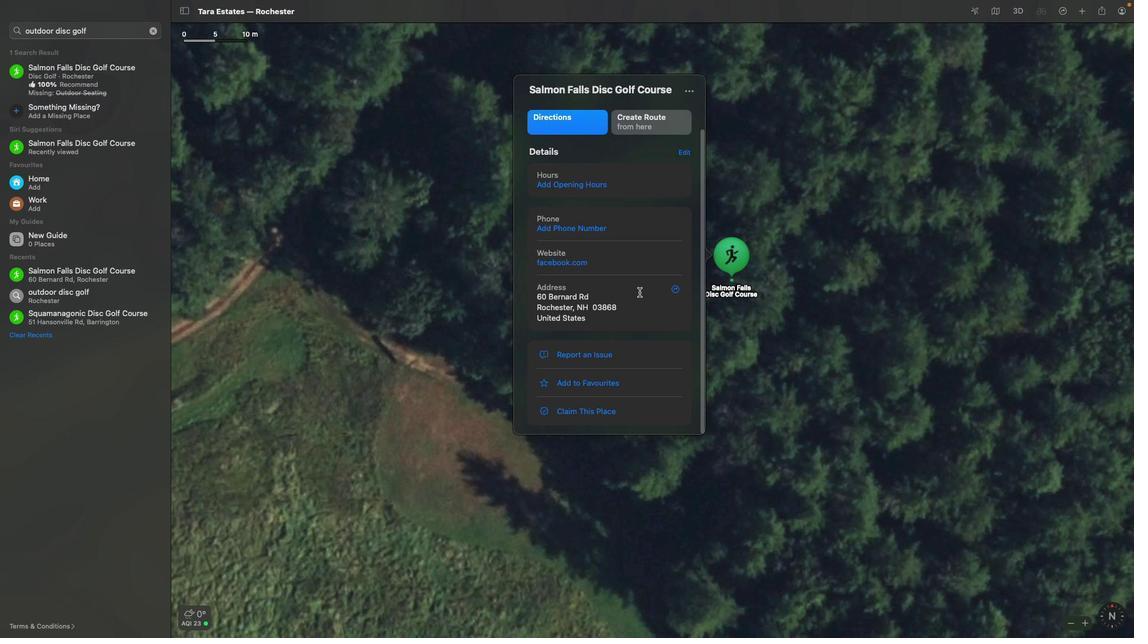 
Action: Mouse moved to (639, 291)
Screenshot: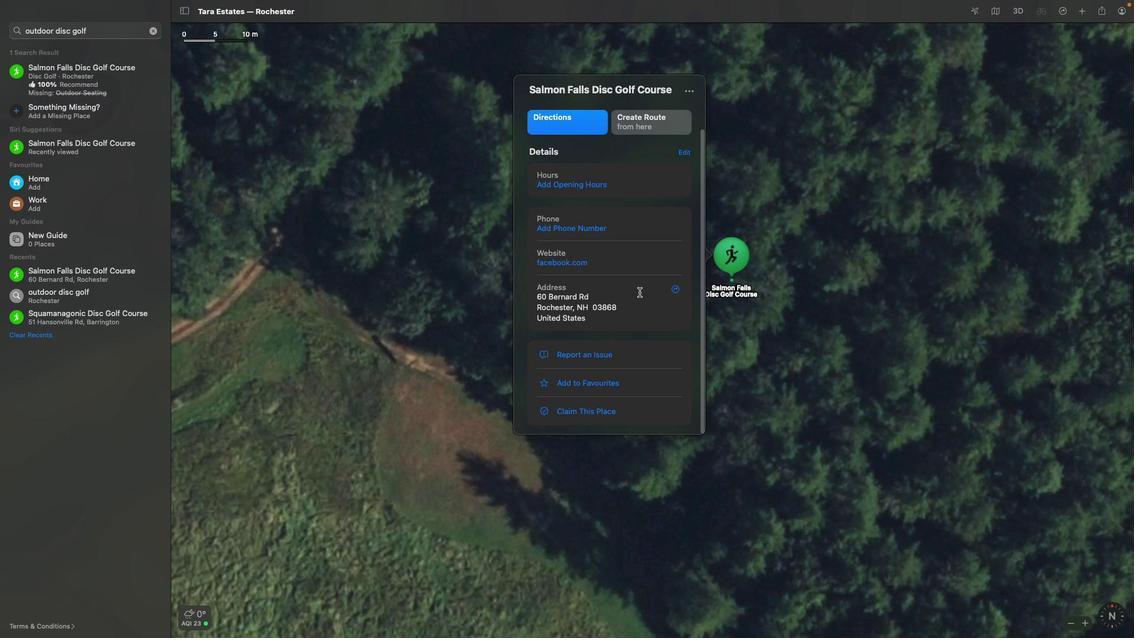 
Action: Mouse scrolled (639, 291) with delta (0, 0)
Screenshot: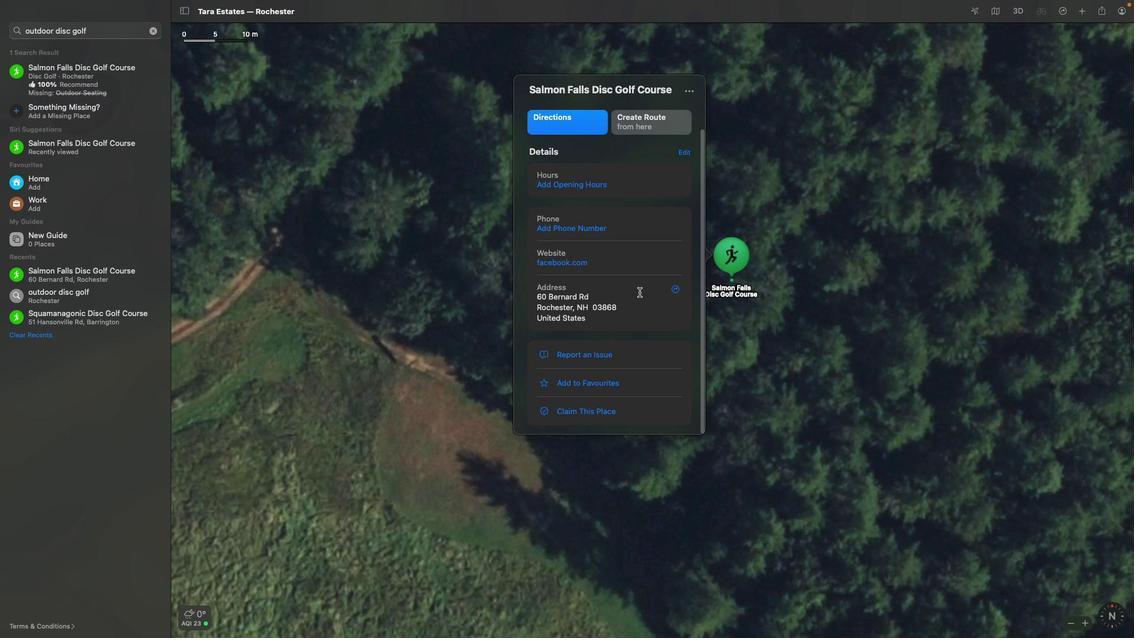 
Action: Mouse scrolled (639, 291) with delta (0, -1)
Screenshot: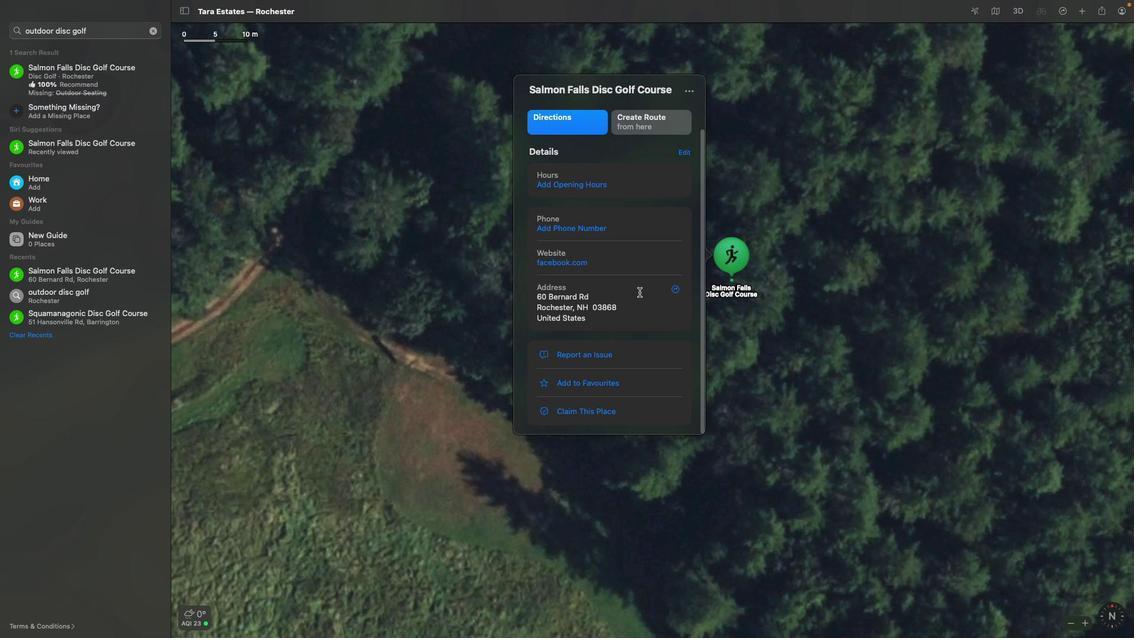 
Action: Mouse scrolled (639, 291) with delta (0, -2)
Screenshot: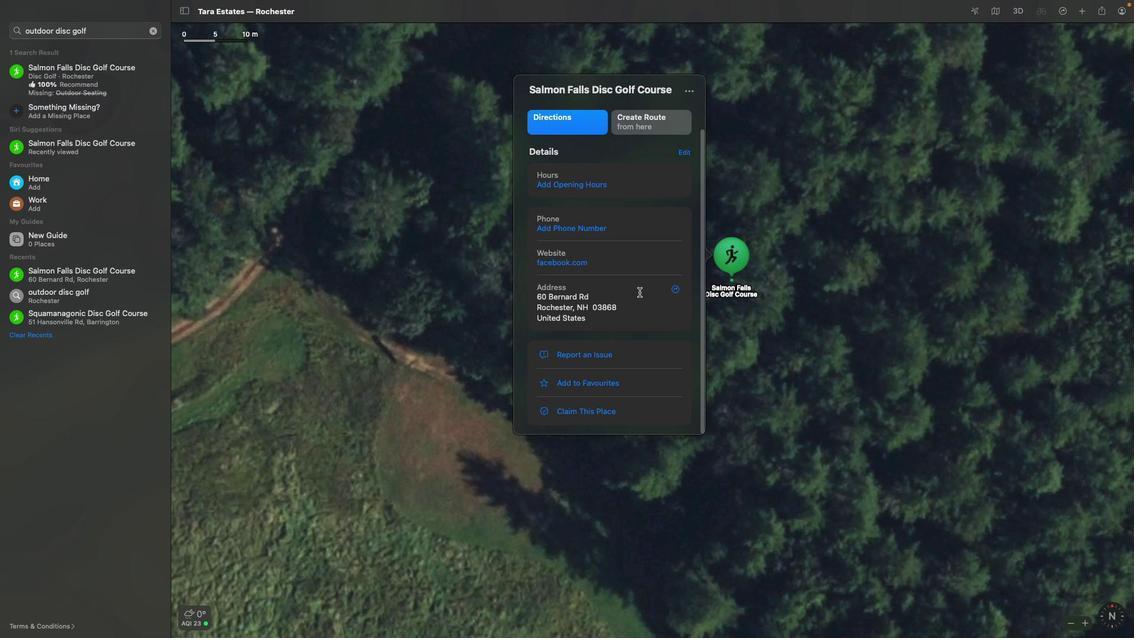 
Action: Mouse scrolled (639, 291) with delta (0, 0)
Screenshot: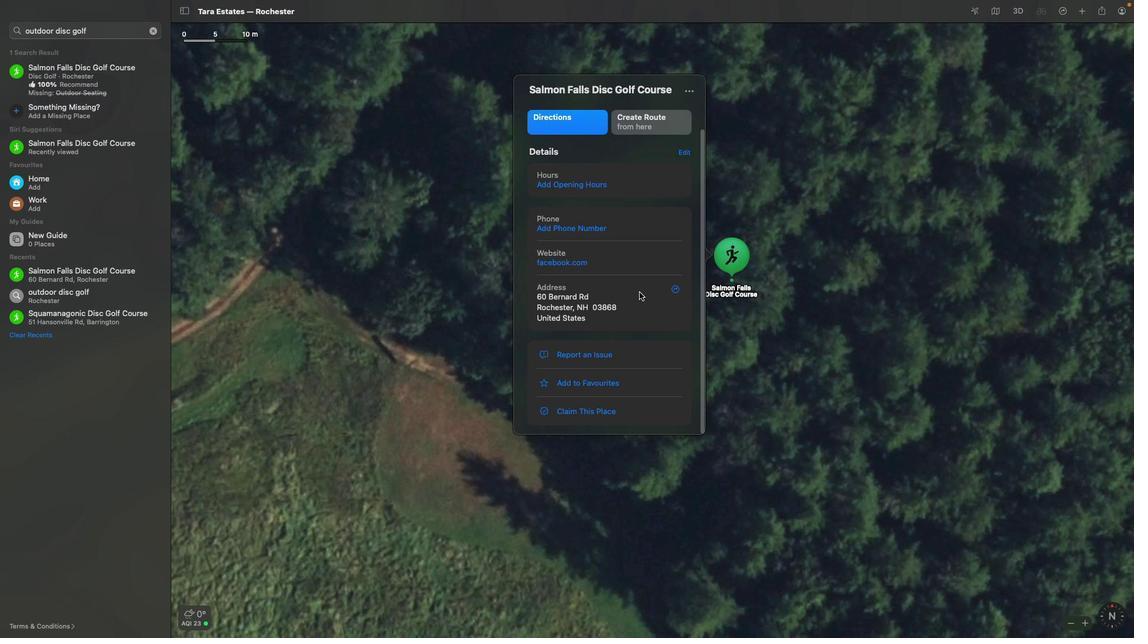 
Action: Mouse scrolled (639, 291) with delta (0, 0)
Screenshot: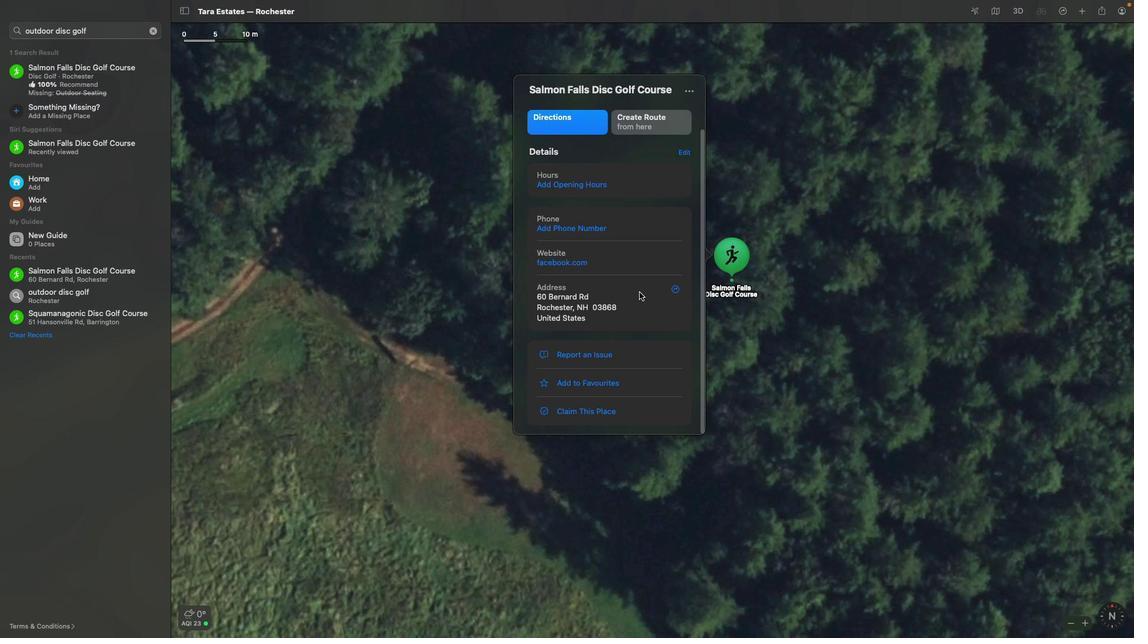 
Action: Mouse scrolled (639, 291) with delta (0, 1)
Screenshot: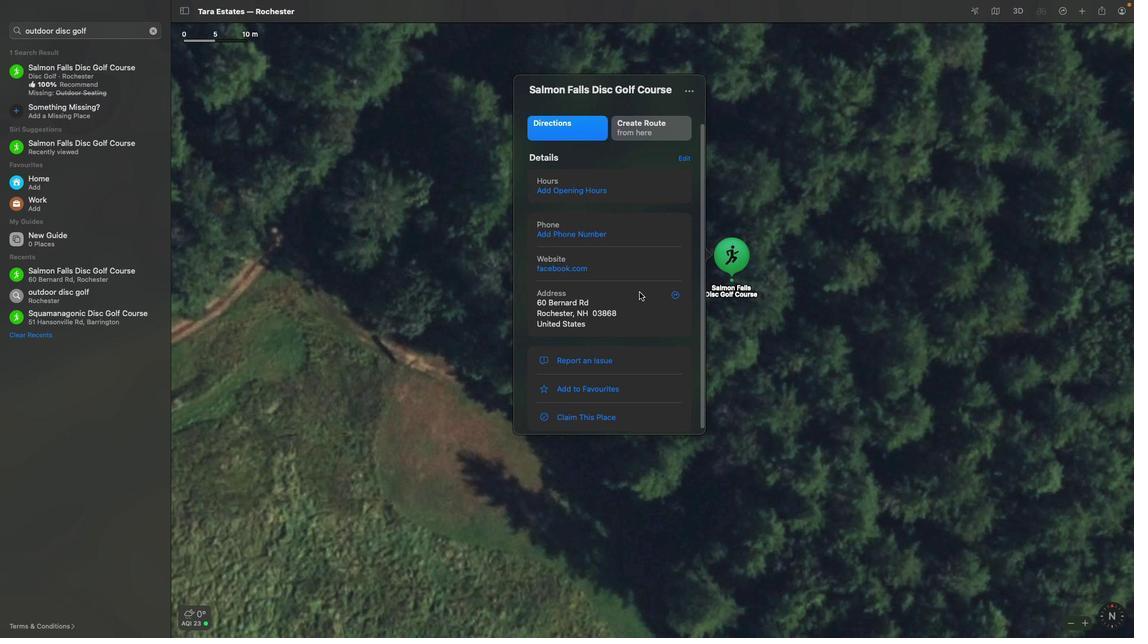 
Action: Mouse scrolled (639, 291) with delta (0, 0)
Screenshot: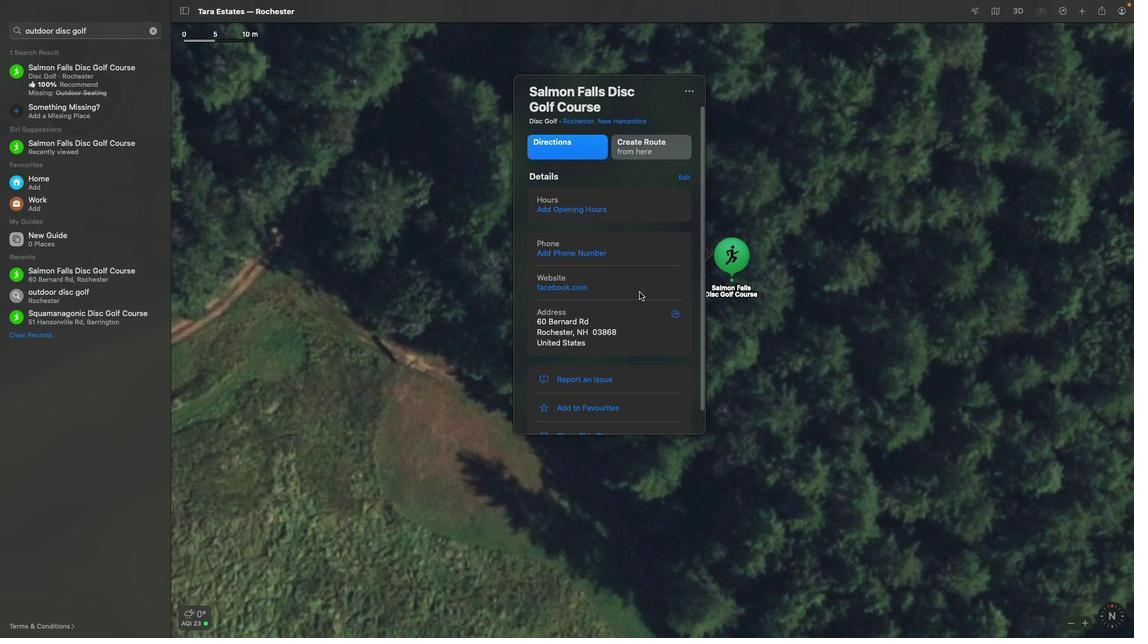 
Action: Mouse scrolled (639, 291) with delta (0, 0)
Screenshot: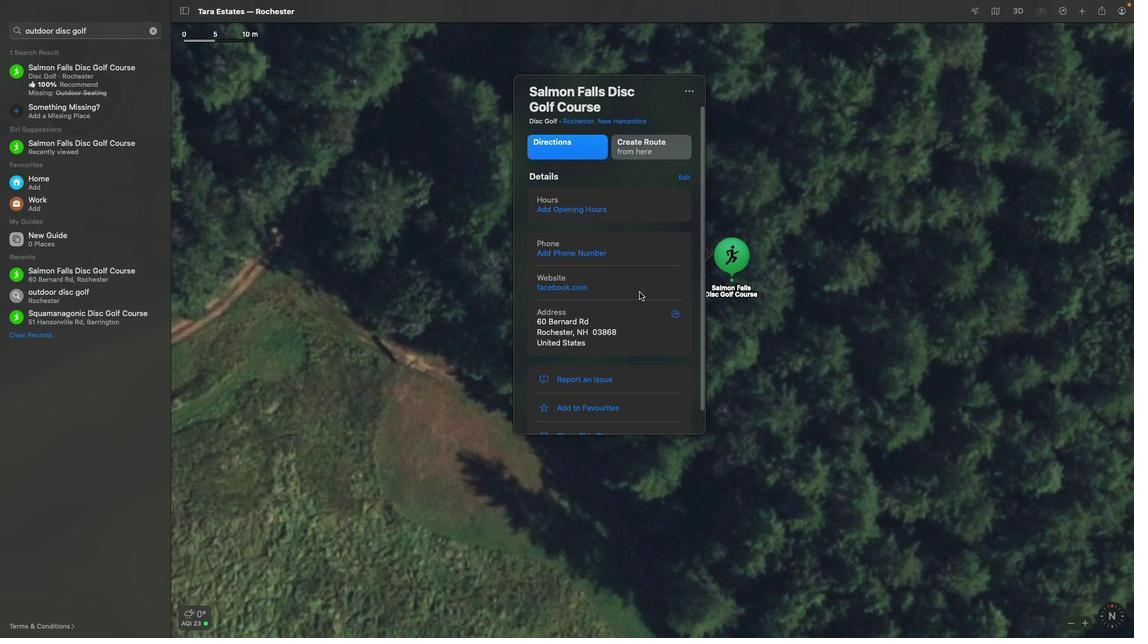 
Action: Mouse scrolled (639, 291) with delta (0, 1)
Screenshot: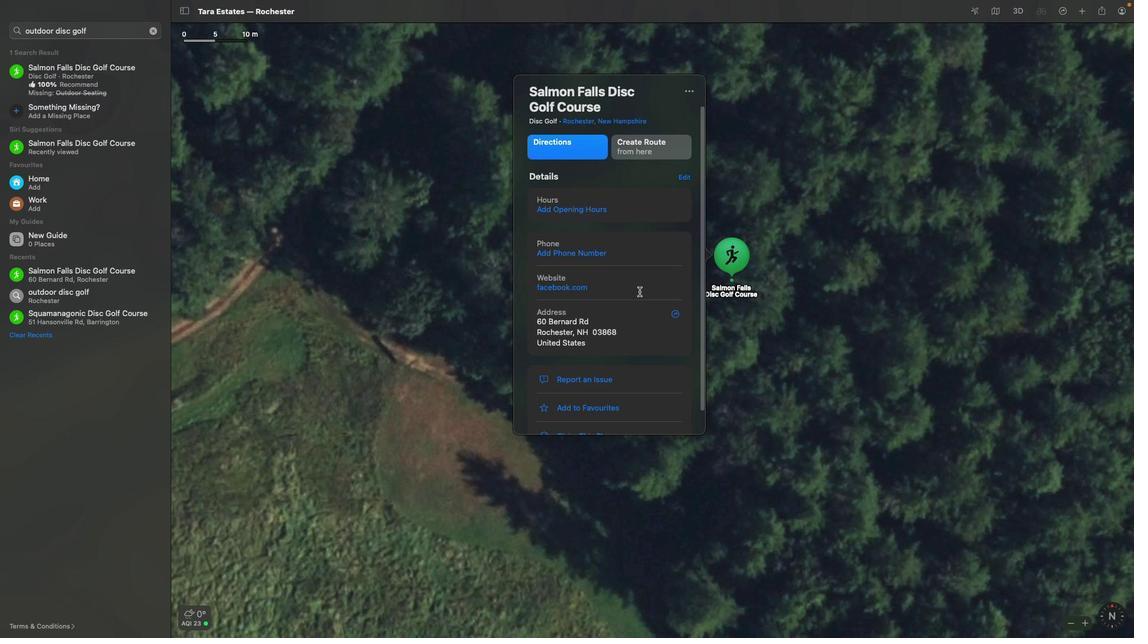 
Action: Mouse scrolled (639, 291) with delta (0, 2)
Screenshot: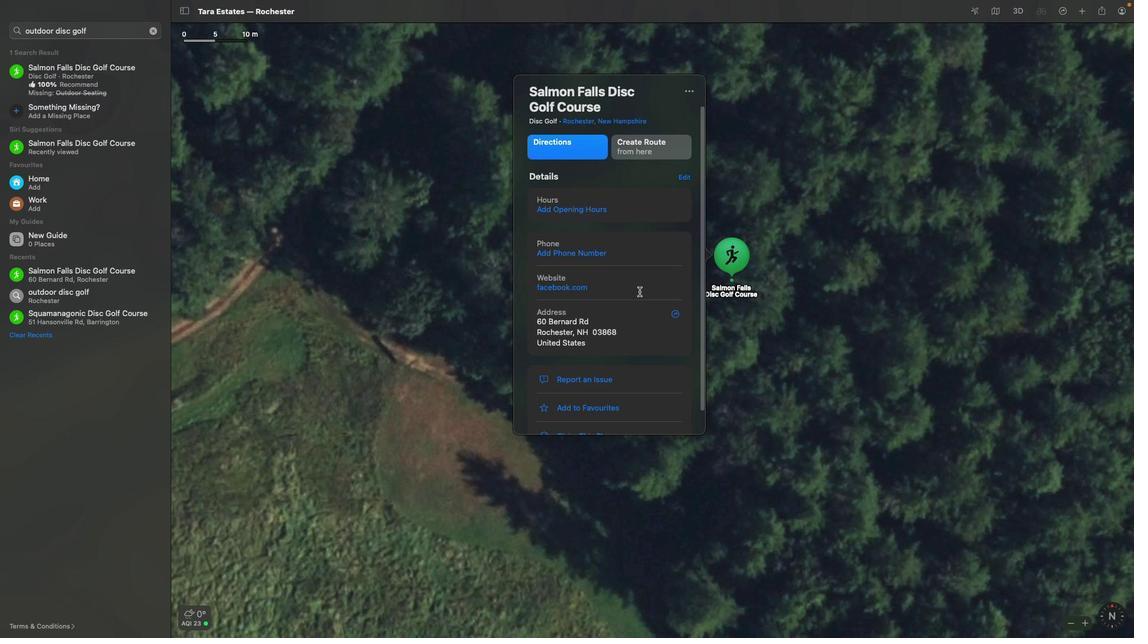 
Action: Mouse scrolled (639, 291) with delta (0, 3)
Screenshot: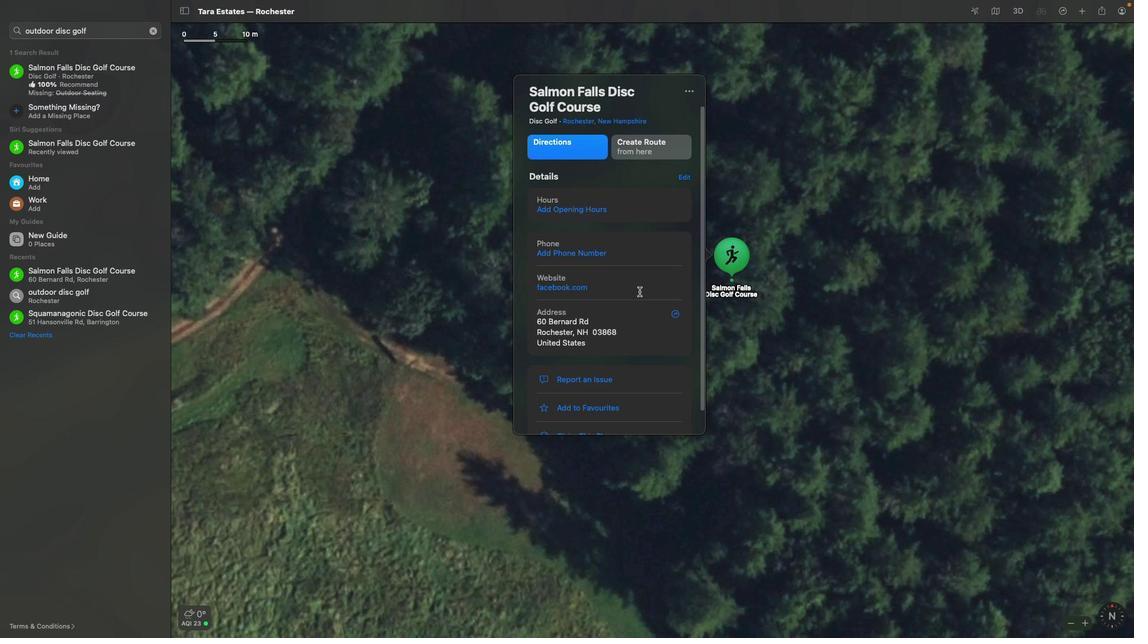 
Action: Mouse moved to (639, 292)
Screenshot: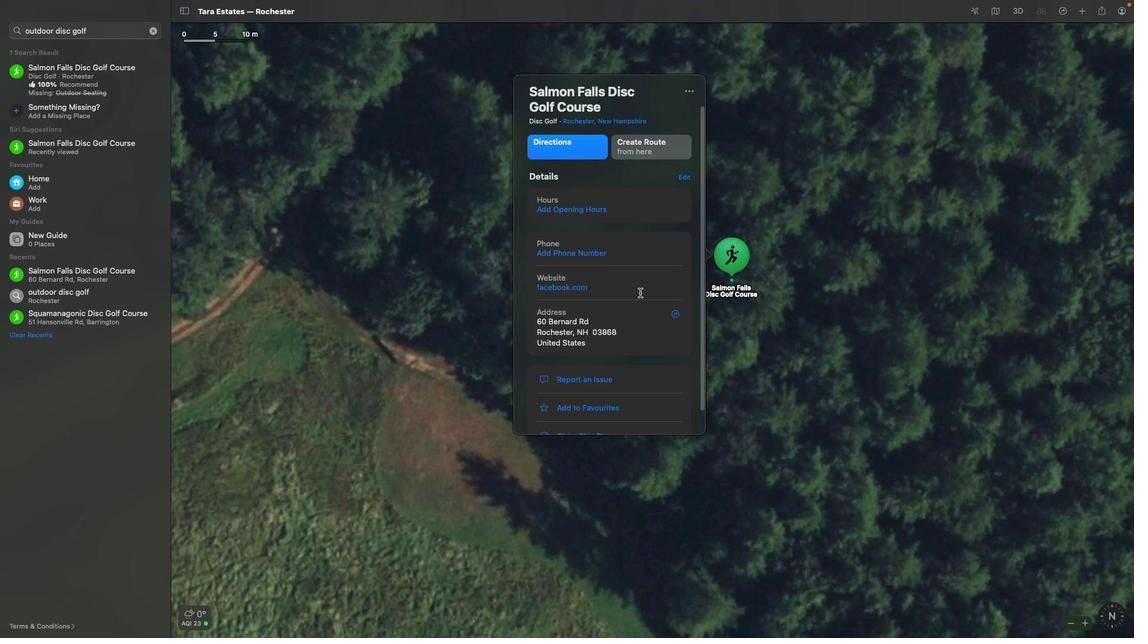 
